 Task: Buy 1 Dent Removal Tools from Body Repair Tools section under best seller category for shipping address: Elijah Davis, 1897 Brookside Drive, Aliceville, Alabama 35442, Cell Number 2053738639. Pay from credit card ending with 5759, CVV 953
Action: Key pressed amazon.com<Key.enter>
Screenshot: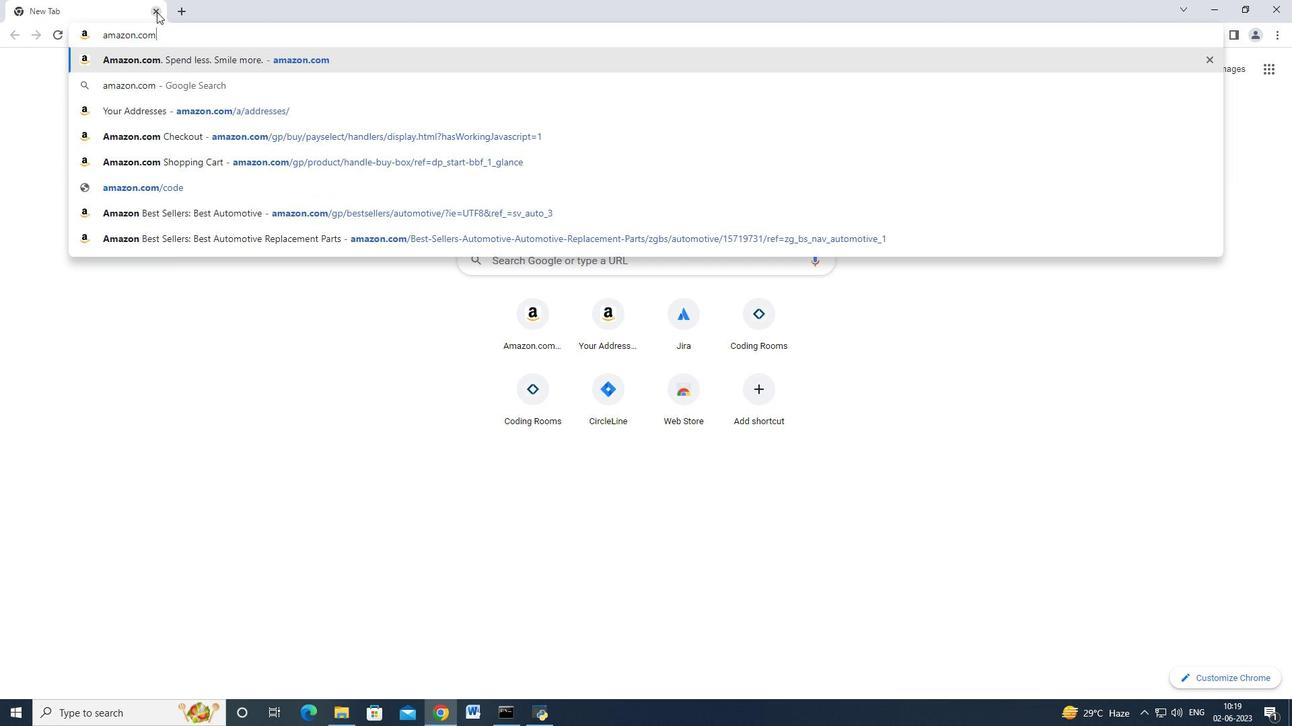 
Action: Mouse moved to (35, 106)
Screenshot: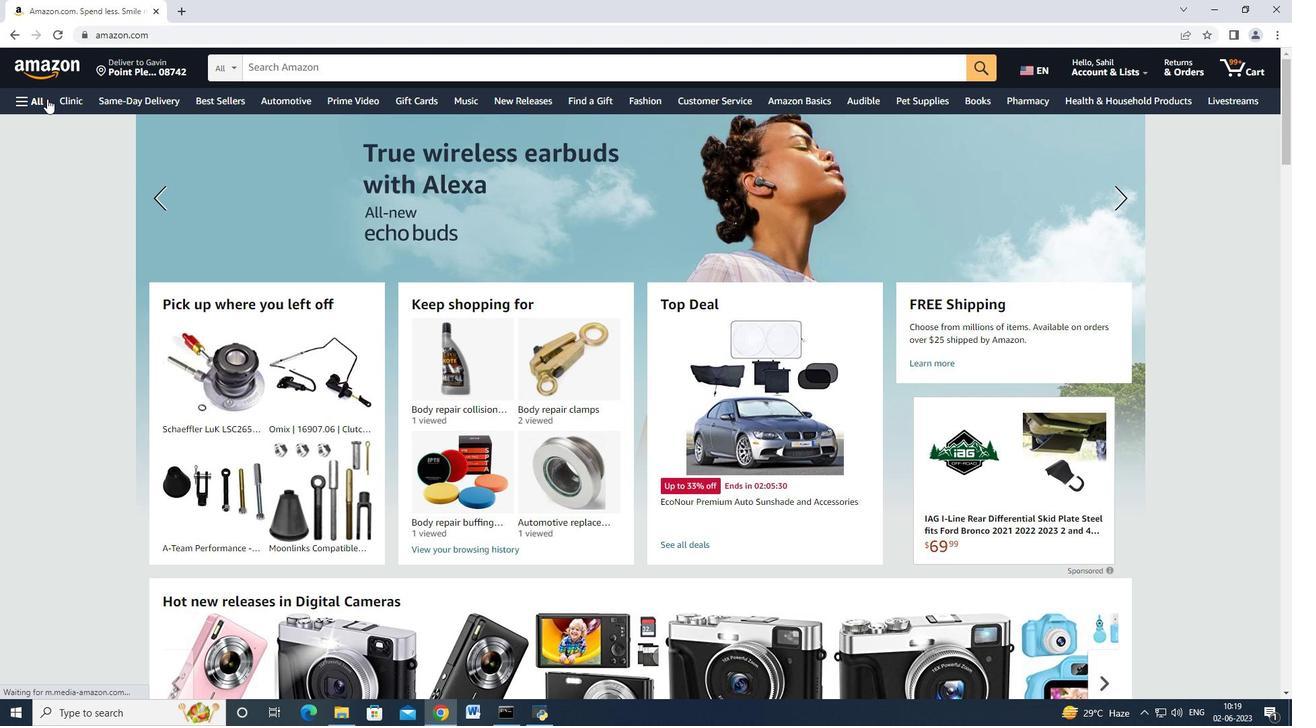 
Action: Mouse pressed left at (35, 106)
Screenshot: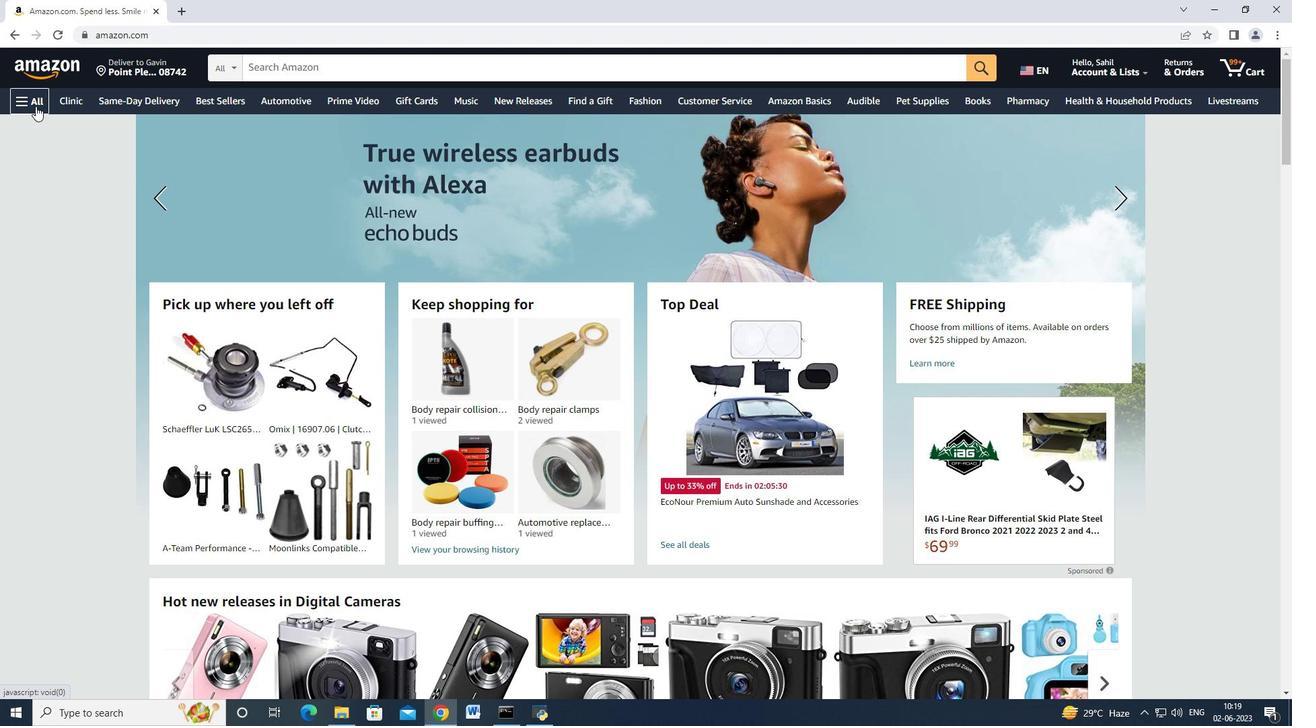 
Action: Mouse moved to (131, 222)
Screenshot: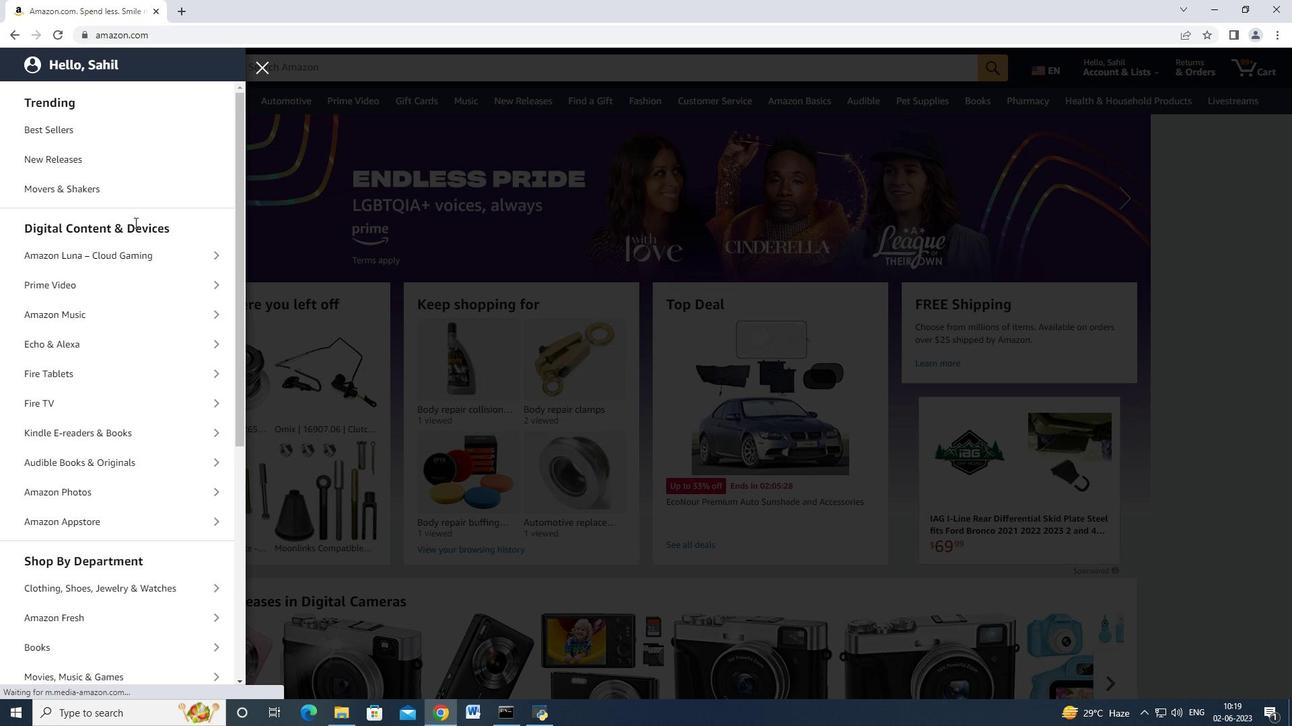 
Action: Mouse scrolled (131, 222) with delta (0, 0)
Screenshot: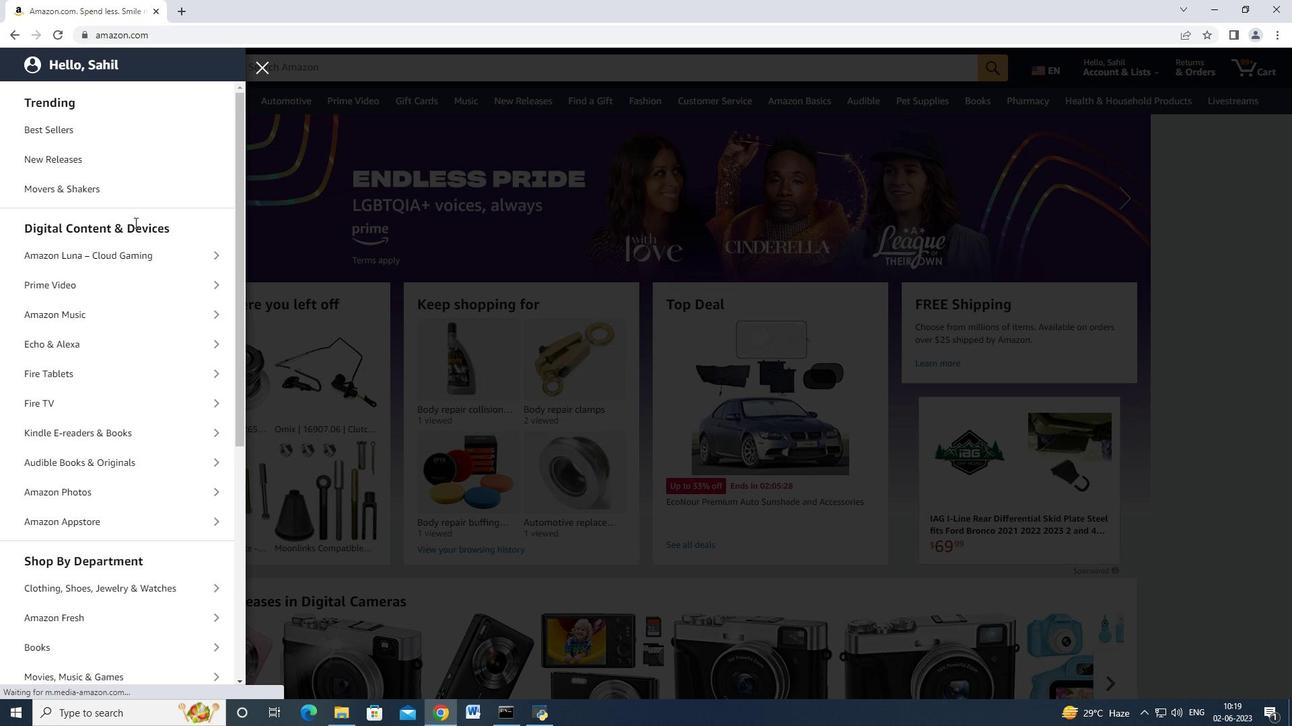 
Action: Mouse moved to (133, 275)
Screenshot: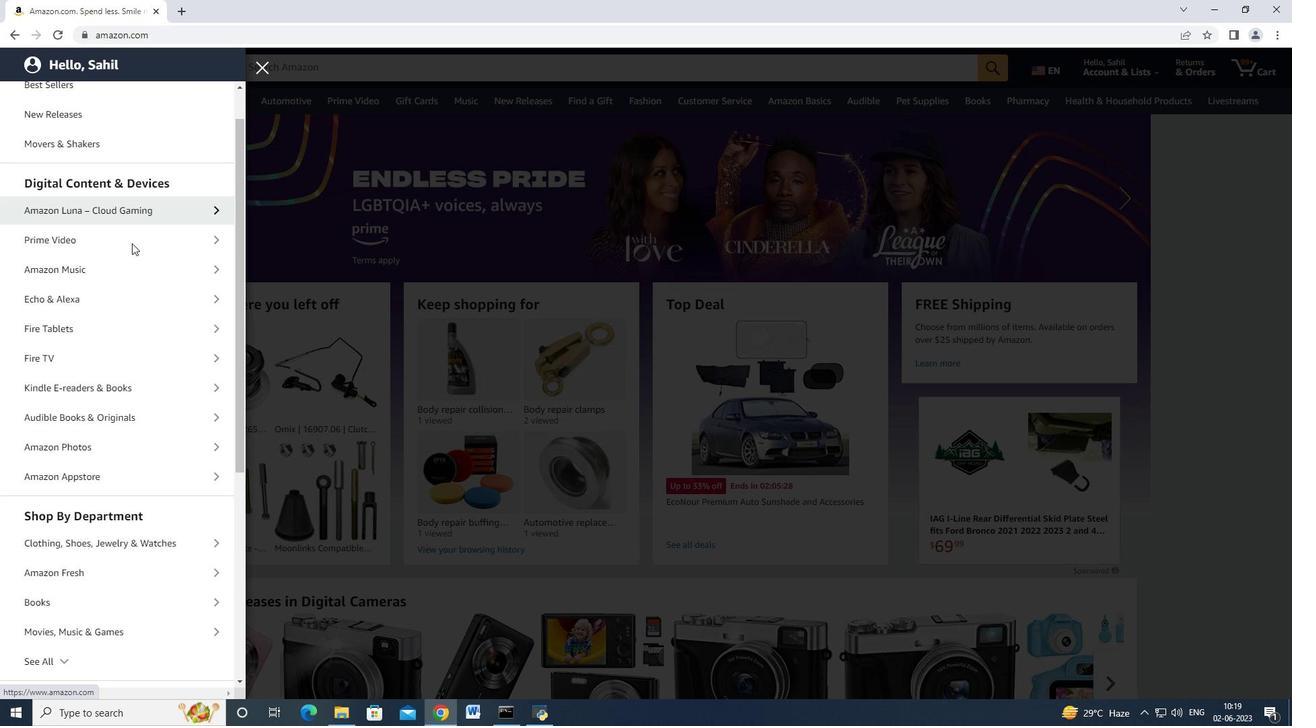
Action: Mouse scrolled (133, 275) with delta (0, 0)
Screenshot: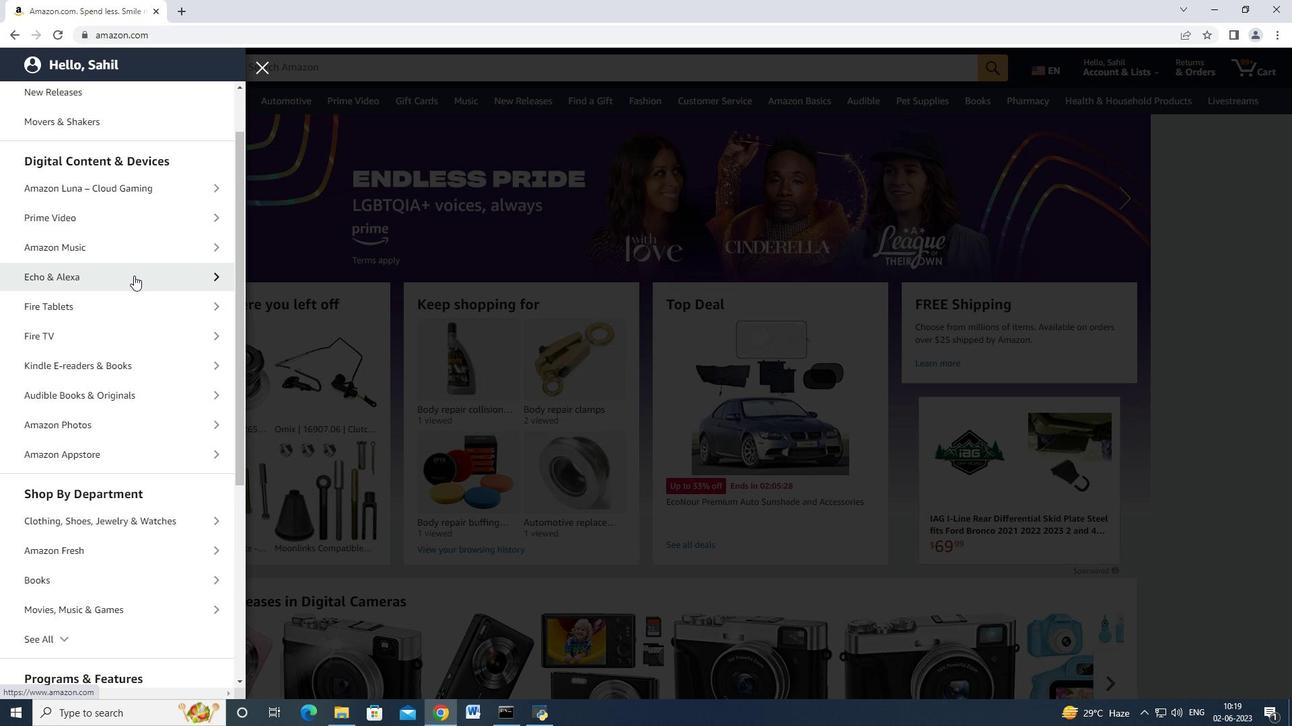
Action: Mouse scrolled (133, 275) with delta (0, 0)
Screenshot: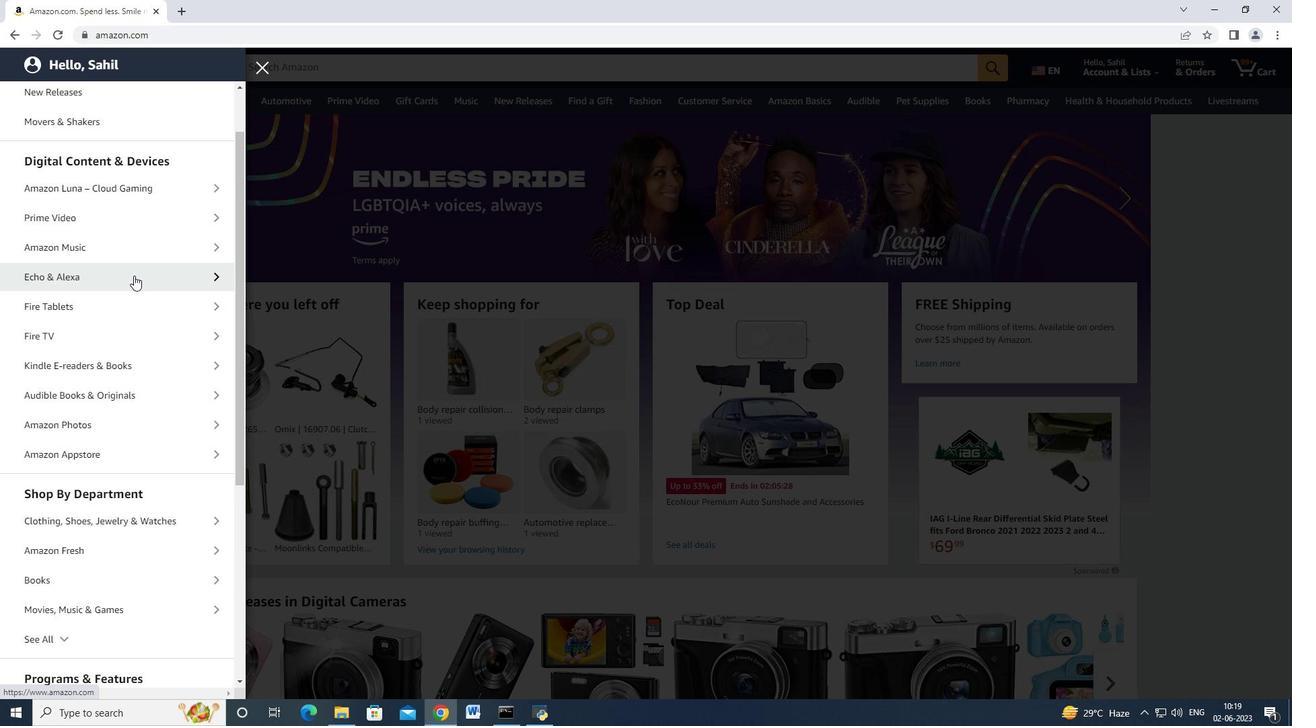 
Action: Mouse moved to (123, 285)
Screenshot: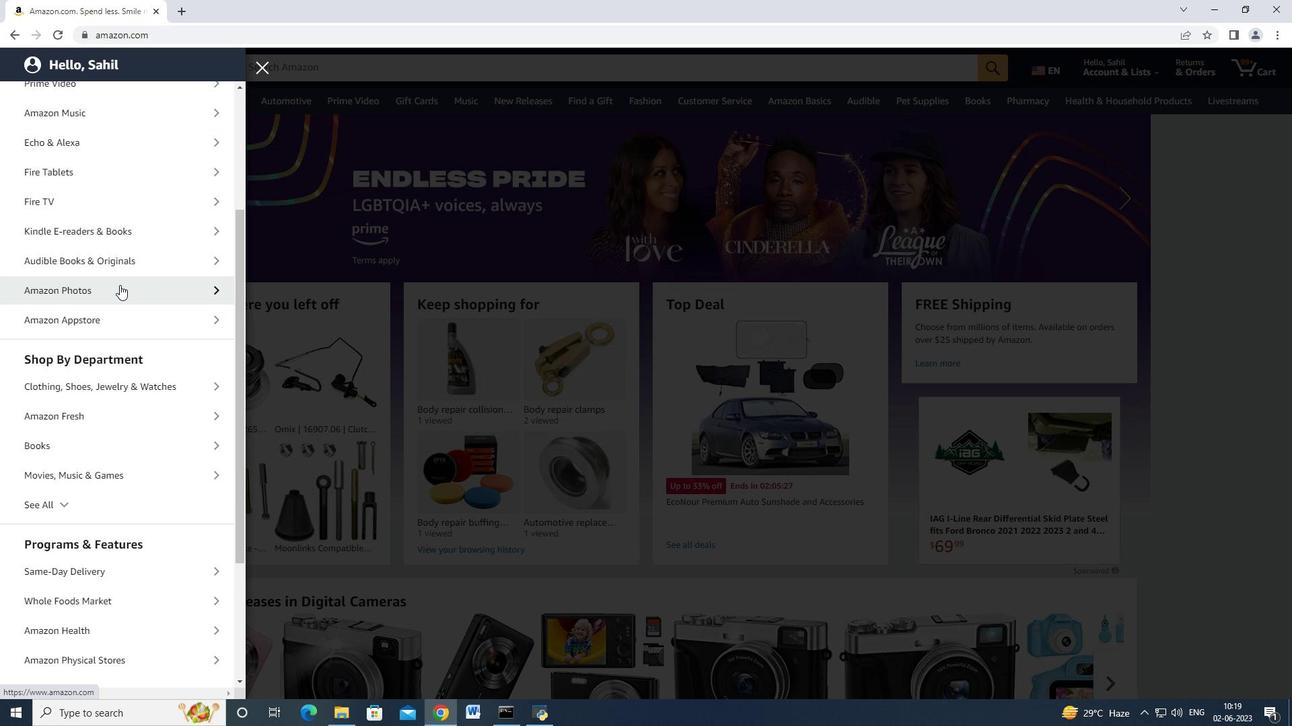 
Action: Mouse scrolled (123, 284) with delta (0, 0)
Screenshot: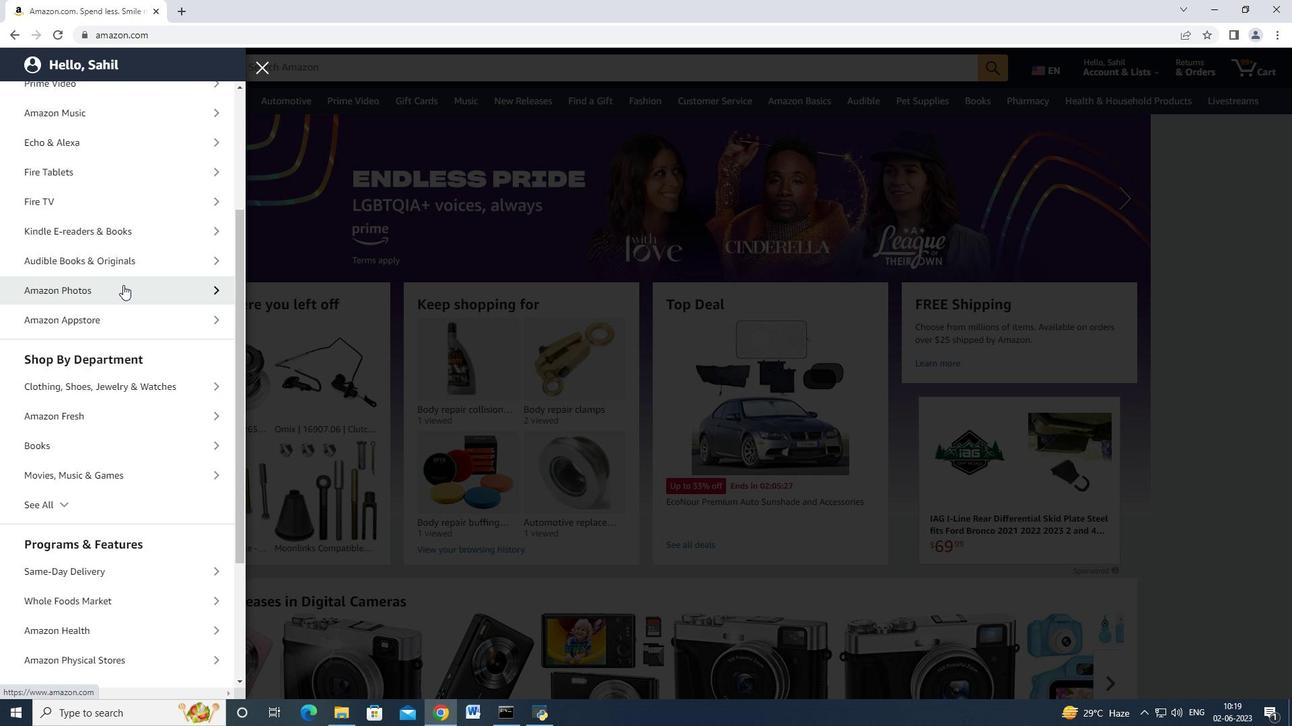 
Action: Mouse moved to (75, 431)
Screenshot: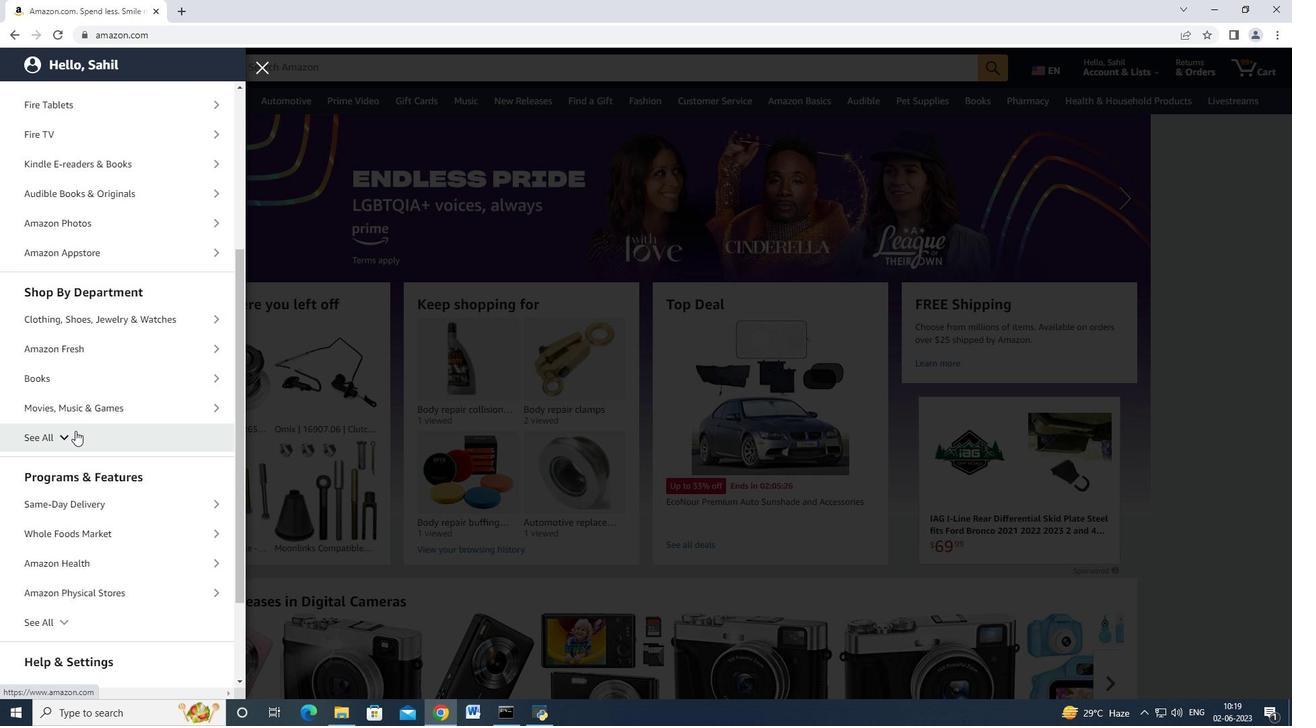 
Action: Mouse pressed left at (75, 431)
Screenshot: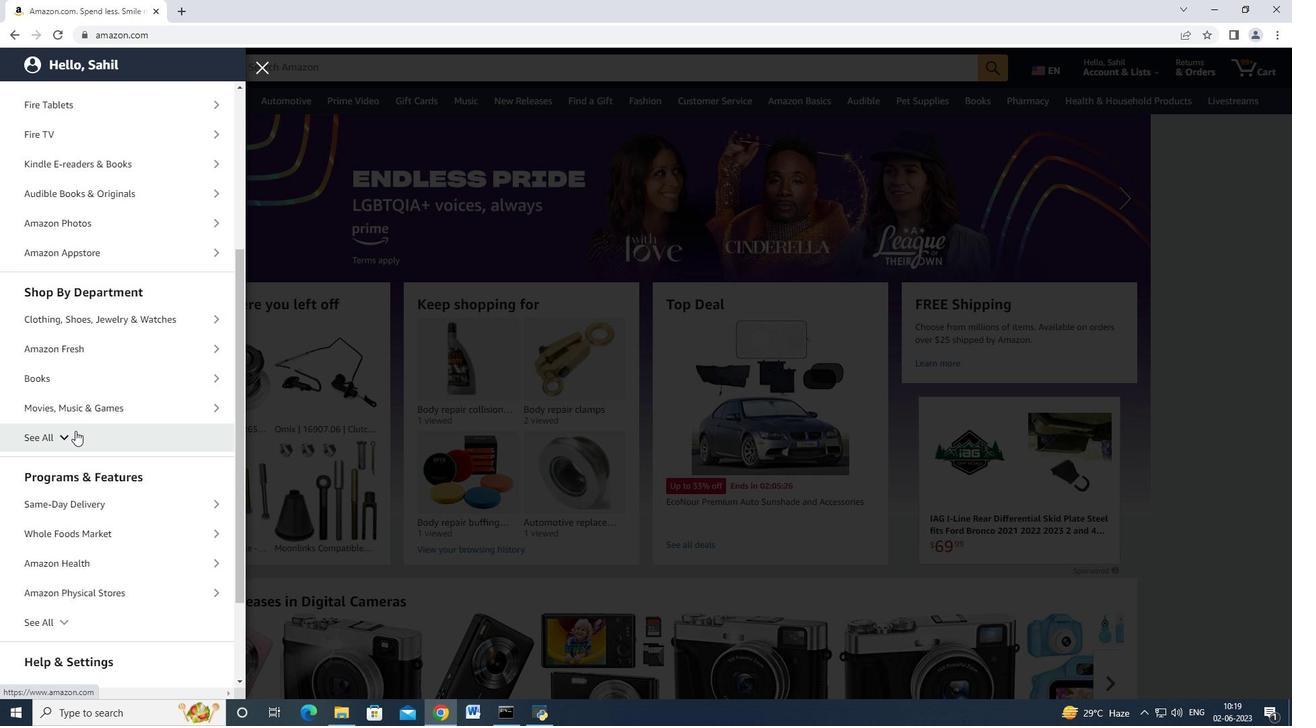 
Action: Mouse moved to (162, 424)
Screenshot: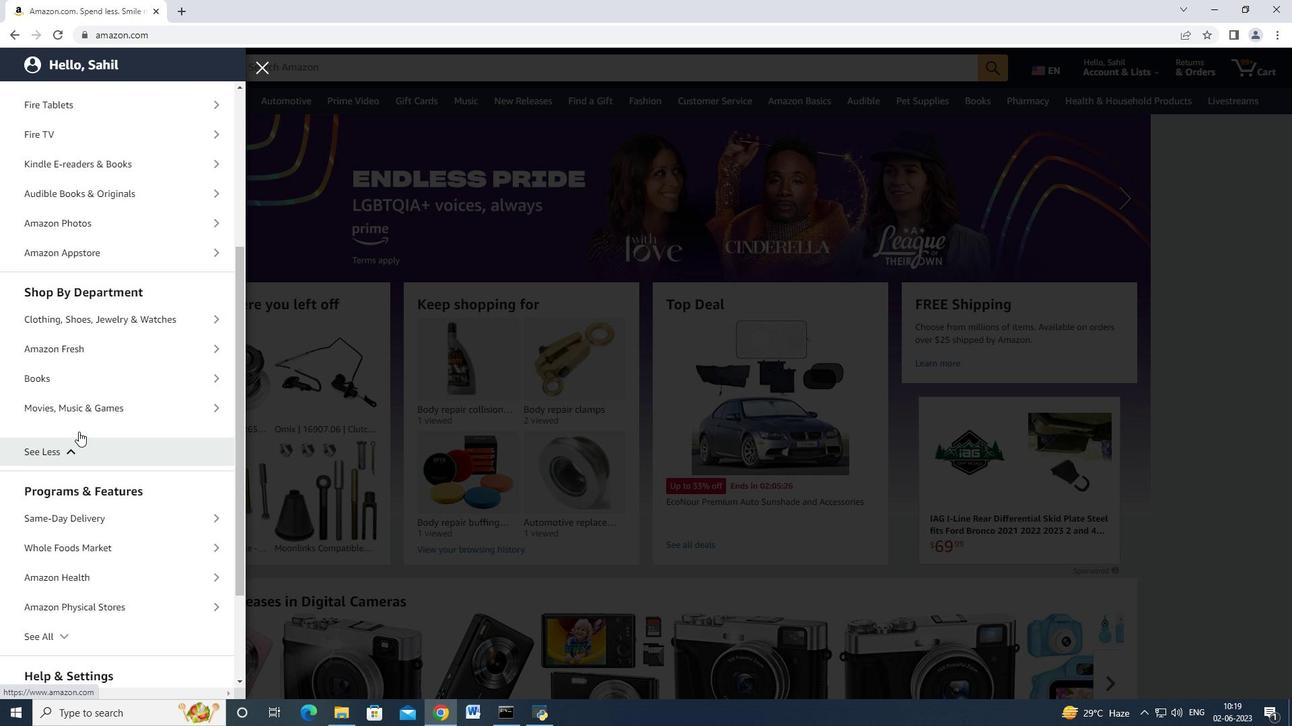 
Action: Mouse scrolled (162, 424) with delta (0, 0)
Screenshot: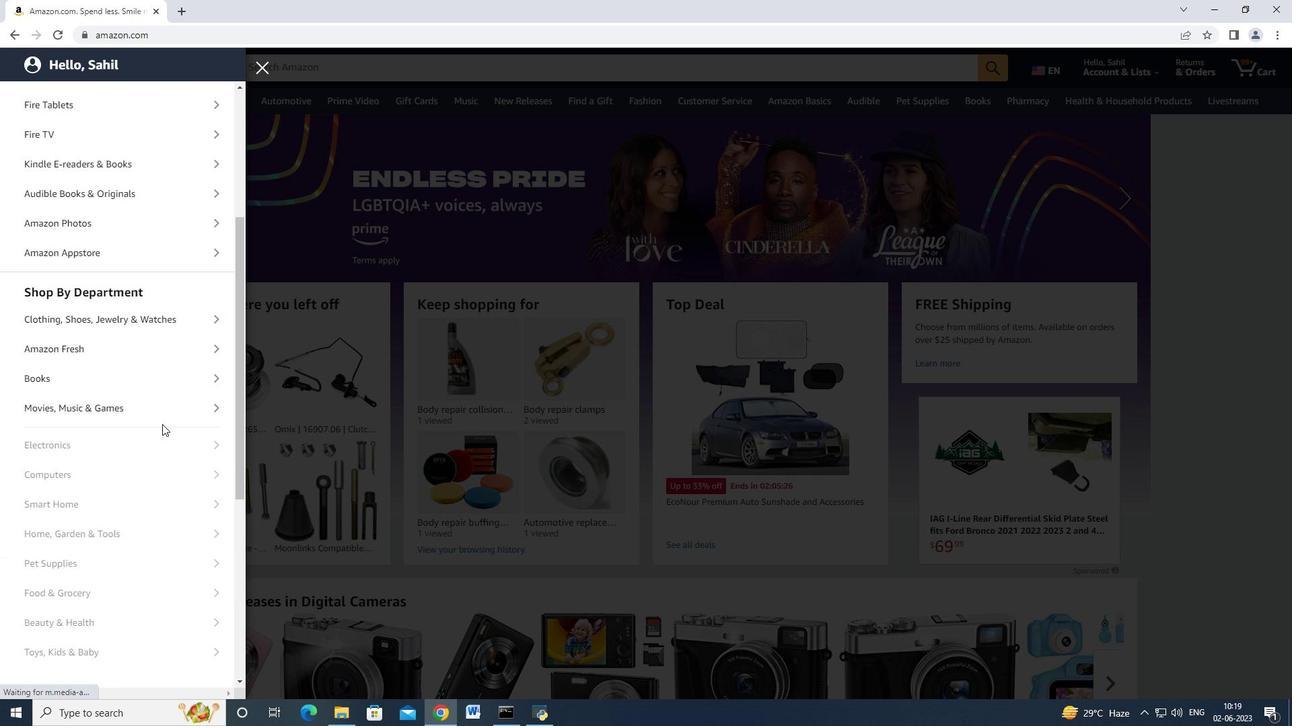 
Action: Mouse scrolled (162, 424) with delta (0, 0)
Screenshot: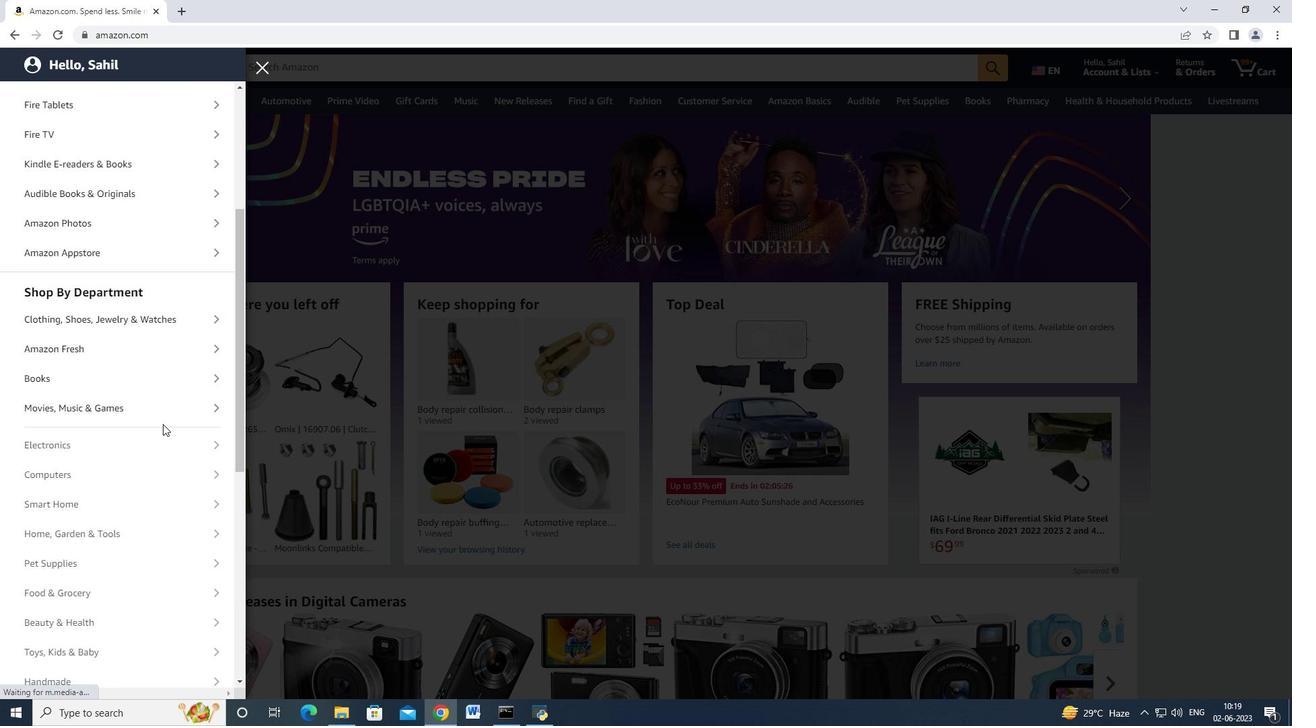 
Action: Mouse scrolled (162, 424) with delta (0, 0)
Screenshot: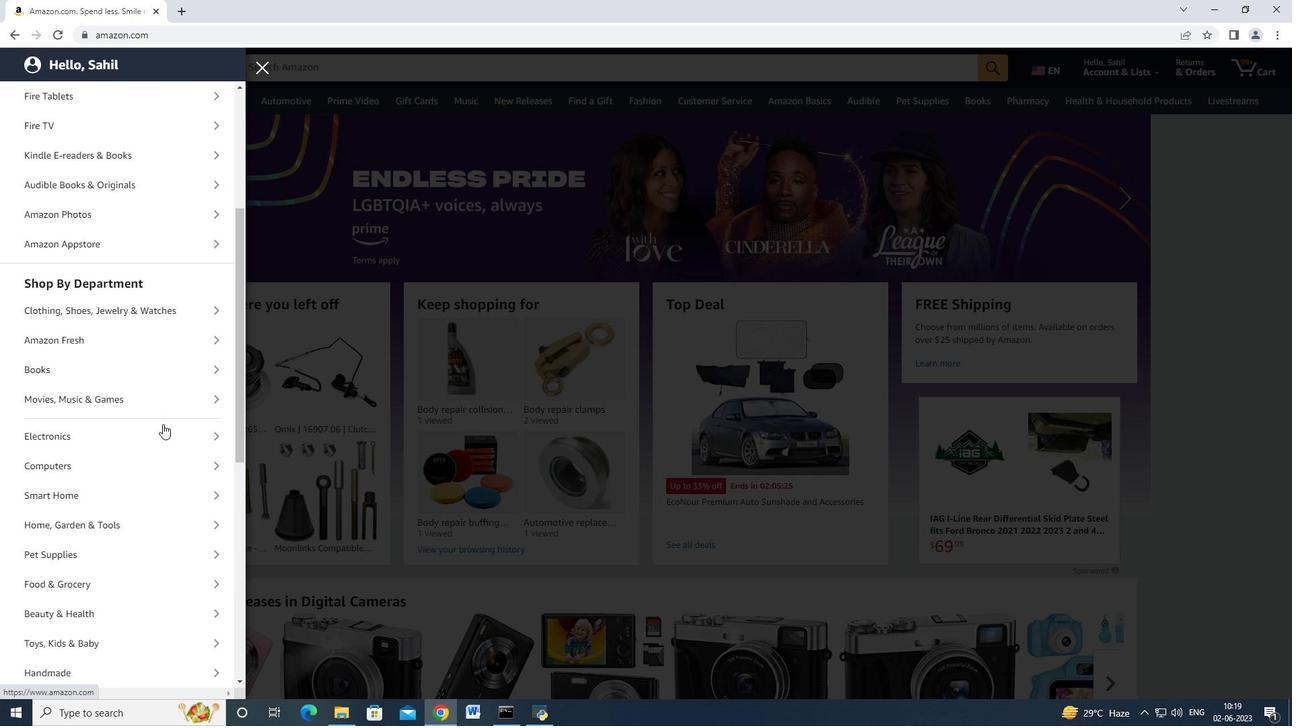 
Action: Mouse scrolled (162, 424) with delta (0, 0)
Screenshot: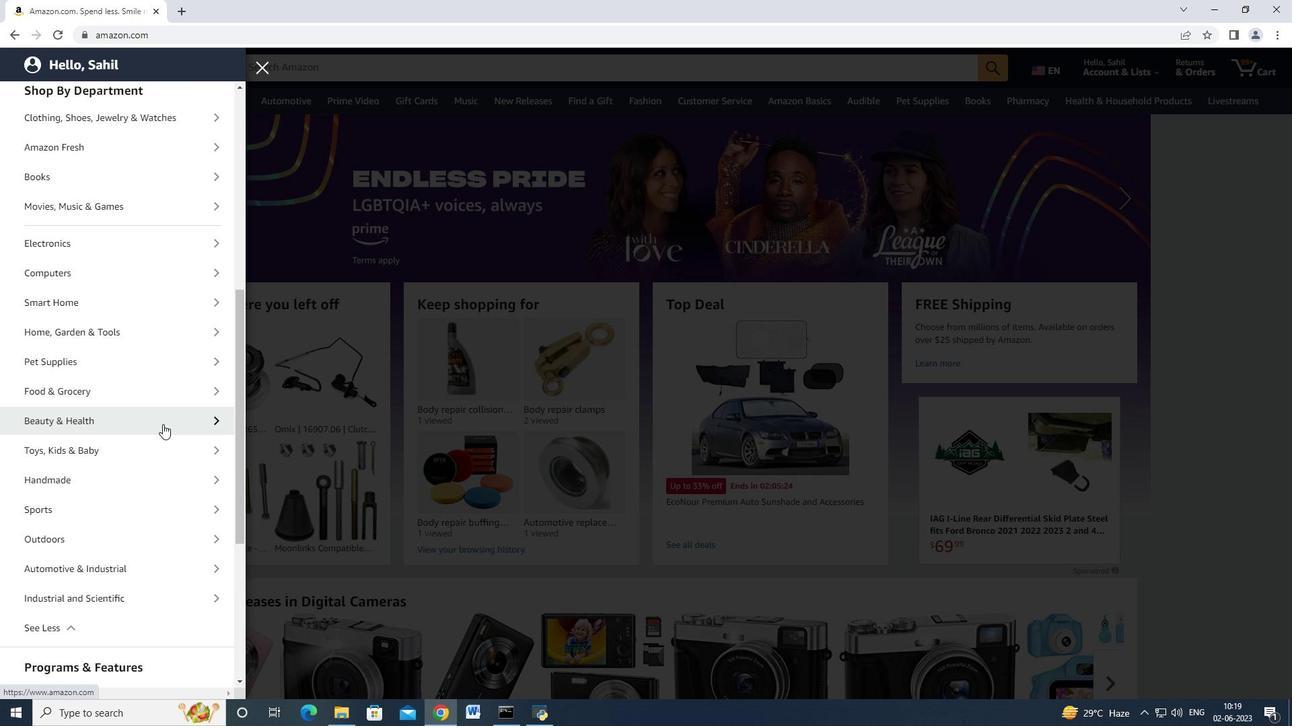 
Action: Mouse moved to (161, 415)
Screenshot: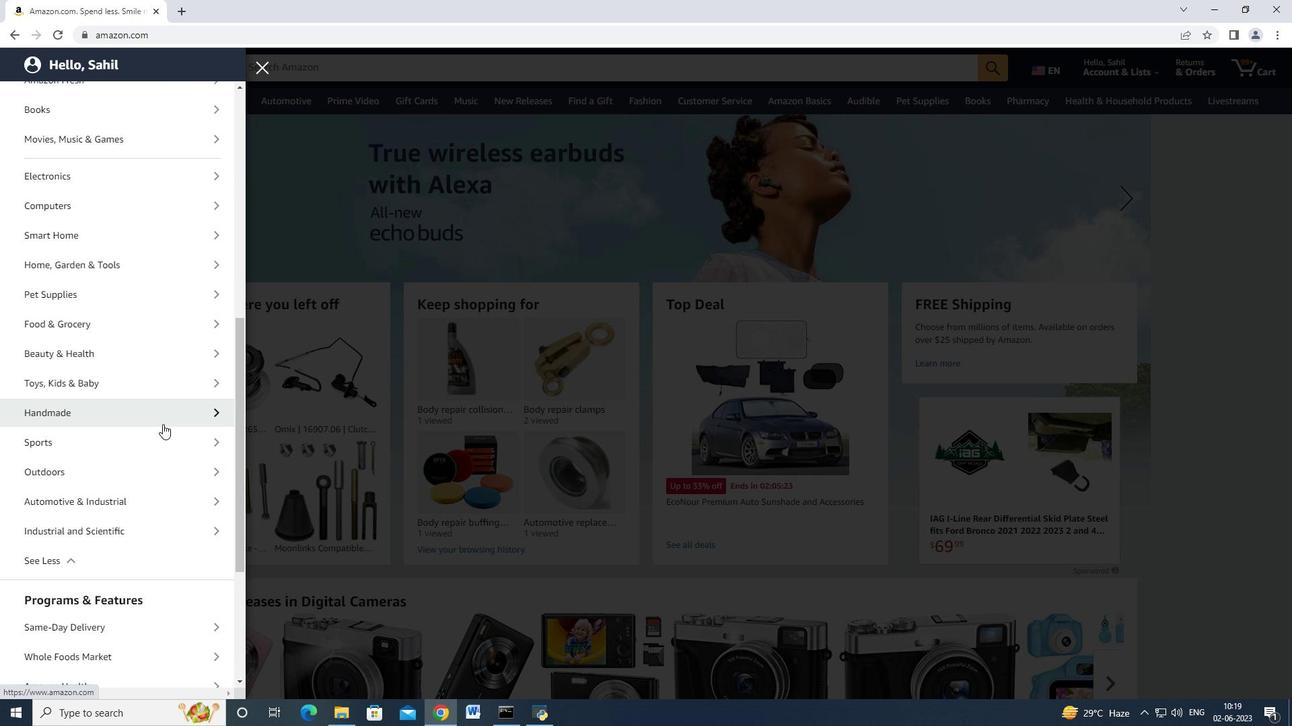 
Action: Mouse scrolled (161, 415) with delta (0, 0)
Screenshot: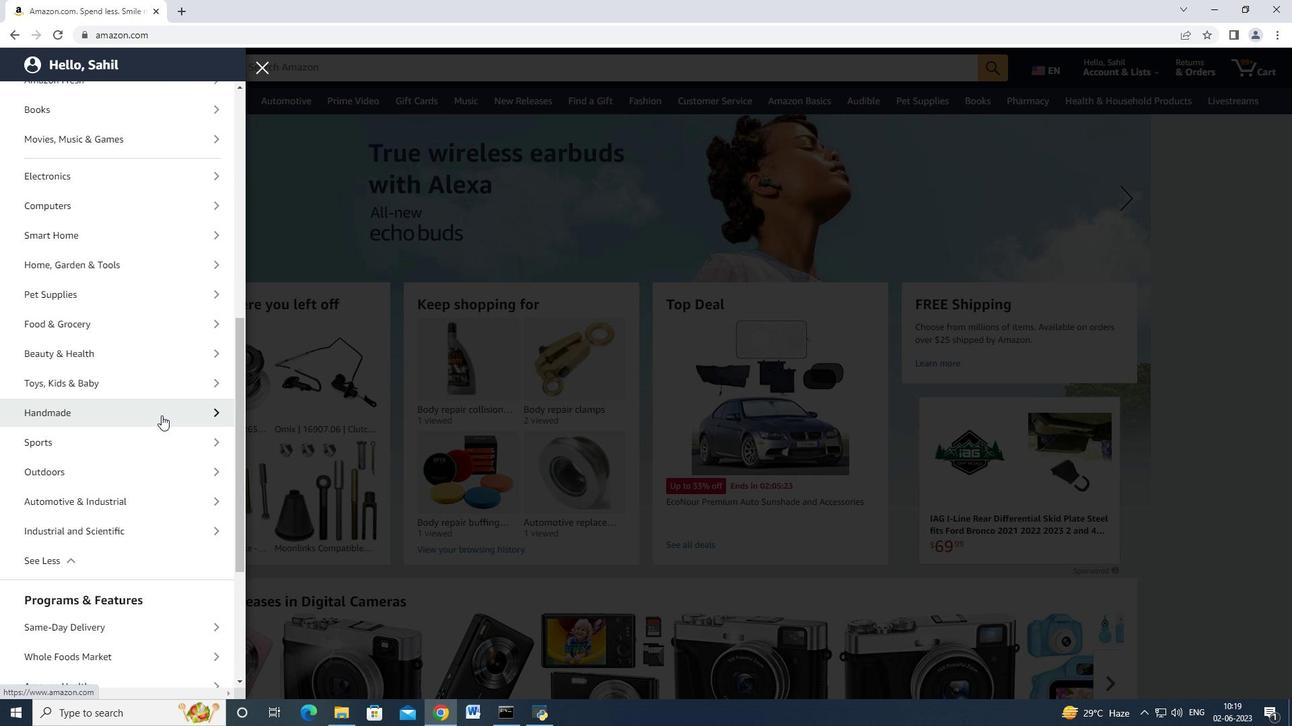 
Action: Mouse scrolled (161, 415) with delta (0, 0)
Screenshot: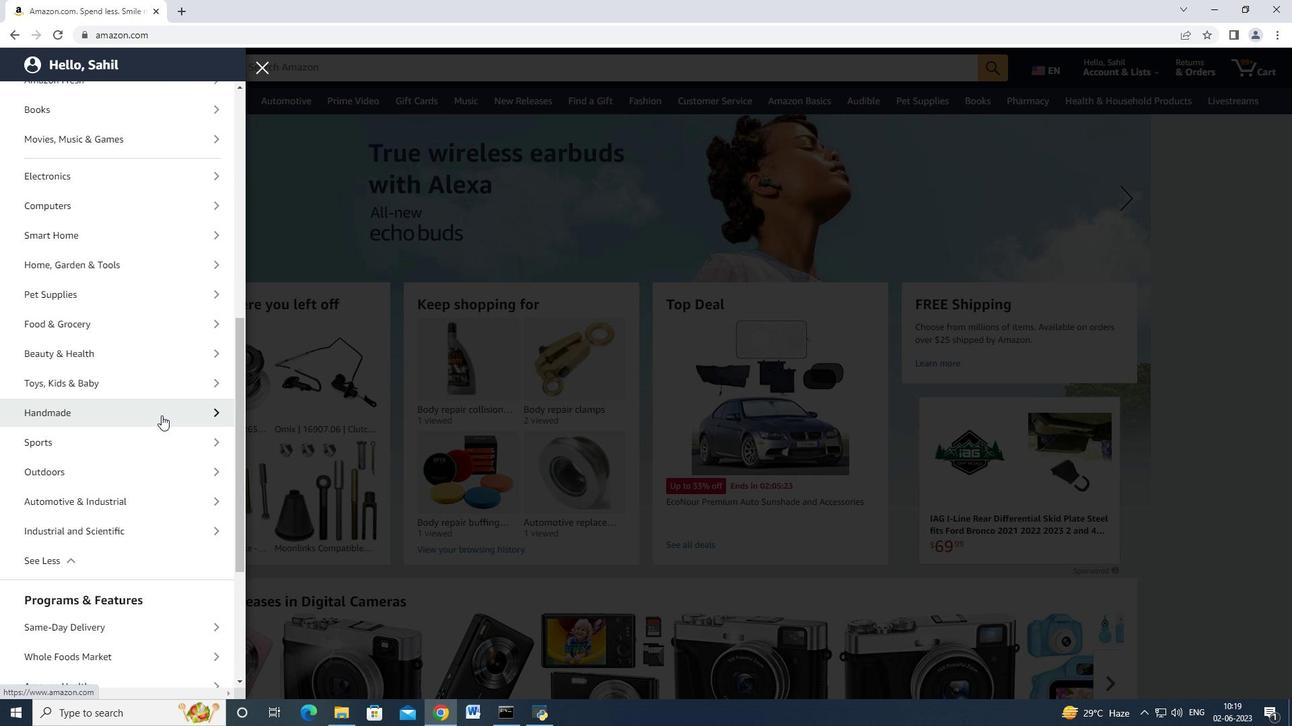
Action: Mouse moved to (158, 376)
Screenshot: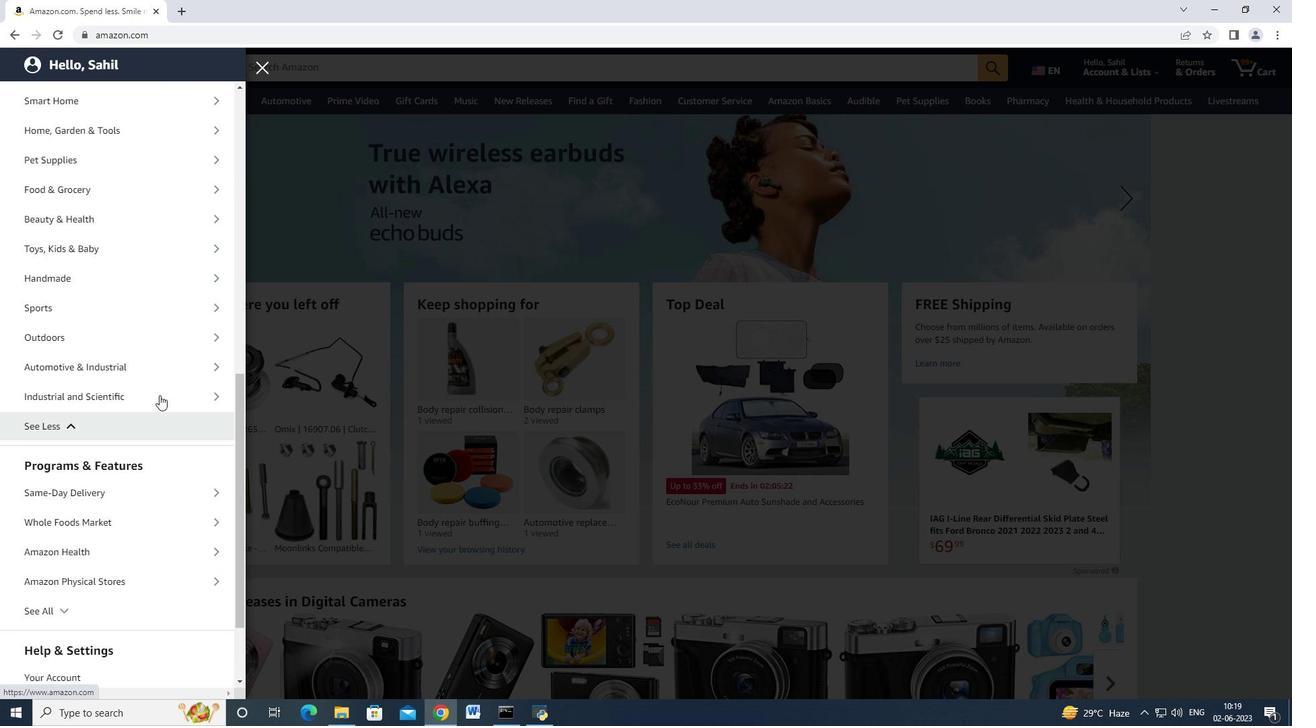 
Action: Mouse pressed left at (158, 376)
Screenshot: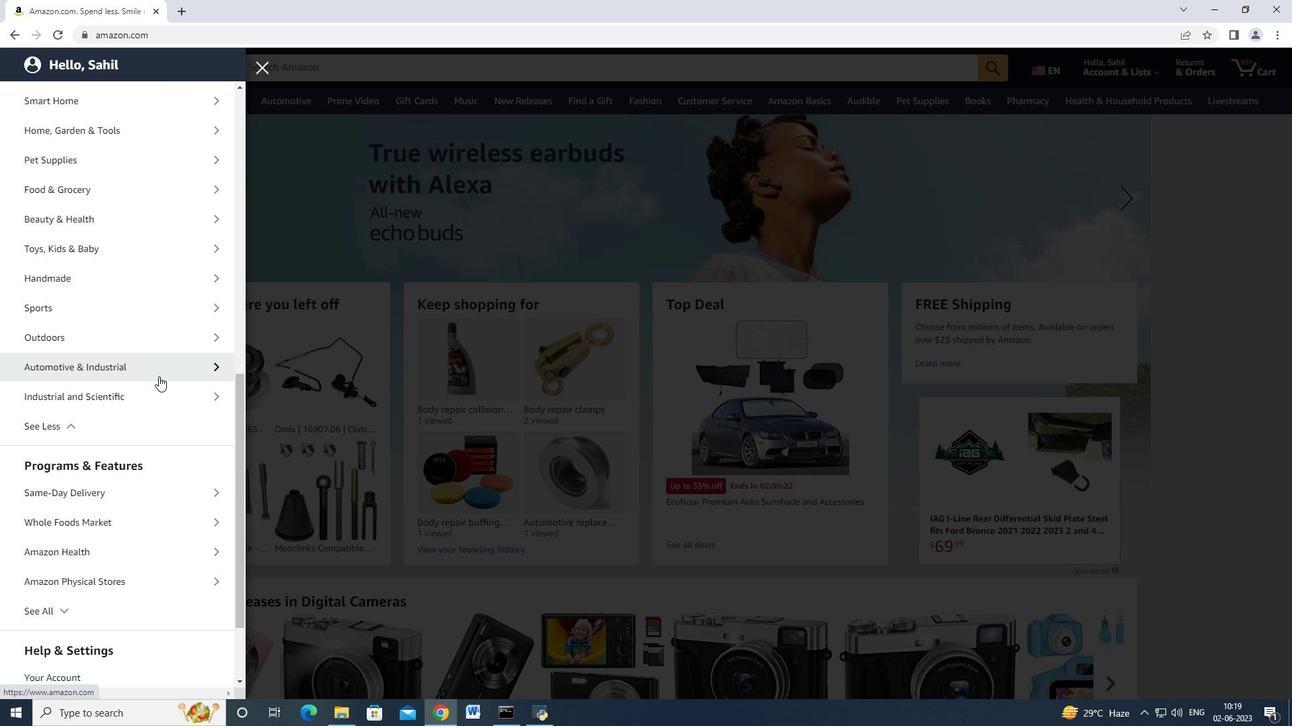 
Action: Mouse moved to (125, 160)
Screenshot: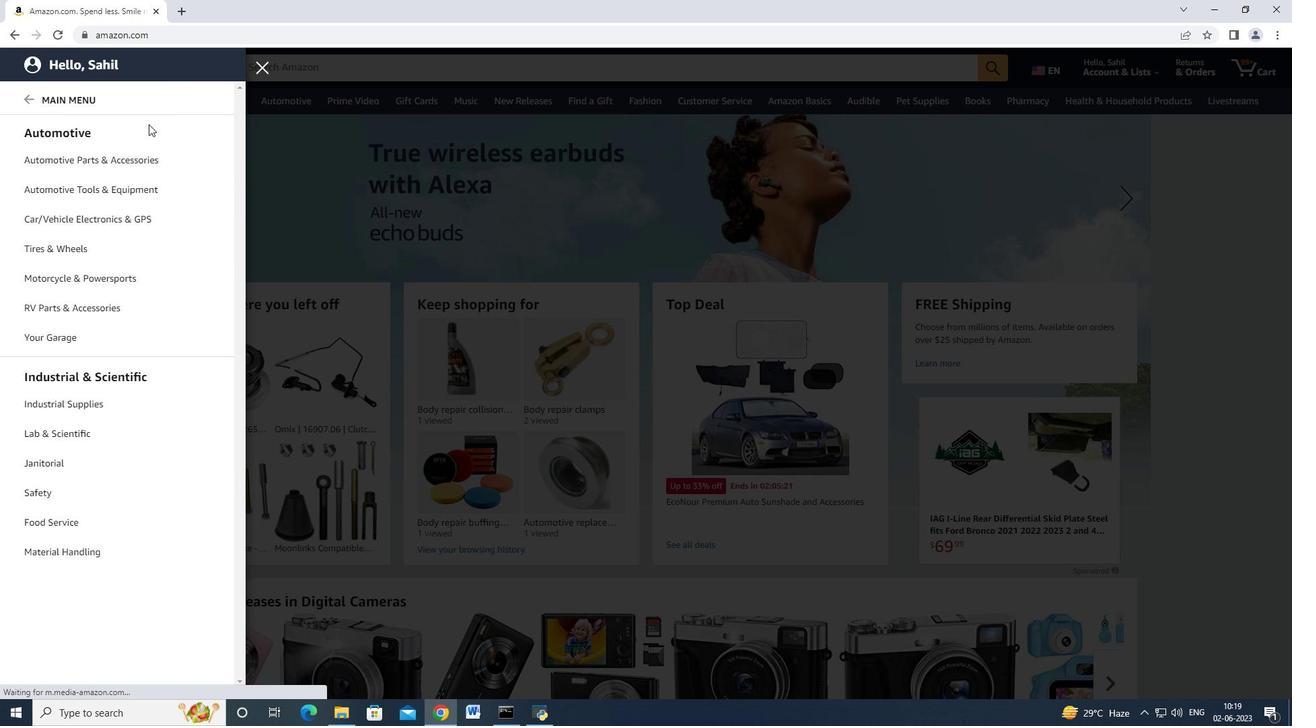 
Action: Mouse pressed left at (125, 160)
Screenshot: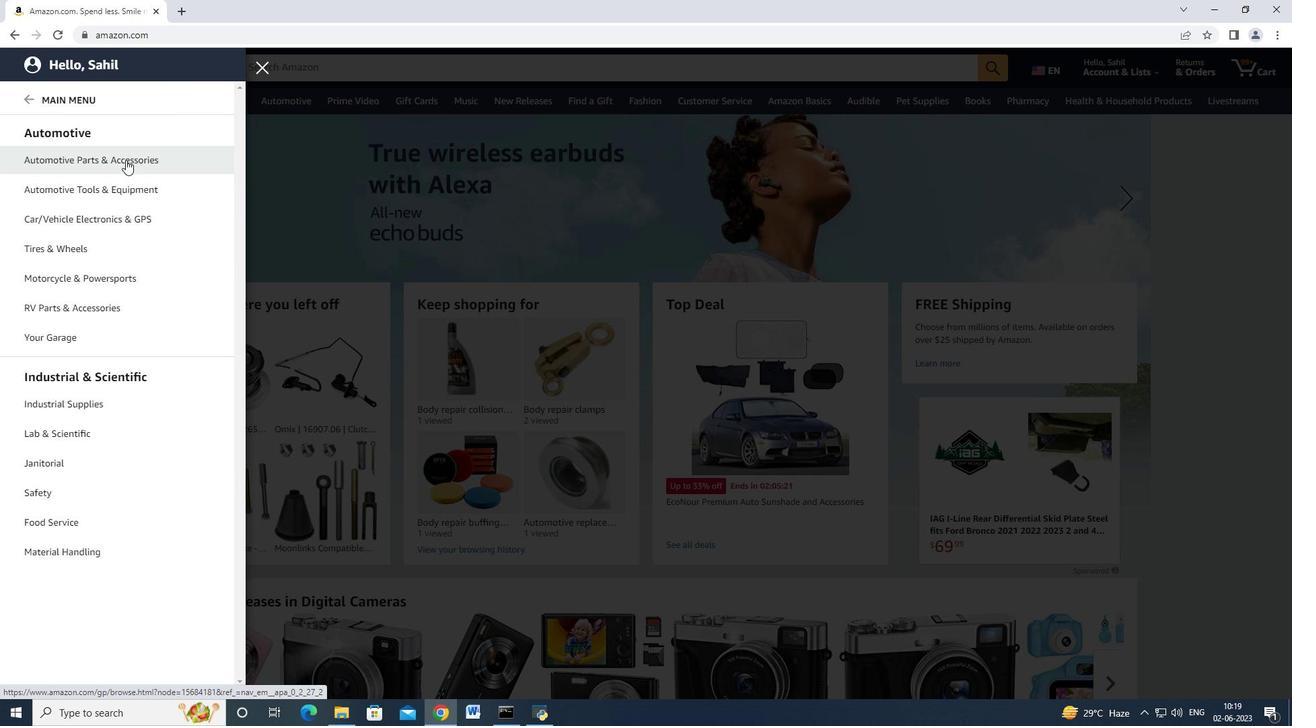 
Action: Mouse moved to (248, 124)
Screenshot: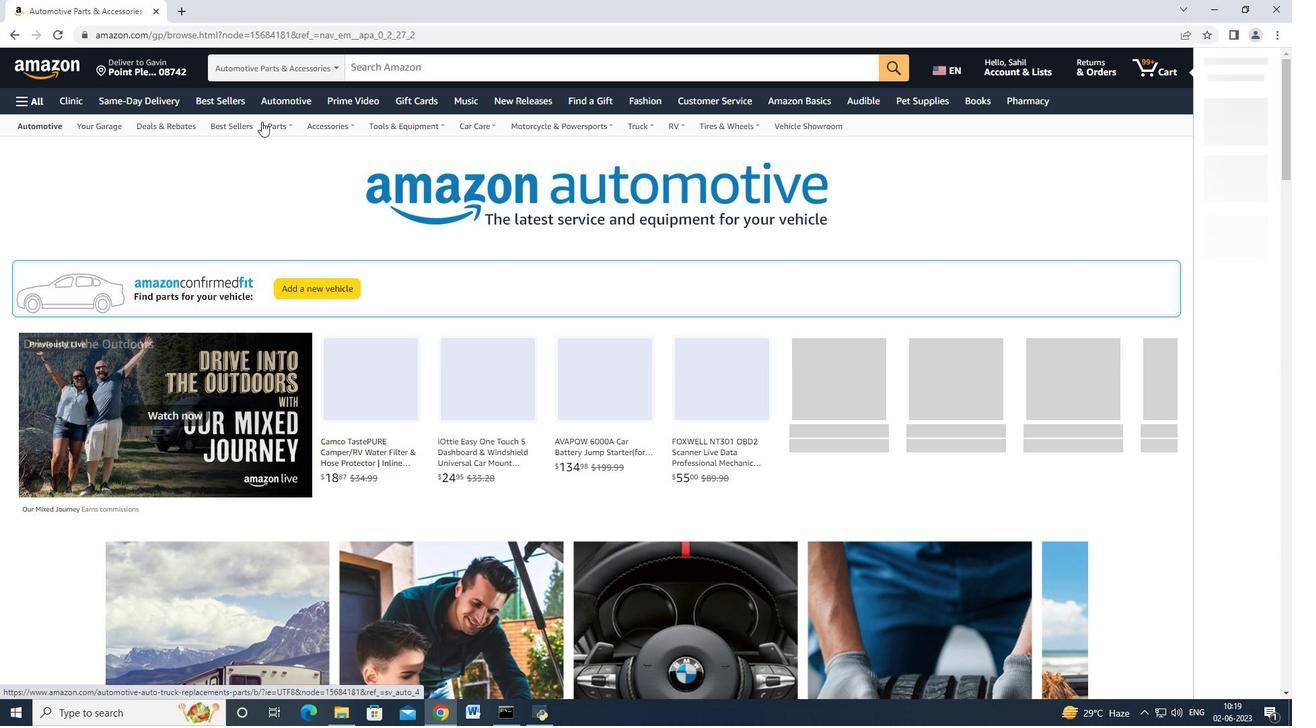 
Action: Mouse pressed left at (248, 124)
Screenshot: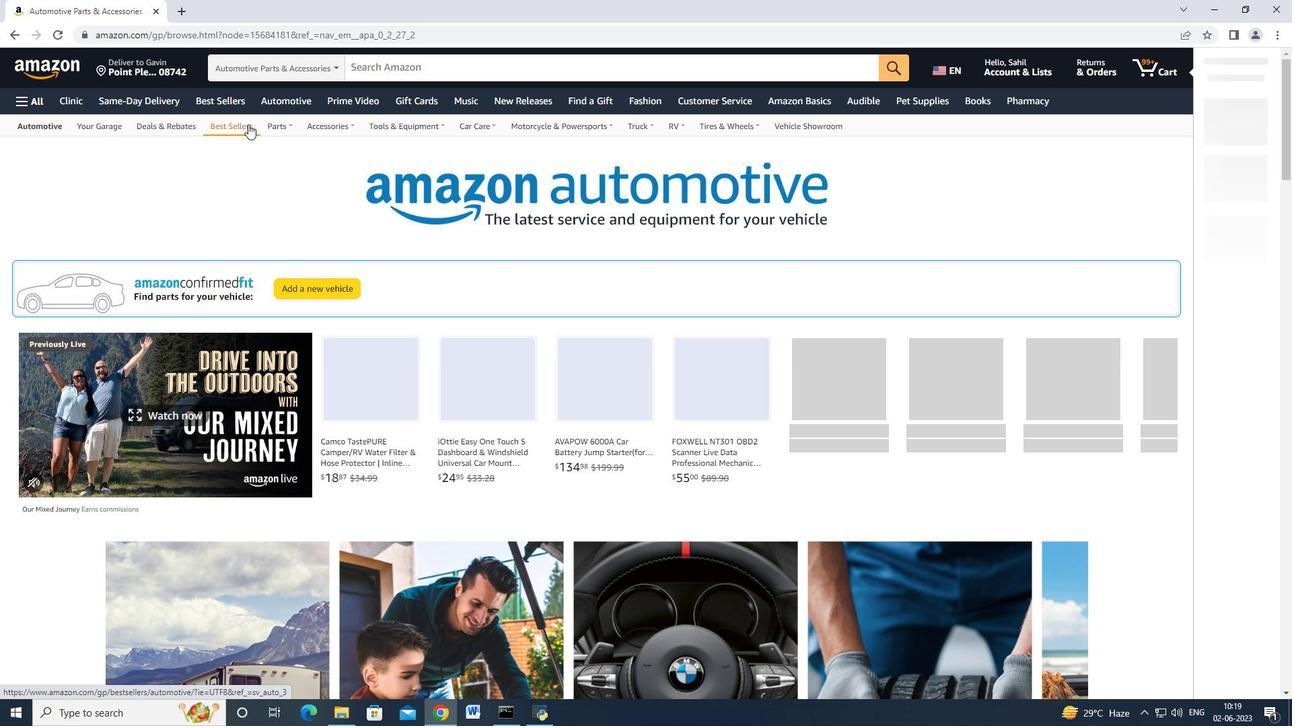
Action: Mouse moved to (168, 257)
Screenshot: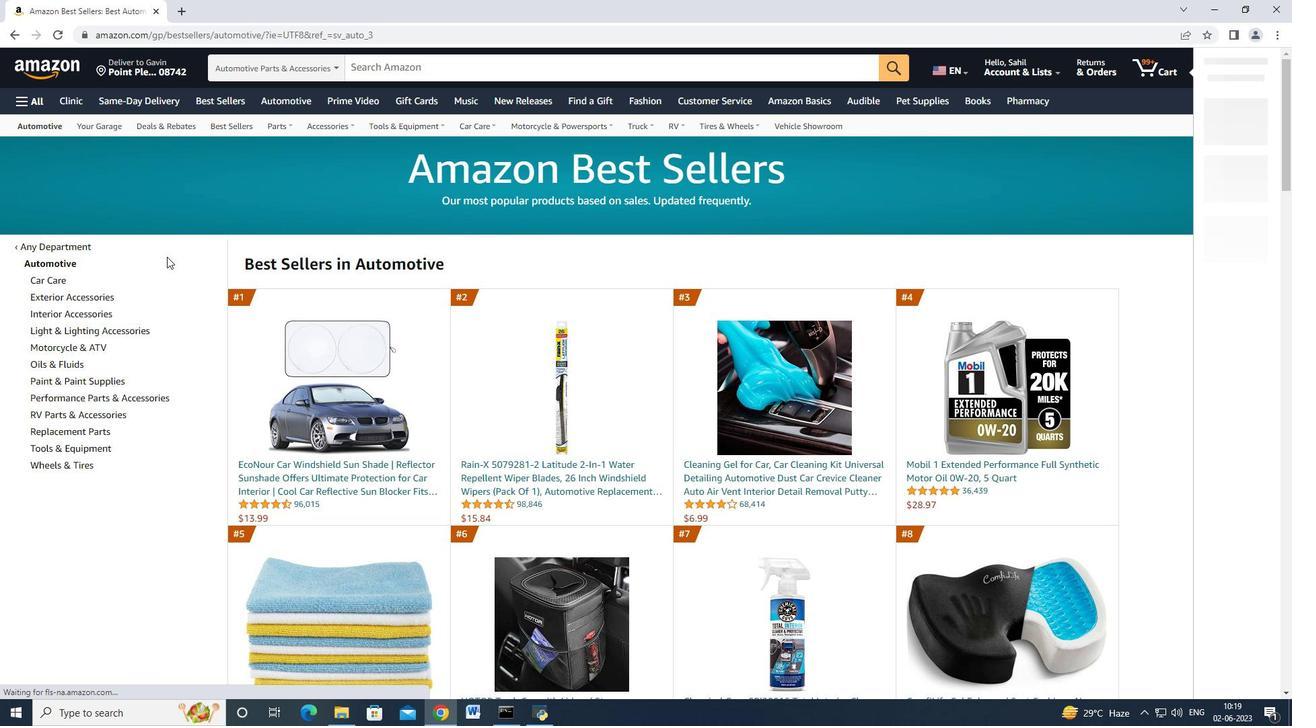 
Action: Mouse scrolled (168, 256) with delta (0, 0)
Screenshot: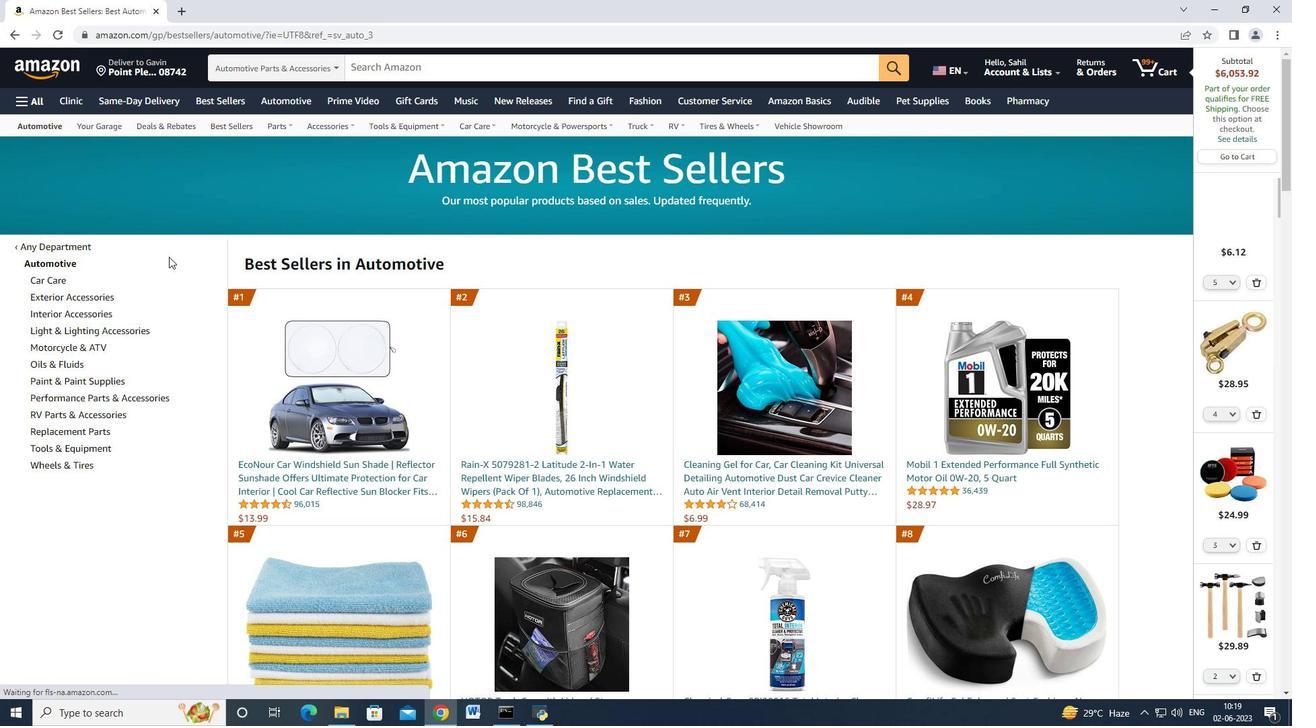 
Action: Mouse moved to (166, 275)
Screenshot: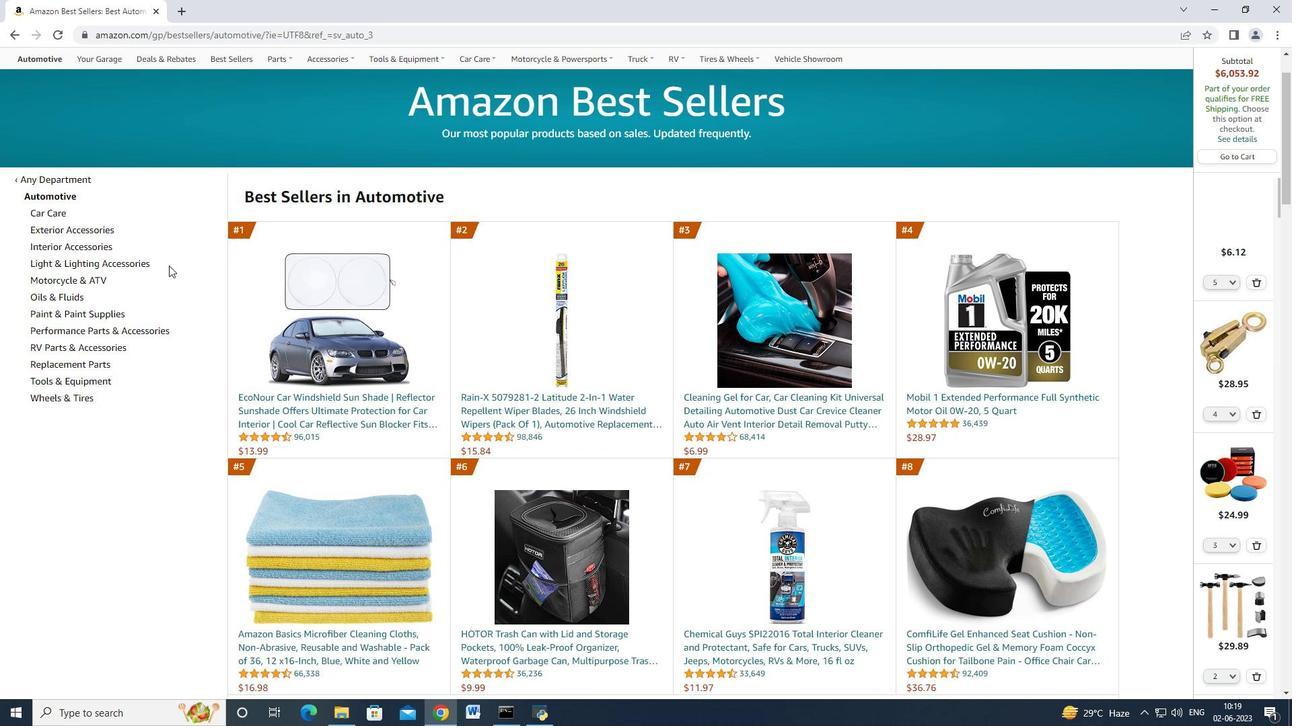 
Action: Mouse scrolled (166, 275) with delta (0, 0)
Screenshot: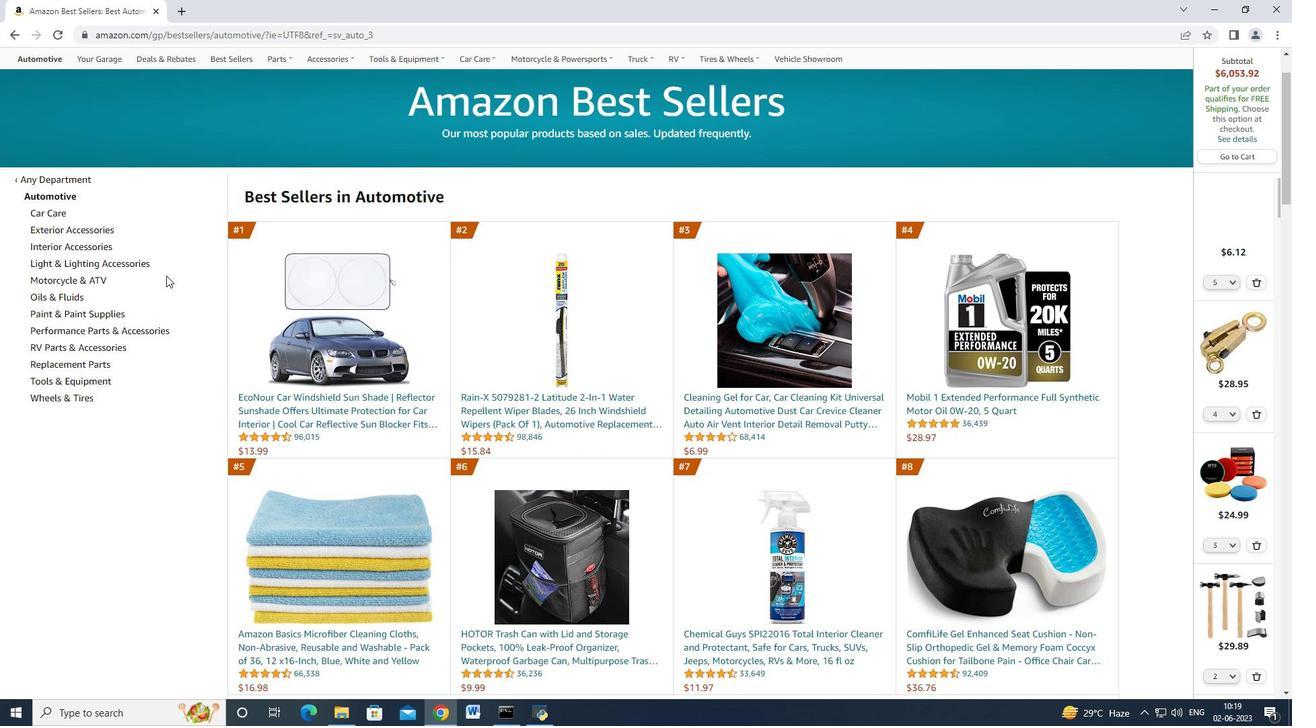 
Action: Mouse moved to (84, 318)
Screenshot: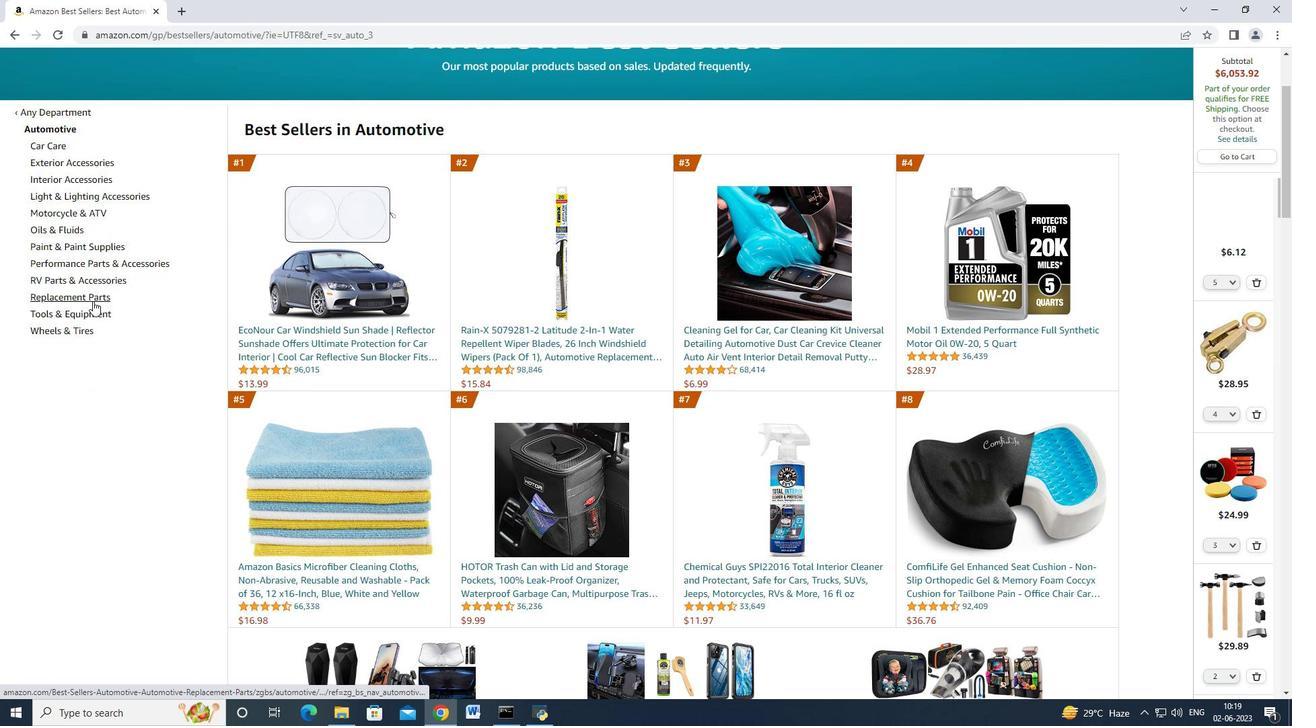 
Action: Mouse pressed left at (84, 318)
Screenshot: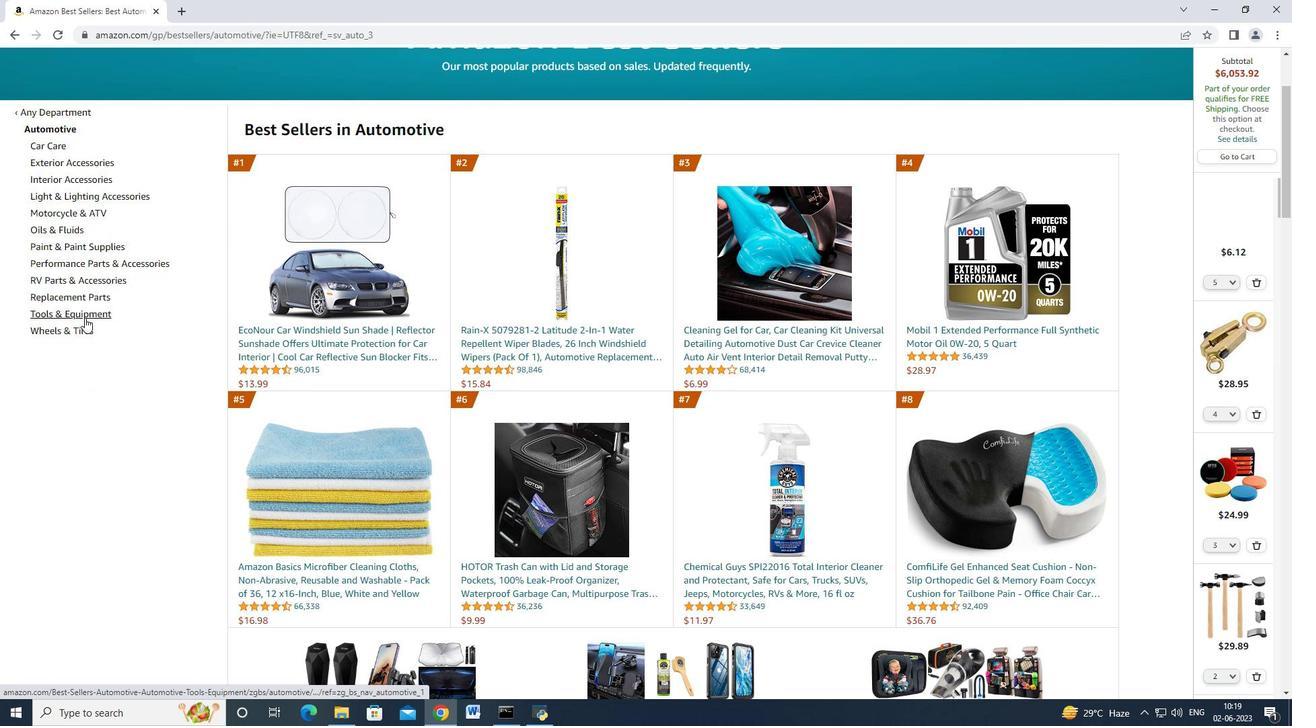 
Action: Mouse moved to (152, 352)
Screenshot: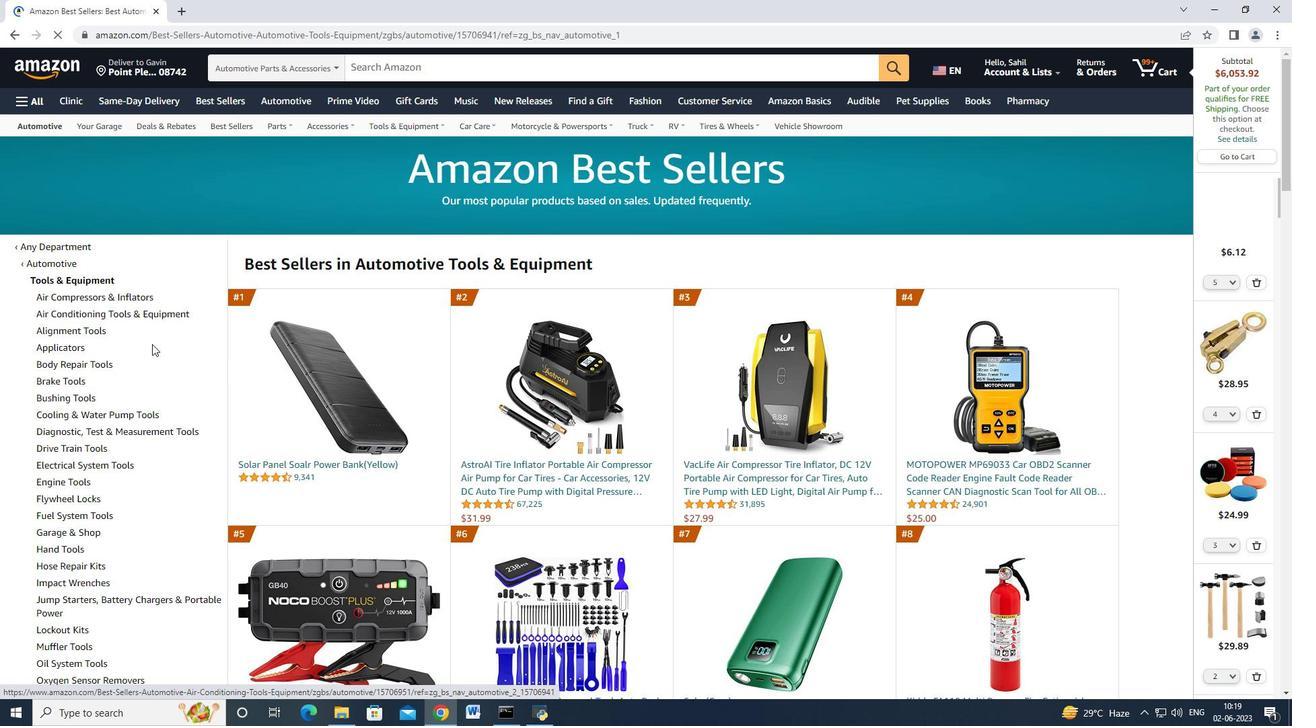 
Action: Mouse scrolled (152, 351) with delta (0, 0)
Screenshot: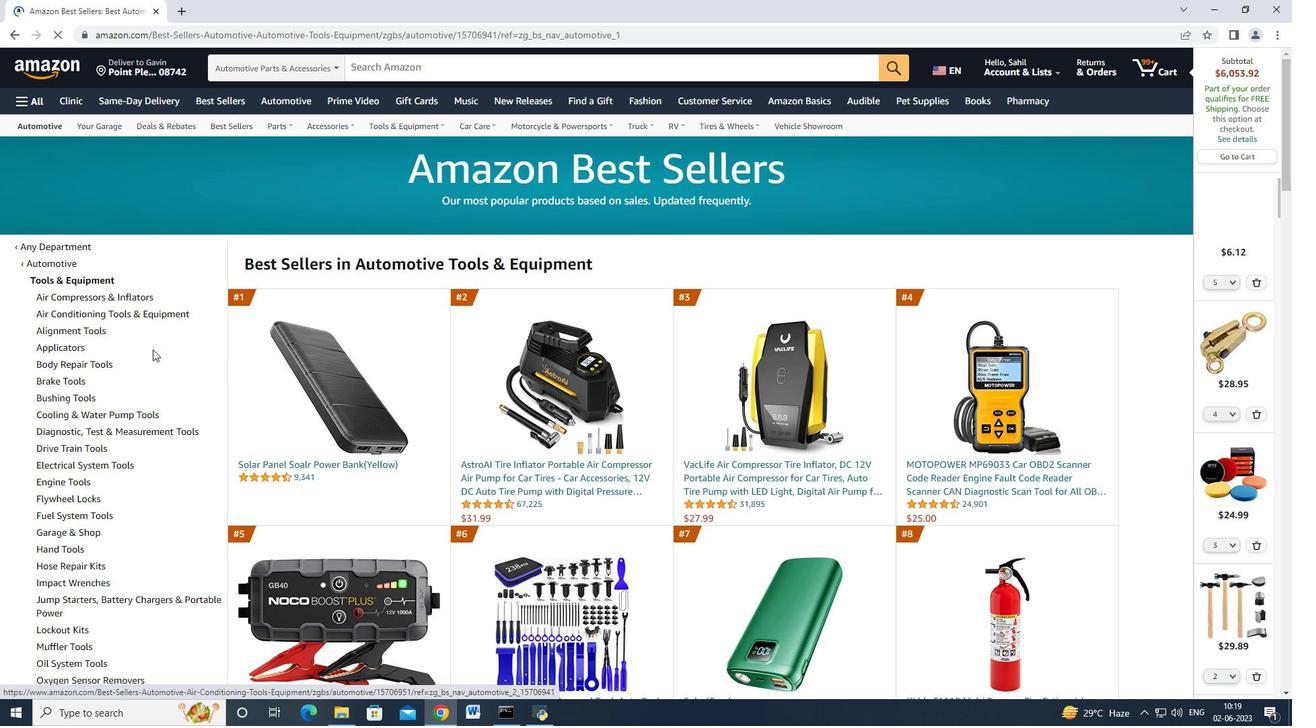 
Action: Mouse moved to (169, 306)
Screenshot: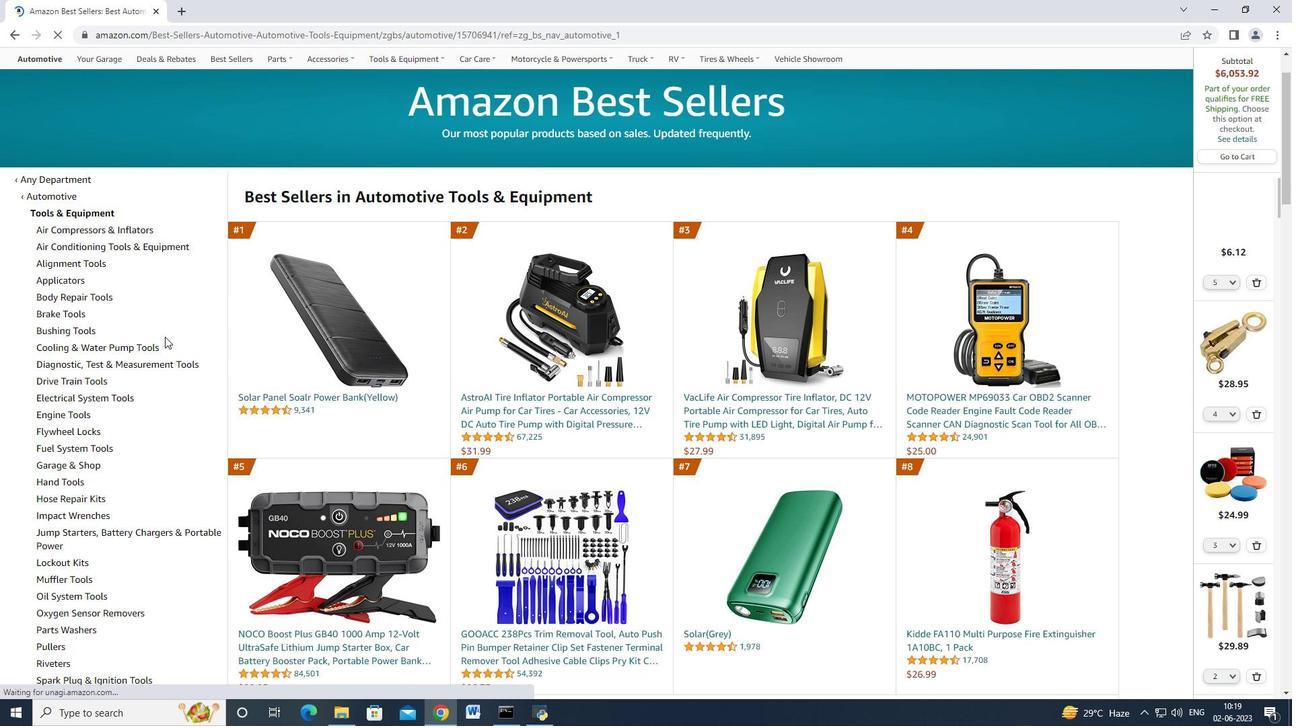 
Action: Mouse scrolled (169, 306) with delta (0, 0)
Screenshot: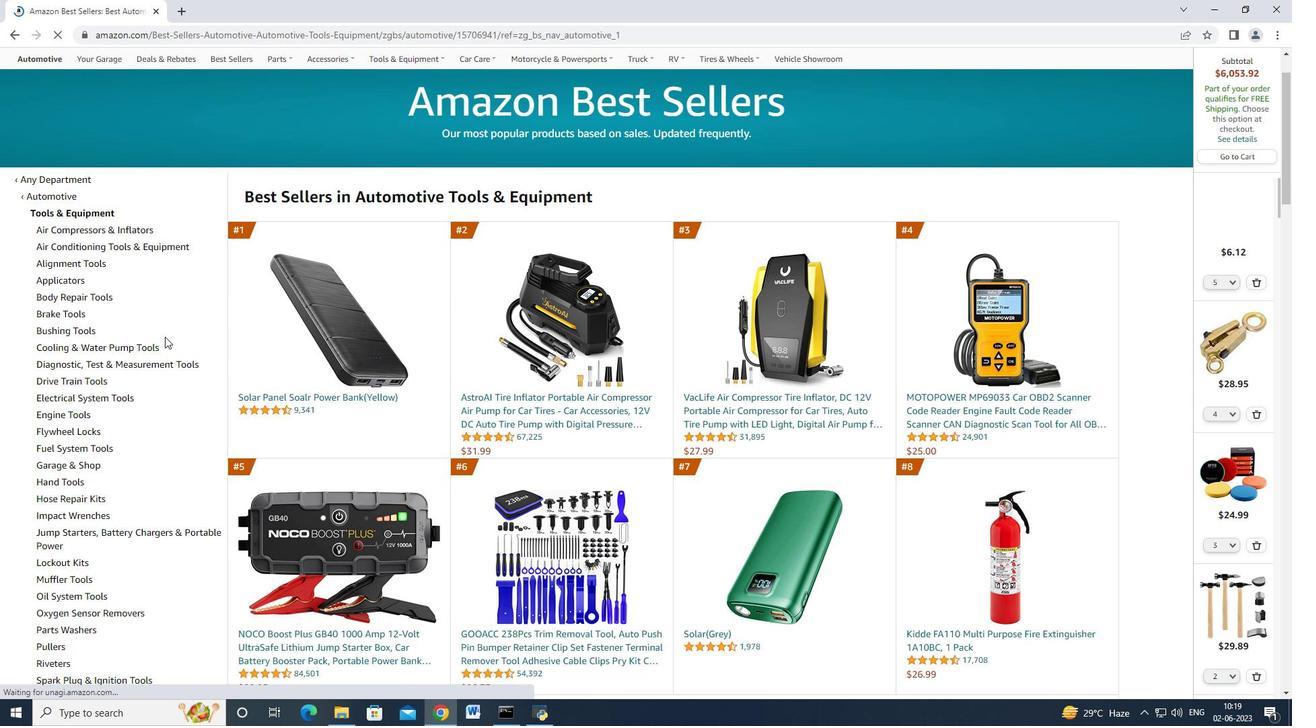 
Action: Mouse moved to (93, 234)
Screenshot: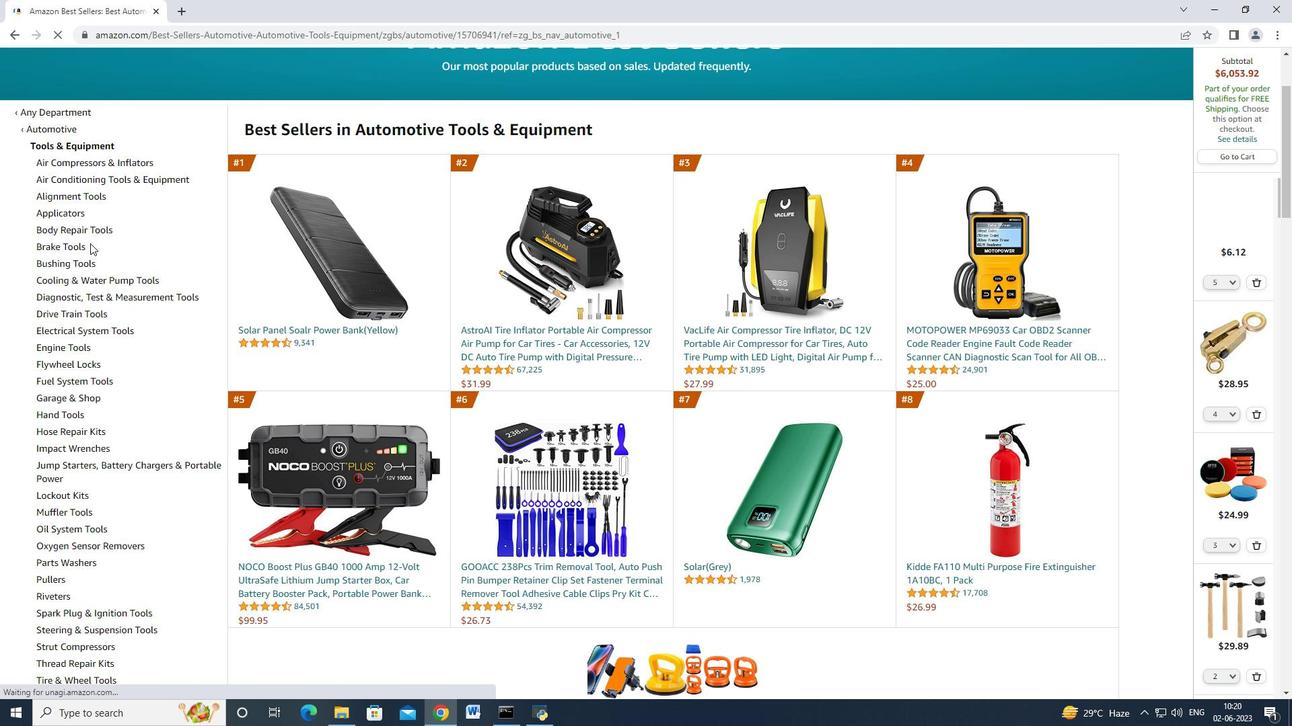 
Action: Mouse pressed left at (93, 234)
Screenshot: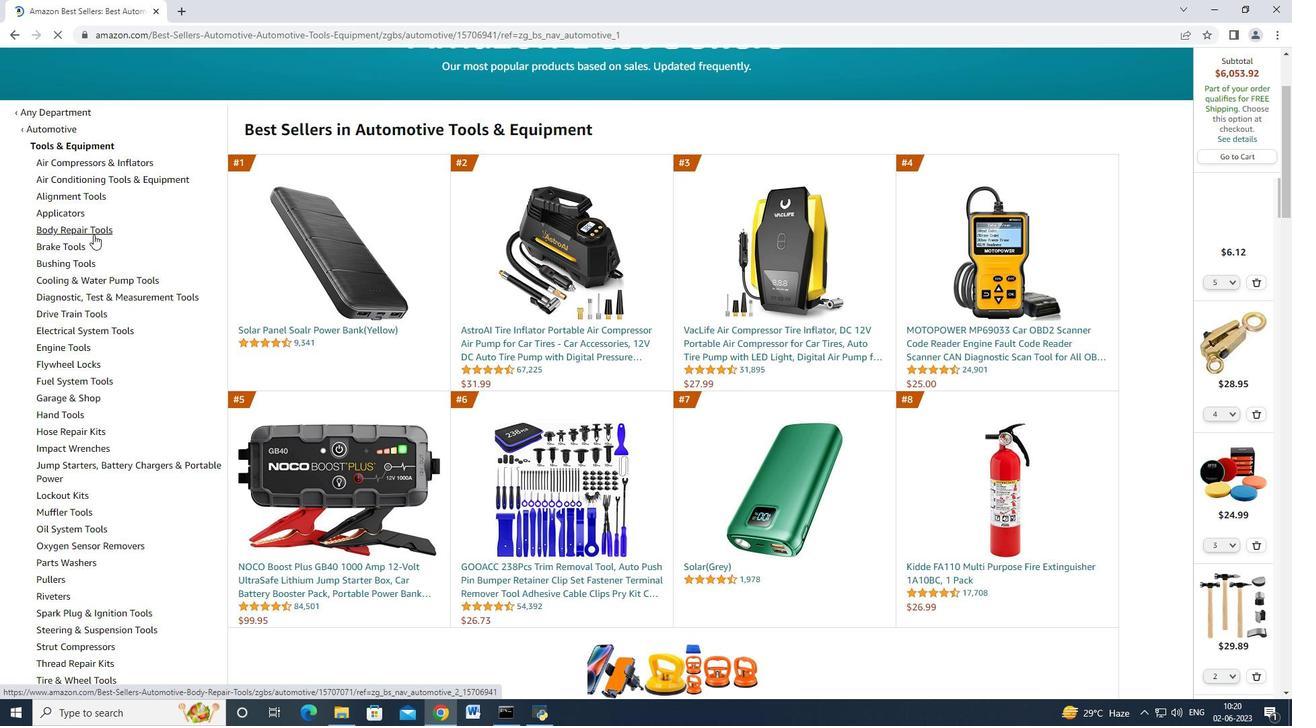 
Action: Mouse moved to (88, 381)
Screenshot: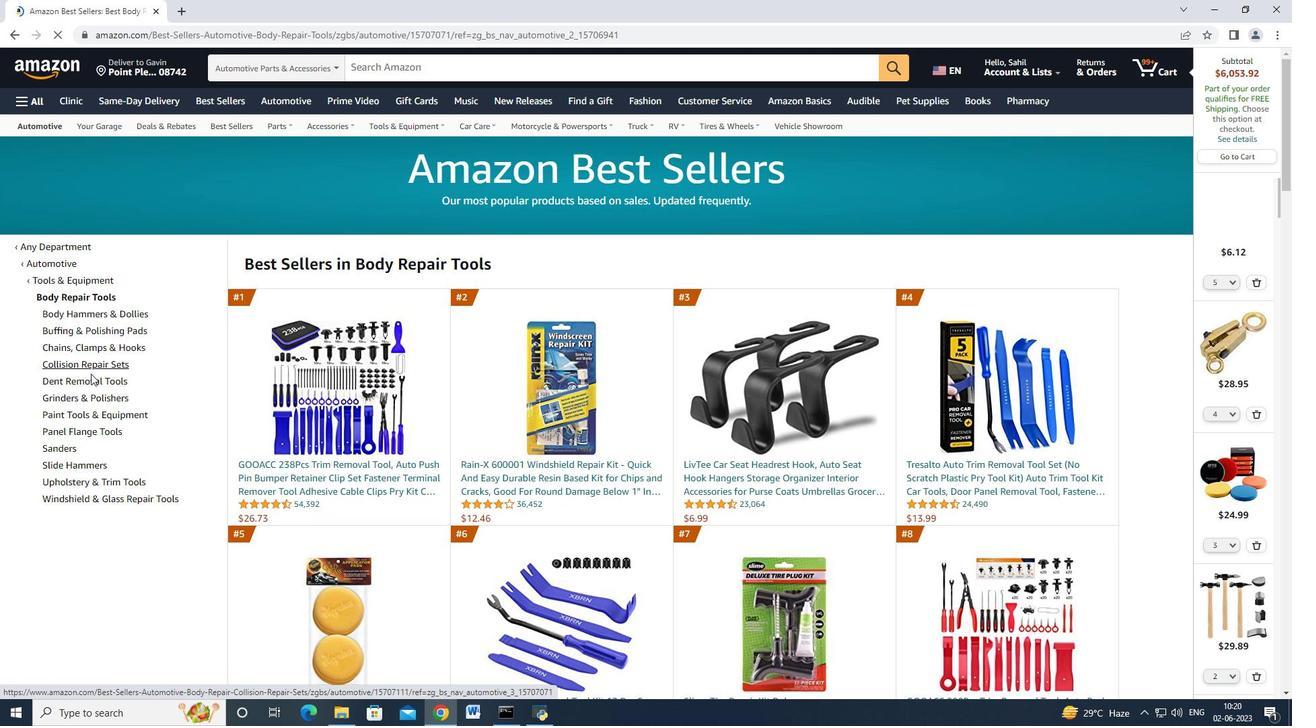 
Action: Mouse pressed left at (88, 381)
Screenshot: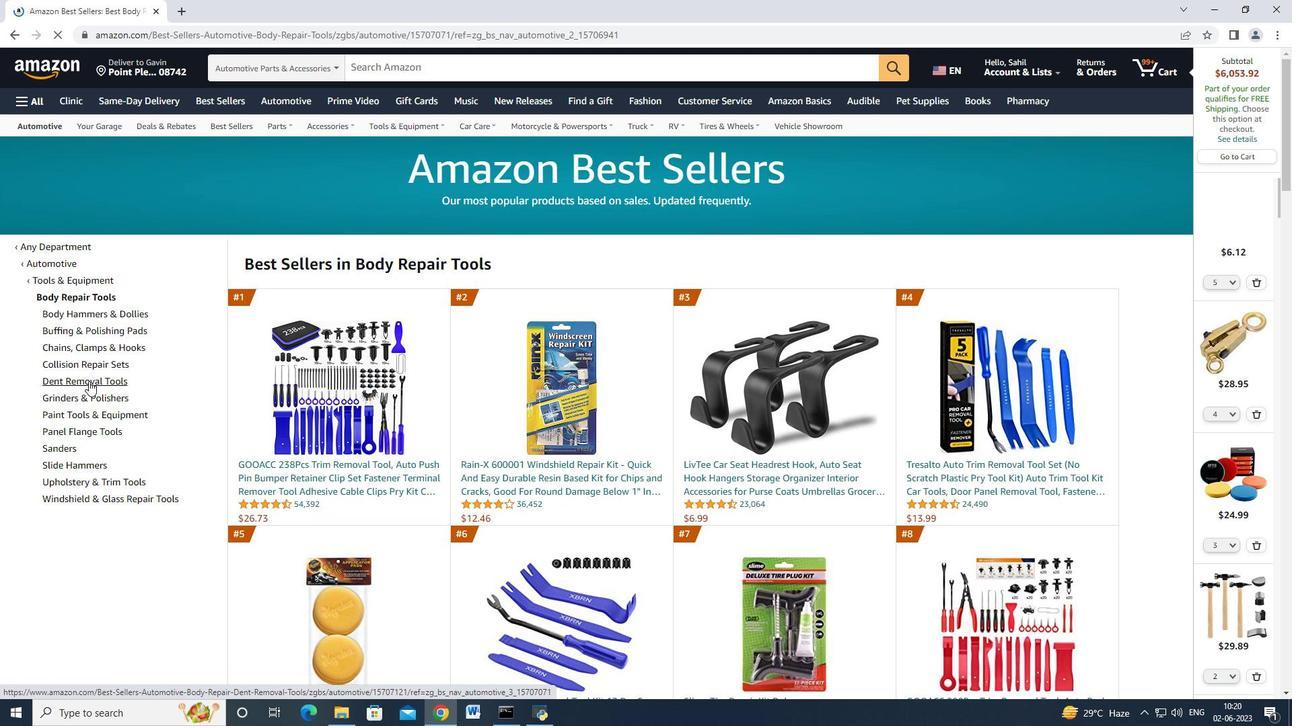 
Action: Mouse moved to (536, 487)
Screenshot: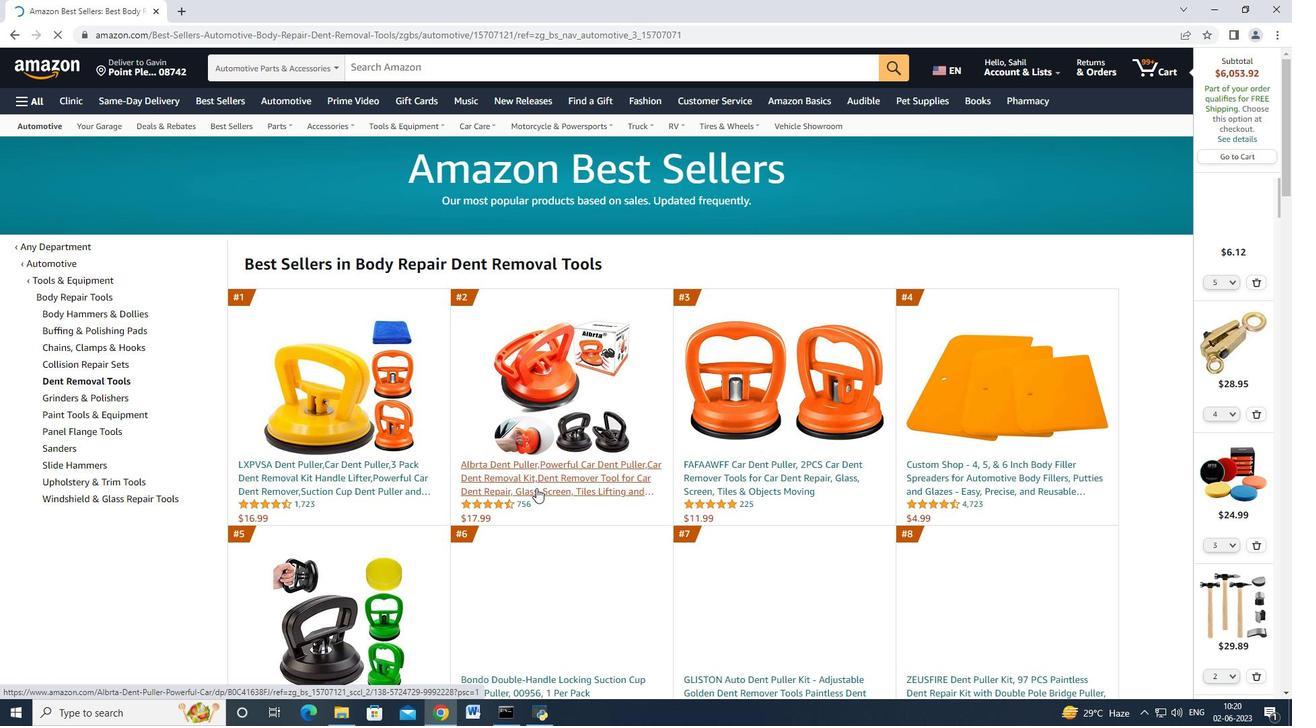 
Action: Mouse pressed left at (536, 487)
Screenshot: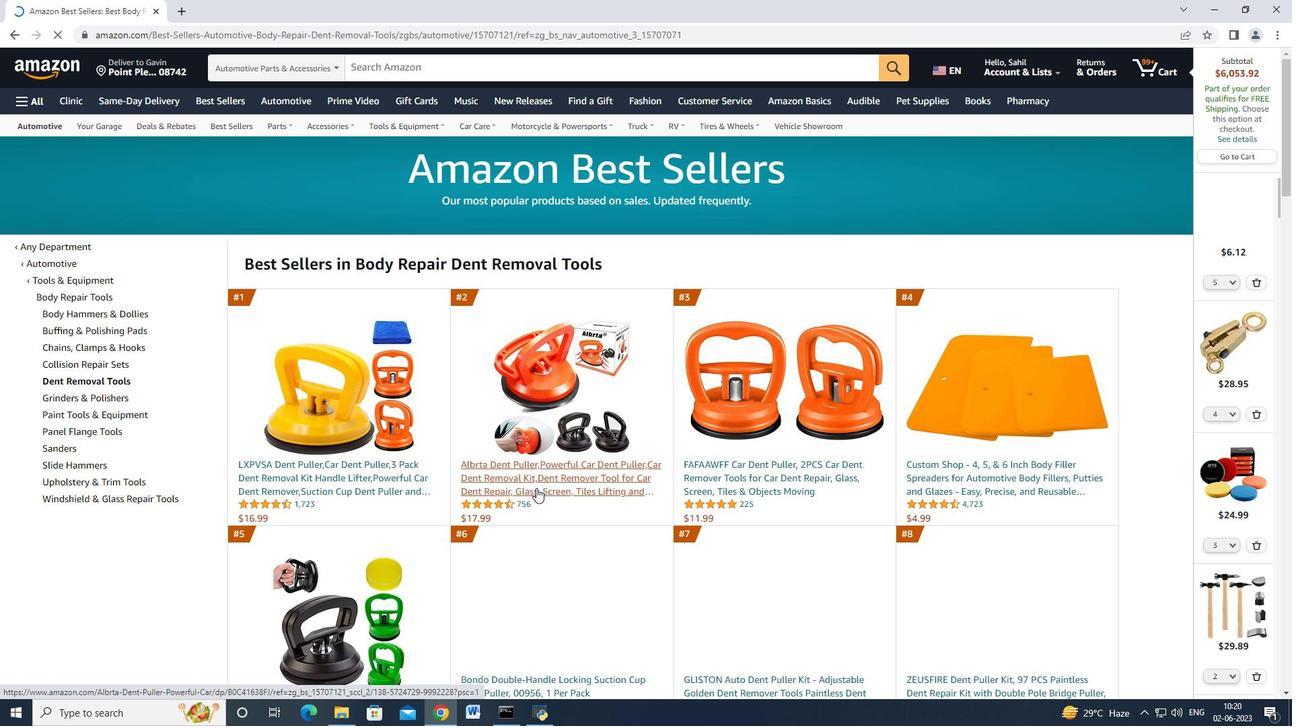 
Action: Mouse moved to (1025, 544)
Screenshot: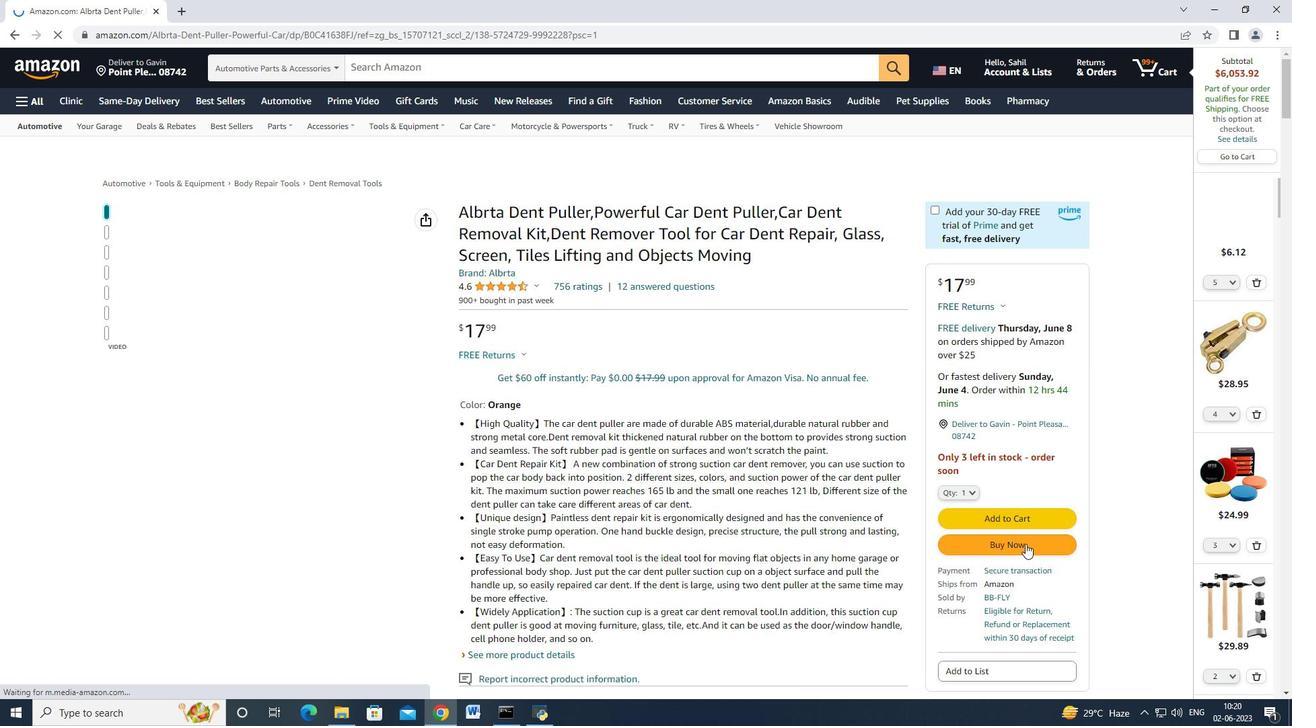 
Action: Mouse pressed left at (1025, 544)
Screenshot: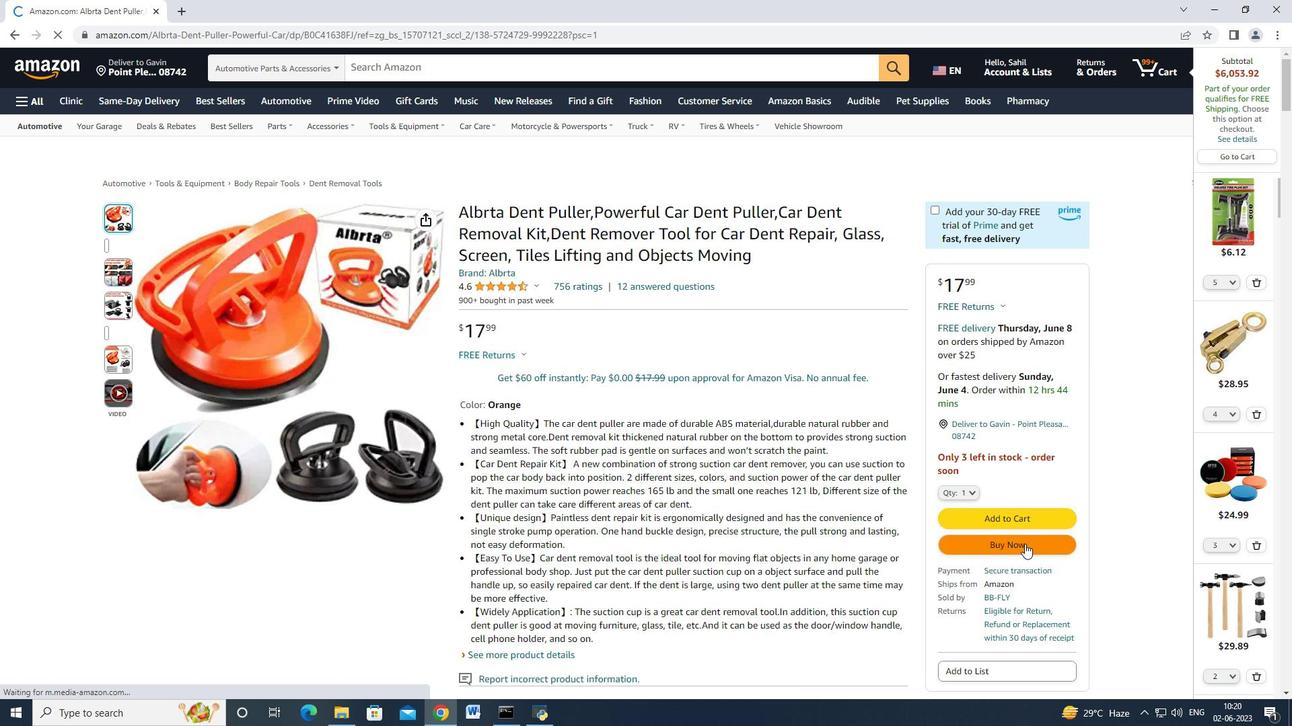 
Action: Mouse moved to (780, 106)
Screenshot: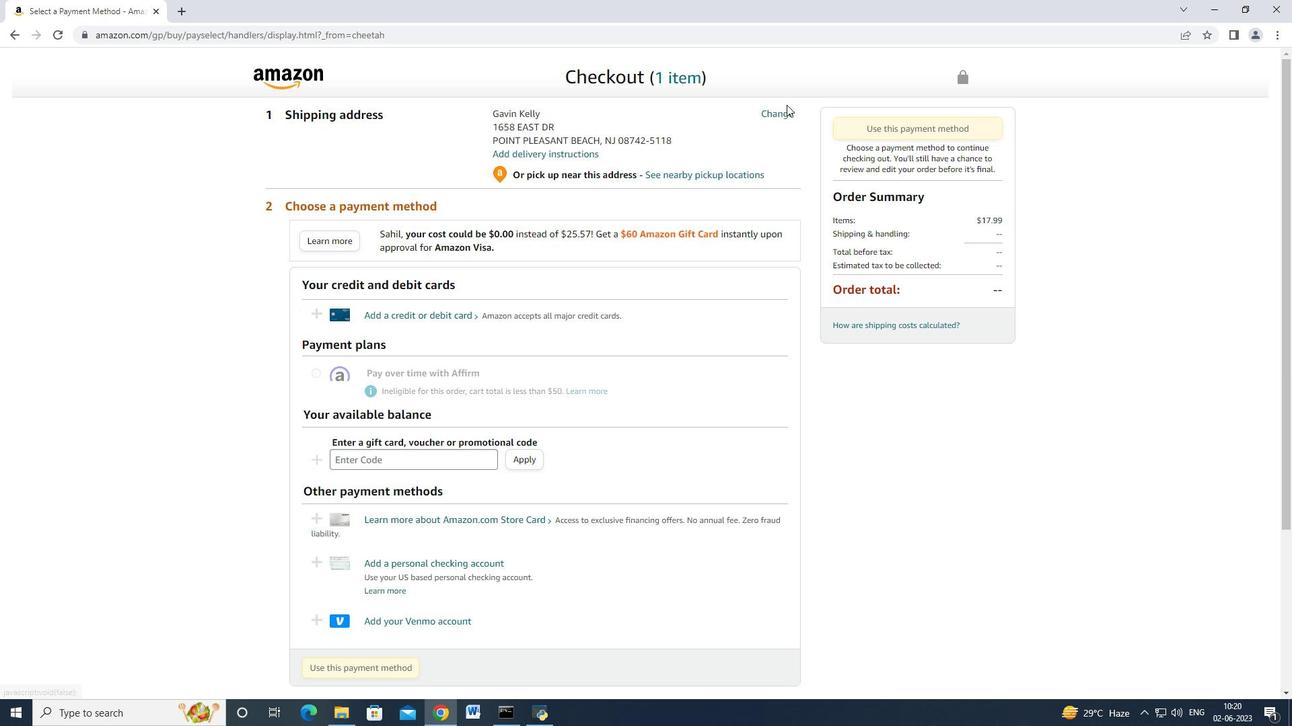 
Action: Mouse pressed left at (780, 106)
Screenshot: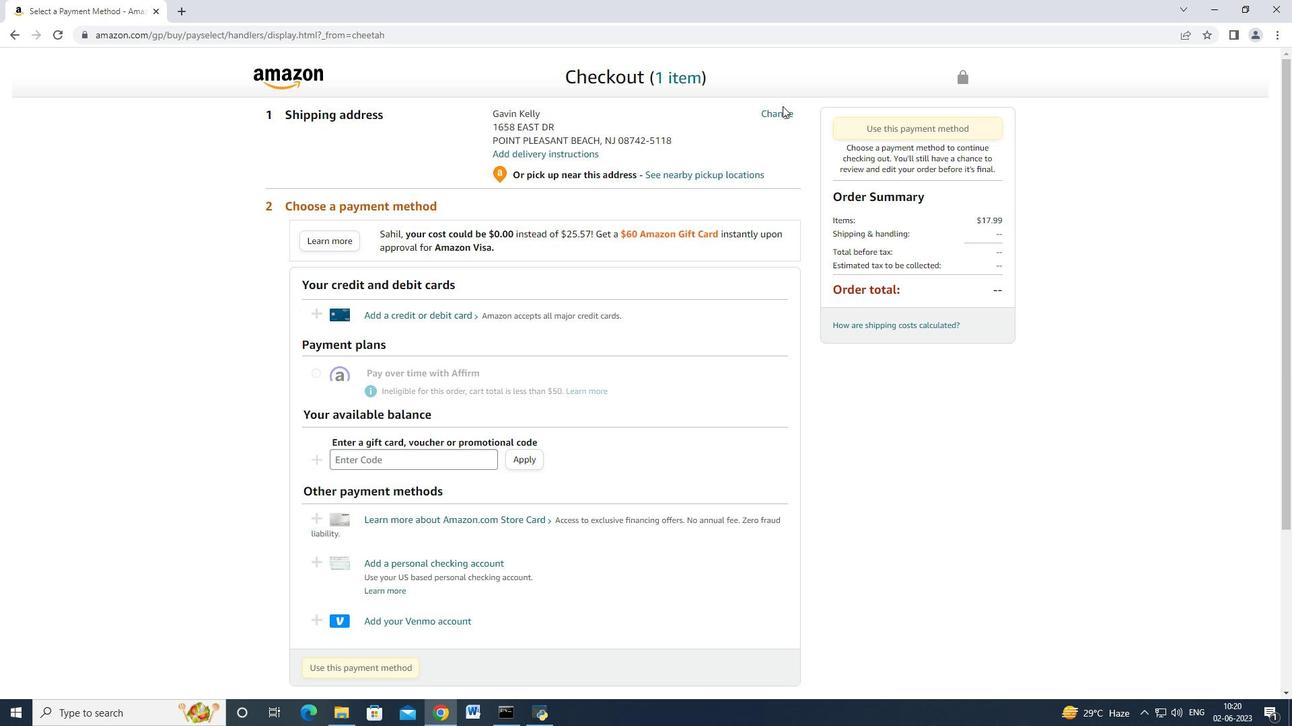 
Action: Mouse moved to (778, 109)
Screenshot: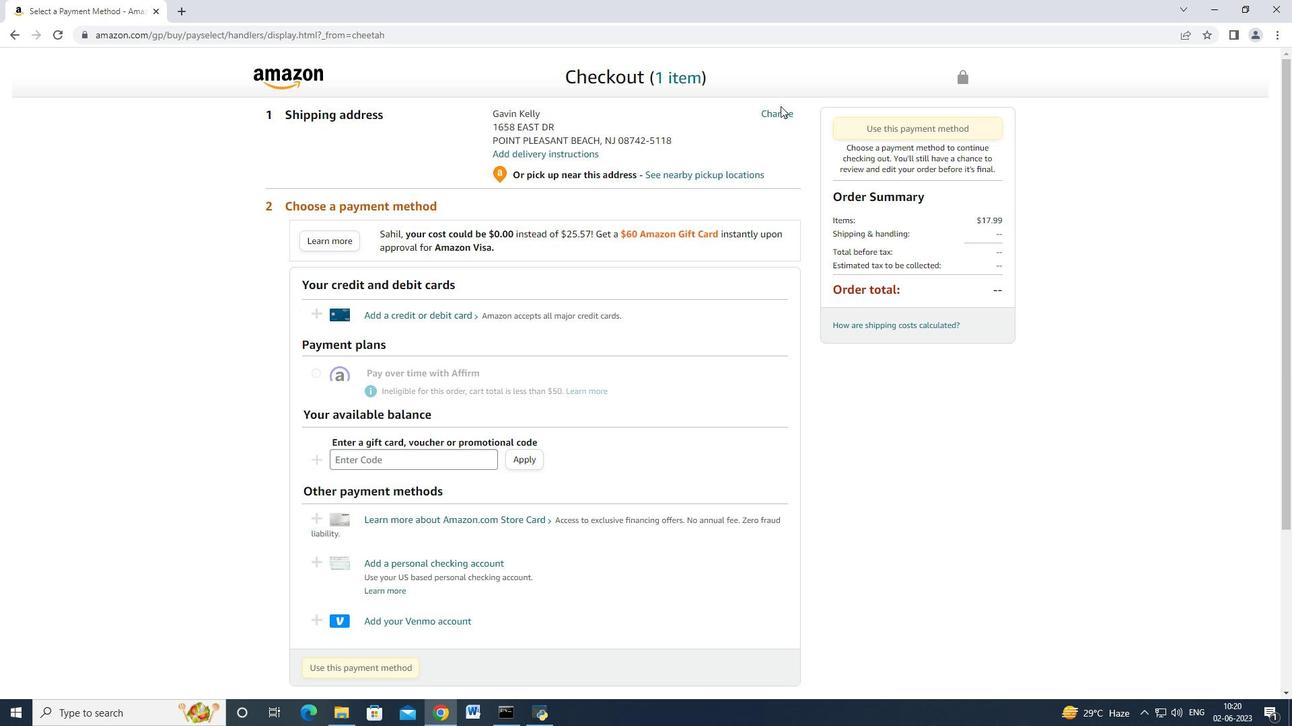 
Action: Mouse pressed left at (778, 109)
Screenshot: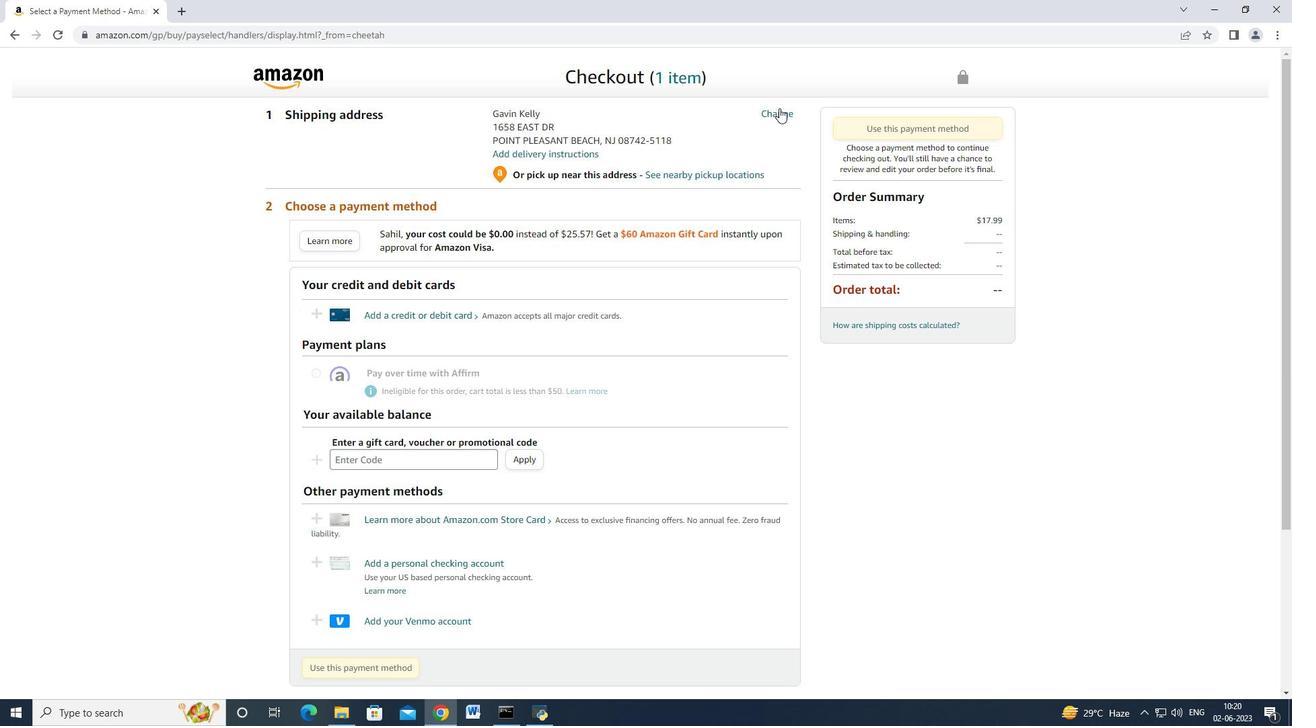 
Action: Mouse moved to (485, 238)
Screenshot: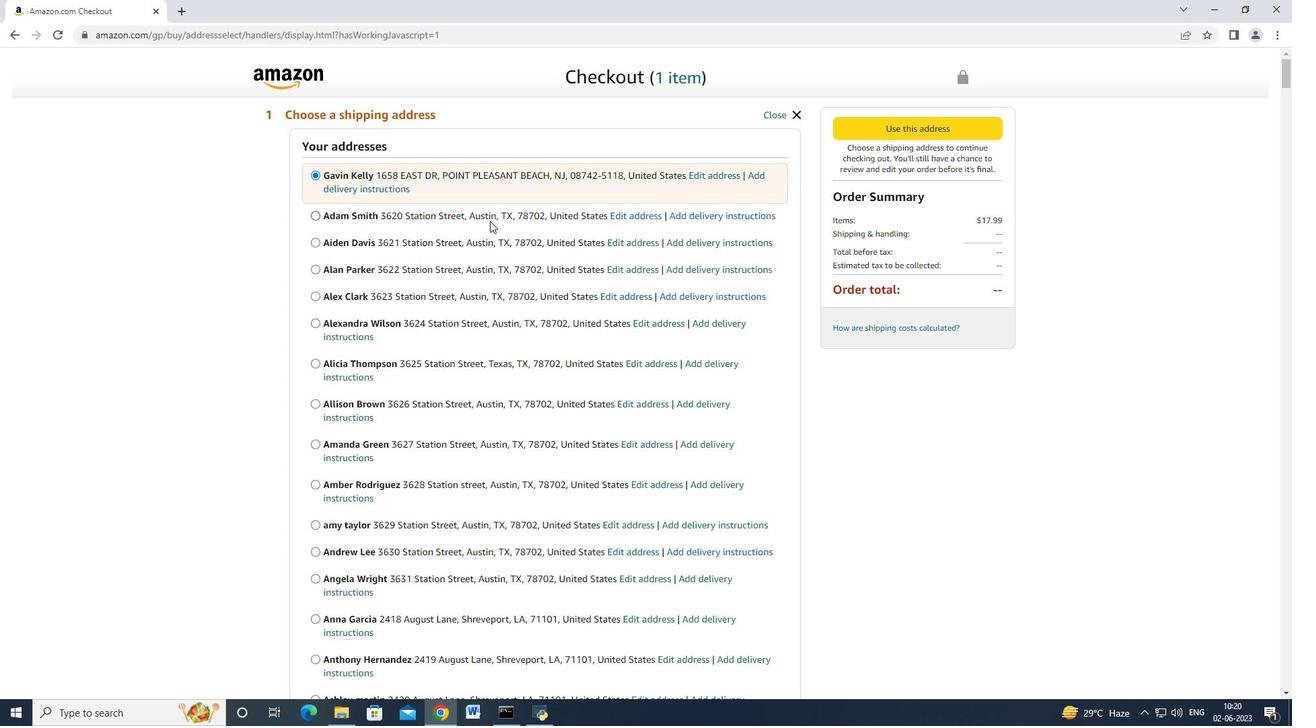 
Action: Mouse scrolled (485, 238) with delta (0, 0)
Screenshot: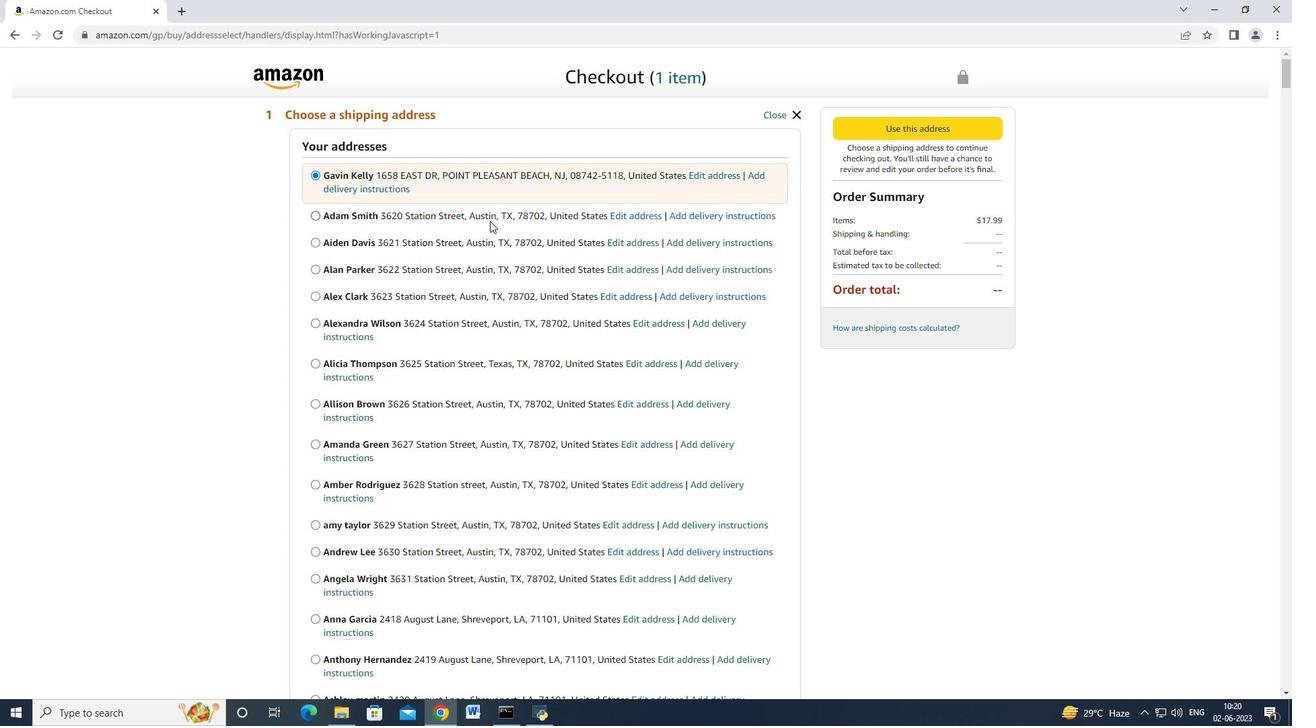 
Action: Mouse moved to (485, 240)
Screenshot: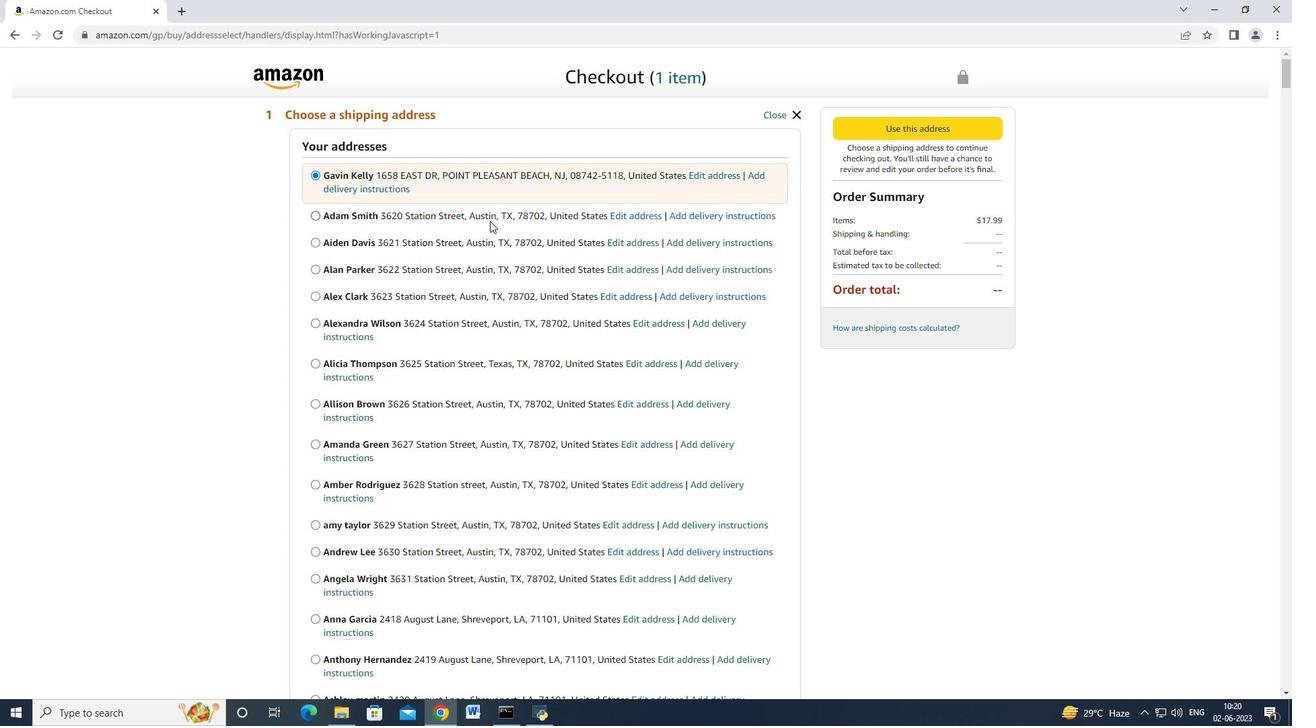 
Action: Mouse scrolled (485, 239) with delta (0, 0)
Screenshot: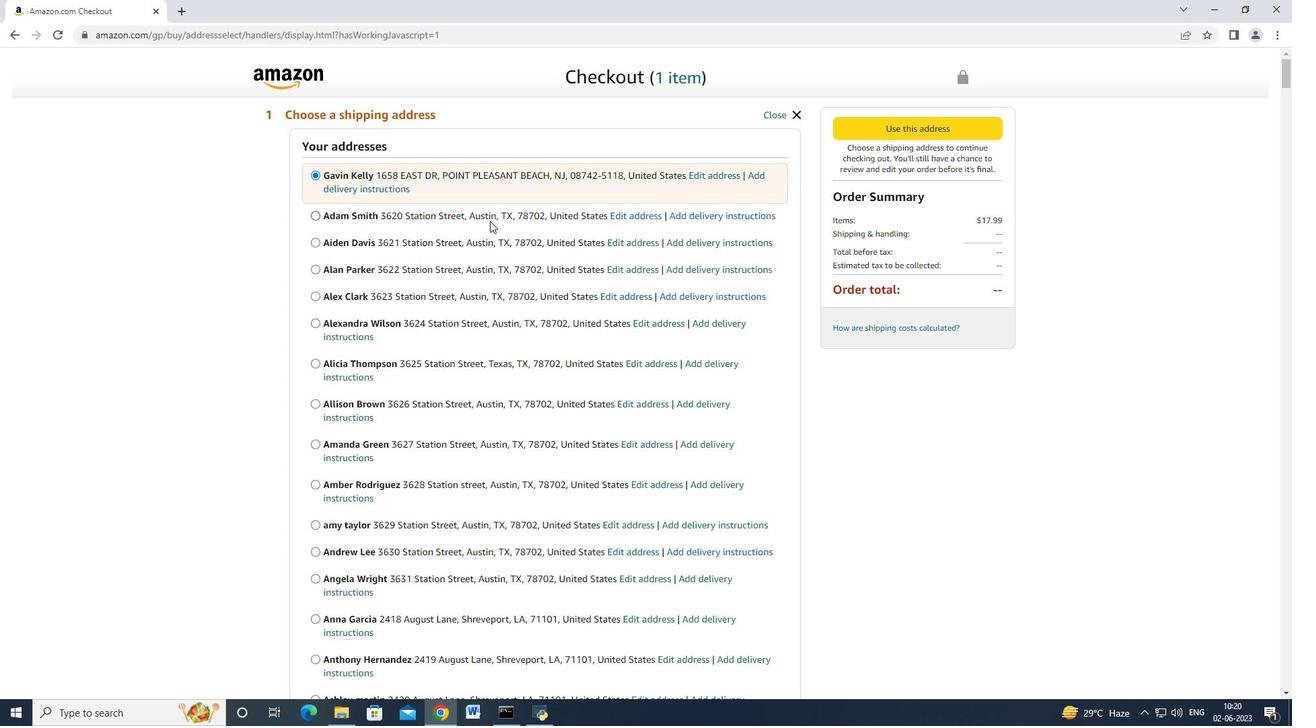 
Action: Mouse moved to (485, 242)
Screenshot: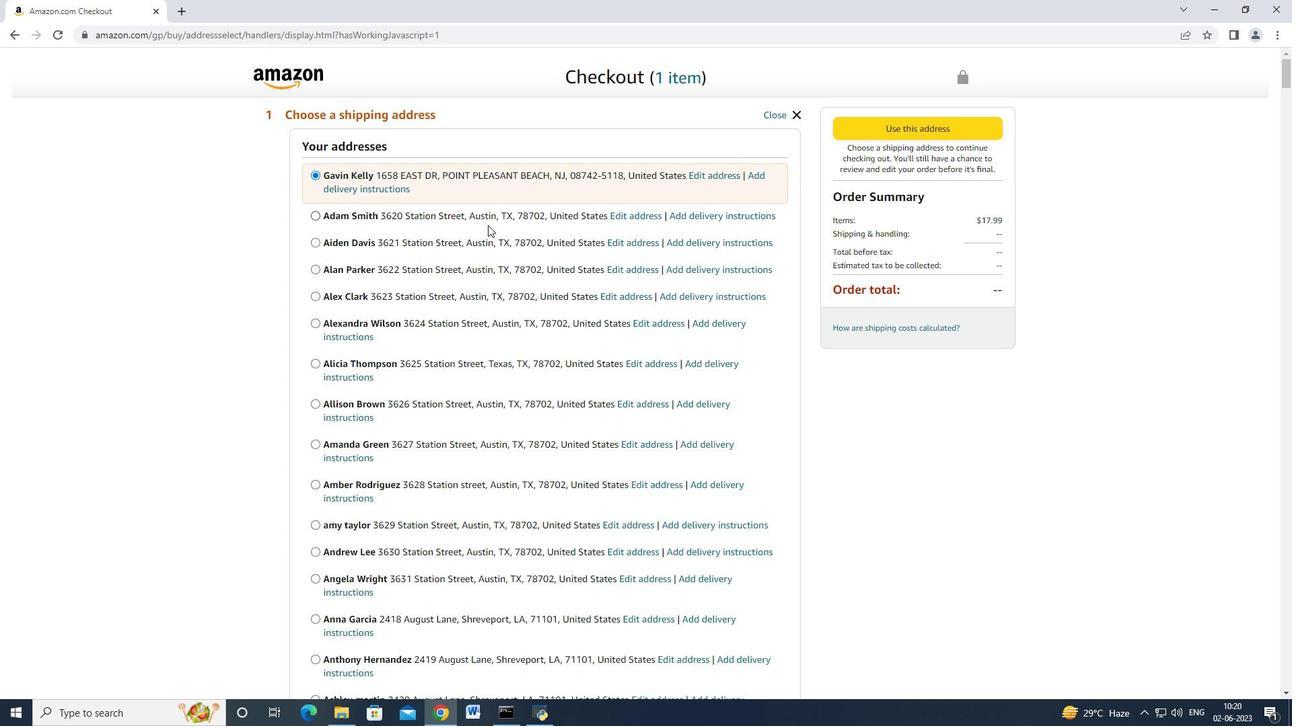 
Action: Mouse scrolled (485, 241) with delta (0, 0)
Screenshot: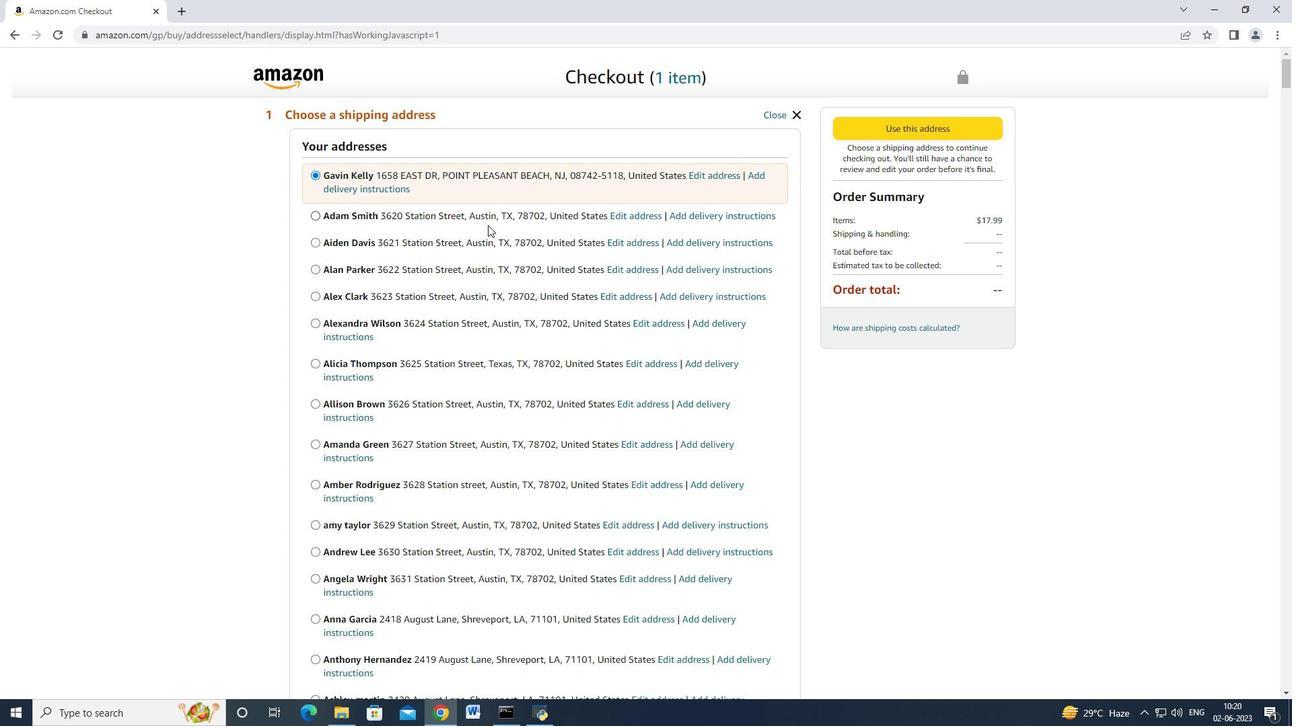 
Action: Mouse moved to (485, 242)
Screenshot: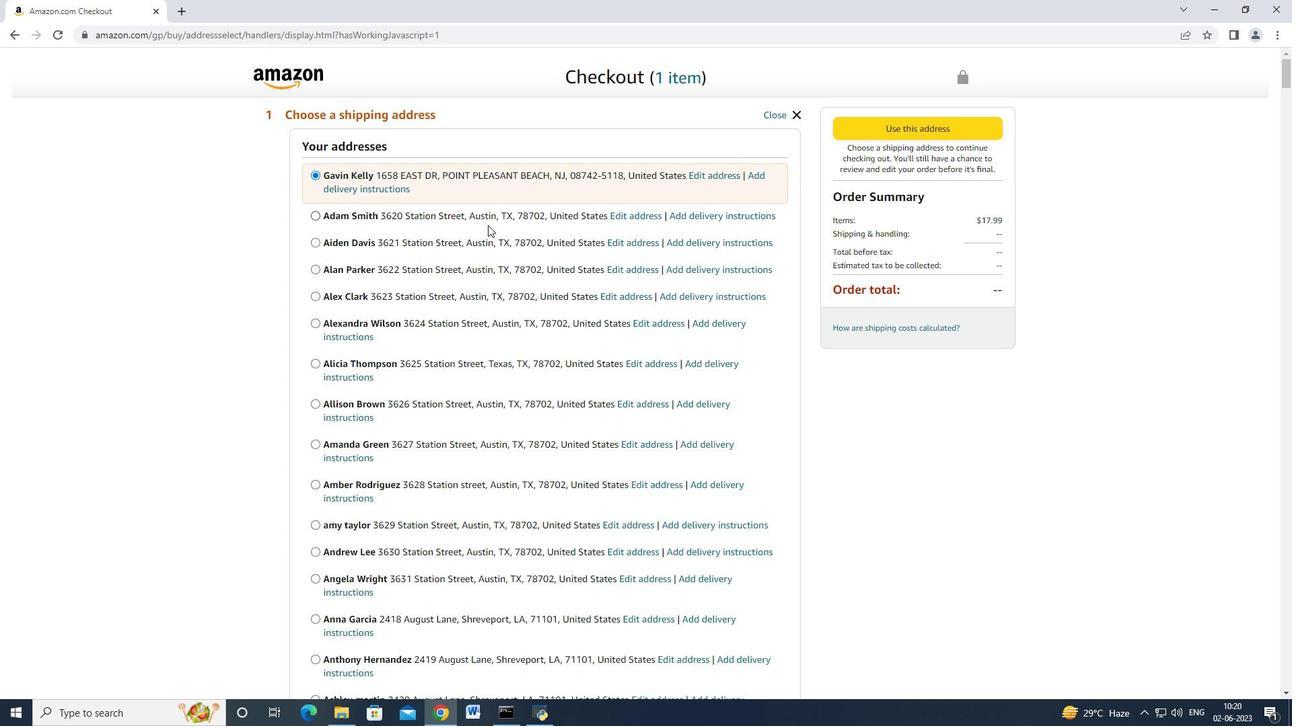 
Action: Mouse scrolled (485, 242) with delta (0, 0)
Screenshot: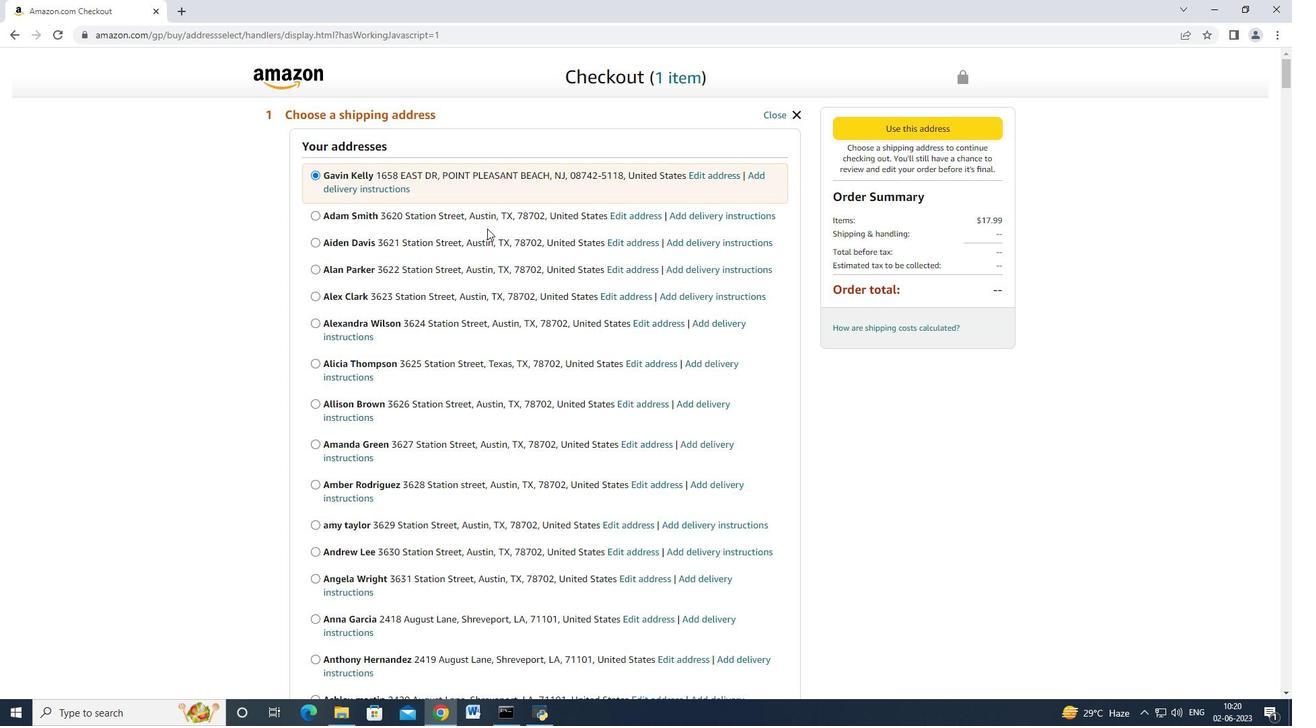 
Action: Mouse scrolled (485, 242) with delta (0, 0)
Screenshot: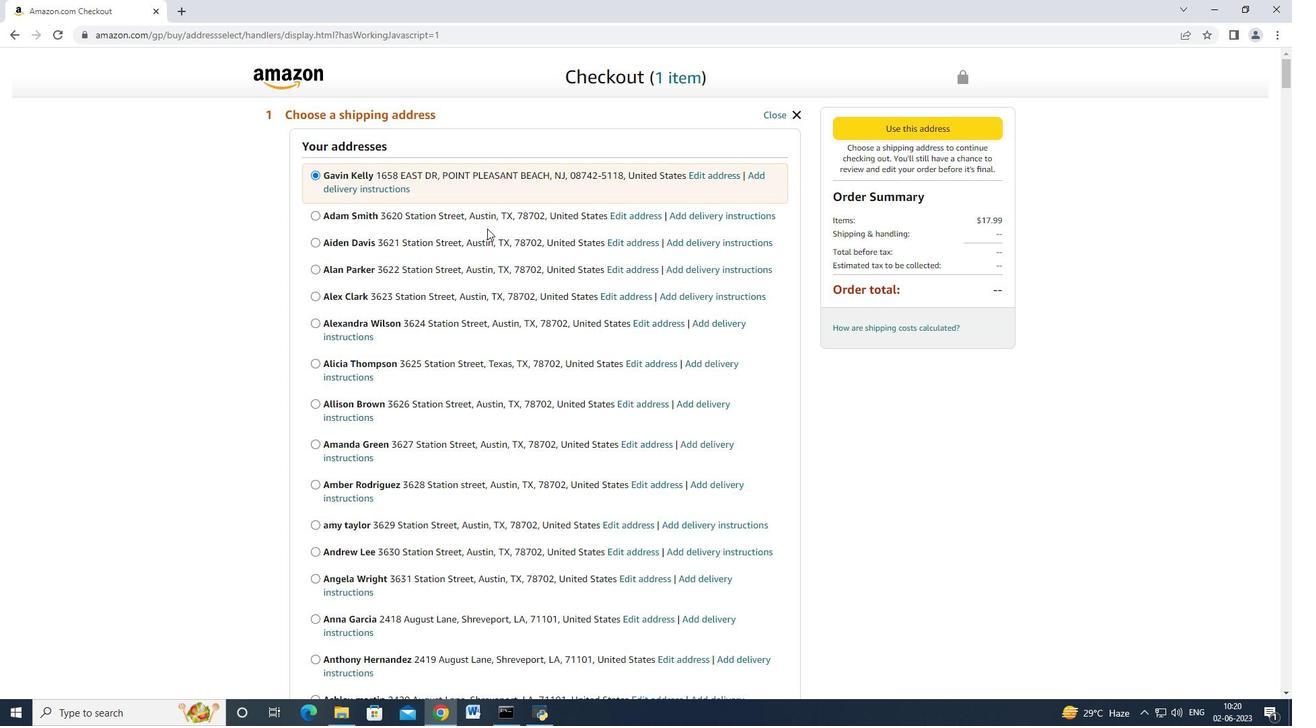 
Action: Mouse moved to (485, 244)
Screenshot: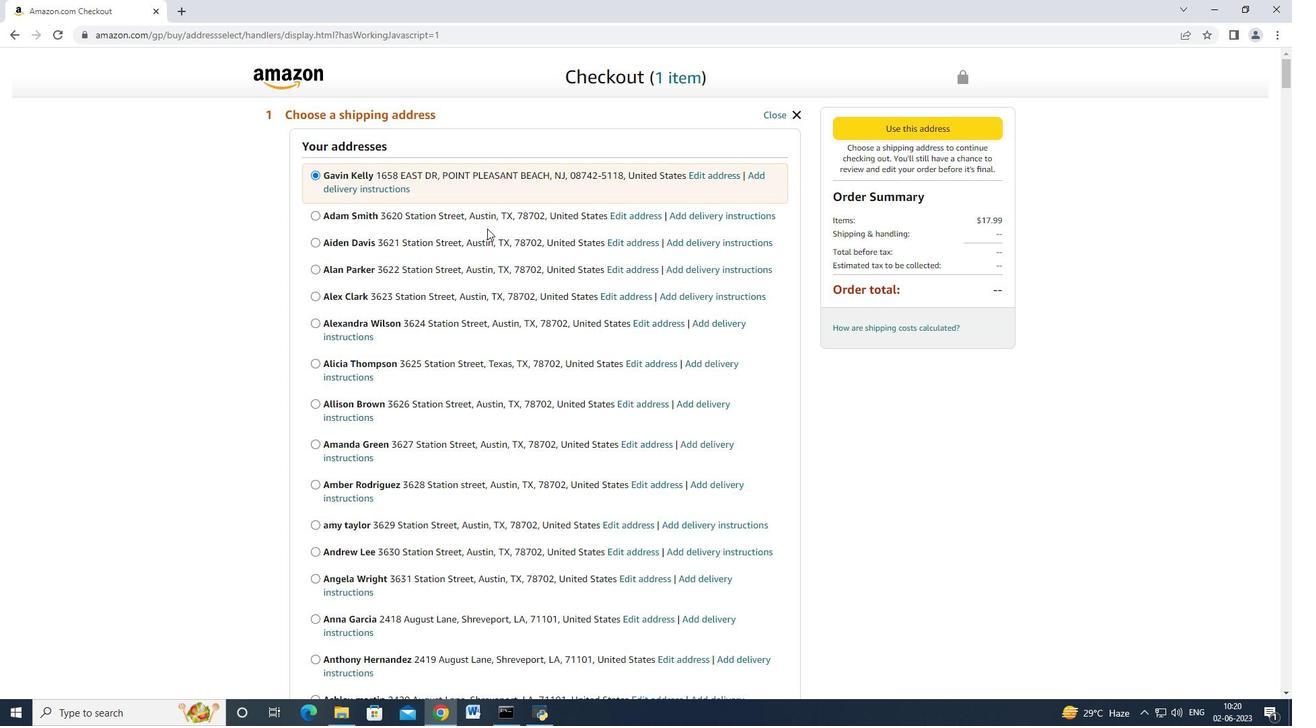 
Action: Mouse scrolled (485, 242) with delta (0, 0)
Screenshot: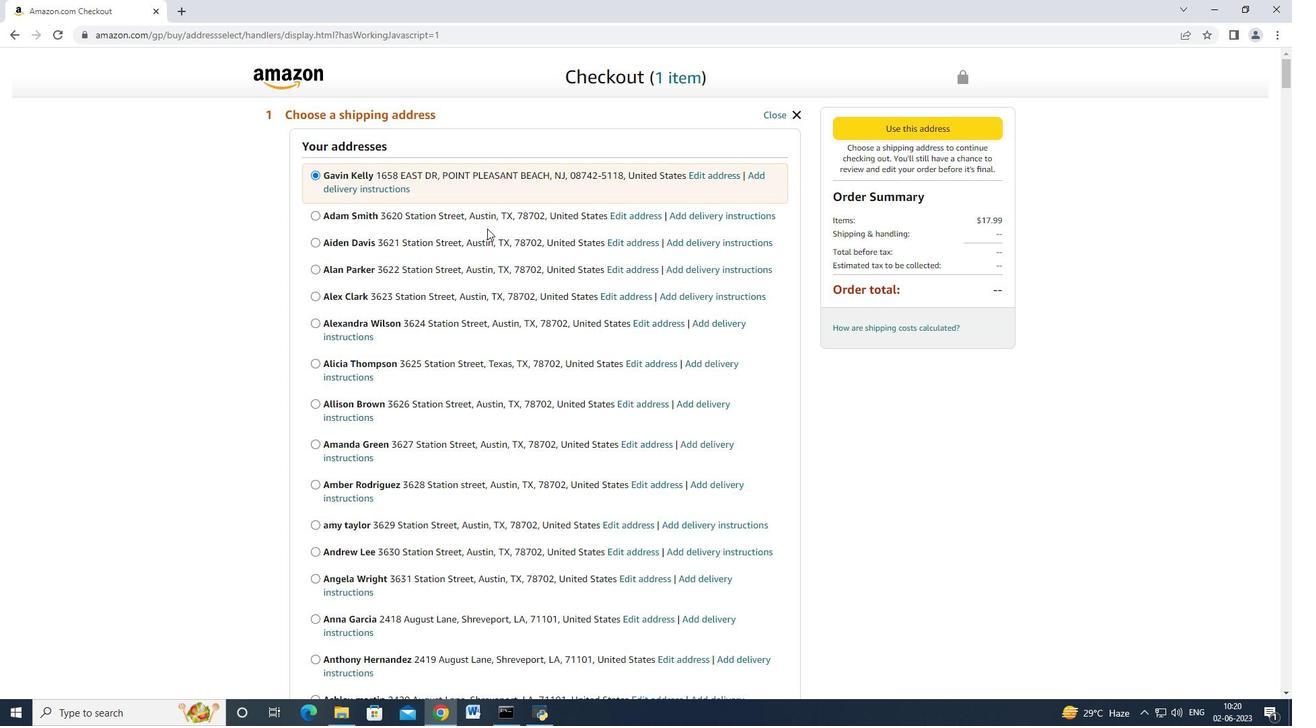 
Action: Mouse moved to (485, 245)
Screenshot: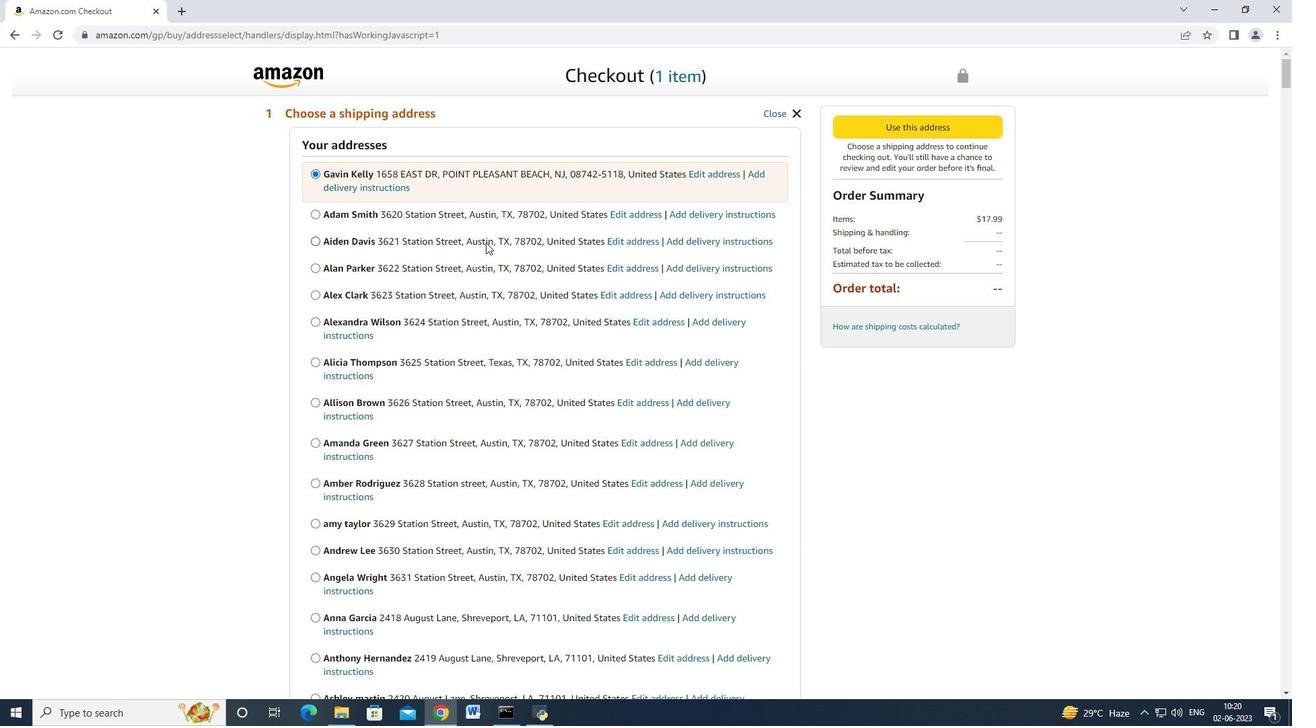 
Action: Mouse scrolled (485, 244) with delta (0, 0)
Screenshot: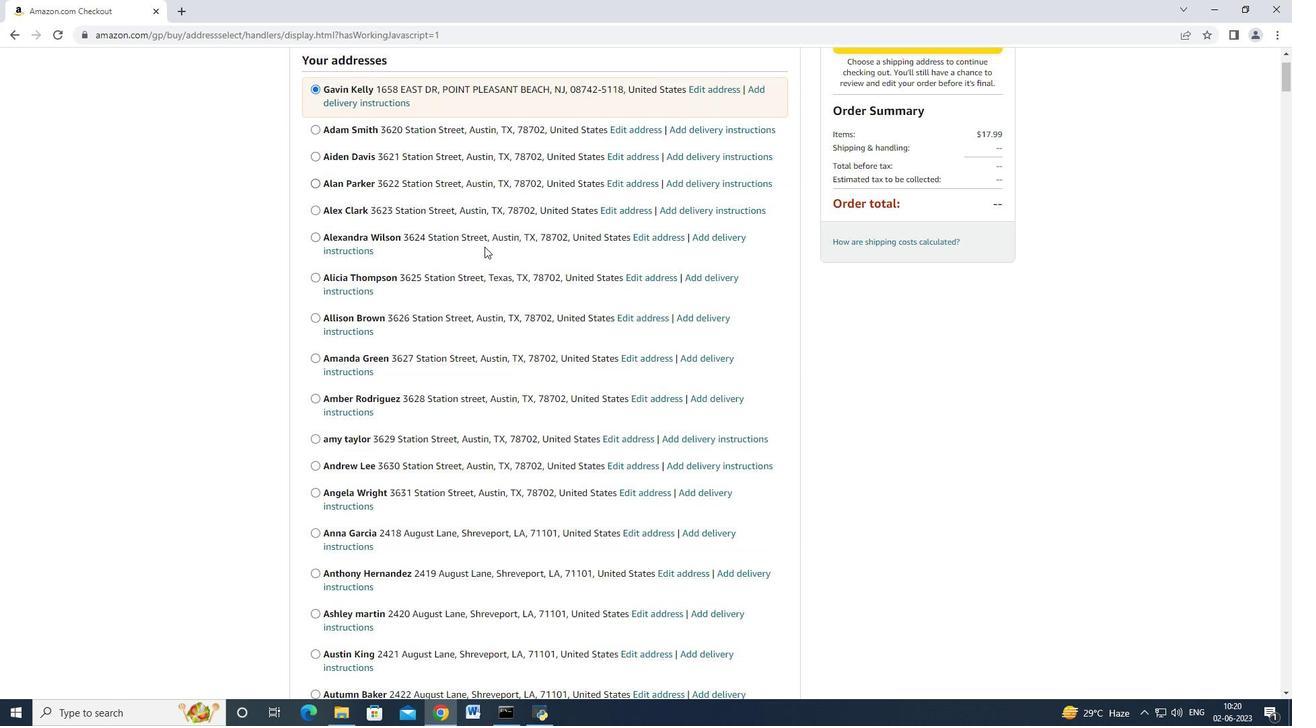 
Action: Mouse scrolled (485, 244) with delta (0, 0)
Screenshot: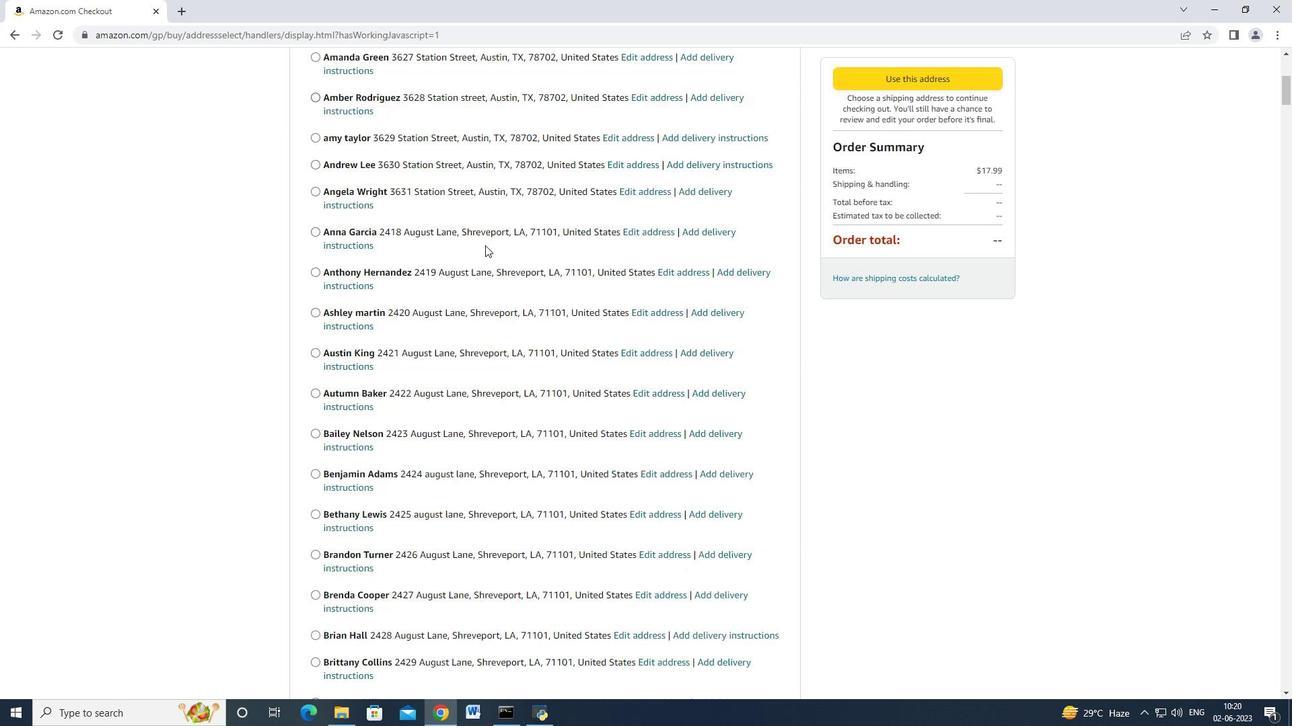 
Action: Mouse scrolled (485, 244) with delta (0, 0)
Screenshot: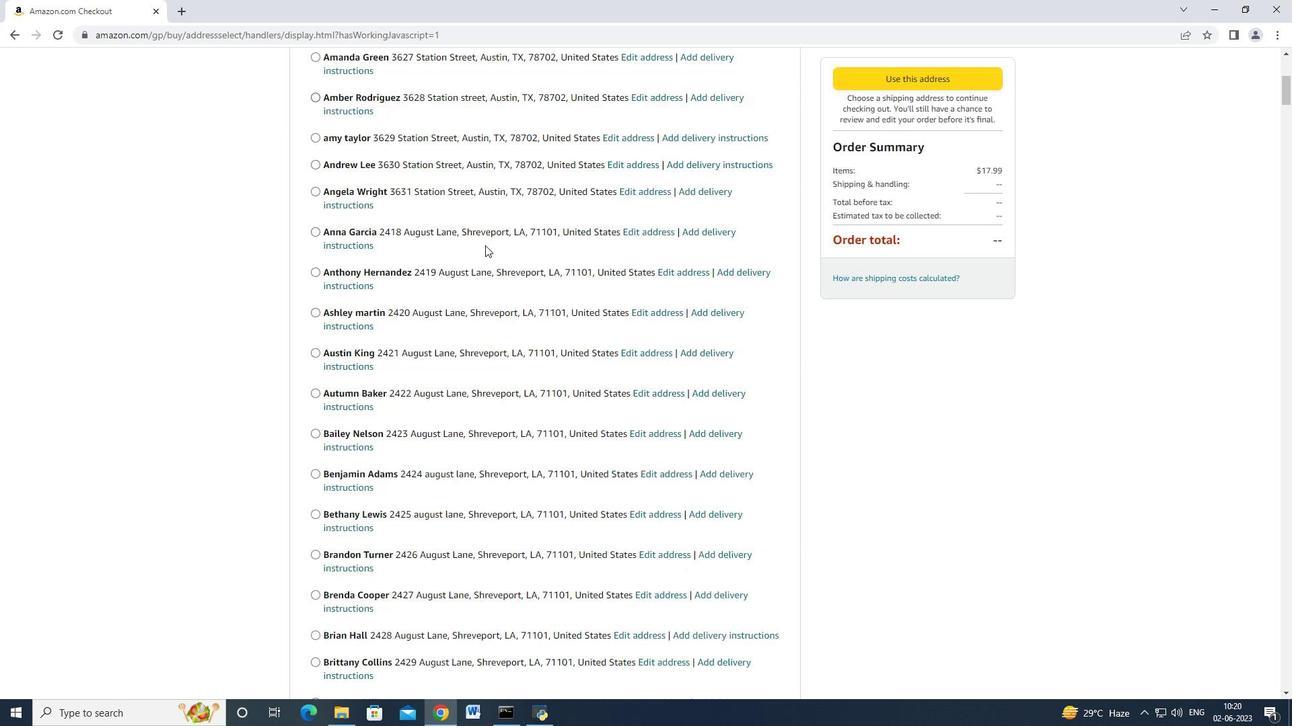 
Action: Mouse scrolled (485, 244) with delta (0, 0)
Screenshot: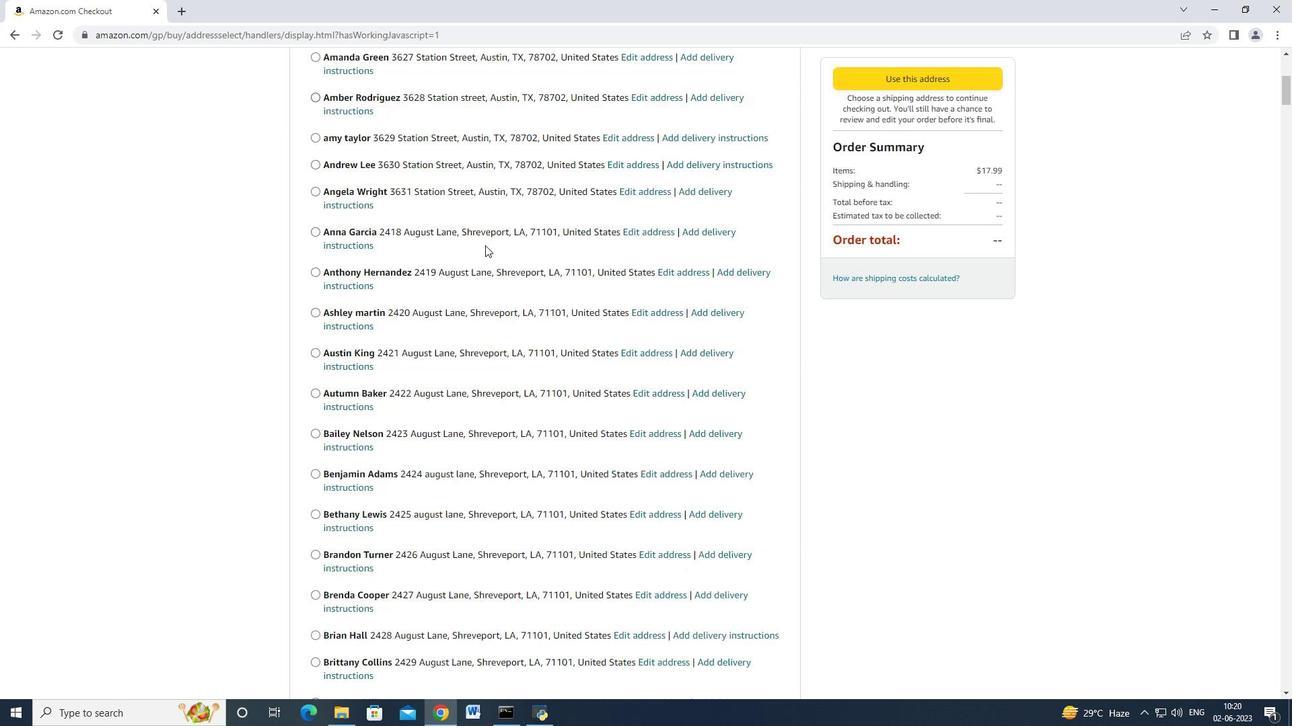 
Action: Mouse scrolled (485, 244) with delta (0, -1)
Screenshot: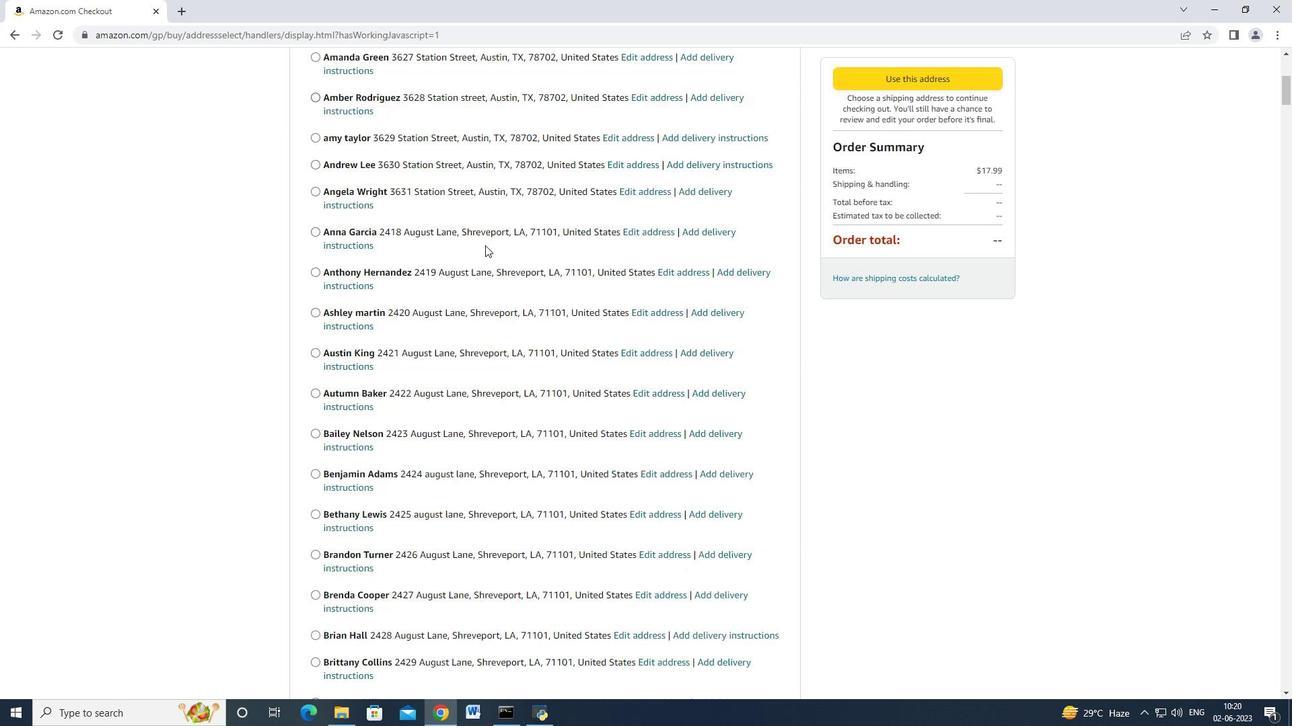 
Action: Mouse scrolled (485, 244) with delta (0, 0)
Screenshot: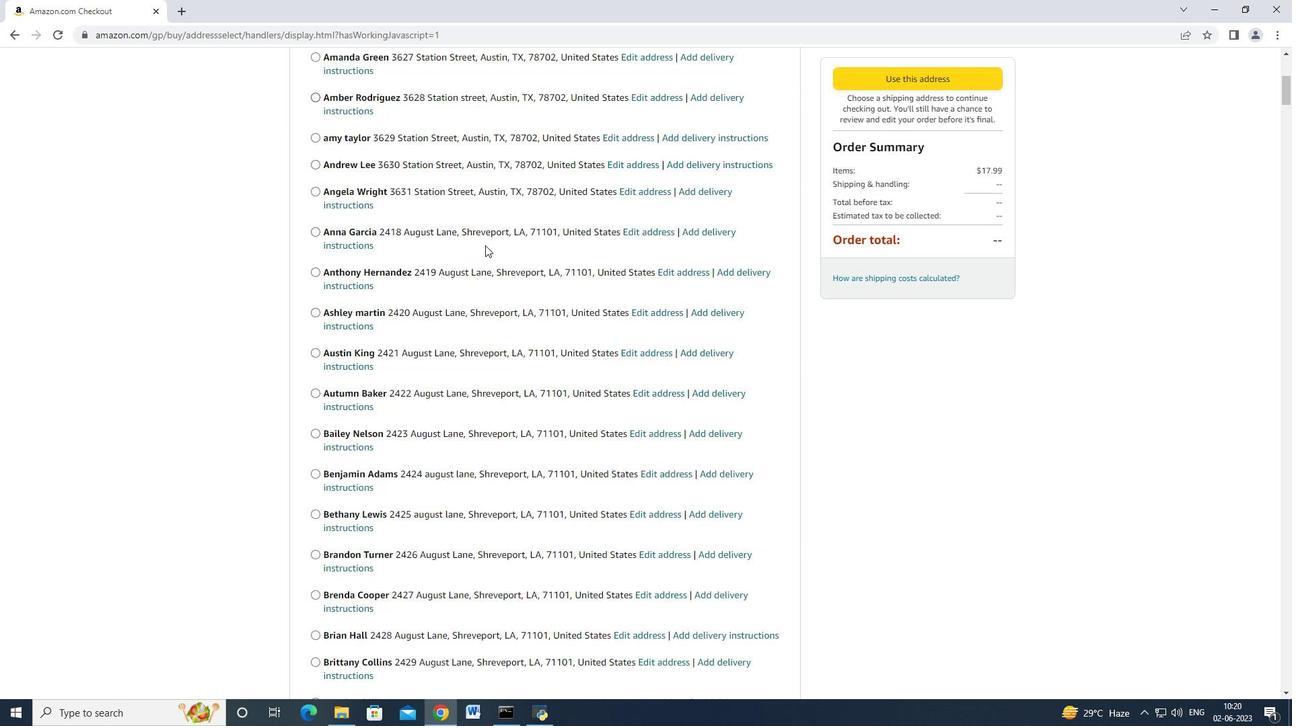 
Action: Mouse scrolled (485, 244) with delta (0, 0)
Screenshot: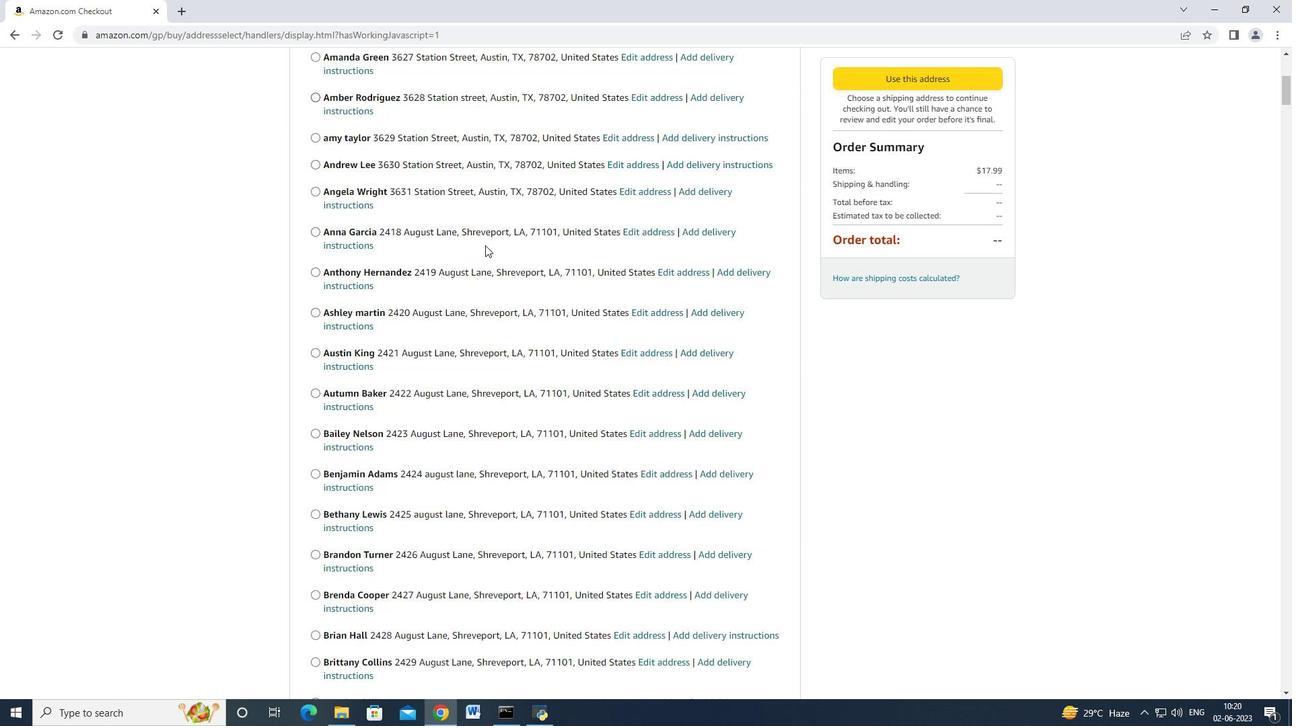 
Action: Mouse scrolled (485, 244) with delta (0, 0)
Screenshot: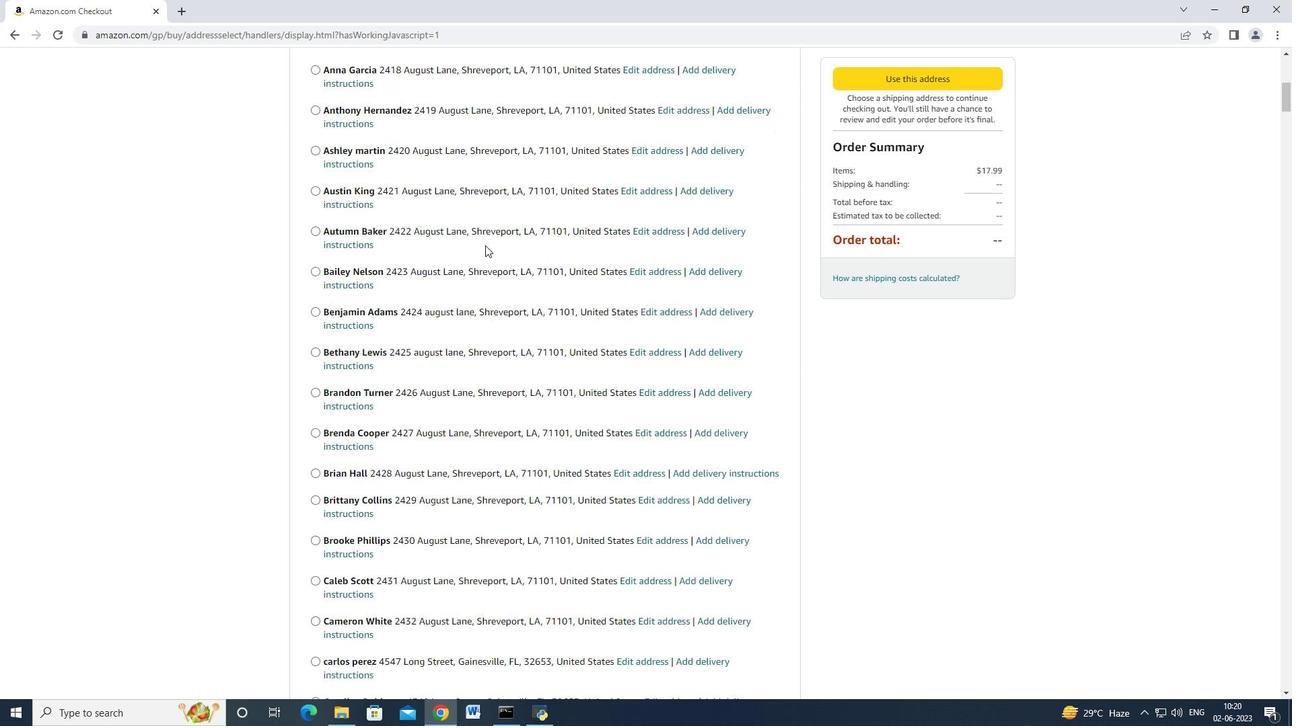 
Action: Mouse scrolled (485, 244) with delta (0, 0)
Screenshot: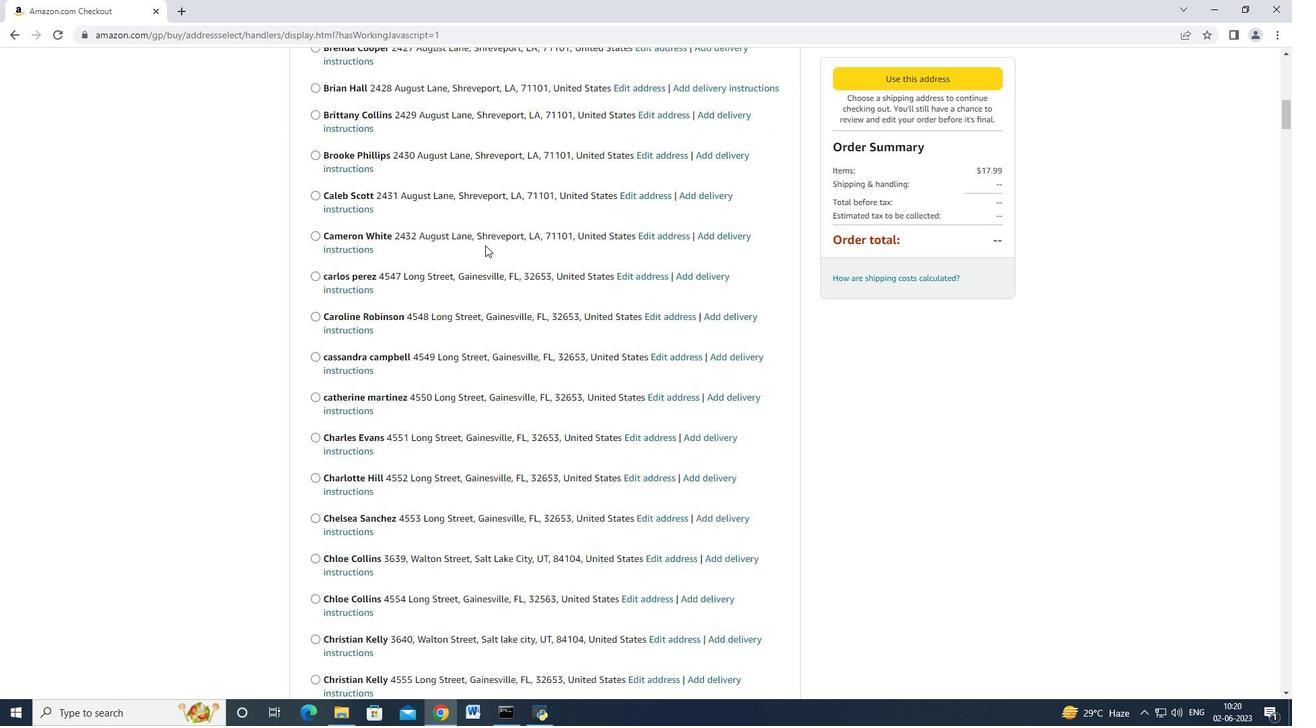
Action: Mouse scrolled (485, 244) with delta (0, 0)
Screenshot: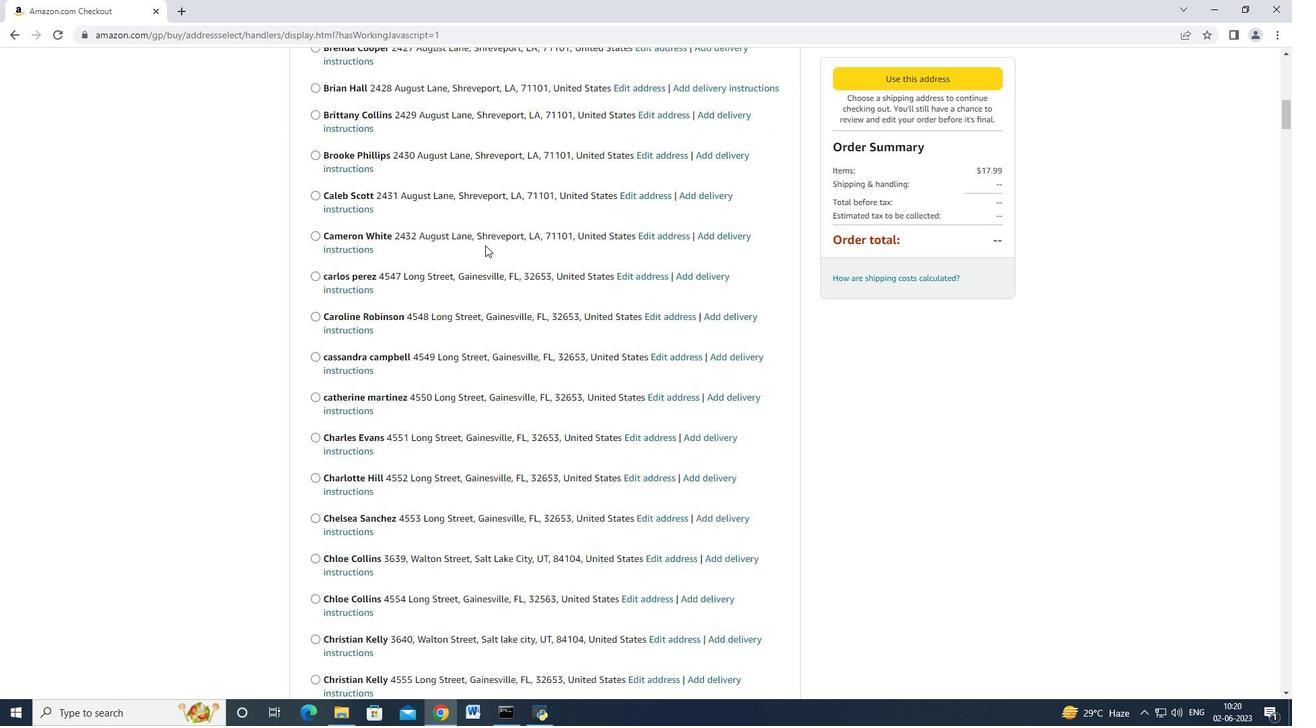 
Action: Mouse scrolled (485, 244) with delta (0, 0)
Screenshot: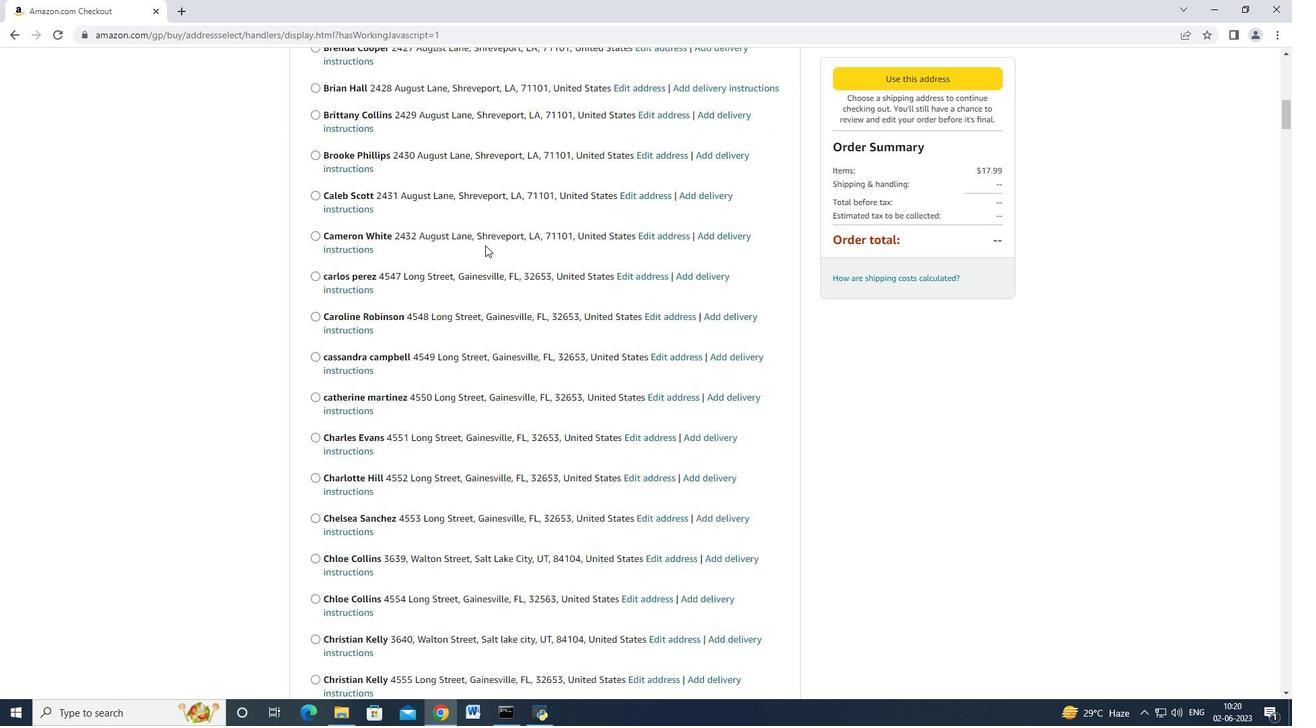 
Action: Mouse scrolled (485, 244) with delta (0, -1)
Screenshot: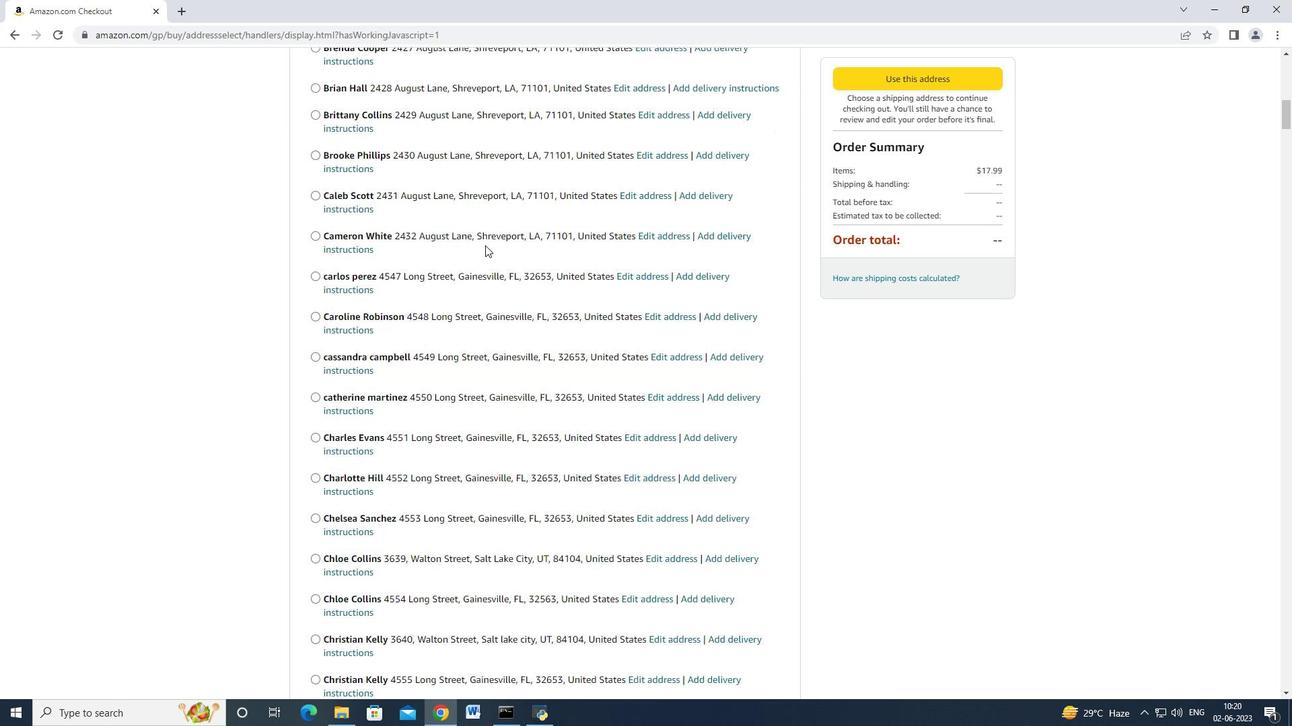 
Action: Mouse scrolled (485, 244) with delta (0, 0)
Screenshot: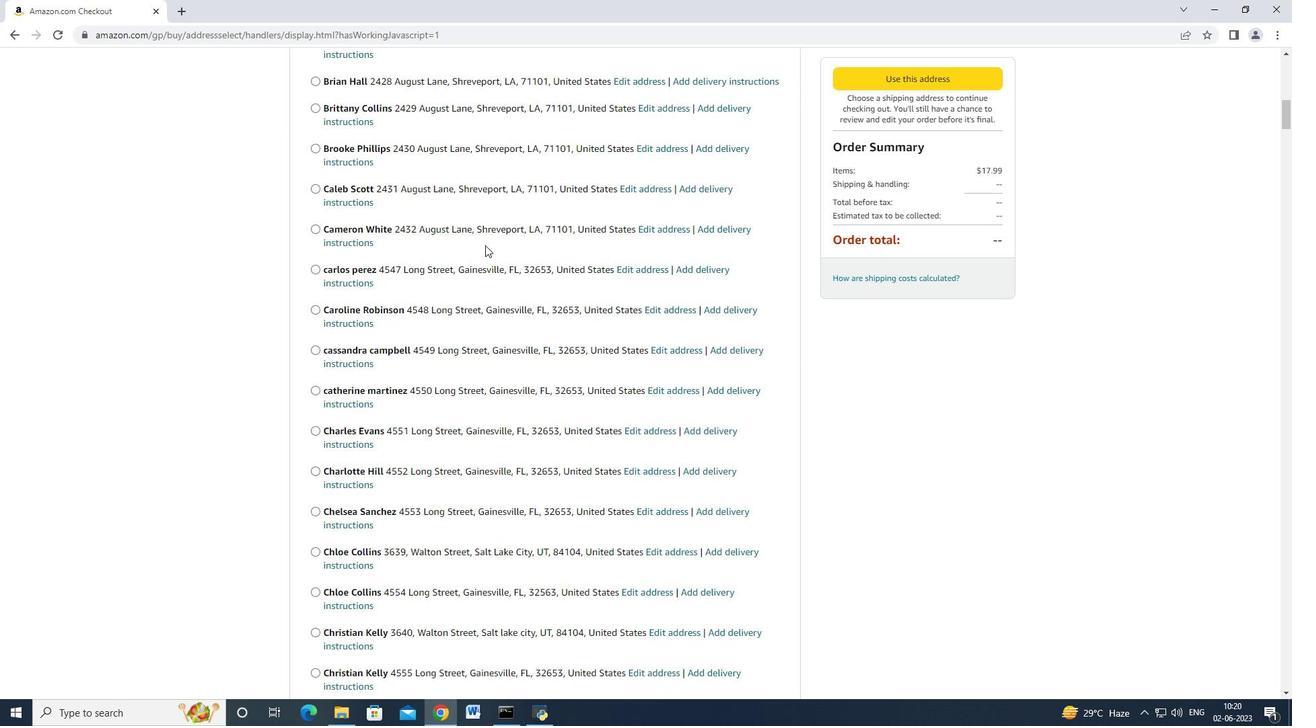 
Action: Mouse scrolled (485, 244) with delta (0, 0)
Screenshot: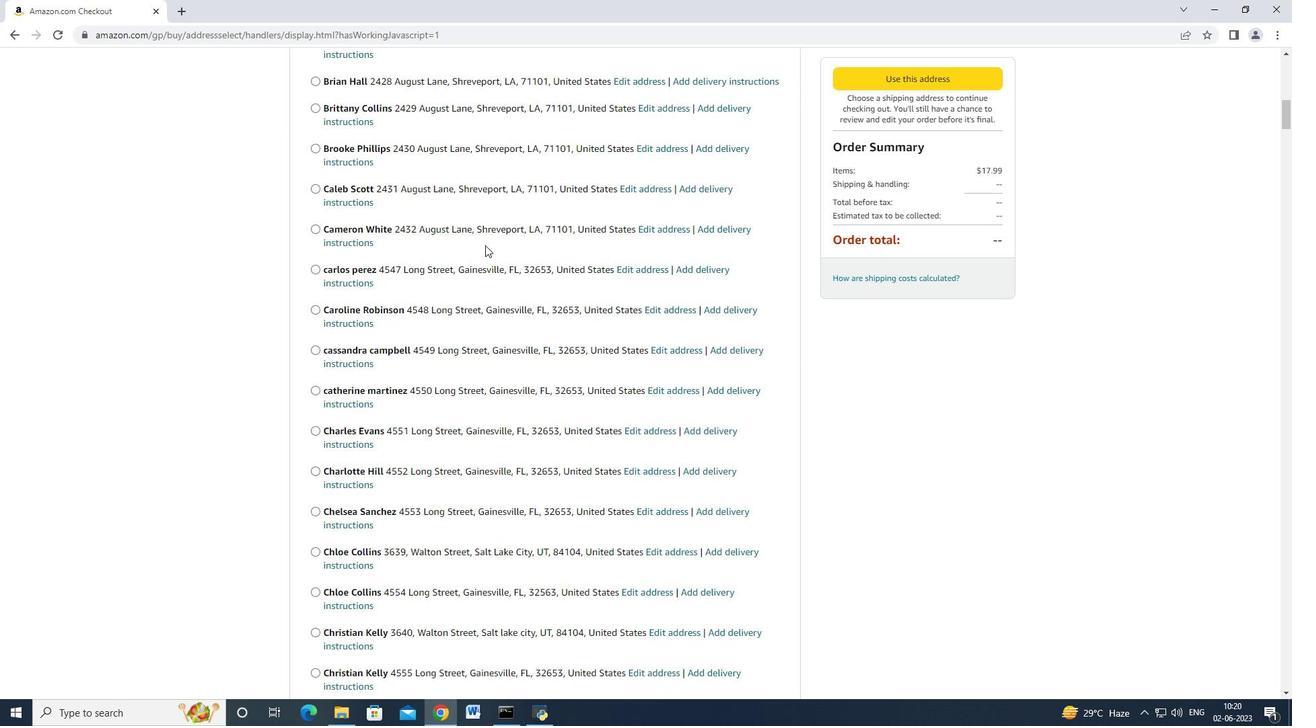 
Action: Mouse scrolled (485, 244) with delta (0, 0)
Screenshot: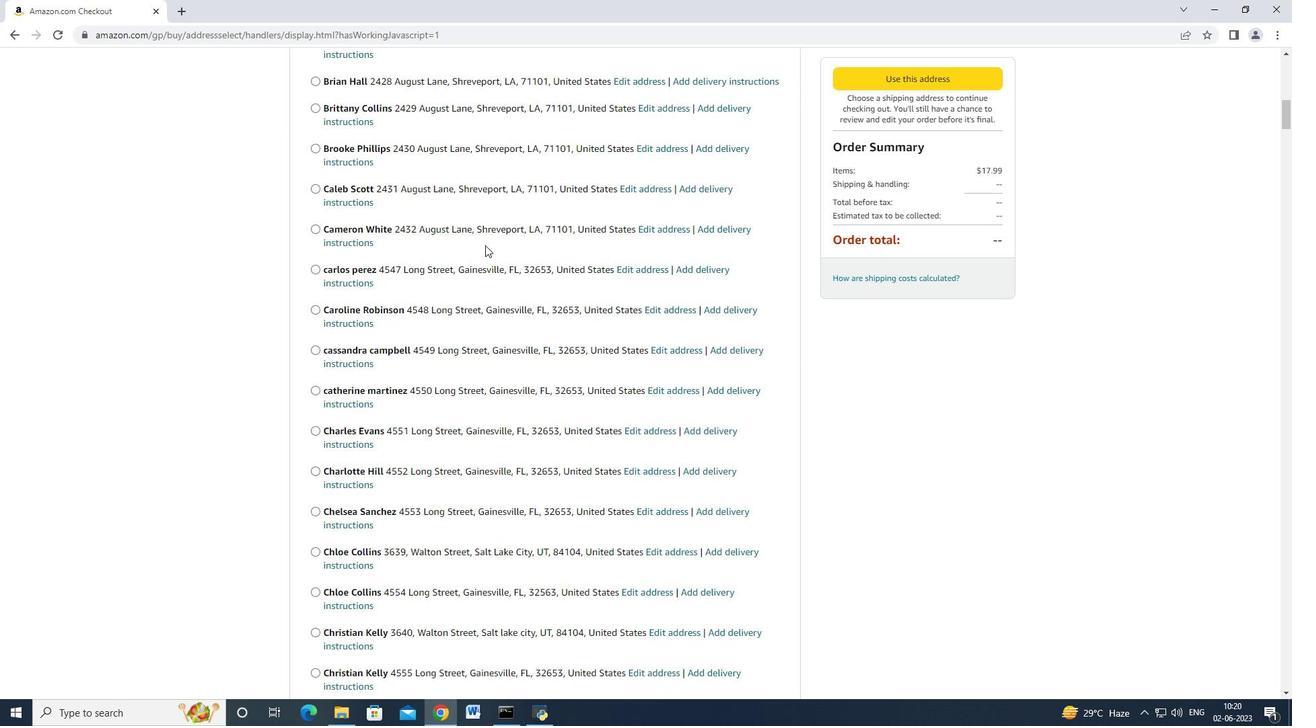 
Action: Mouse scrolled (485, 244) with delta (0, 0)
Screenshot: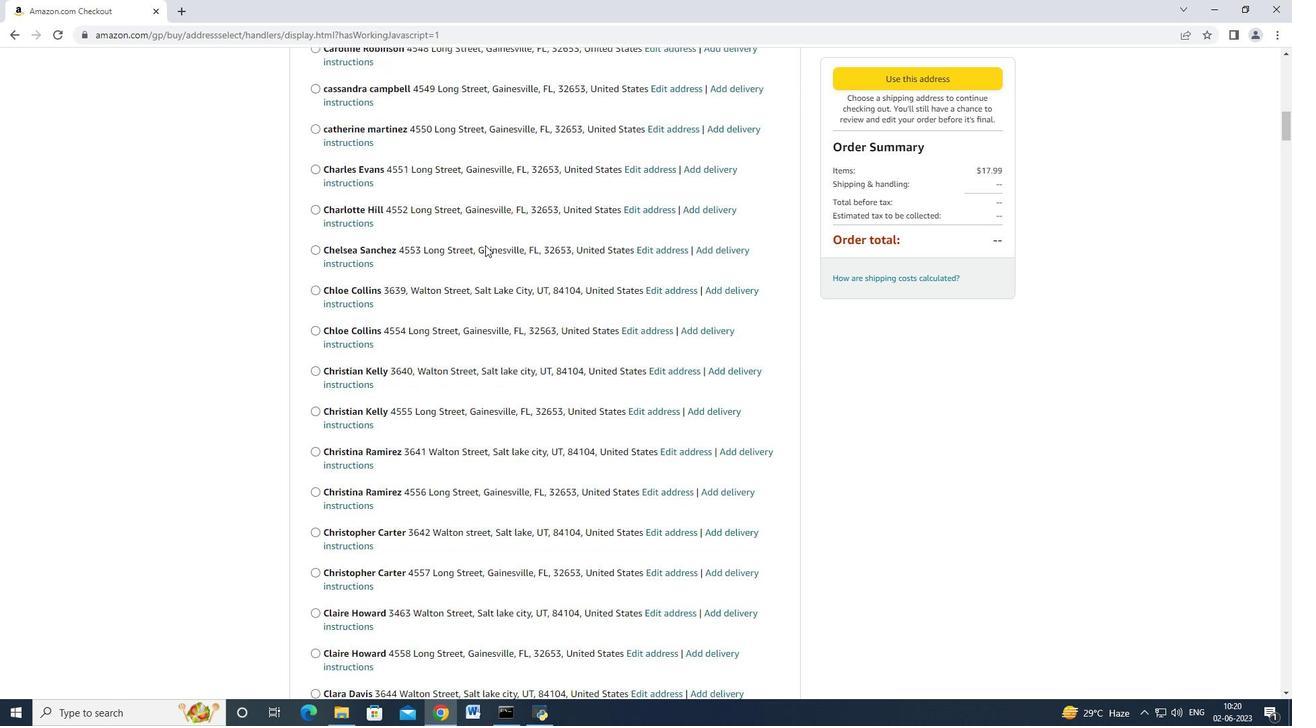 
Action: Mouse scrolled (485, 244) with delta (0, 0)
Screenshot: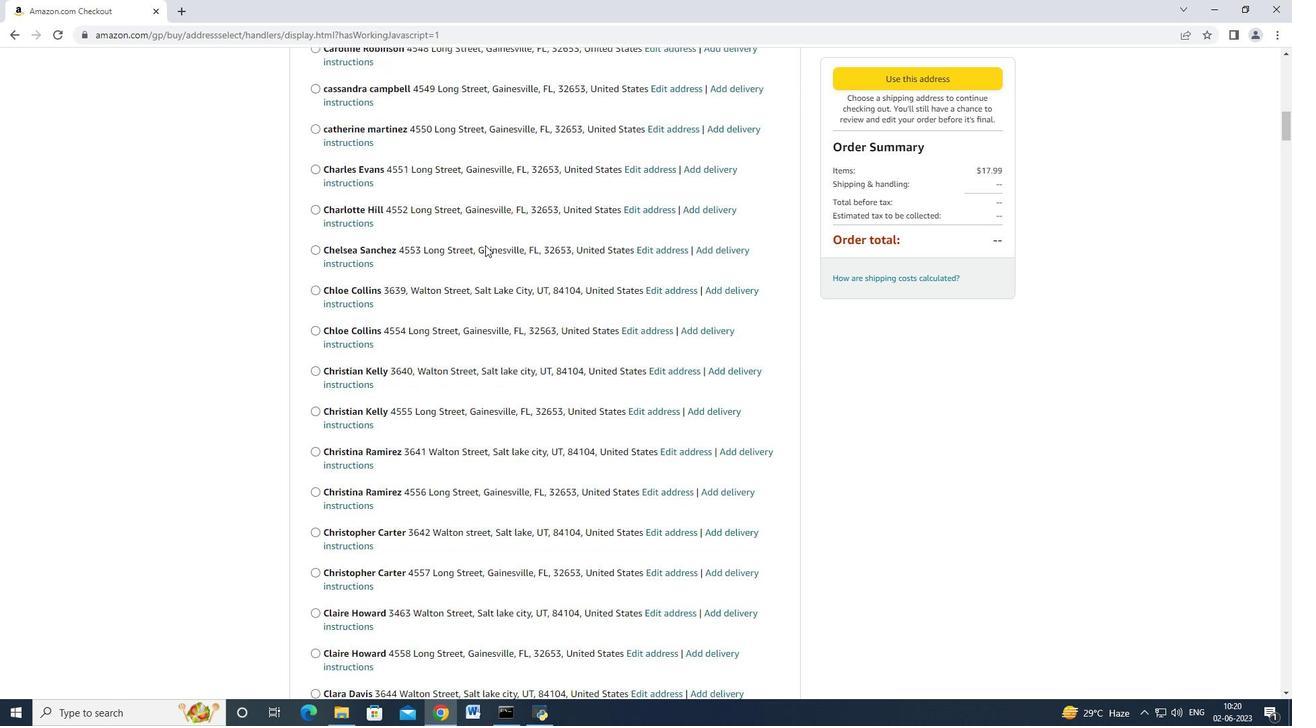 
Action: Mouse scrolled (485, 244) with delta (0, -1)
Screenshot: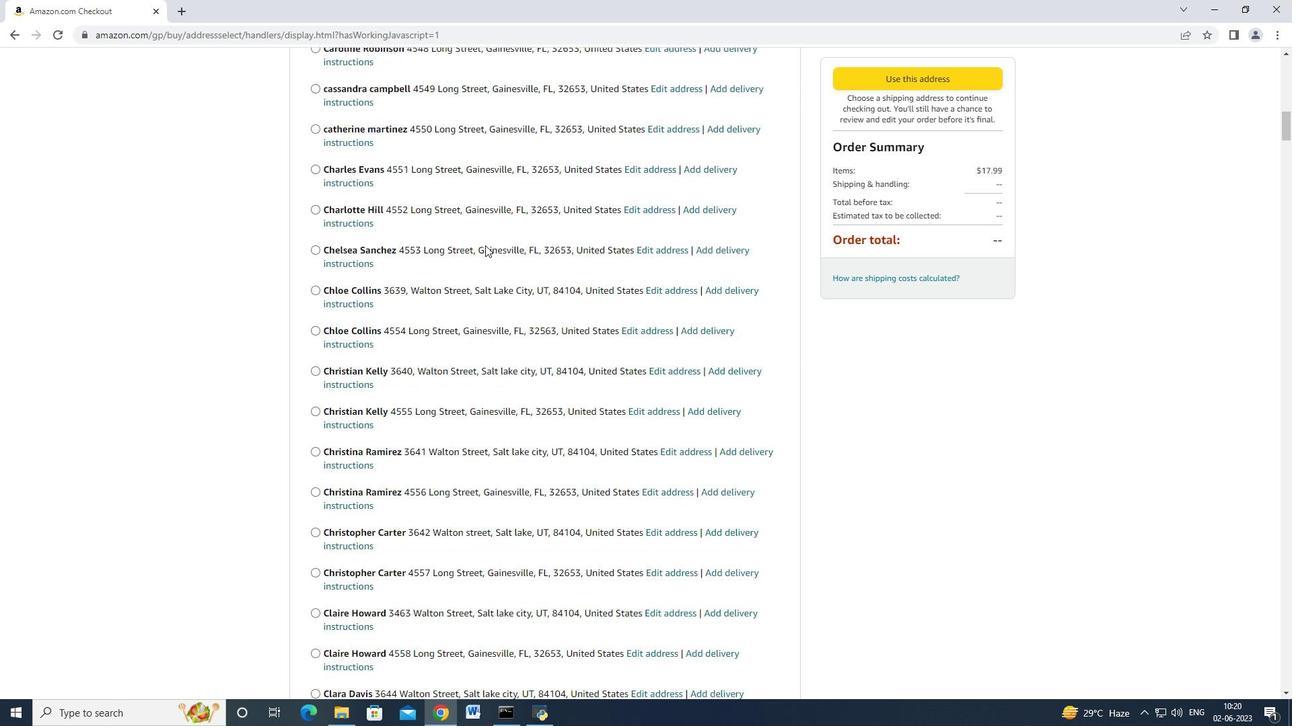 
Action: Mouse scrolled (485, 244) with delta (0, 0)
Screenshot: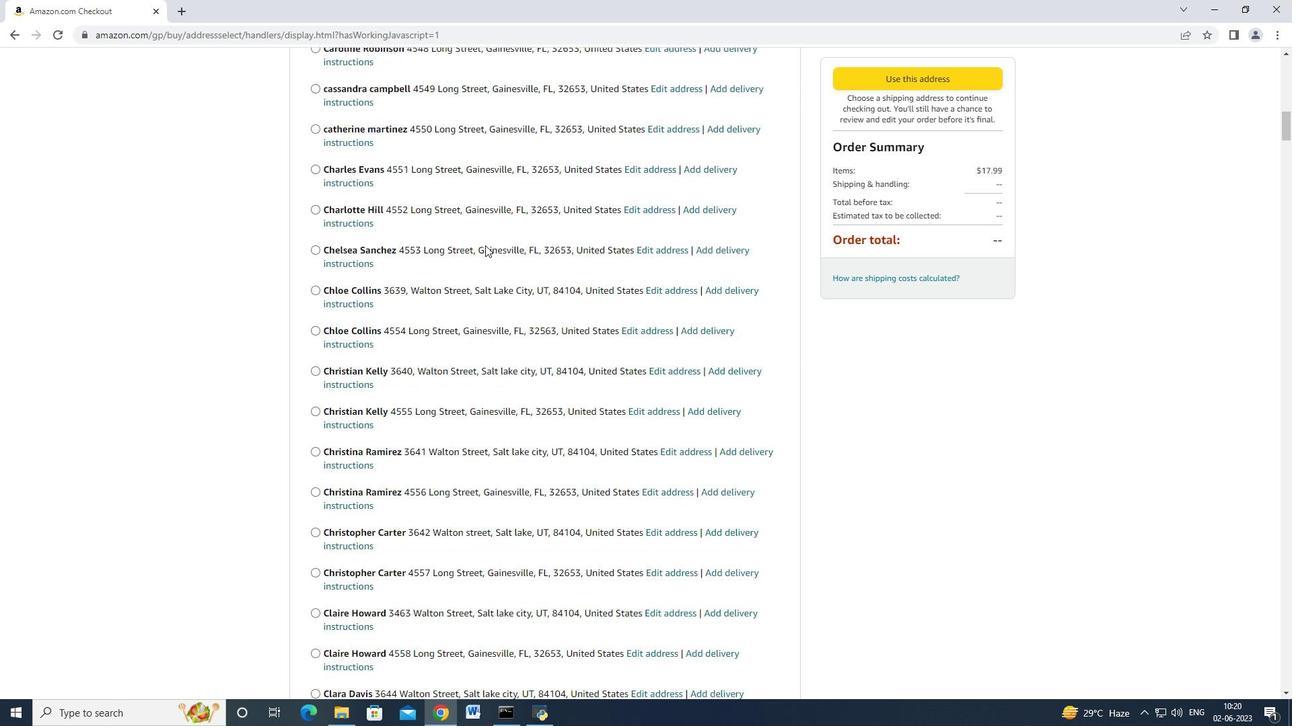 
Action: Mouse scrolled (485, 244) with delta (0, 0)
Screenshot: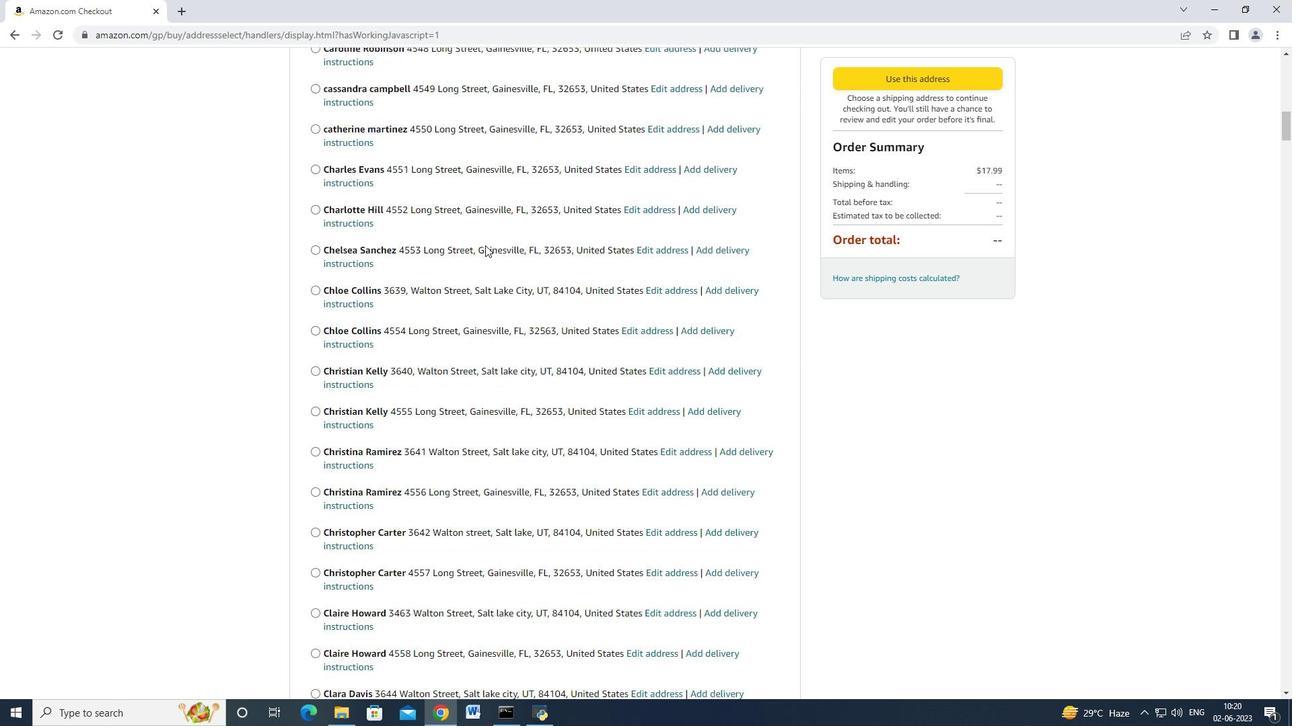
Action: Mouse scrolled (485, 244) with delta (0, 0)
Screenshot: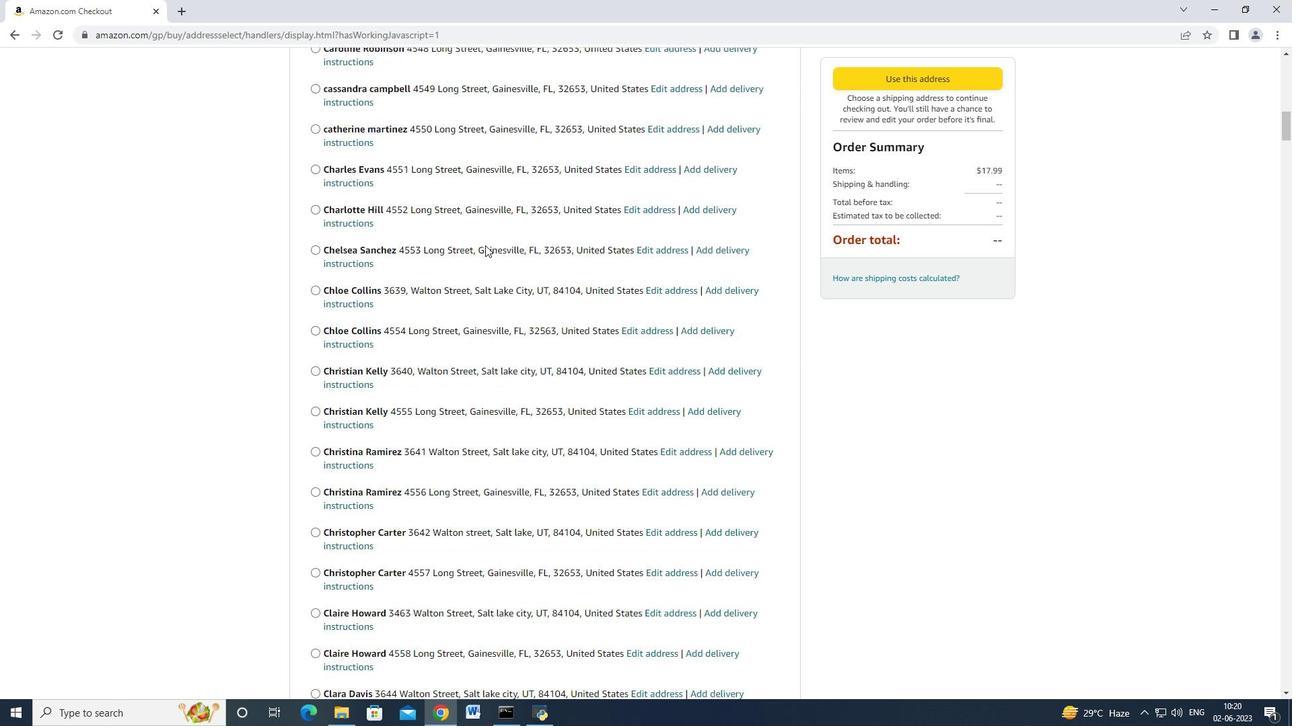 
Action: Mouse scrolled (485, 244) with delta (0, 0)
Screenshot: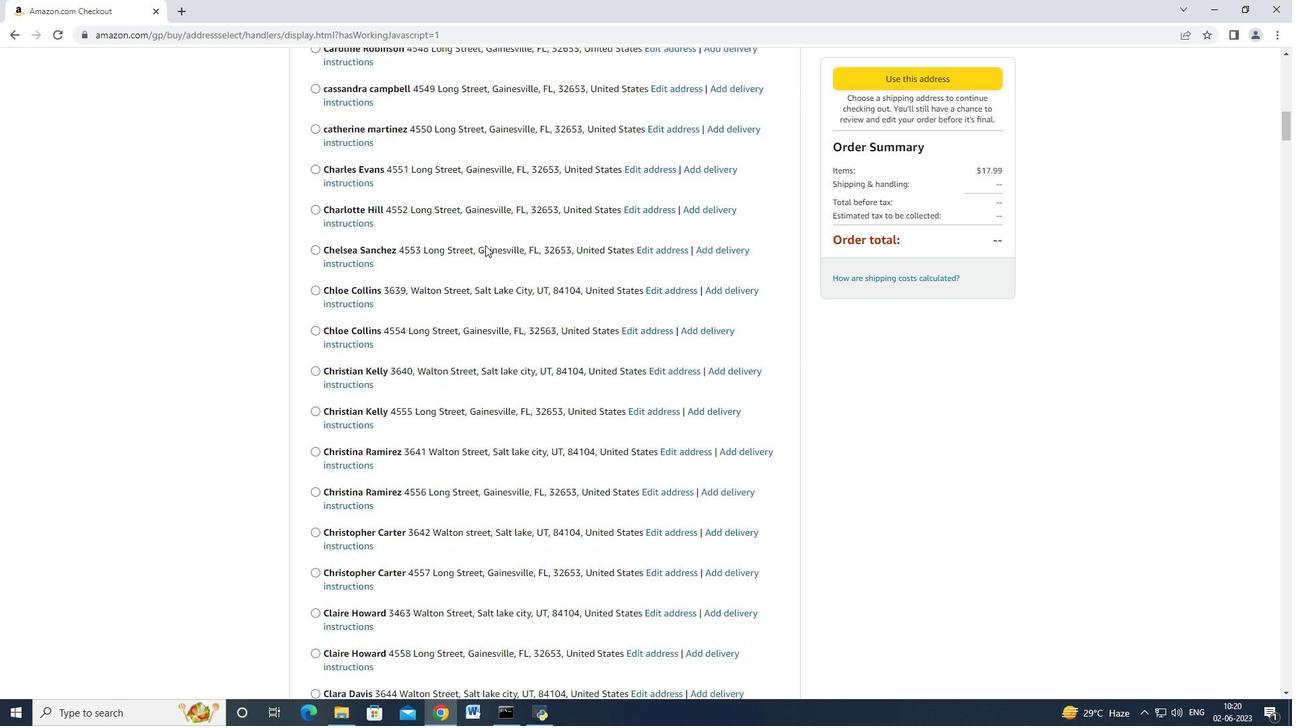 
Action: Mouse scrolled (485, 244) with delta (0, 0)
Screenshot: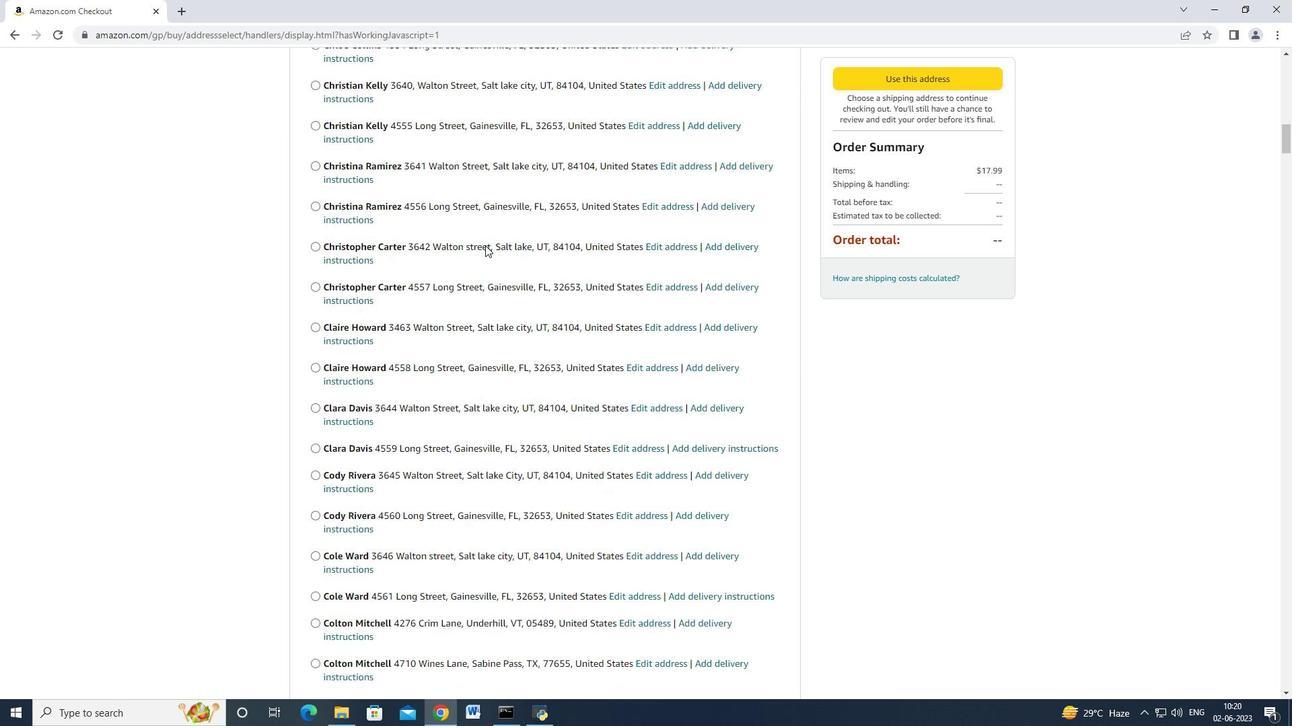 
Action: Mouse scrolled (485, 244) with delta (0, 0)
Screenshot: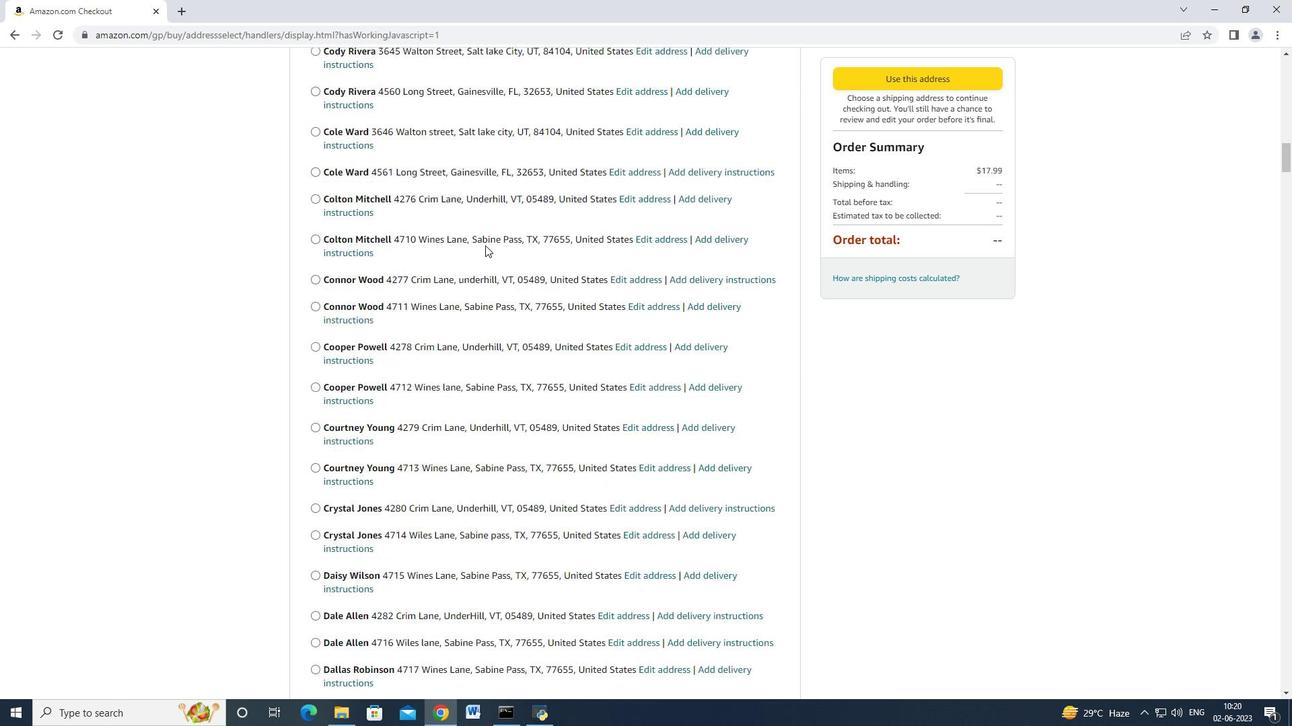 
Action: Mouse scrolled (485, 244) with delta (0, 0)
Screenshot: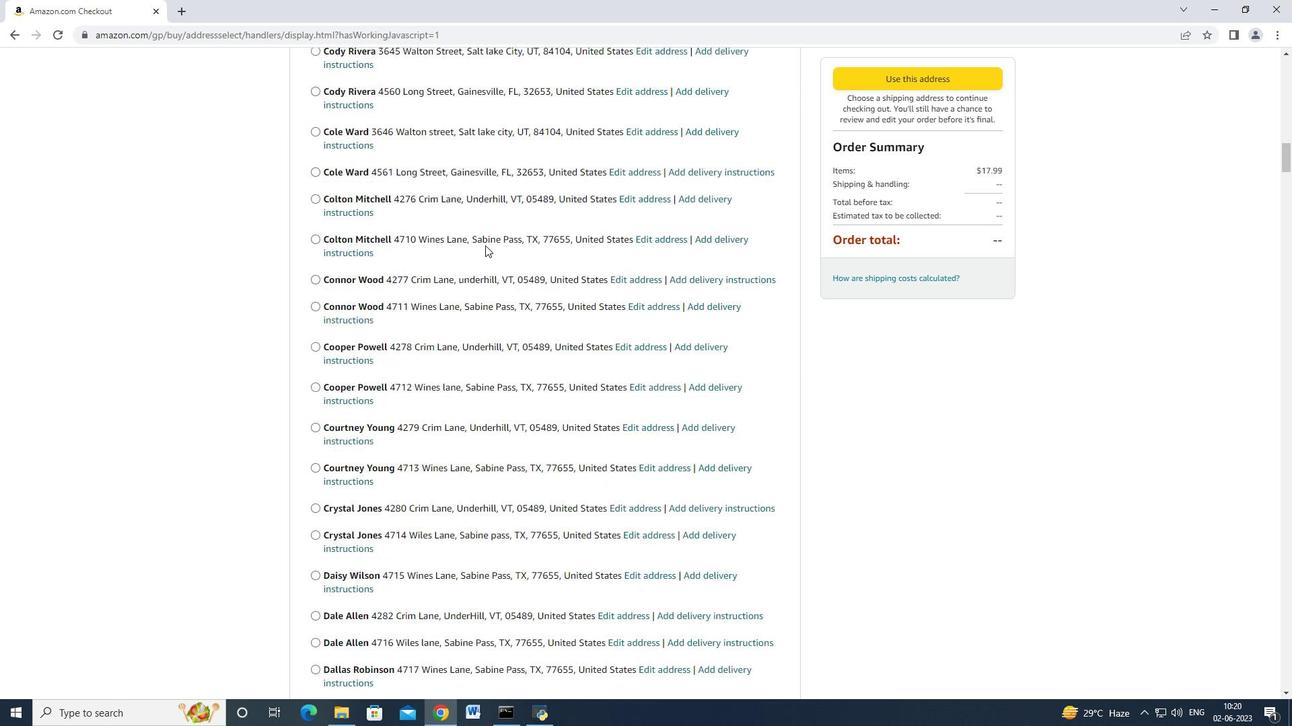 
Action: Mouse scrolled (485, 244) with delta (0, -1)
Screenshot: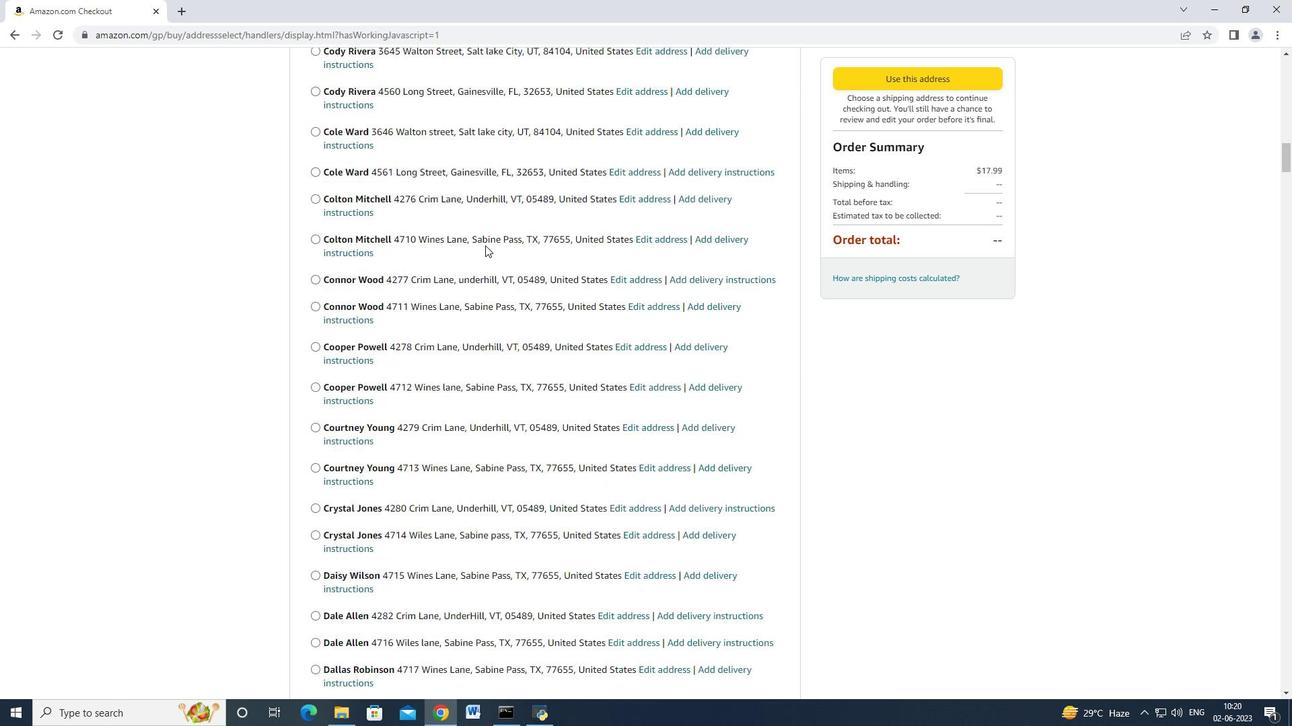 
Action: Mouse scrolled (485, 244) with delta (0, 0)
Screenshot: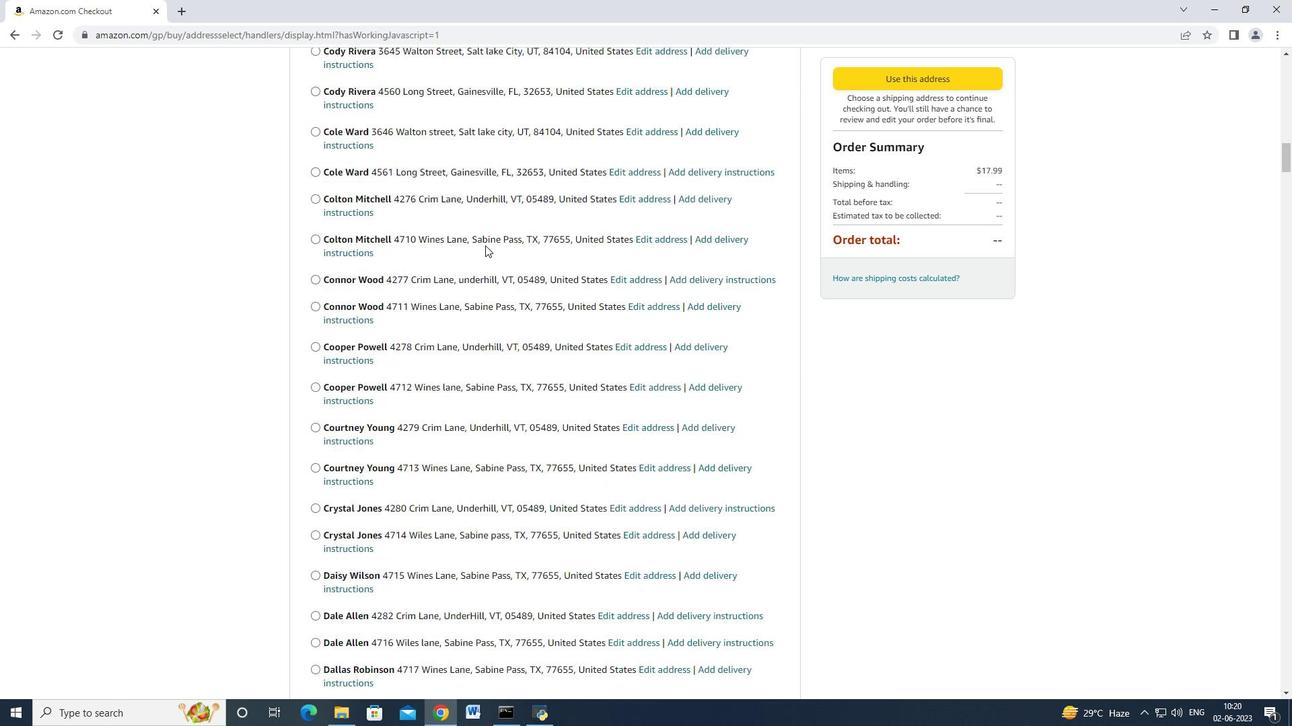 
Action: Mouse scrolled (485, 244) with delta (0, 0)
Screenshot: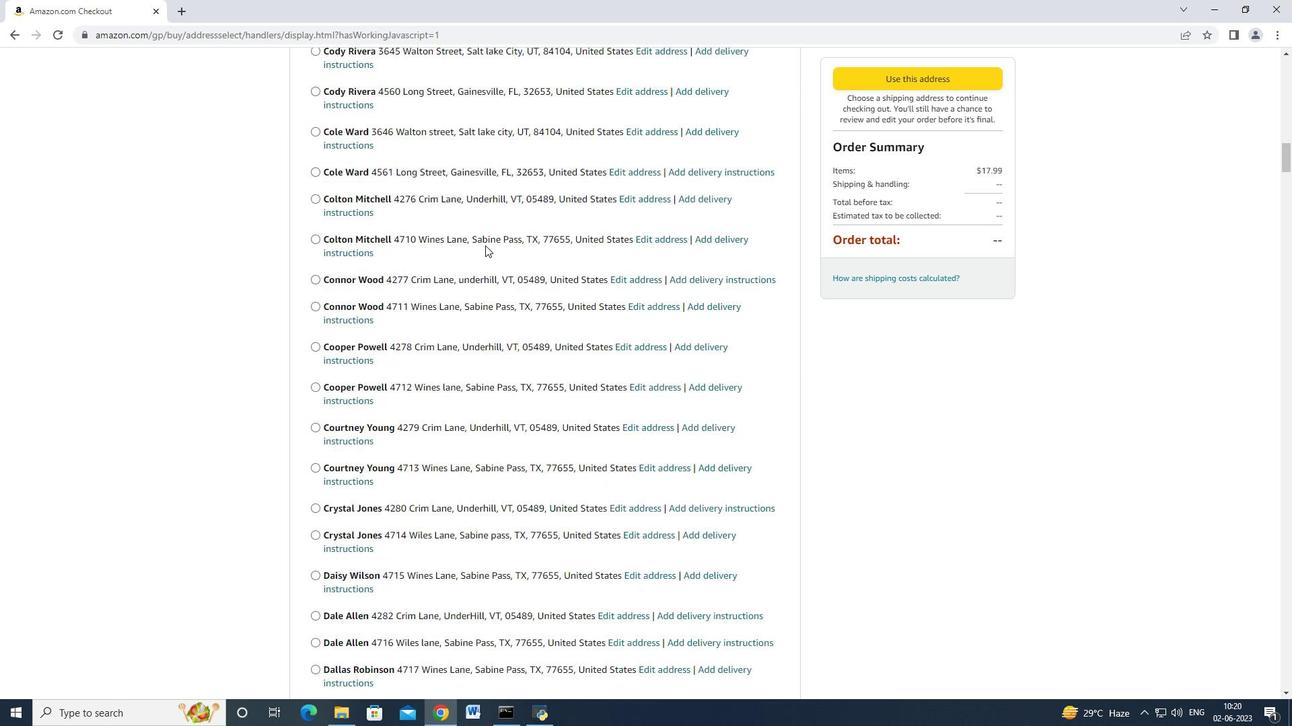 
Action: Mouse scrolled (485, 244) with delta (0, 0)
Screenshot: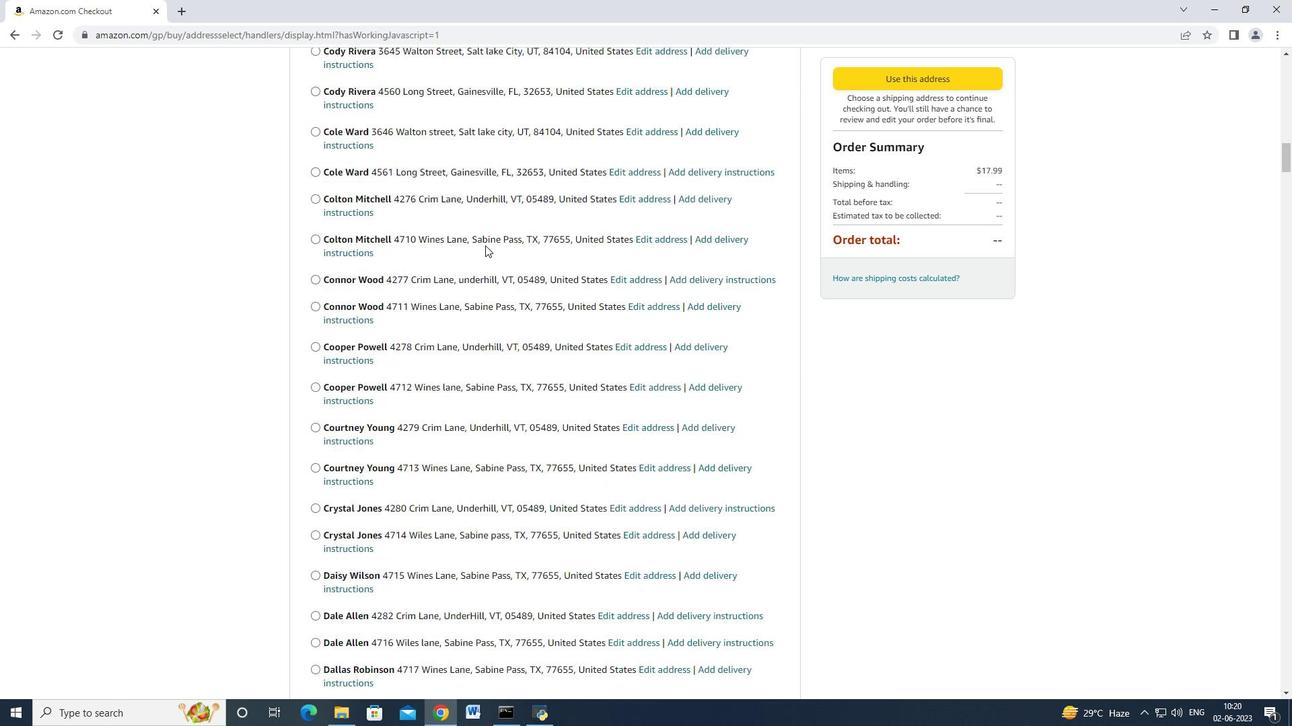 
Action: Mouse scrolled (485, 244) with delta (0, 0)
Screenshot: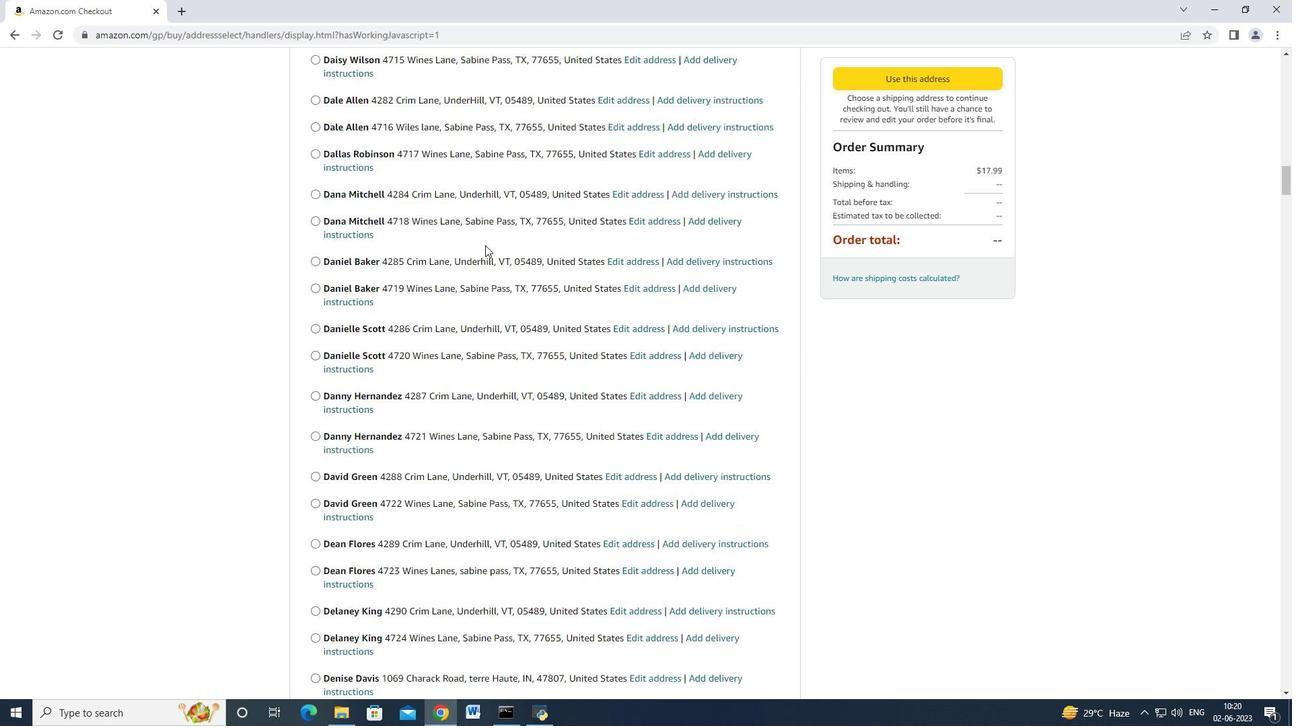 
Action: Mouse scrolled (485, 244) with delta (0, -1)
Screenshot: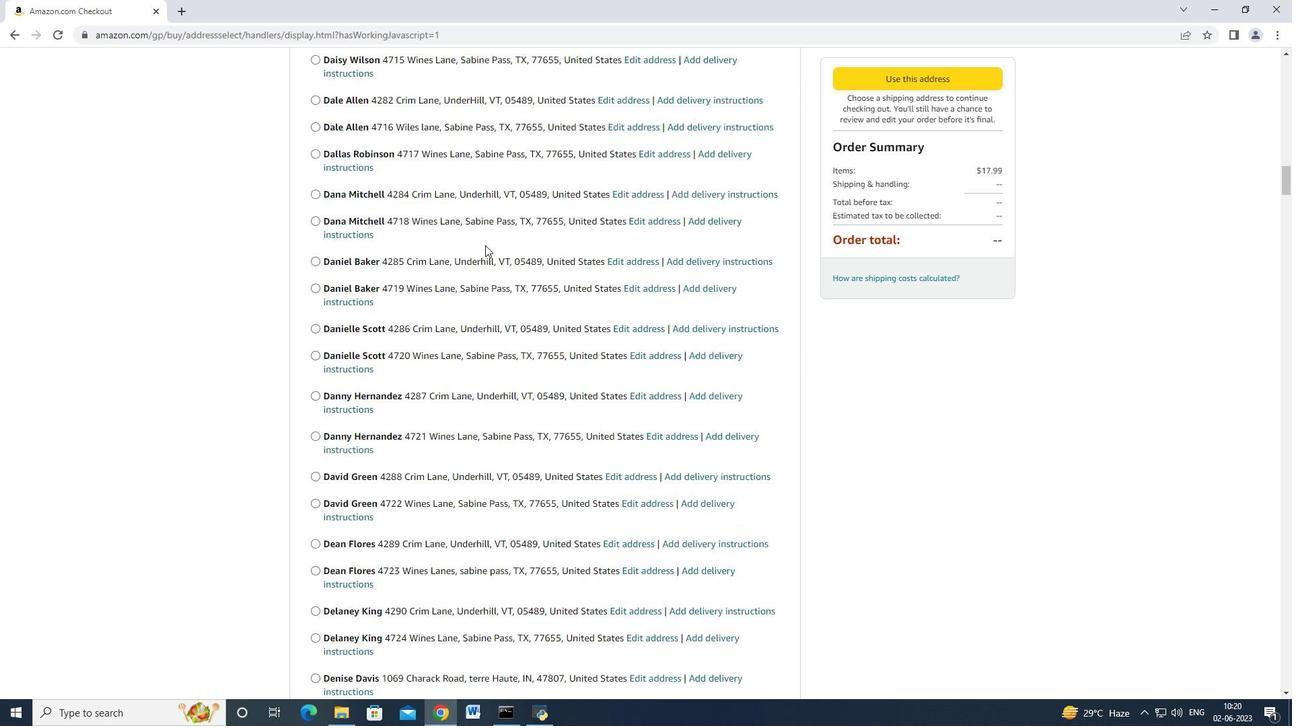 
Action: Mouse scrolled (485, 244) with delta (0, 0)
Screenshot: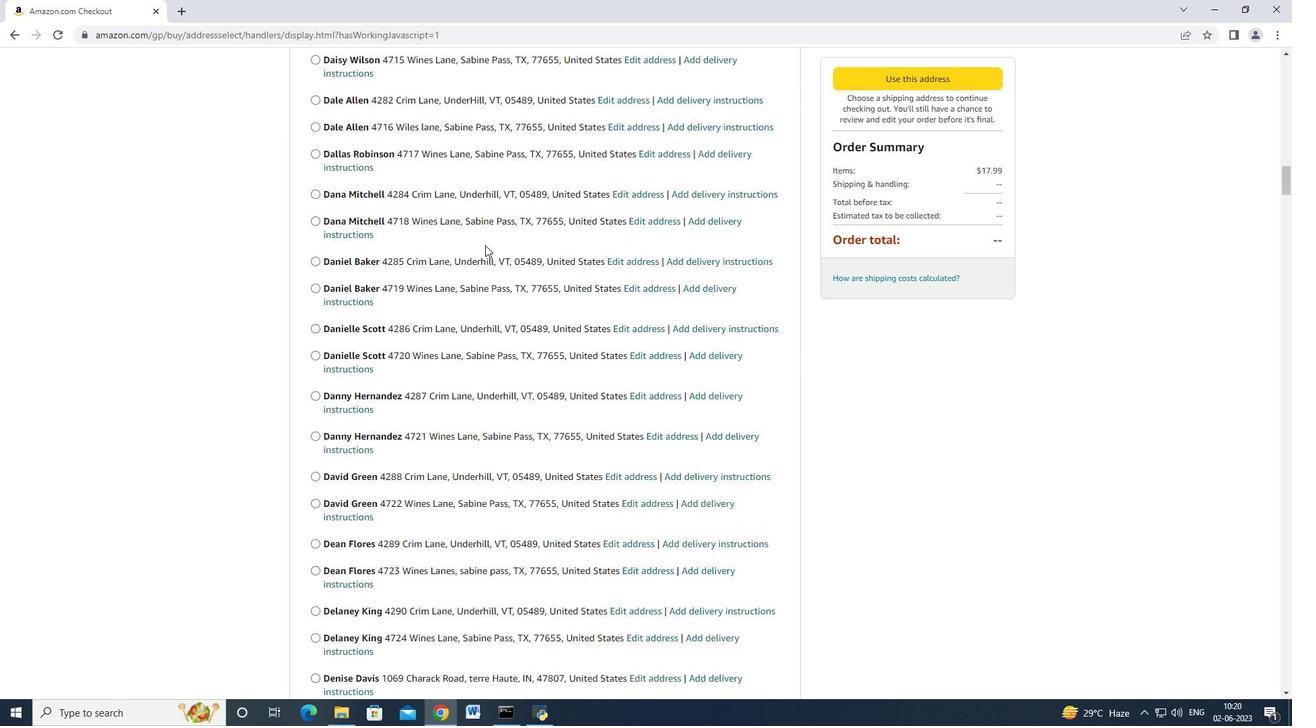 
Action: Mouse scrolled (485, 244) with delta (0, 0)
Screenshot: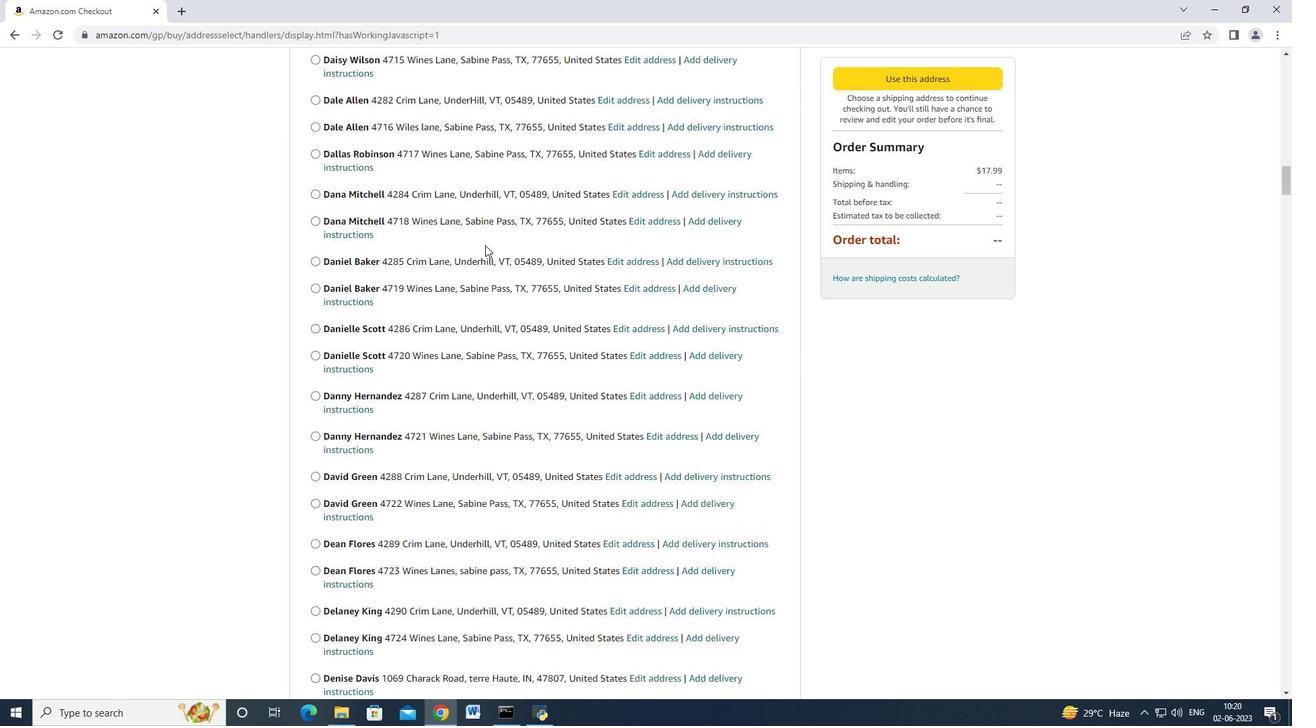
Action: Mouse scrolled (485, 244) with delta (0, 0)
Screenshot: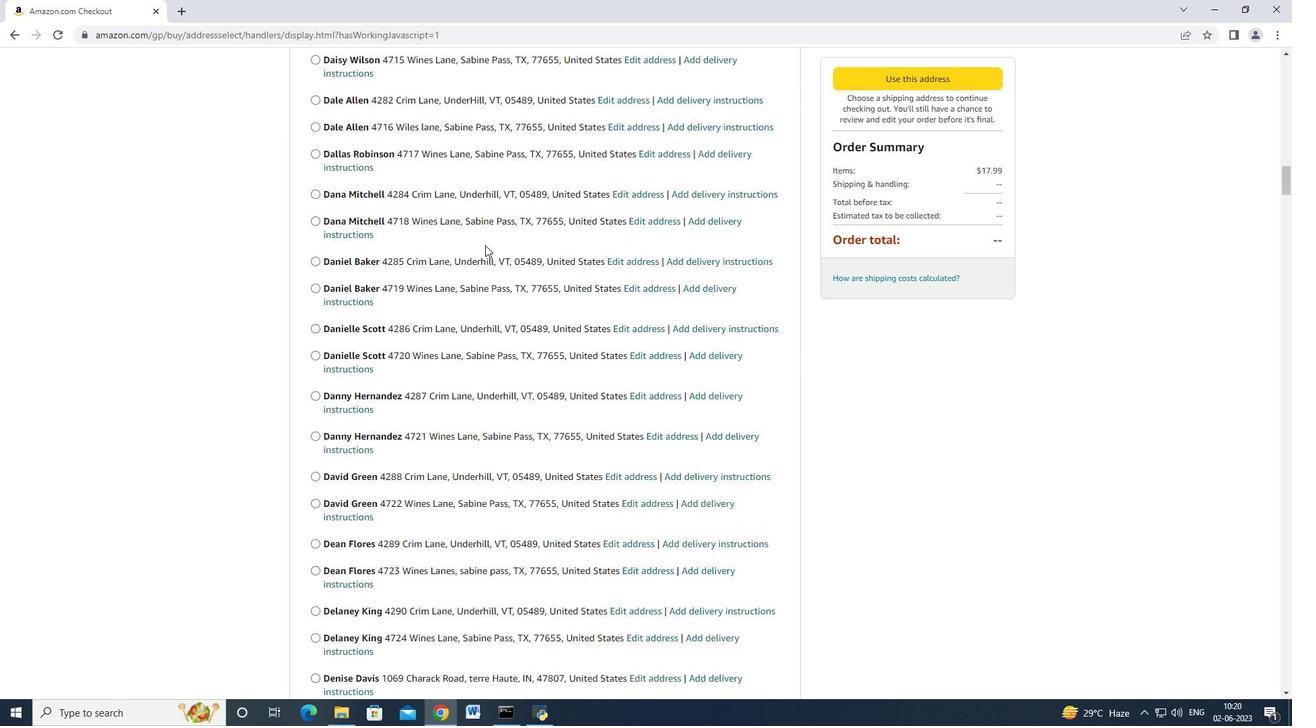 
Action: Mouse scrolled (485, 244) with delta (0, 0)
Screenshot: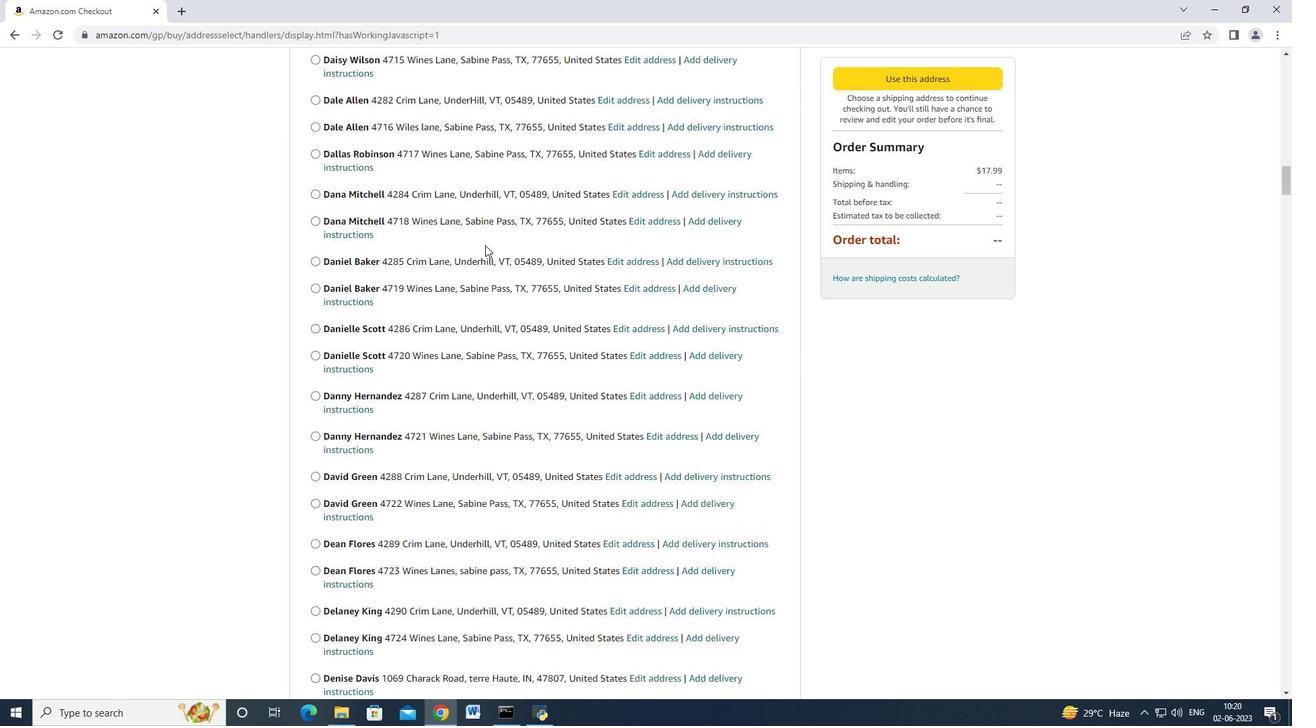 
Action: Mouse scrolled (485, 244) with delta (0, 0)
Screenshot: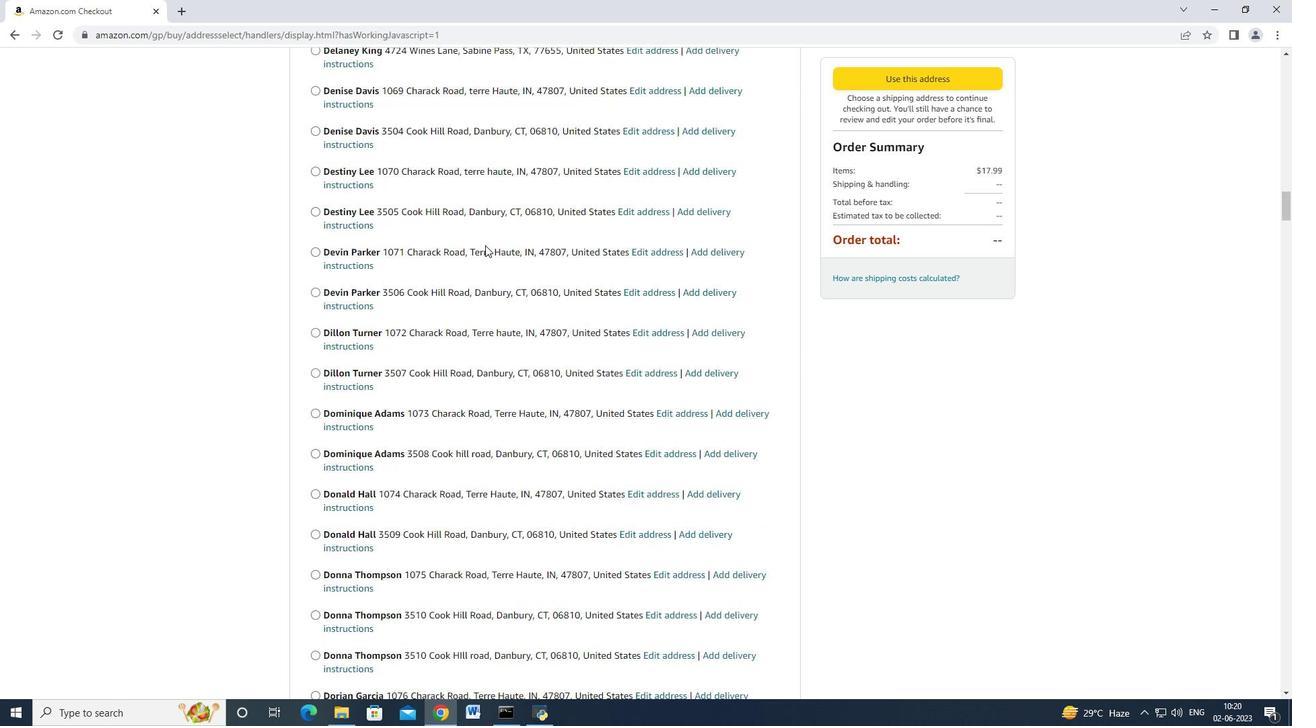 
Action: Mouse scrolled (485, 244) with delta (0, 0)
Screenshot: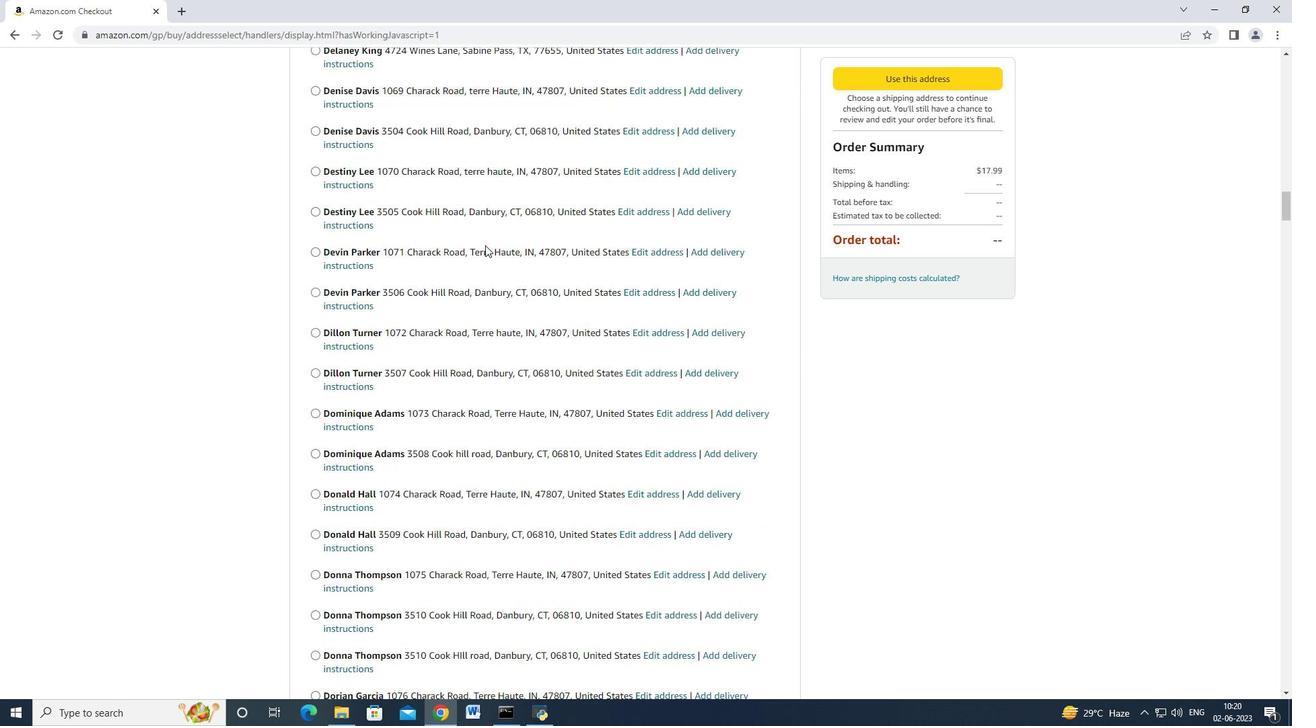 
Action: Mouse scrolled (485, 244) with delta (0, 0)
Screenshot: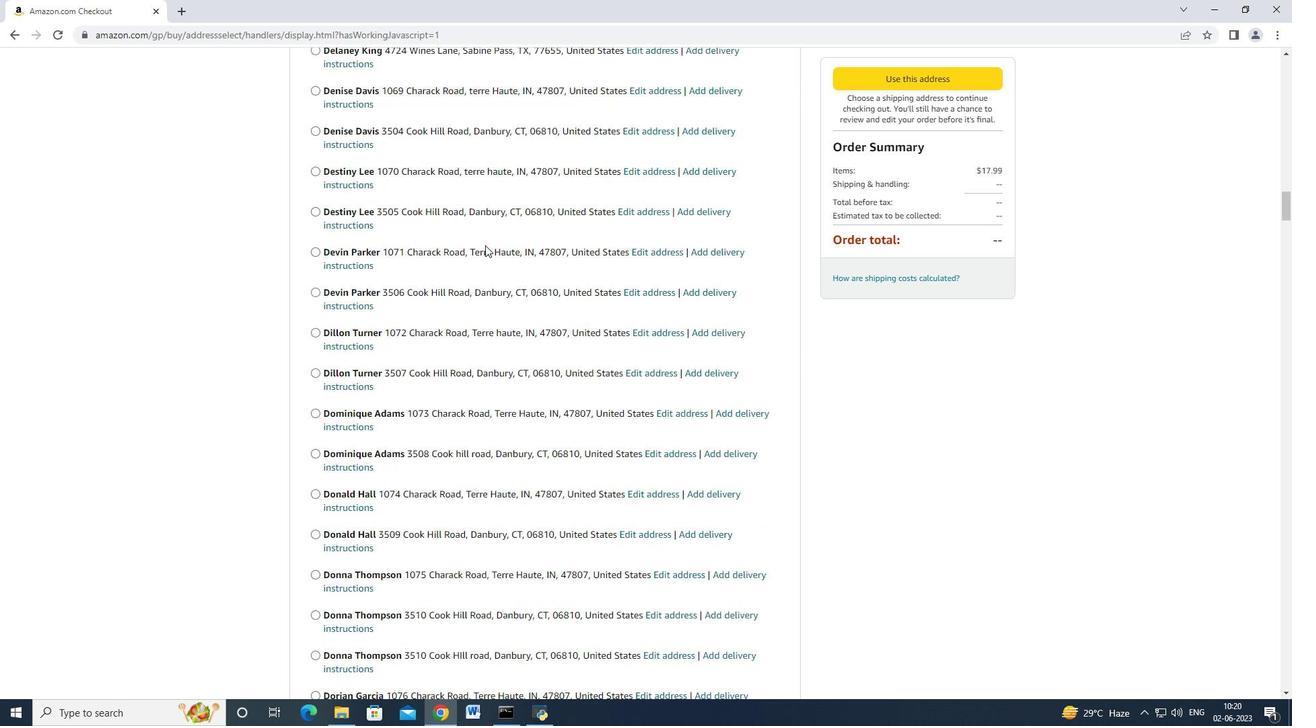 
Action: Mouse scrolled (485, 244) with delta (0, -1)
Screenshot: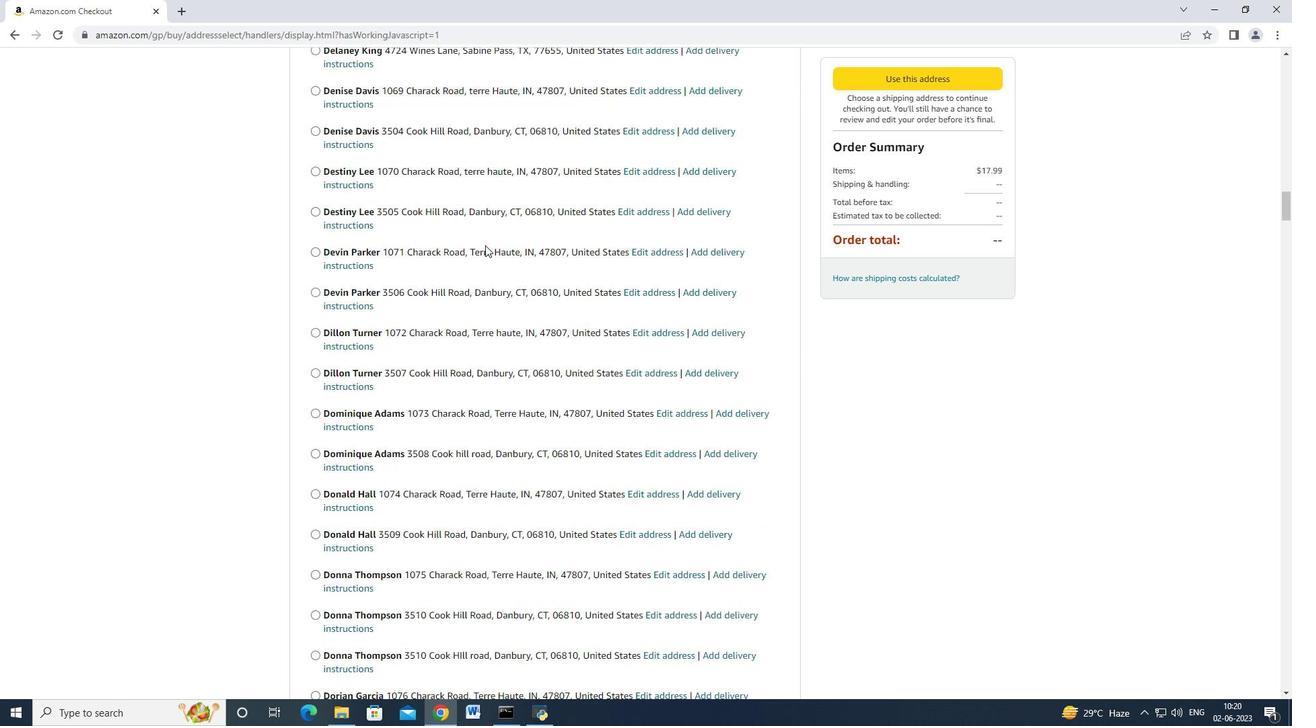 
Action: Mouse scrolled (485, 244) with delta (0, 0)
Screenshot: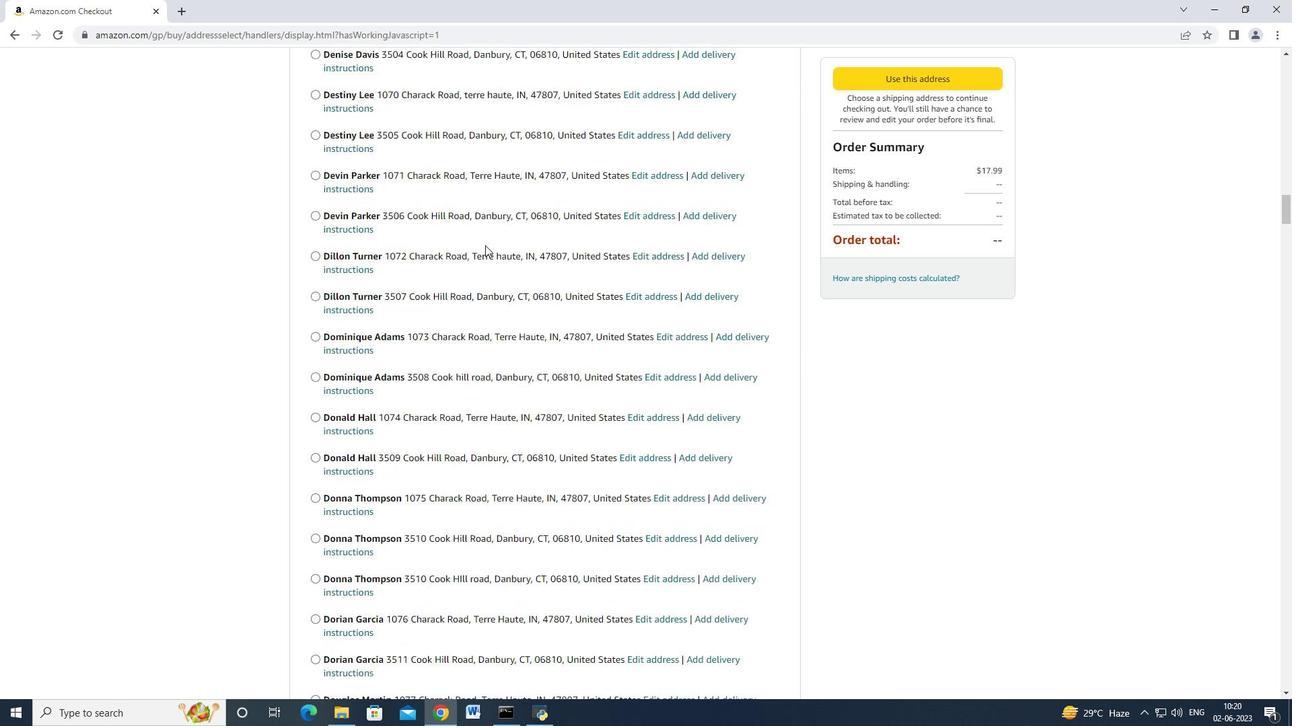 
Action: Mouse scrolled (485, 244) with delta (0, -1)
Screenshot: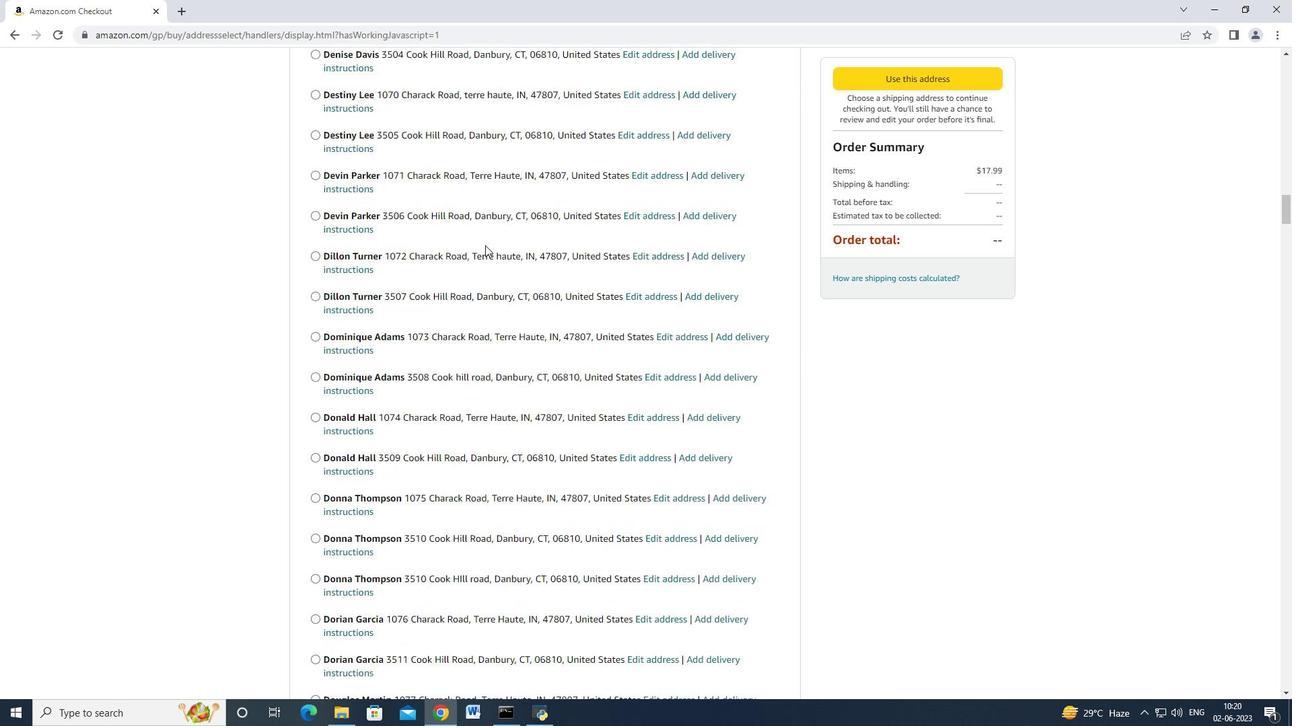 
Action: Mouse scrolled (485, 244) with delta (0, 0)
Screenshot: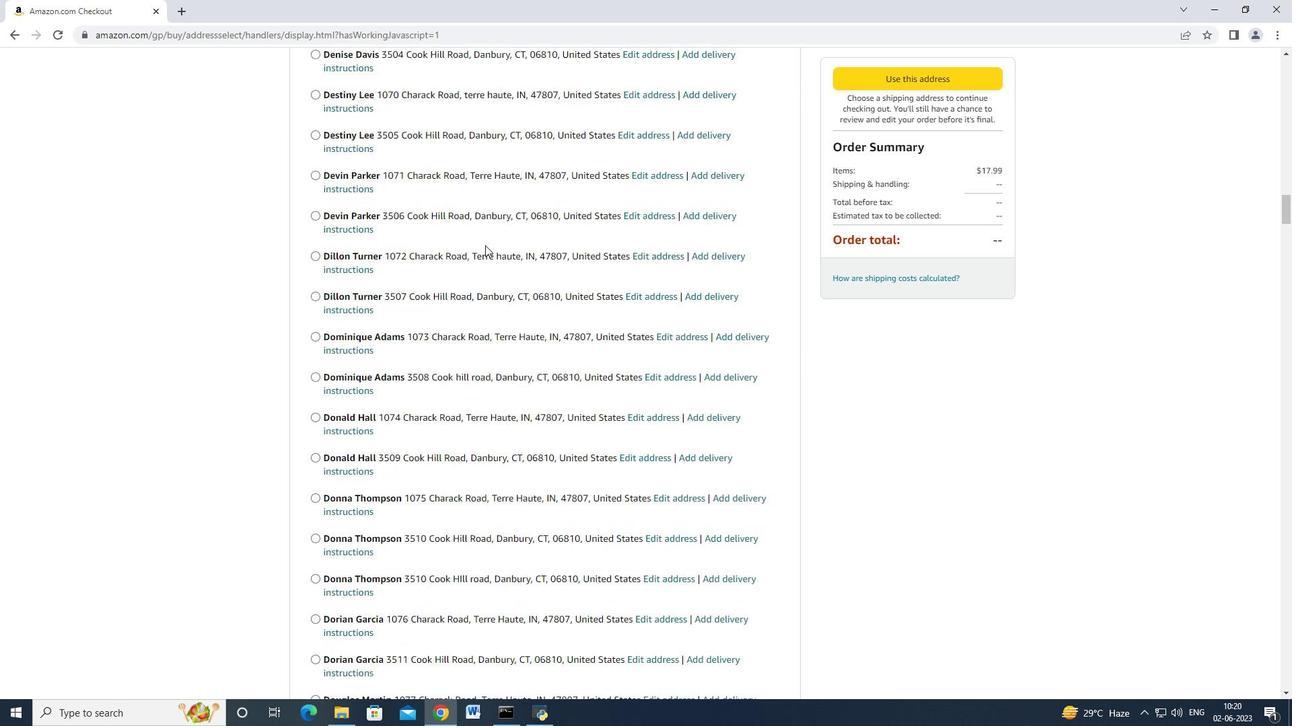 
Action: Mouse scrolled (485, 244) with delta (0, 0)
Screenshot: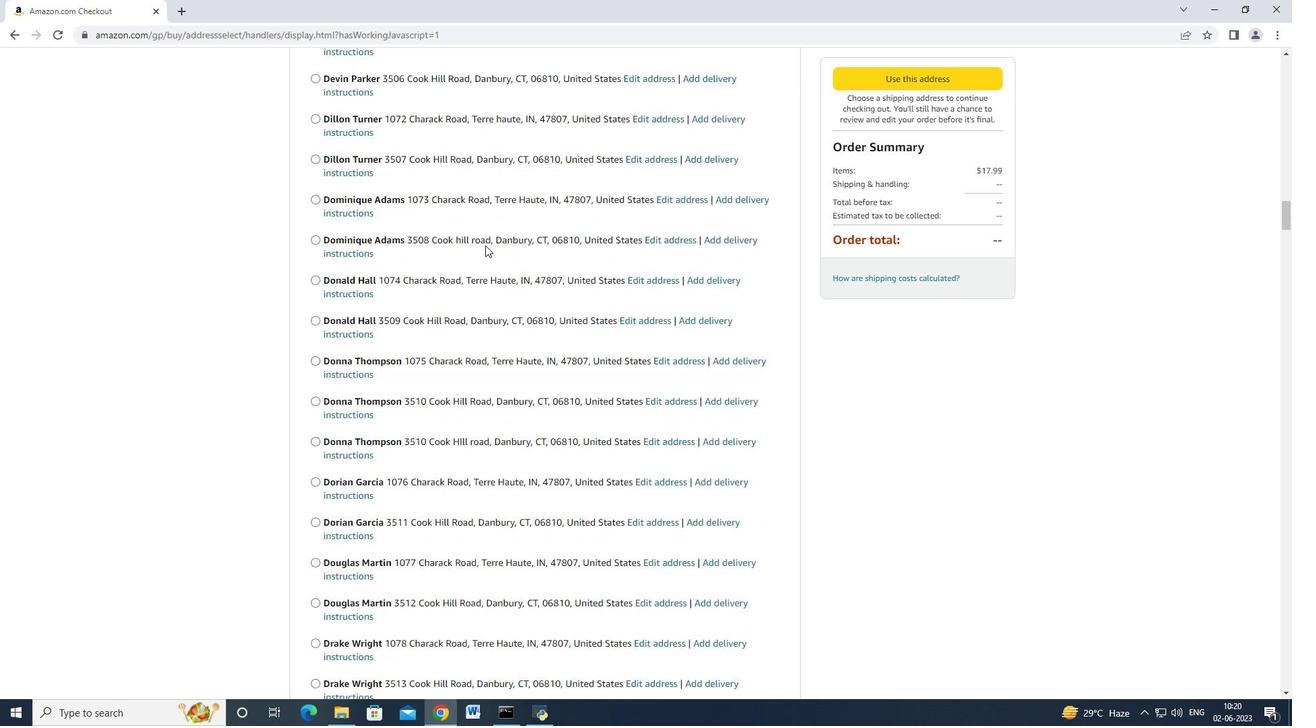 
Action: Mouse scrolled (485, 244) with delta (0, 0)
Screenshot: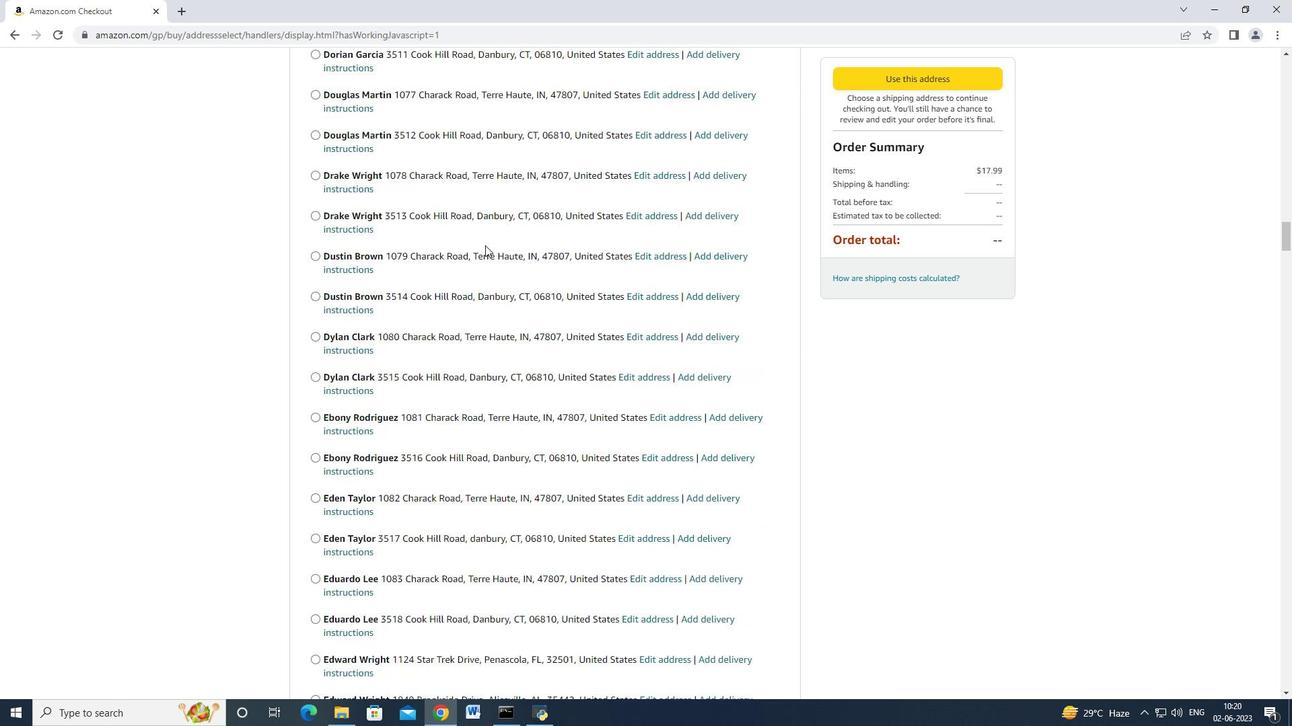 
Action: Mouse scrolled (485, 244) with delta (0, -1)
Screenshot: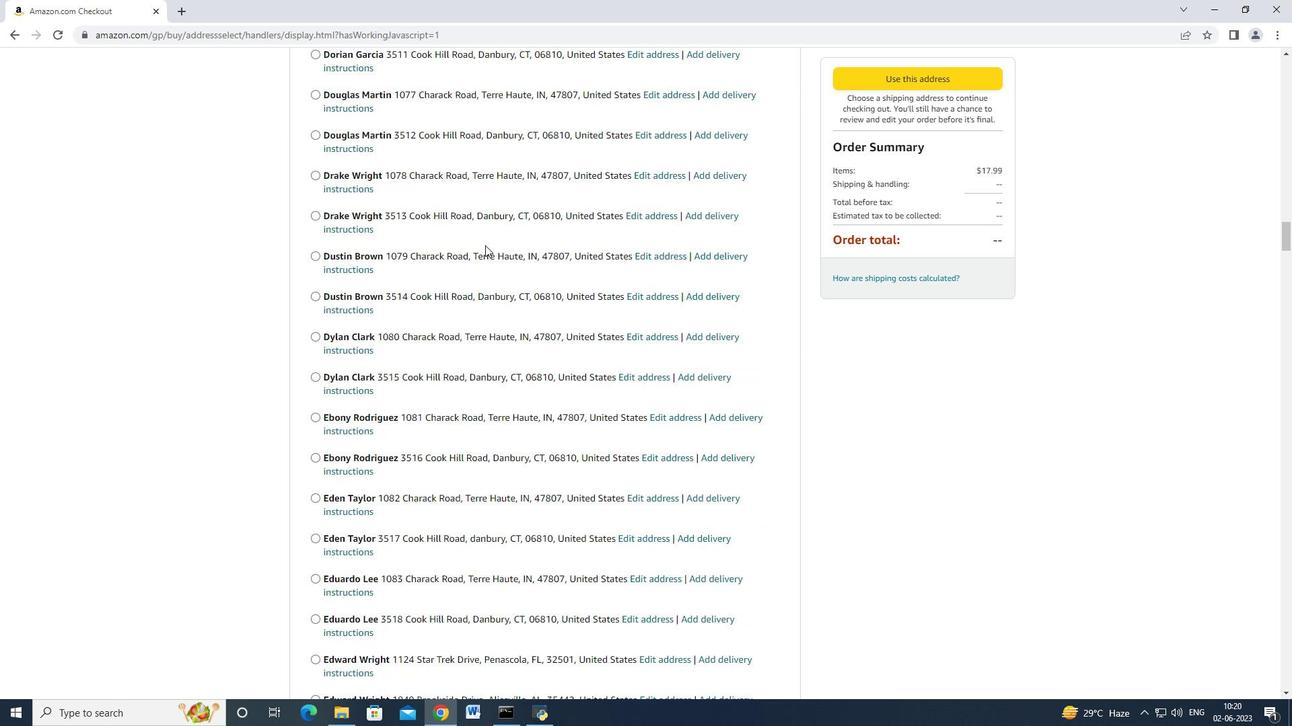 
Action: Mouse scrolled (485, 244) with delta (0, 0)
Screenshot: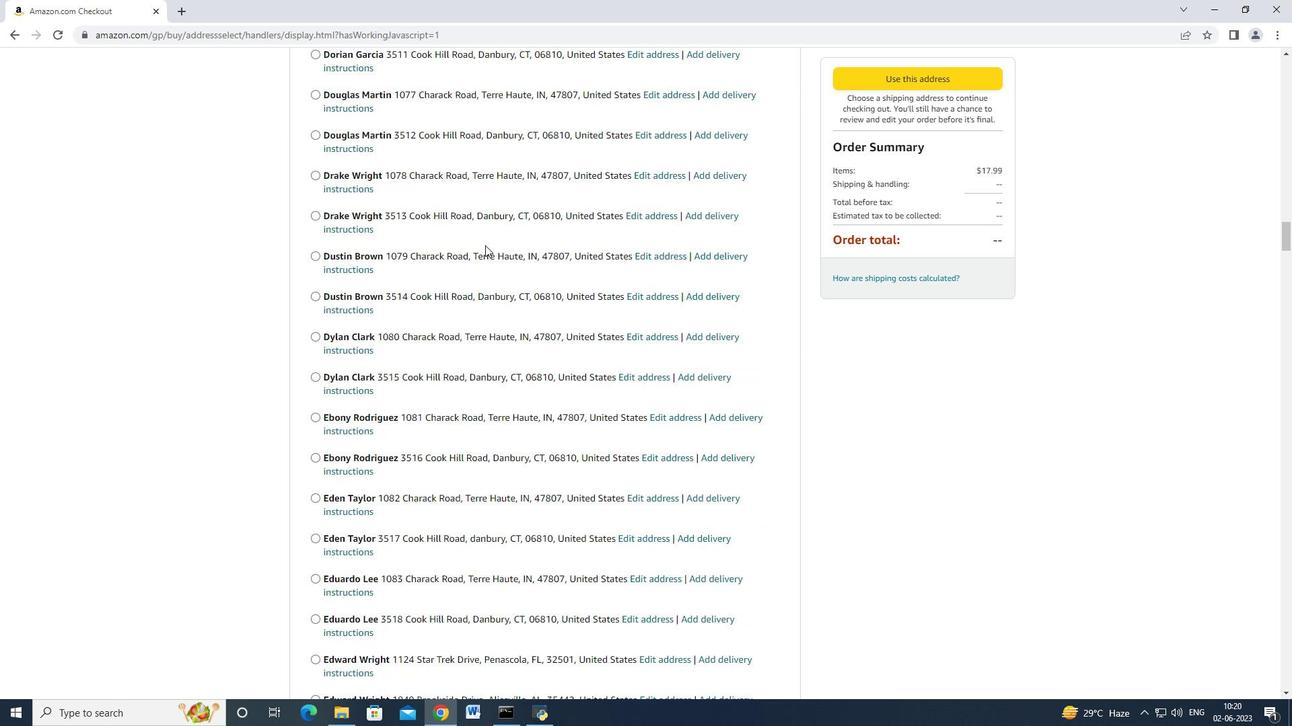
Action: Mouse scrolled (485, 244) with delta (0, -1)
Screenshot: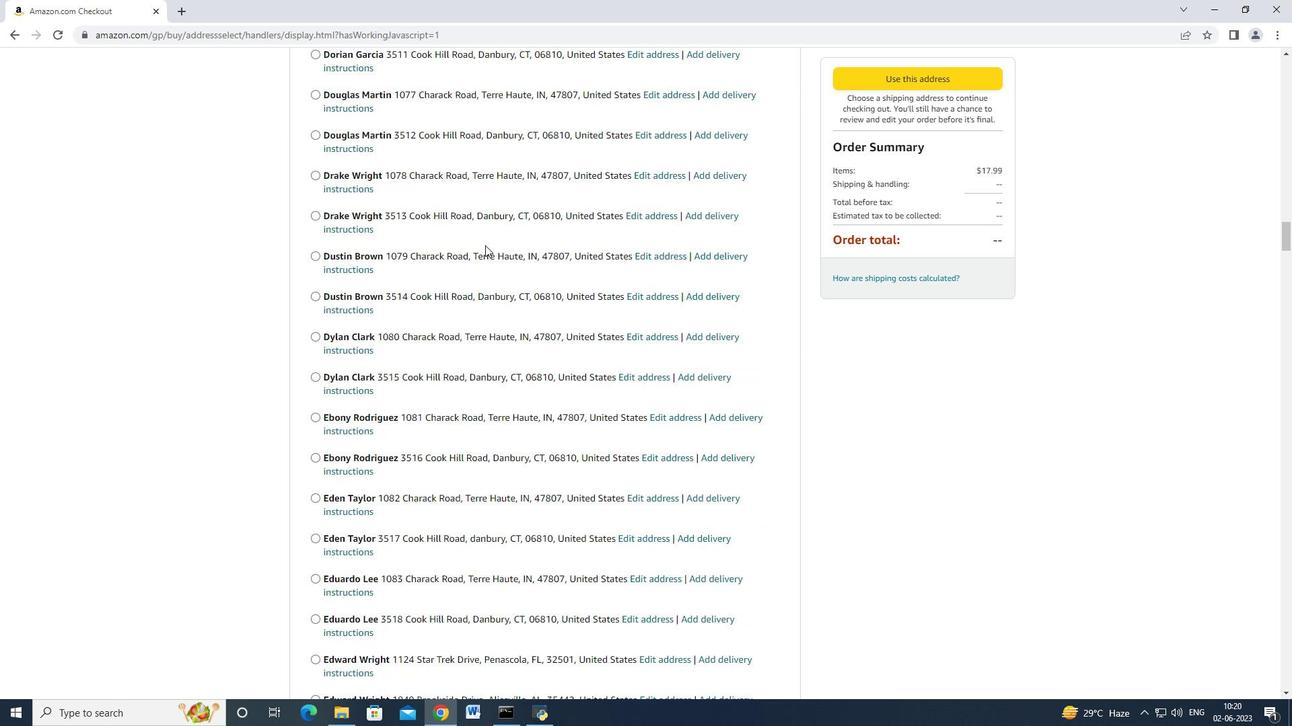 
Action: Mouse scrolled (485, 244) with delta (0, 0)
Screenshot: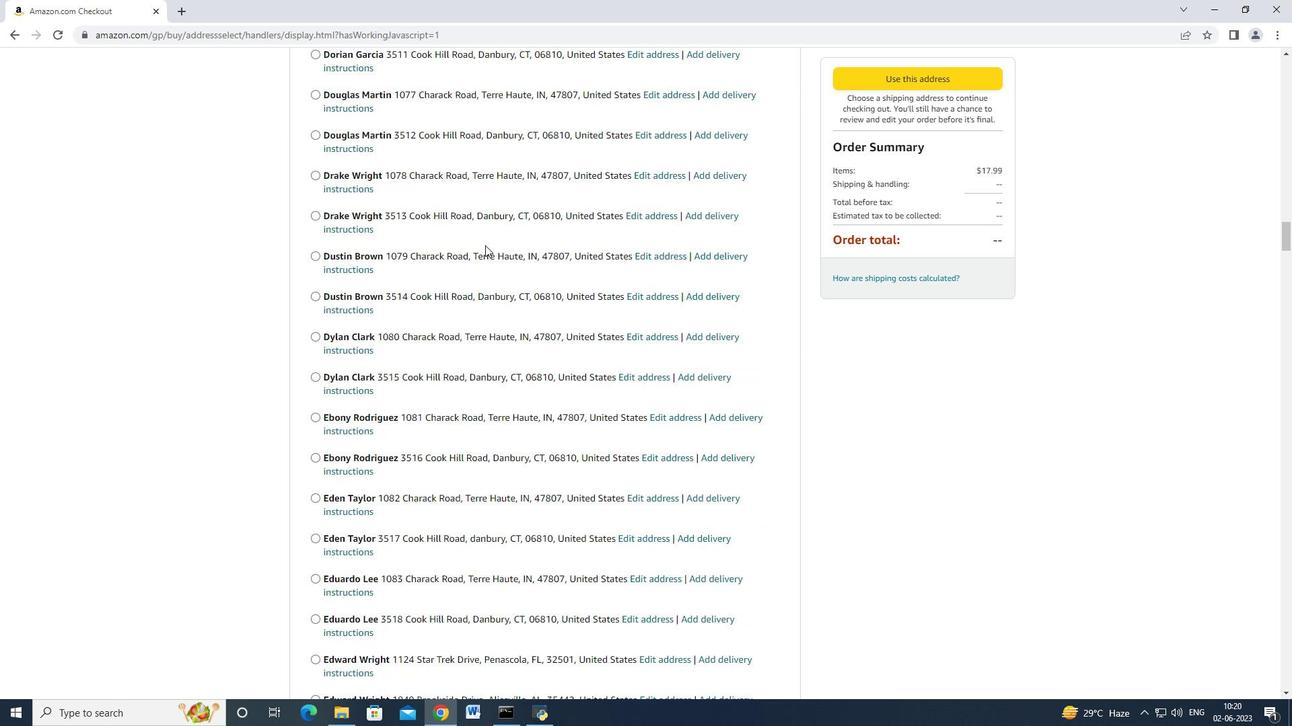 
Action: Mouse scrolled (485, 244) with delta (0, 0)
Screenshot: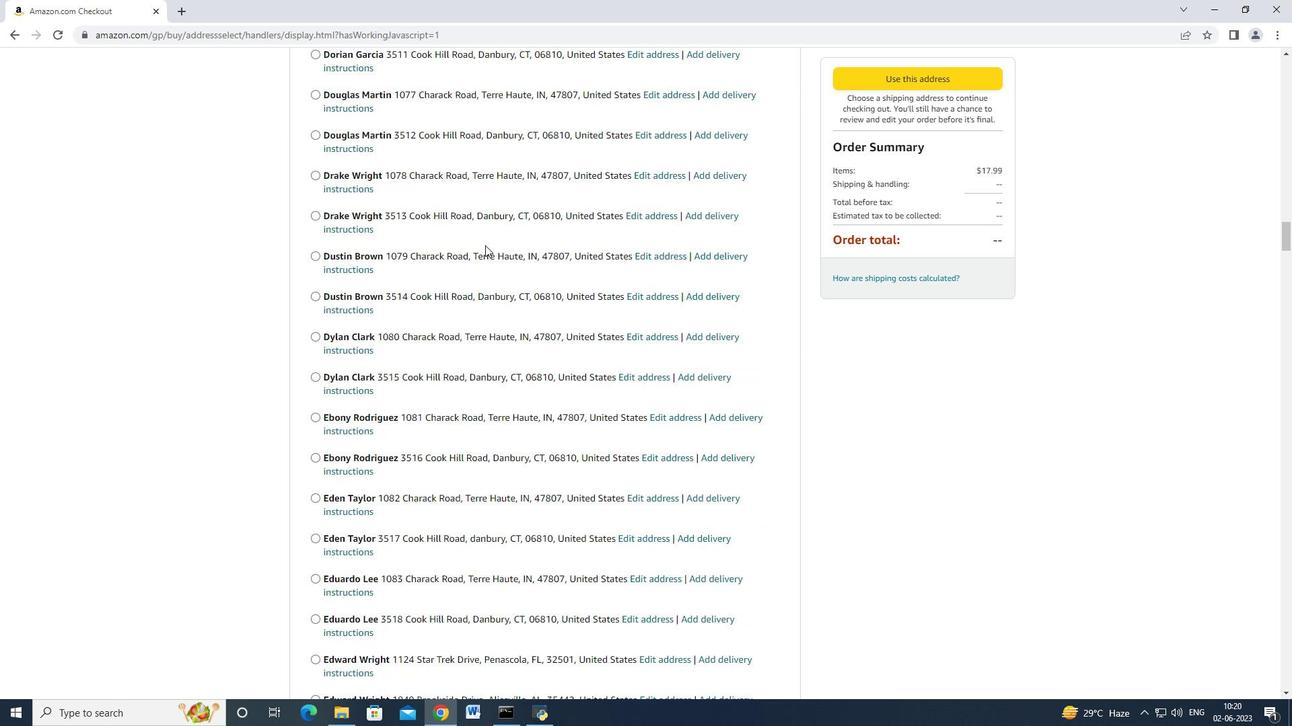 
Action: Mouse scrolled (485, 244) with delta (0, 0)
Screenshot: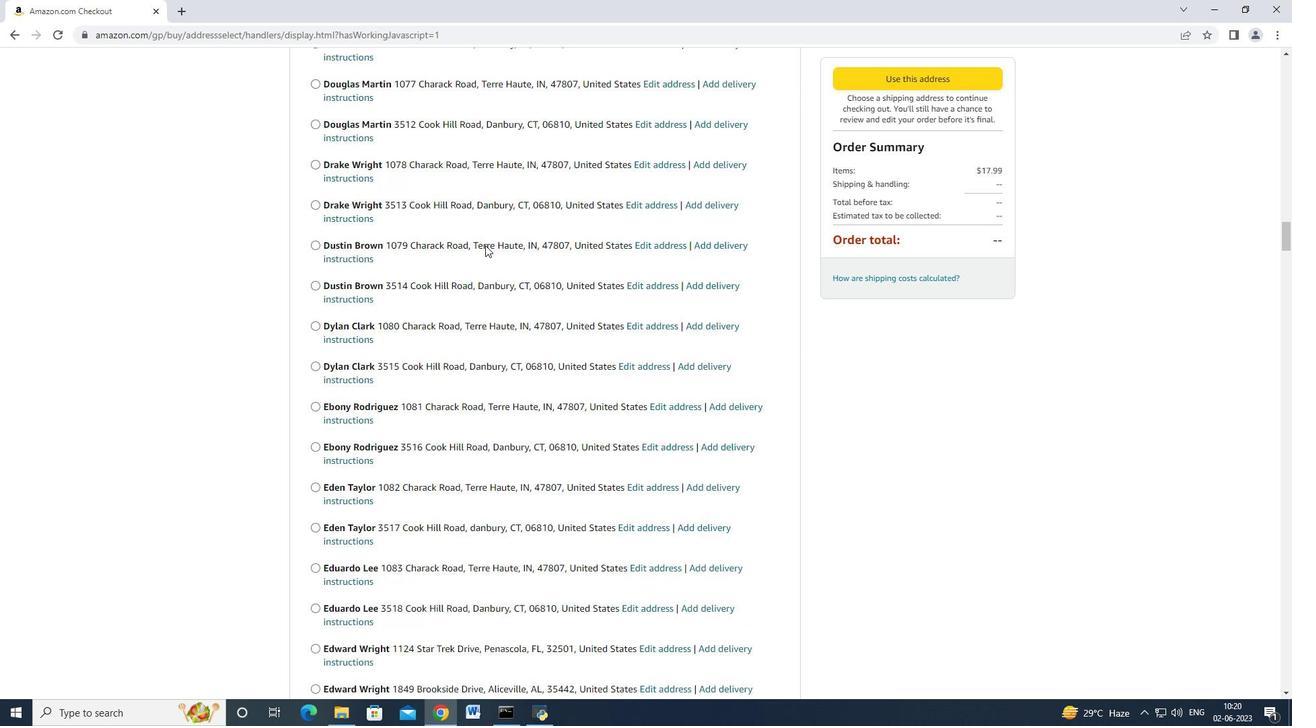 
Action: Mouse scrolled (485, 244) with delta (0, 0)
Screenshot: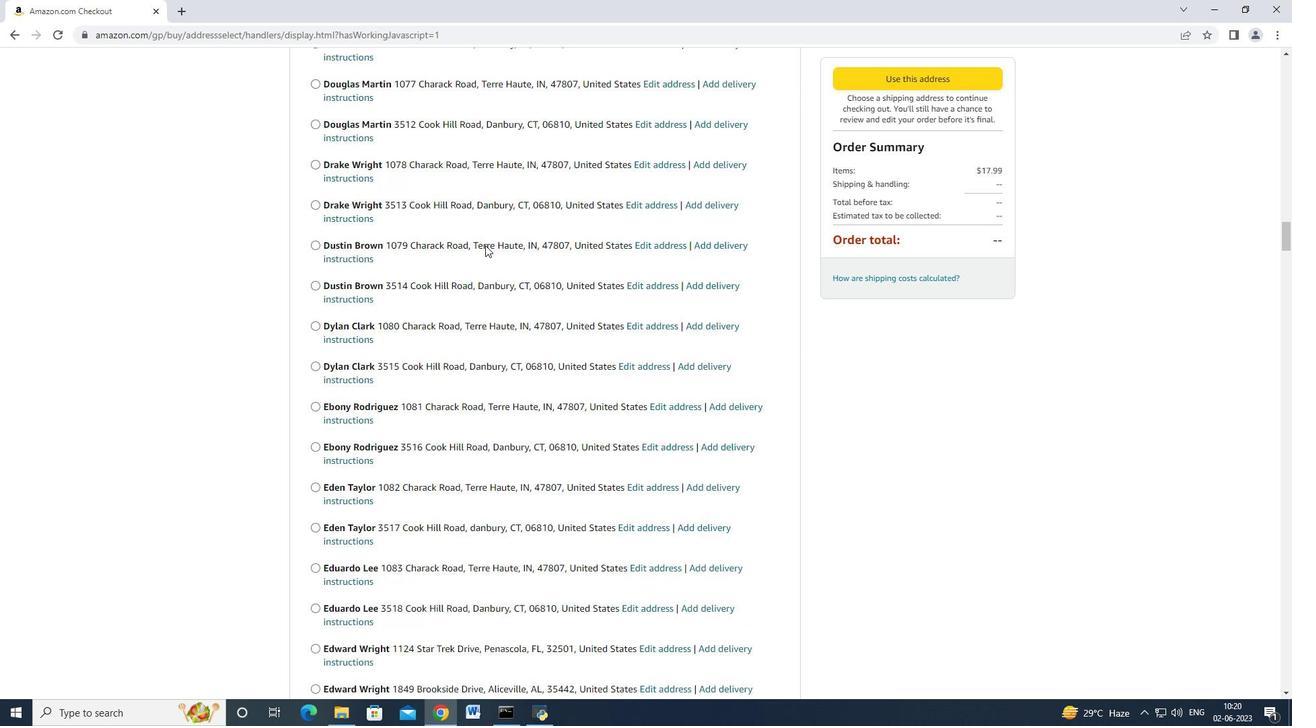 
Action: Mouse scrolled (485, 244) with delta (0, 0)
Screenshot: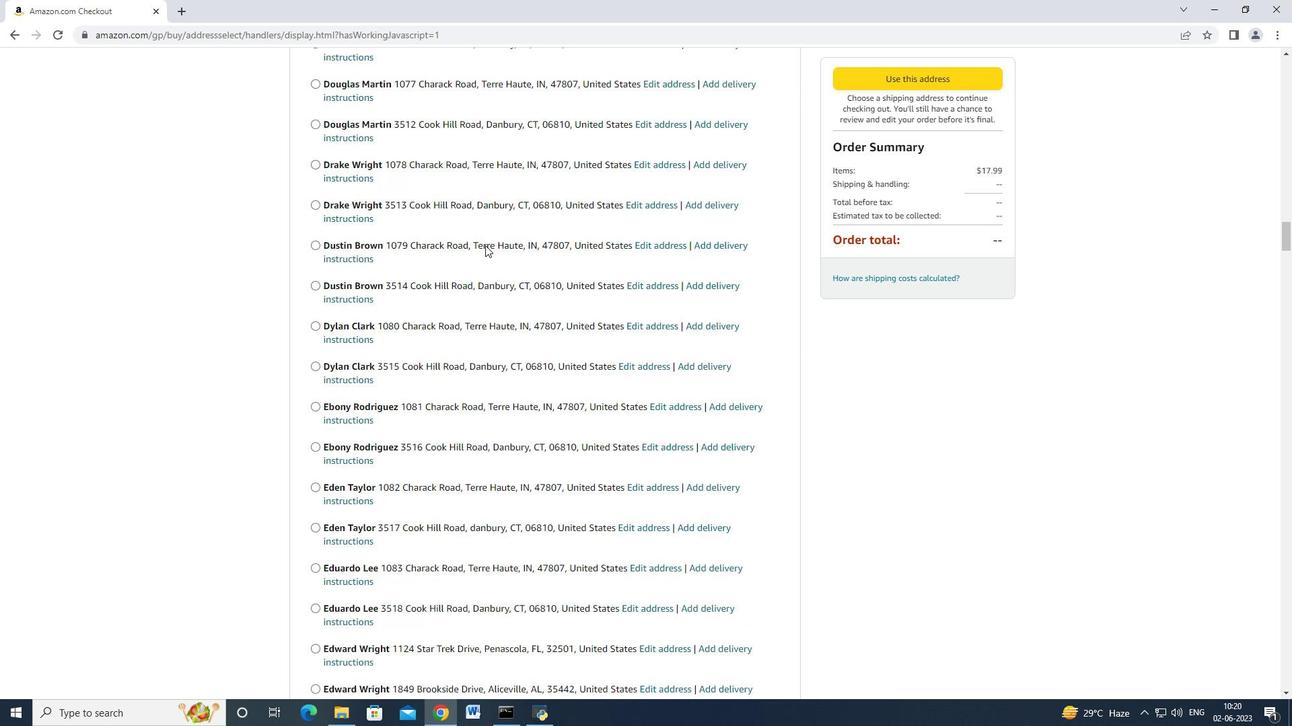 
Action: Mouse scrolled (485, 244) with delta (0, -1)
Screenshot: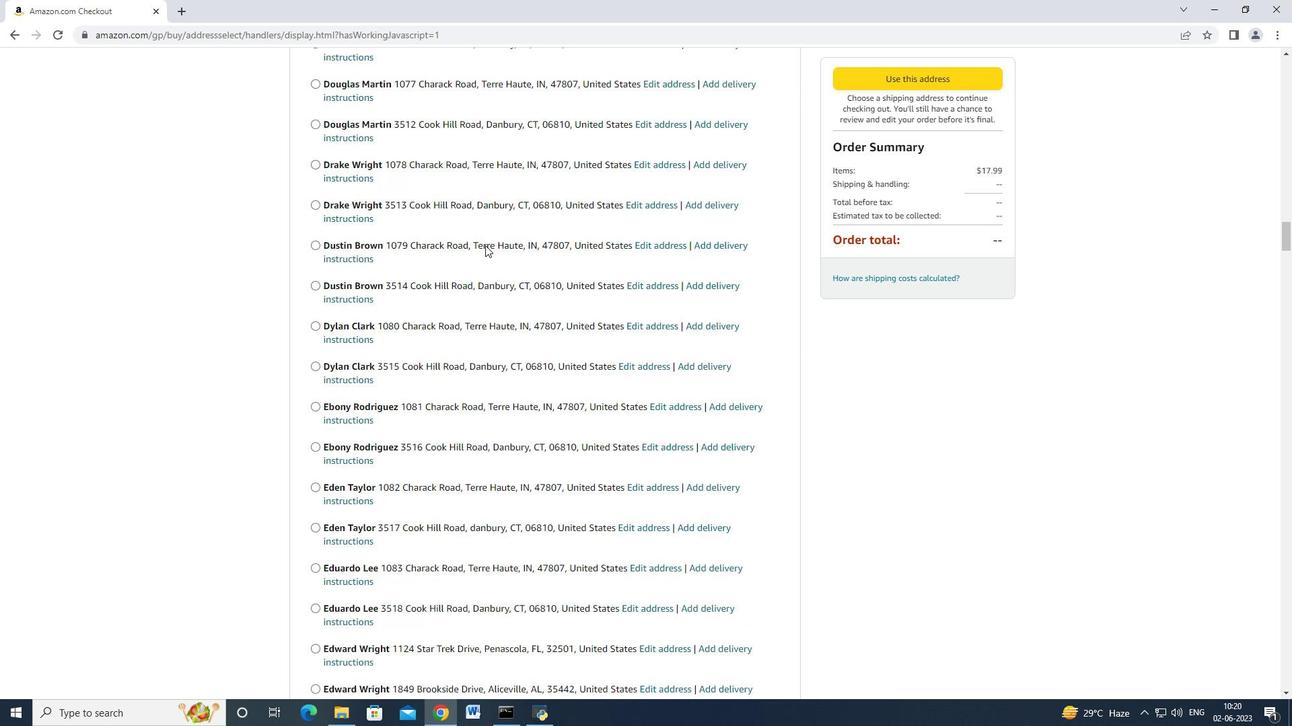 
Action: Mouse scrolled (485, 244) with delta (0, 0)
Screenshot: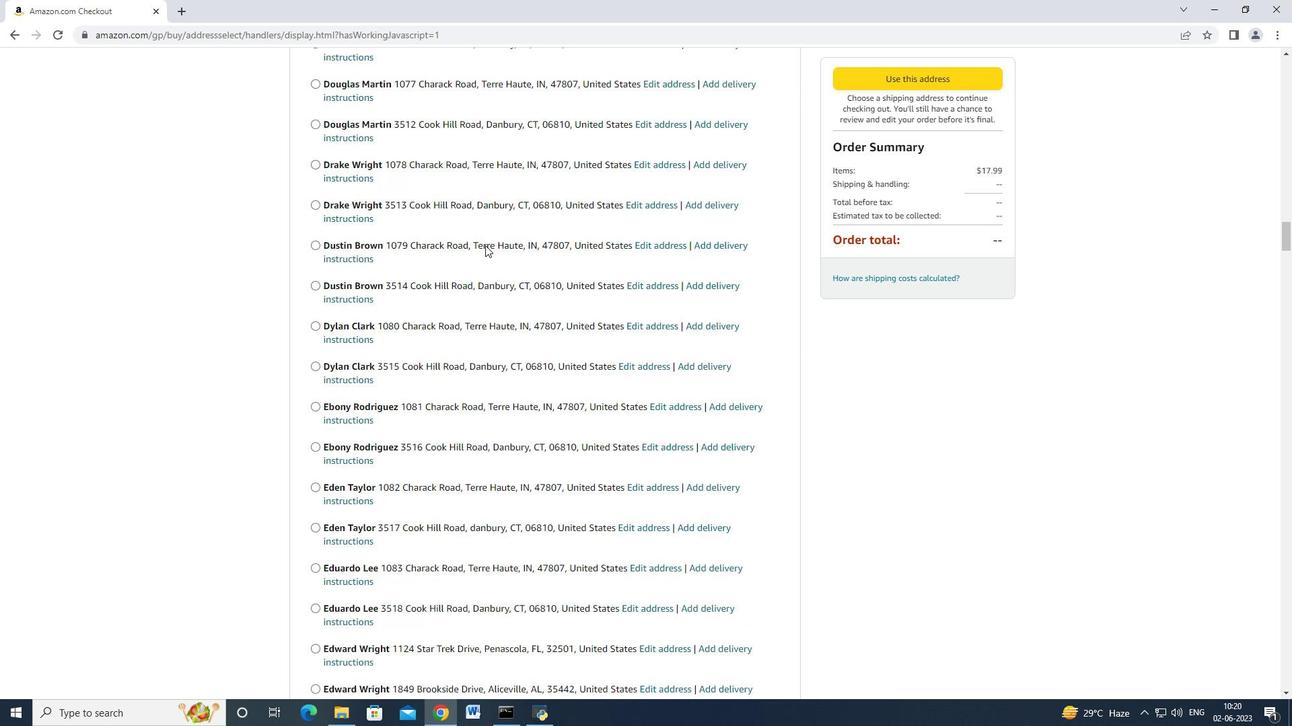 
Action: Mouse scrolled (485, 244) with delta (0, -1)
Screenshot: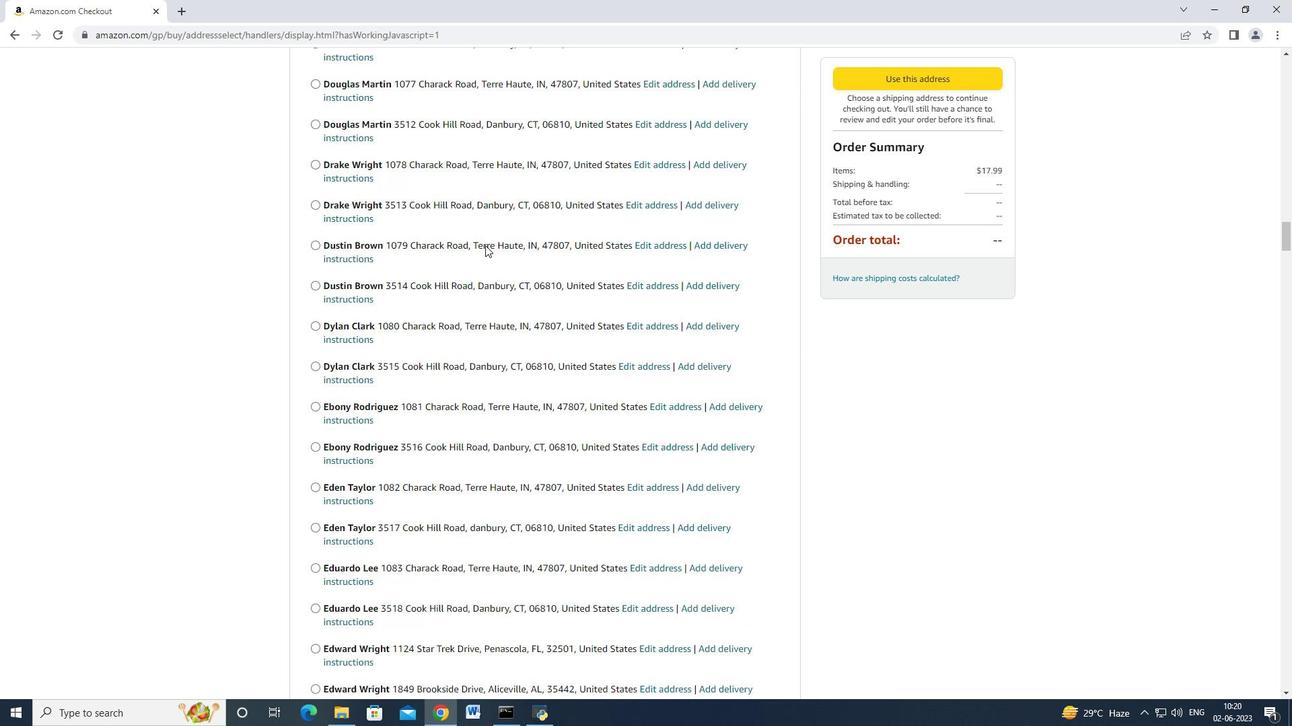 
Action: Mouse scrolled (485, 244) with delta (0, 0)
Screenshot: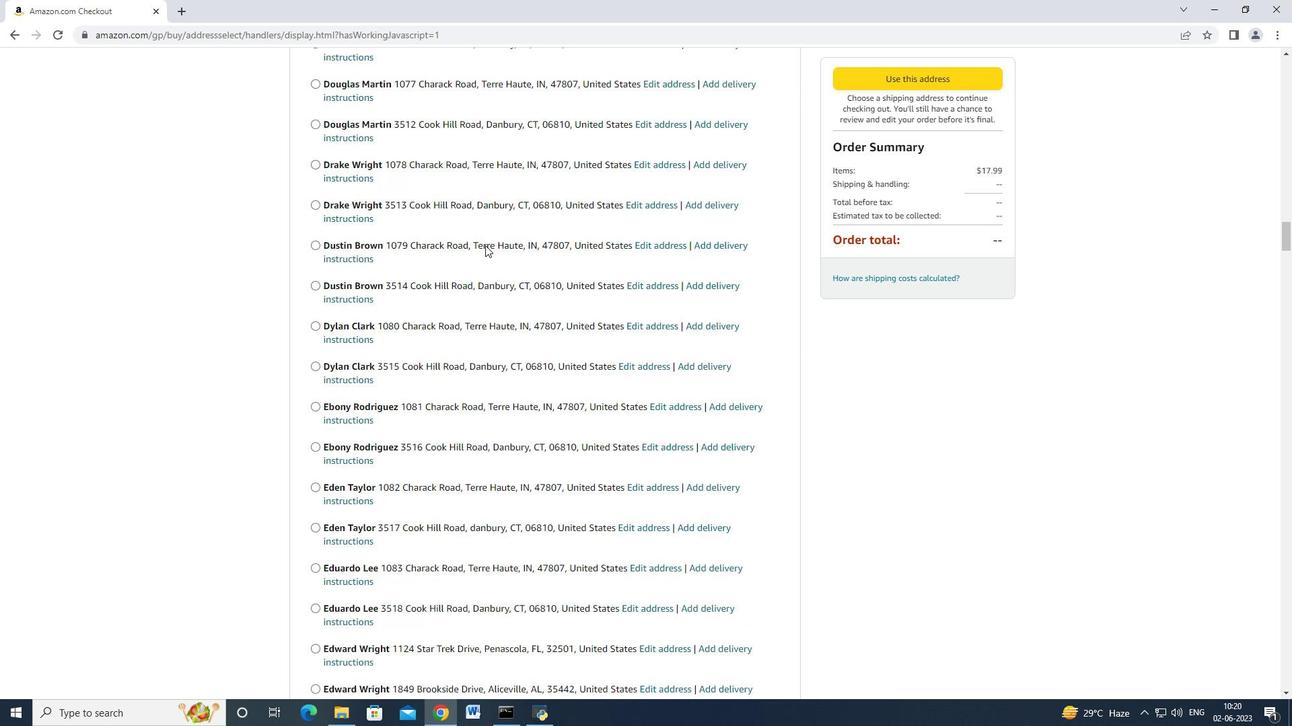 
Action: Mouse moved to (485, 244)
Screenshot: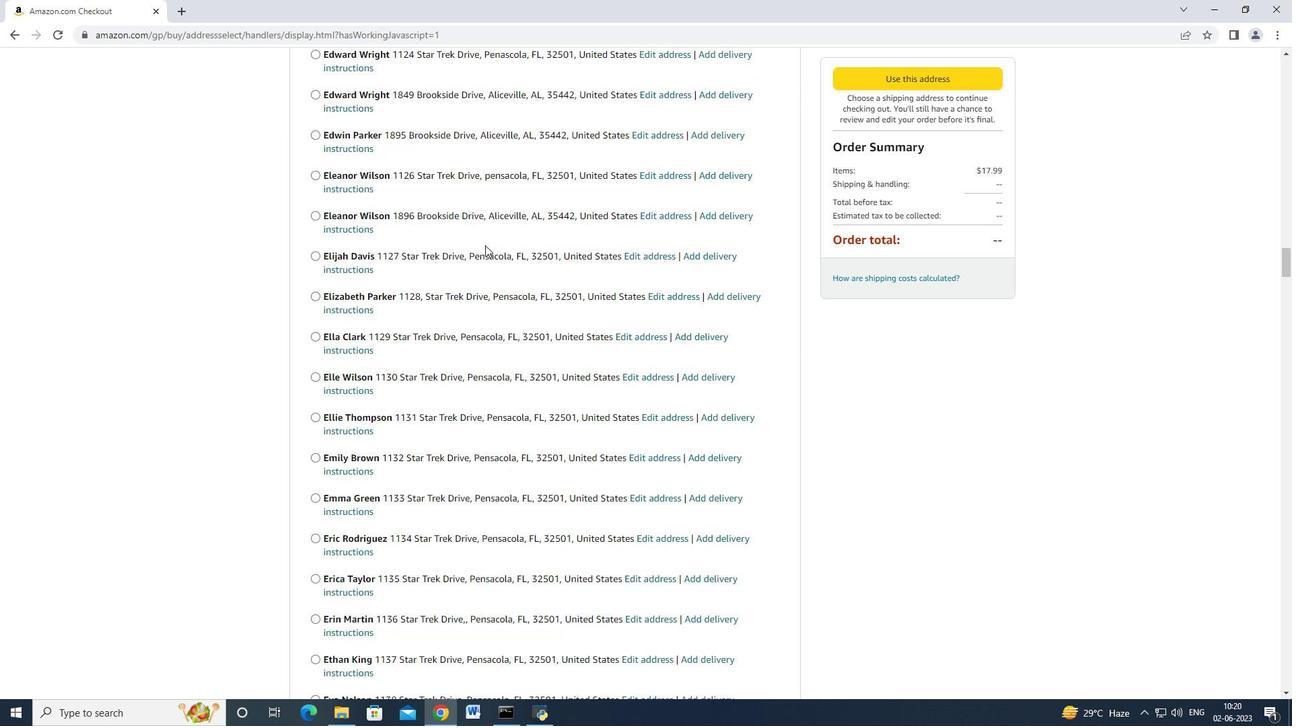 
Action: Mouse scrolled (485, 243) with delta (0, 0)
Screenshot: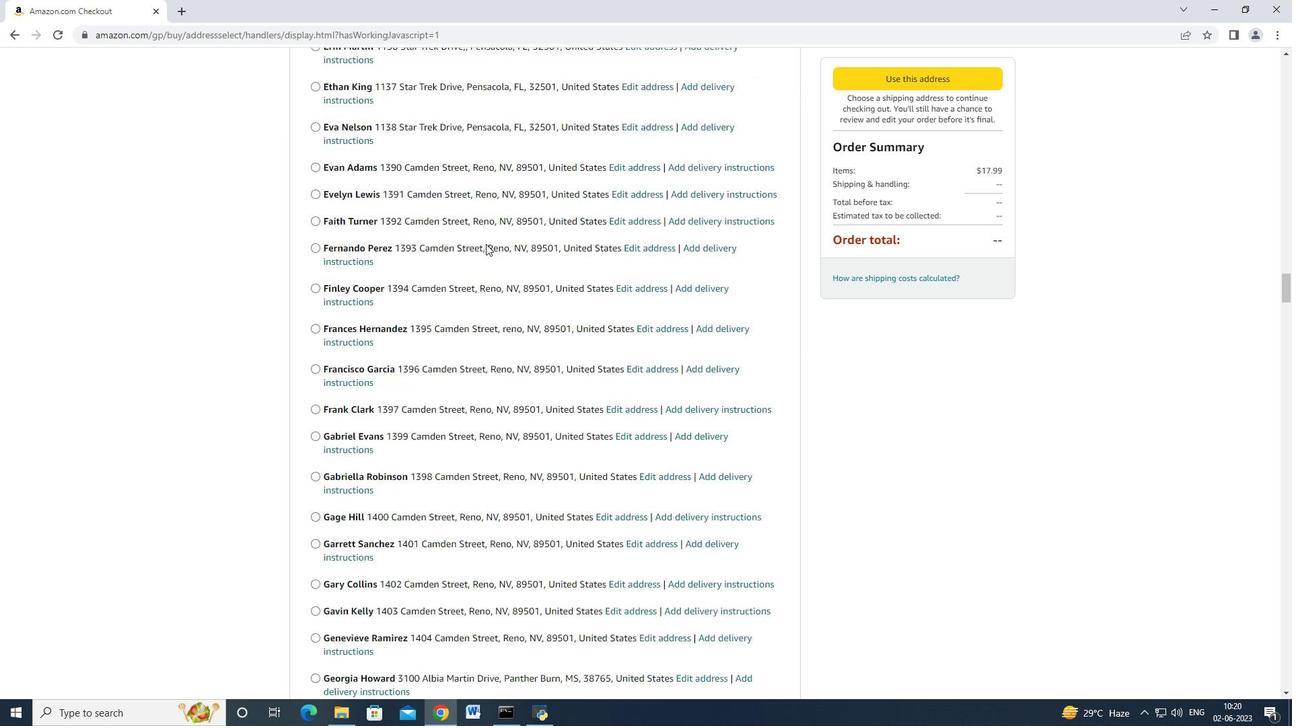 
Action: Mouse scrolled (485, 243) with delta (0, 0)
Screenshot: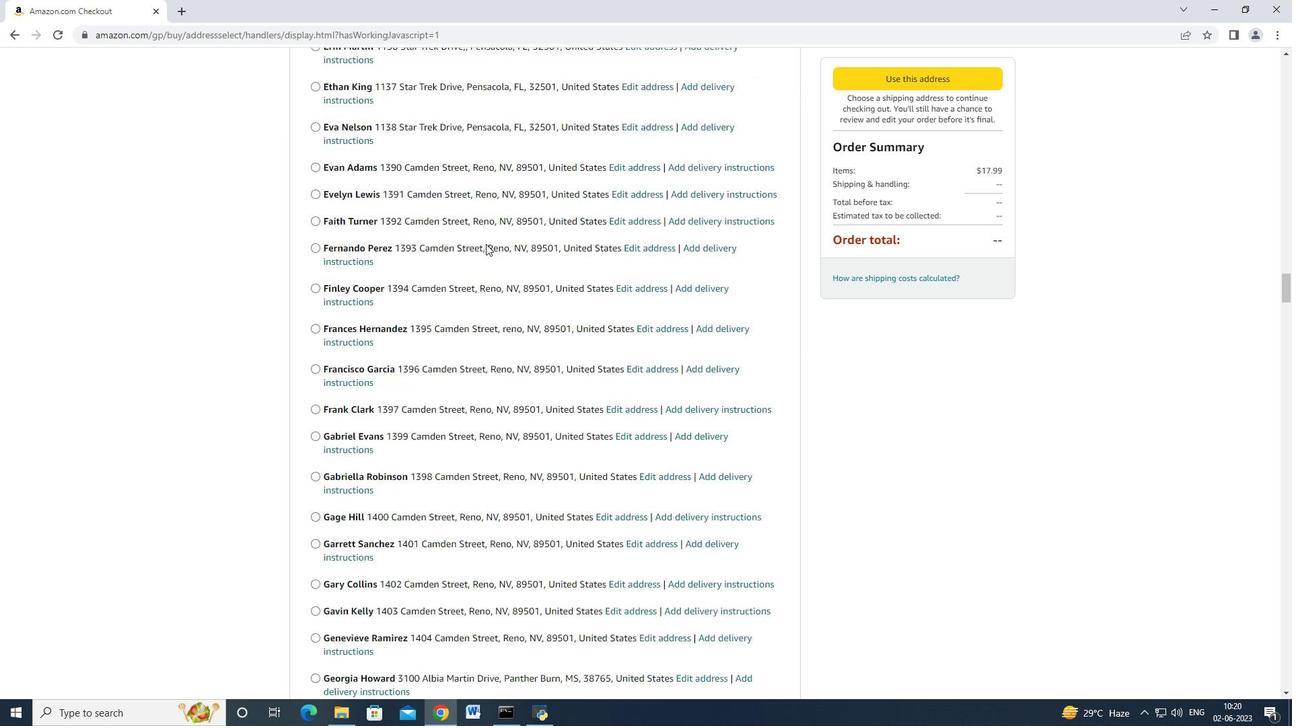
Action: Mouse scrolled (485, 243) with delta (0, 0)
Screenshot: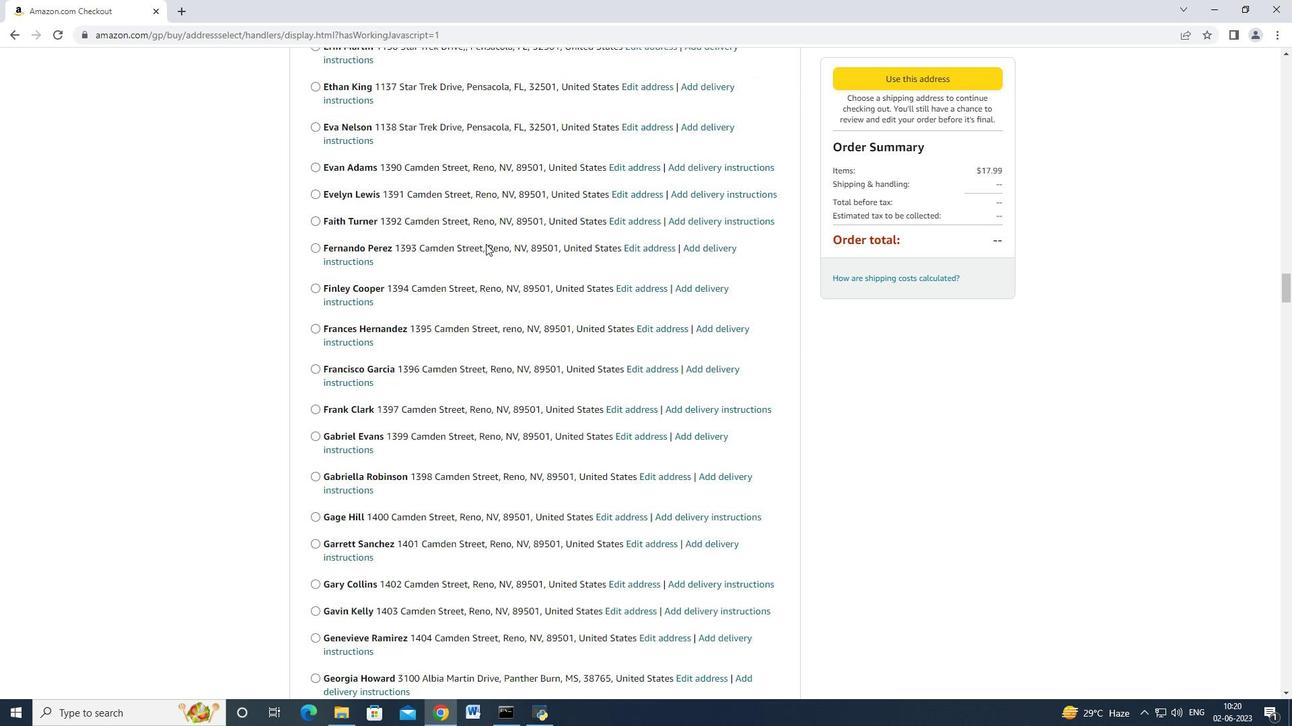 
Action: Mouse scrolled (485, 243) with delta (0, 0)
Screenshot: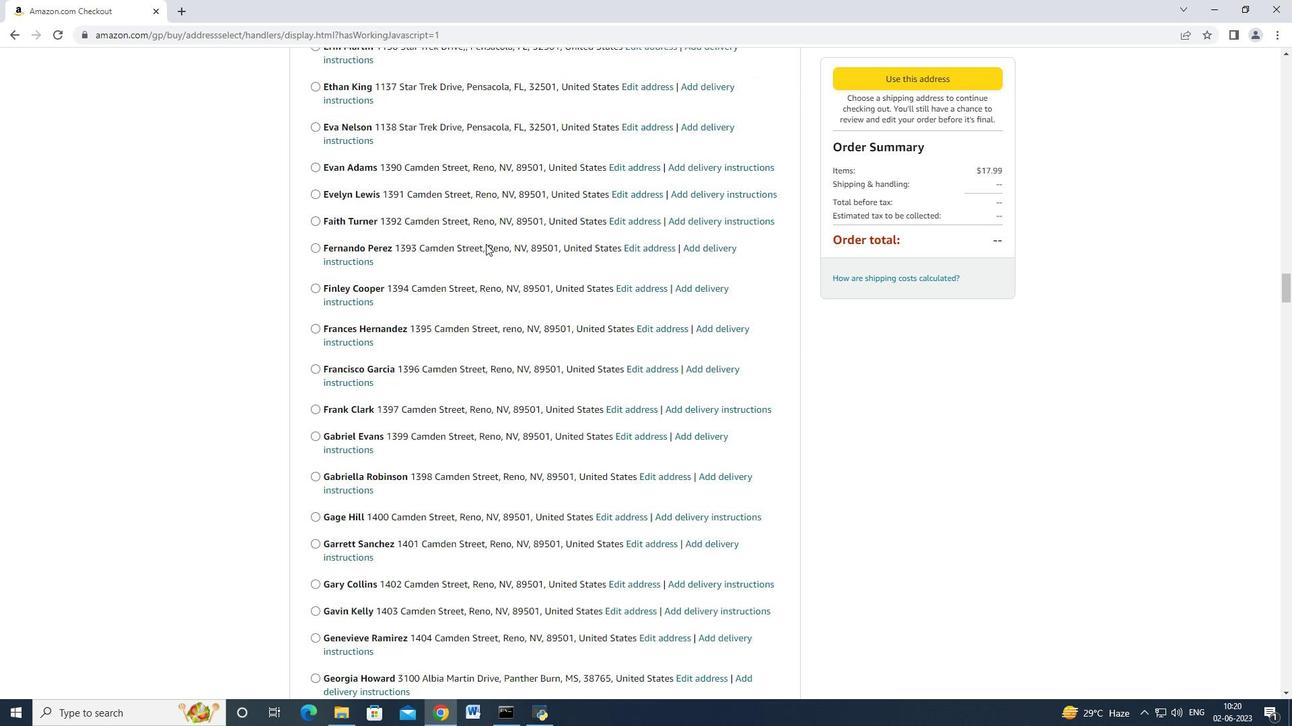 
Action: Mouse scrolled (485, 243) with delta (0, 0)
Screenshot: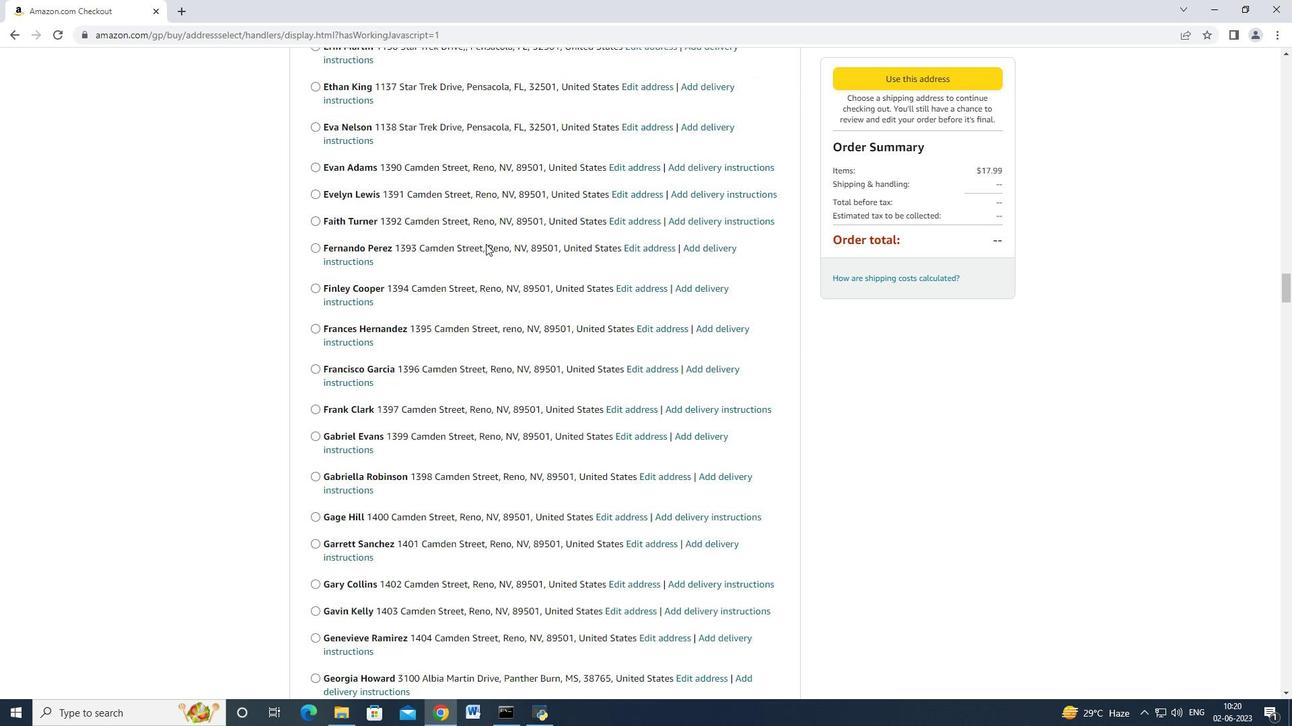 
Action: Mouse scrolled (485, 242) with delta (0, -1)
Screenshot: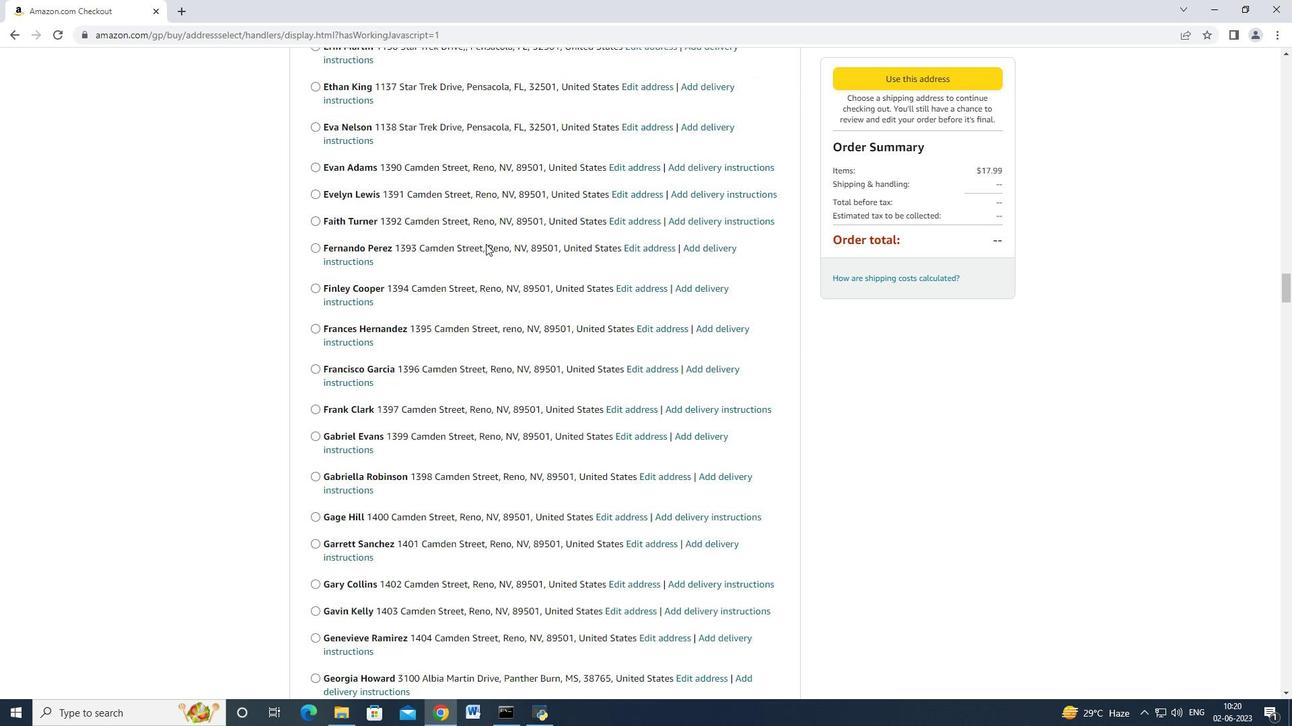 
Action: Mouse scrolled (485, 243) with delta (0, 0)
Screenshot: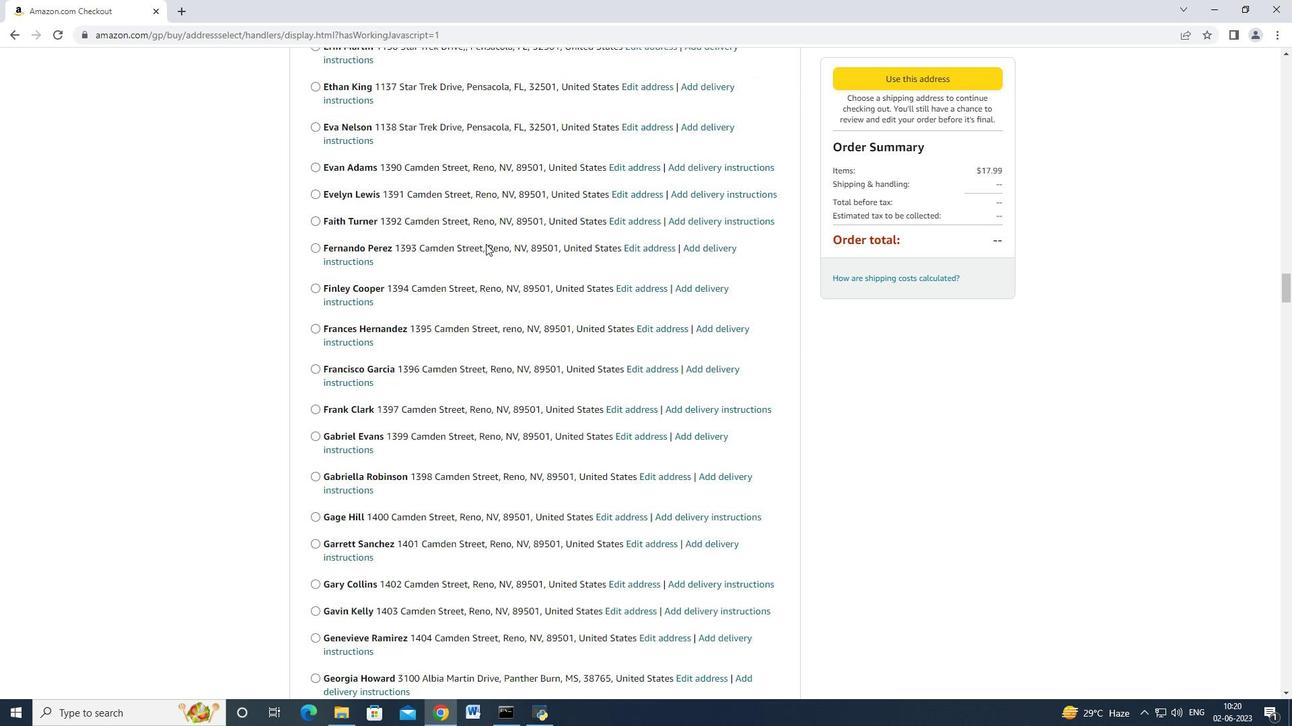 
Action: Mouse scrolled (485, 243) with delta (0, 0)
Screenshot: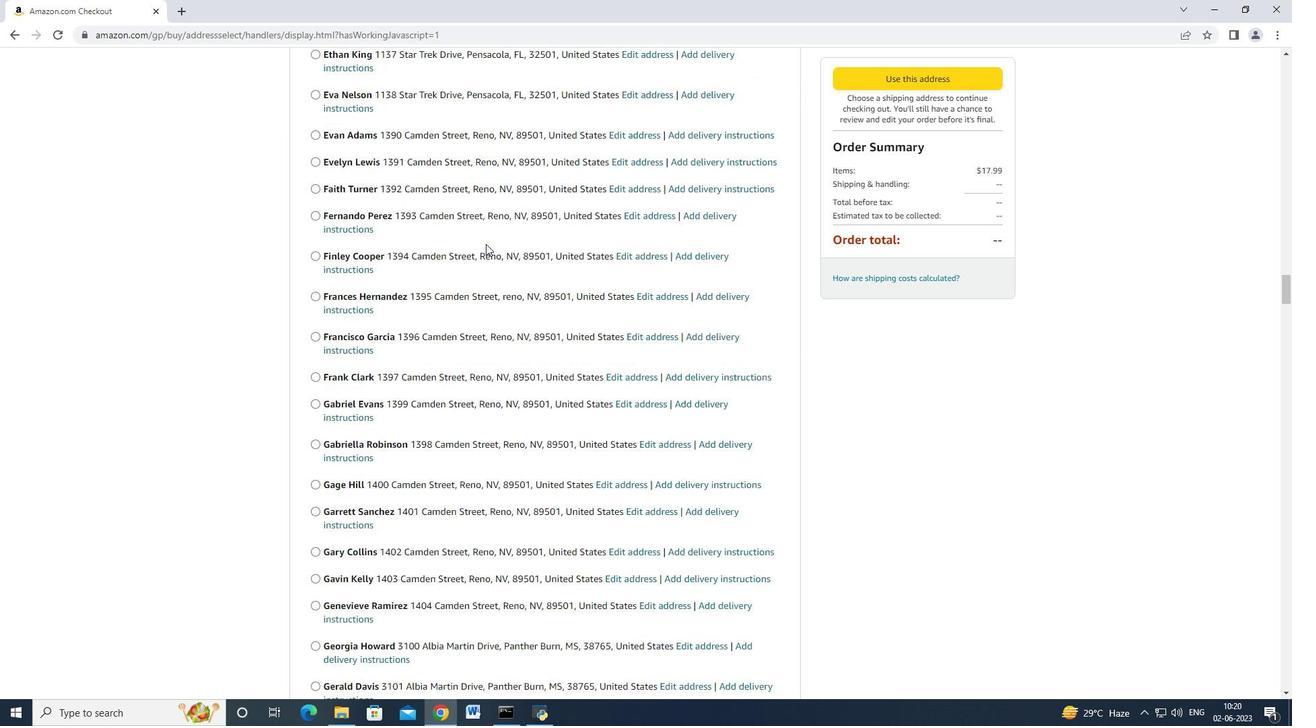
Action: Mouse scrolled (485, 243) with delta (0, 0)
Screenshot: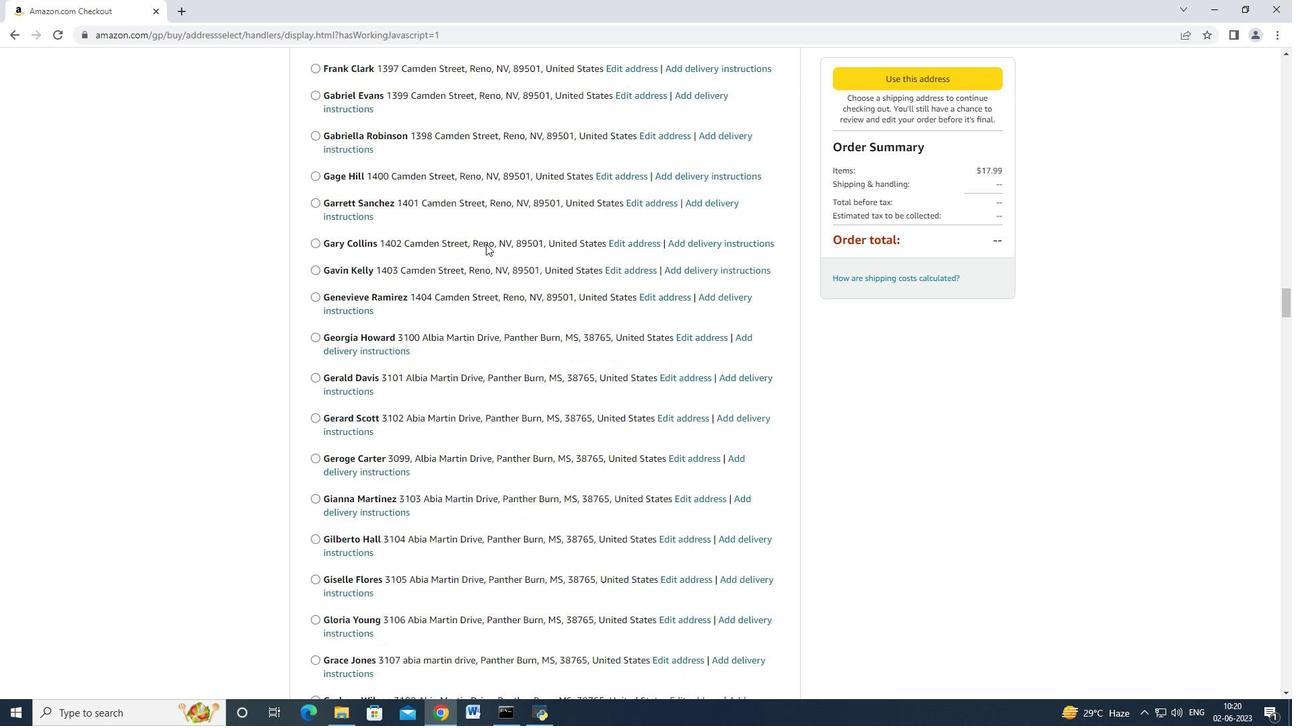 
Action: Mouse scrolled (485, 243) with delta (0, 0)
Screenshot: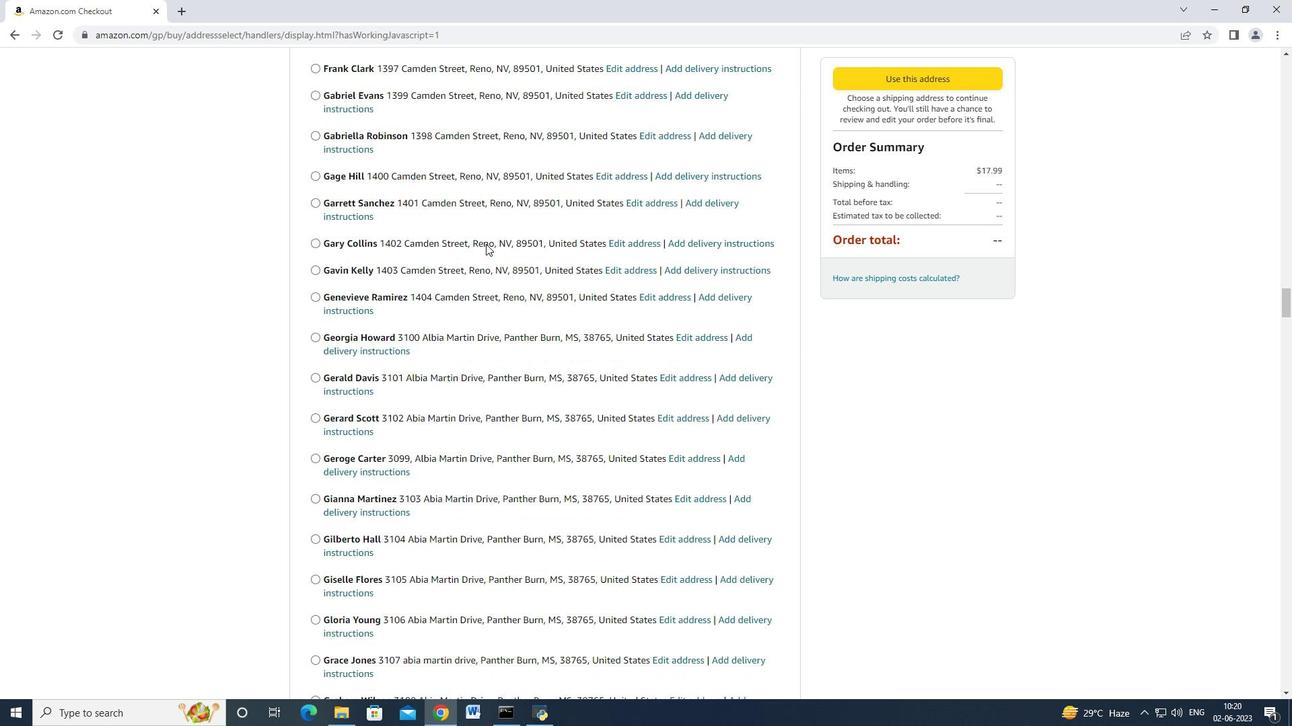
Action: Mouse scrolled (485, 243) with delta (0, 0)
Screenshot: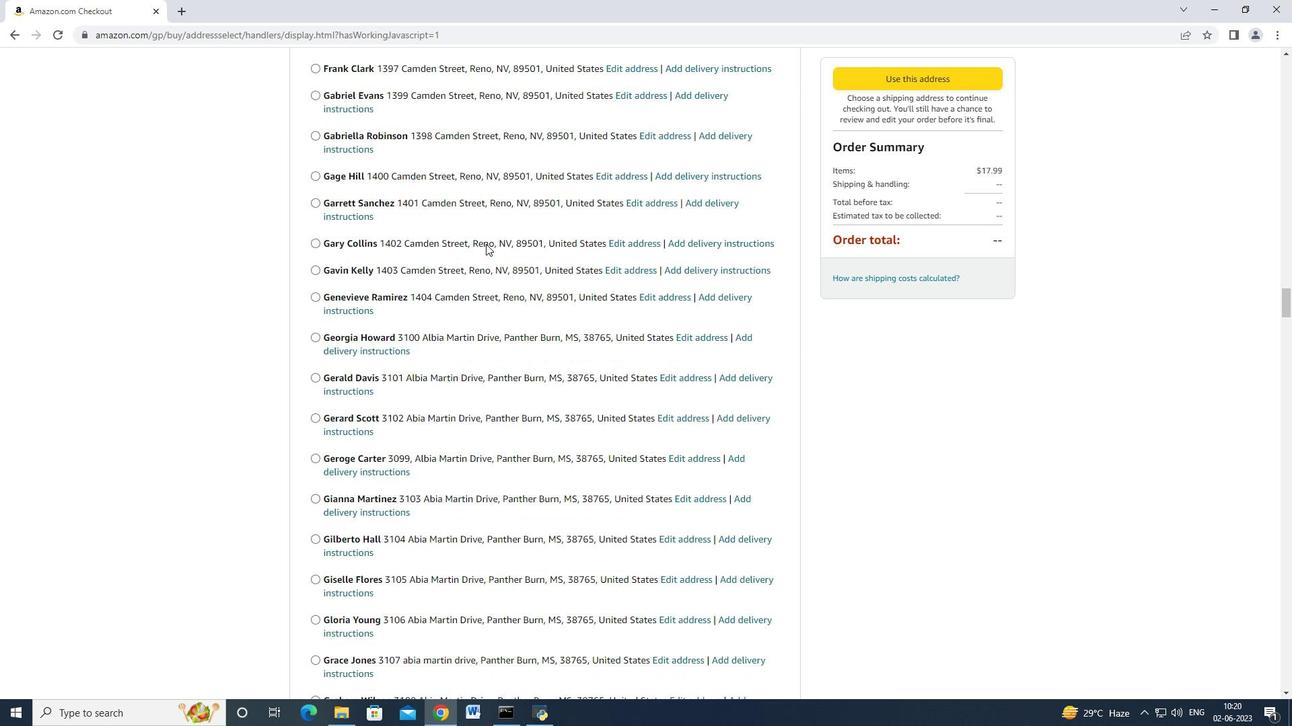 
Action: Mouse scrolled (485, 243) with delta (0, 0)
Screenshot: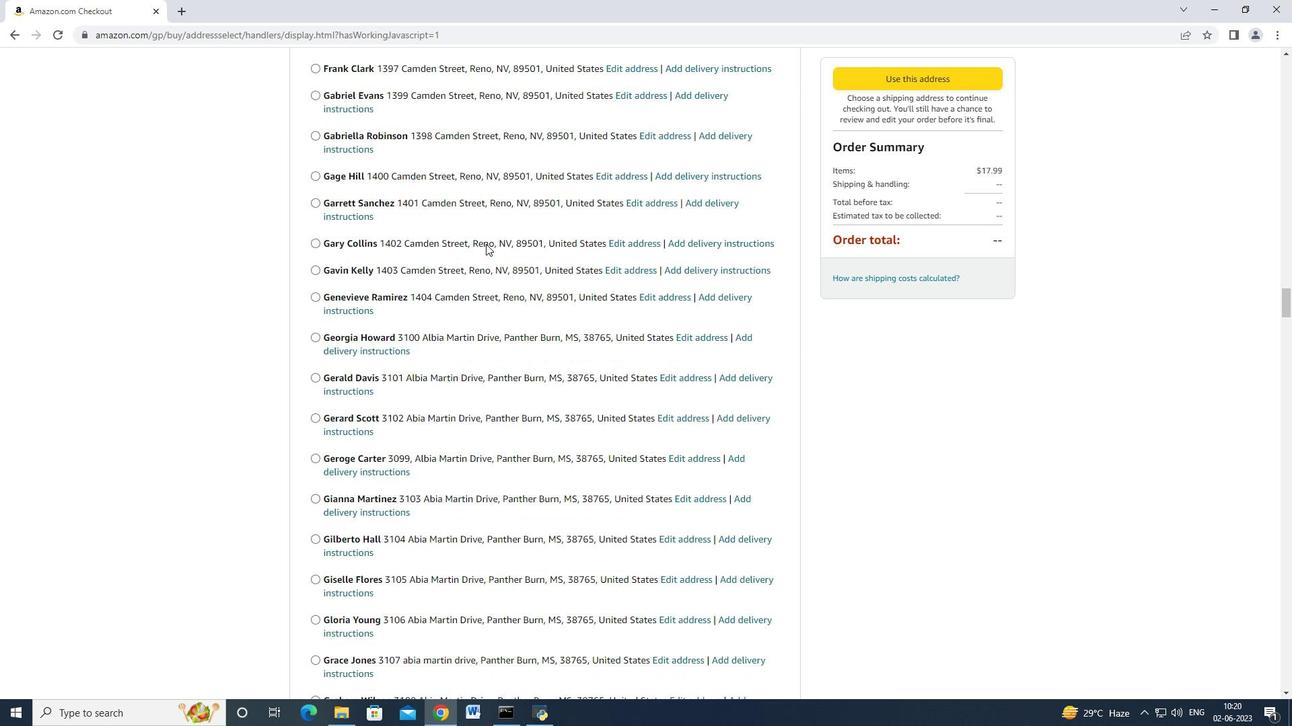 
Action: Mouse scrolled (485, 242) with delta (0, -1)
Screenshot: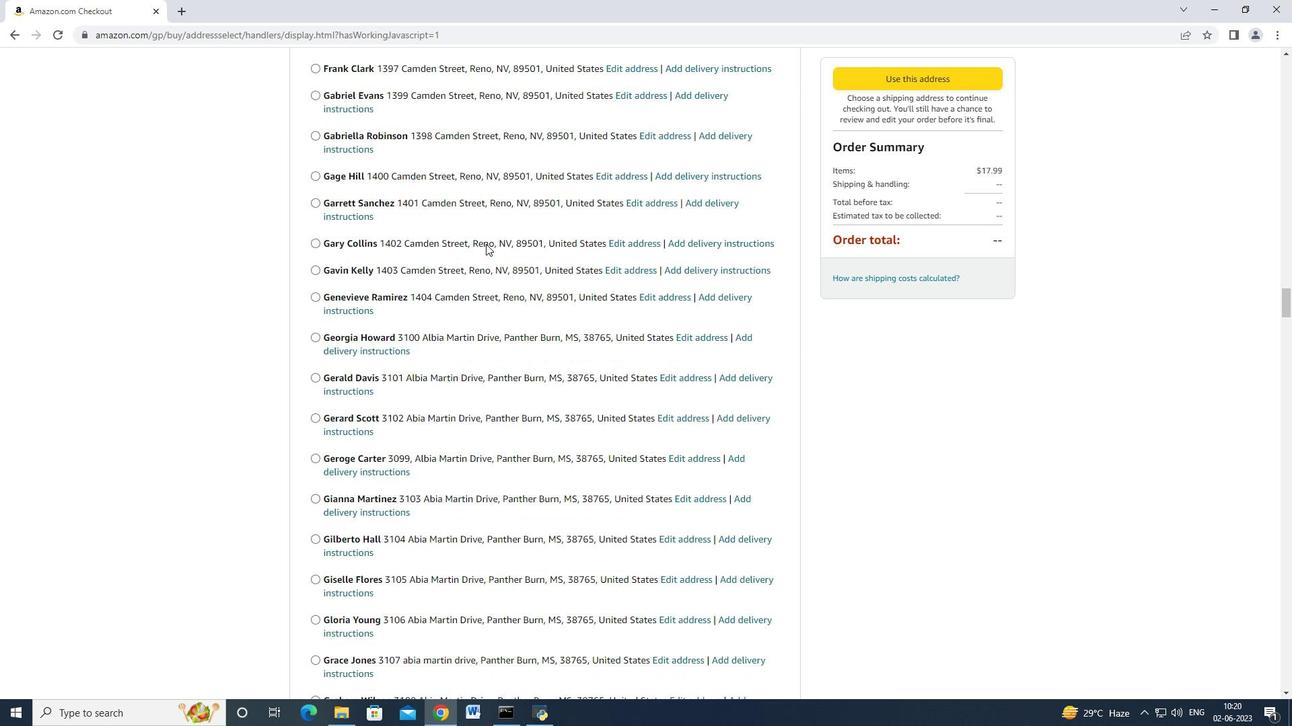 
Action: Mouse scrolled (485, 243) with delta (0, 0)
Screenshot: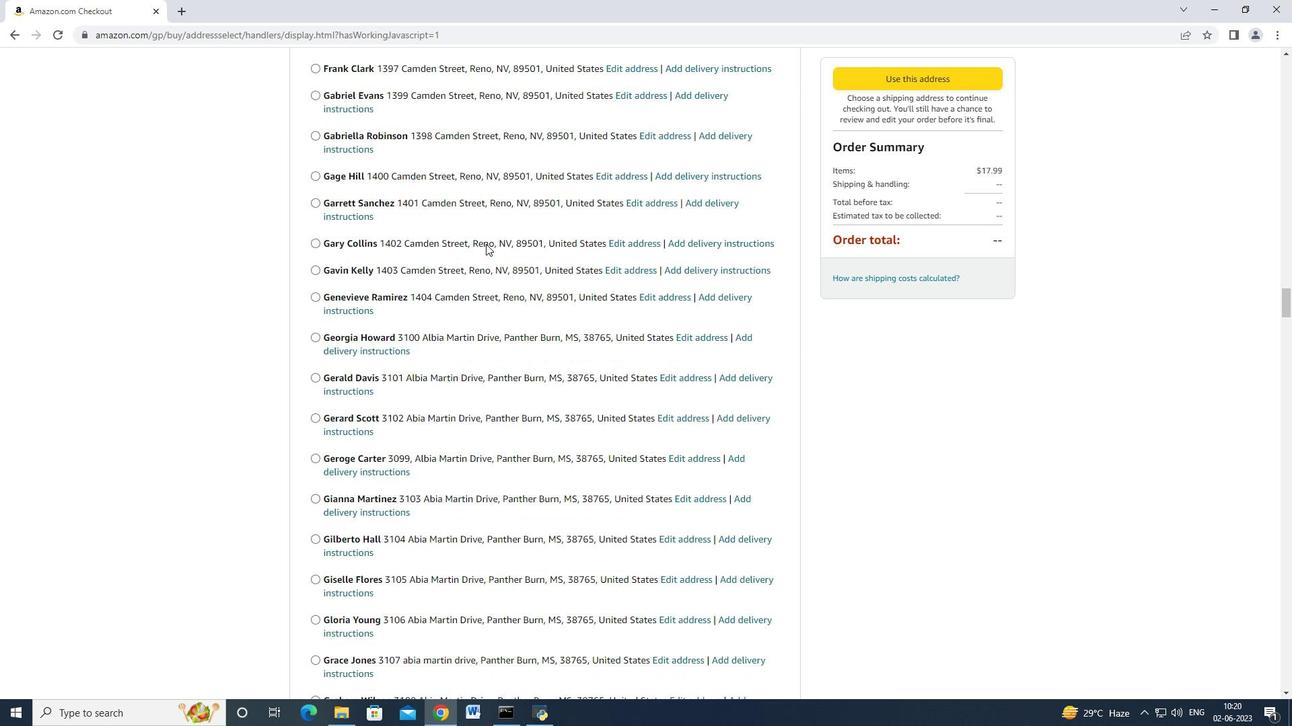 
Action: Mouse scrolled (485, 243) with delta (0, 0)
Screenshot: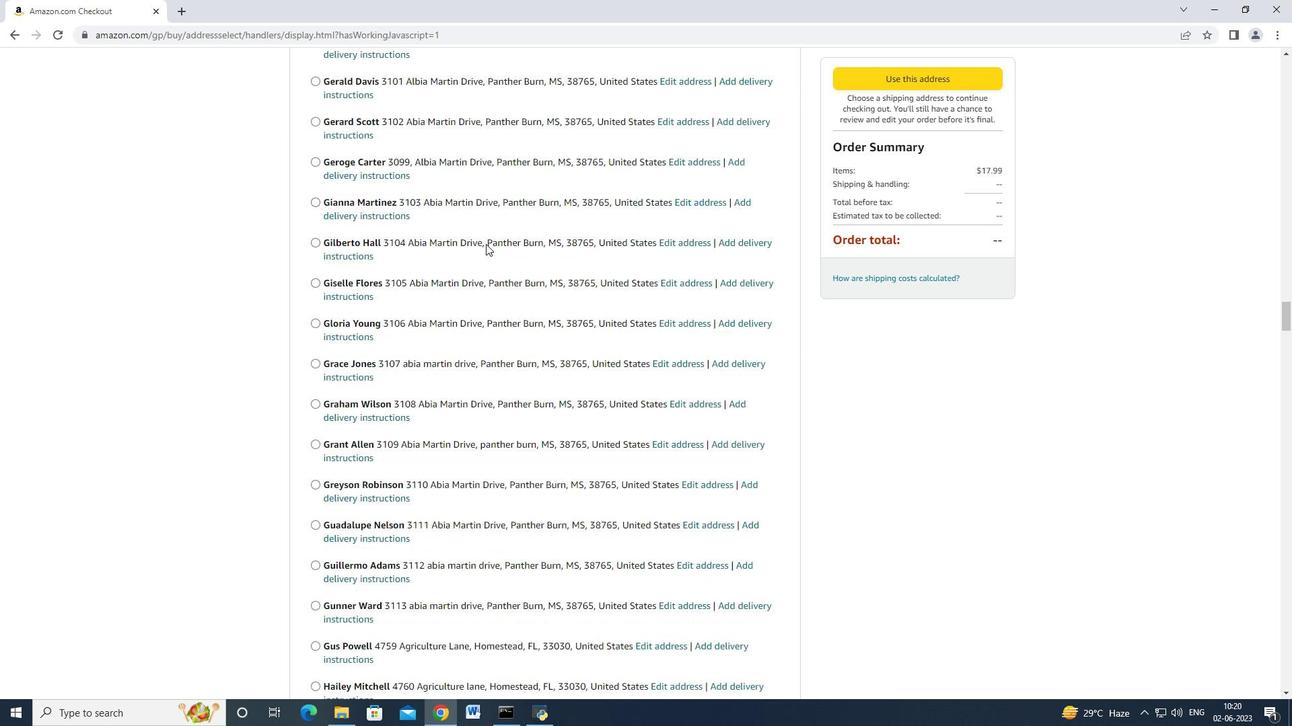 
Action: Mouse scrolled (485, 243) with delta (0, 0)
Screenshot: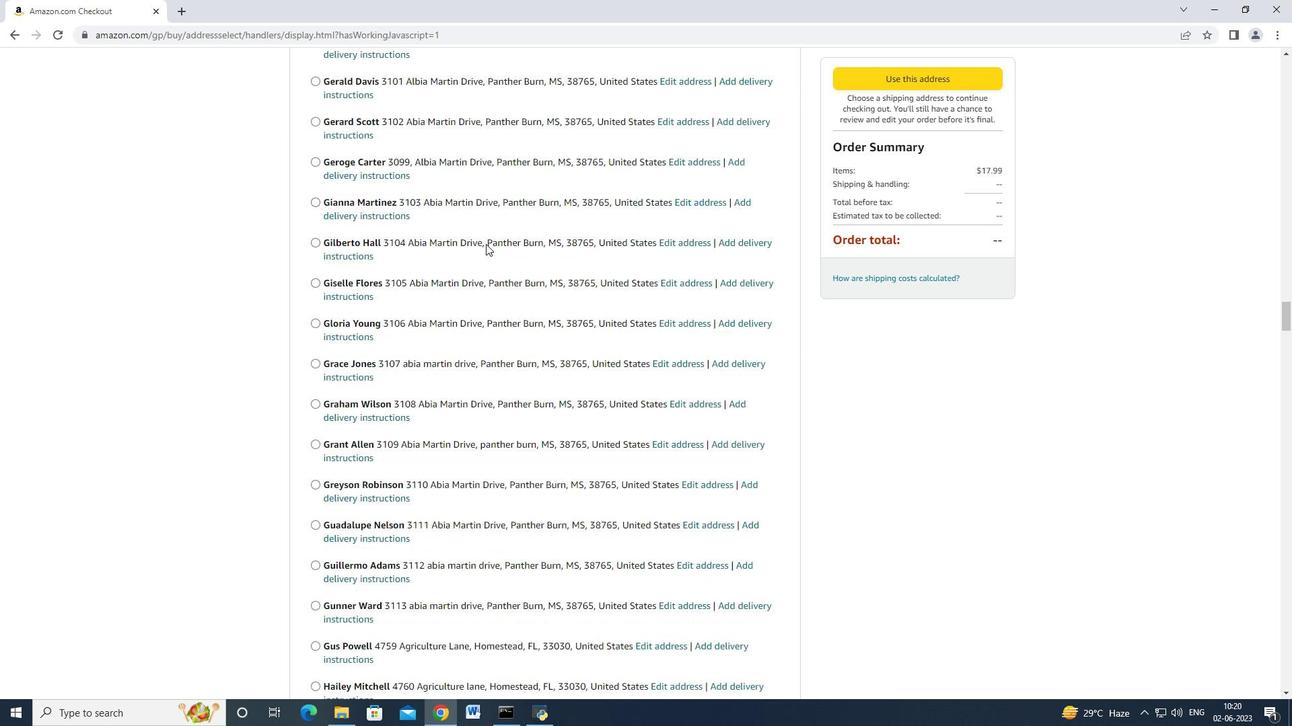 
Action: Mouse moved to (486, 243)
Screenshot: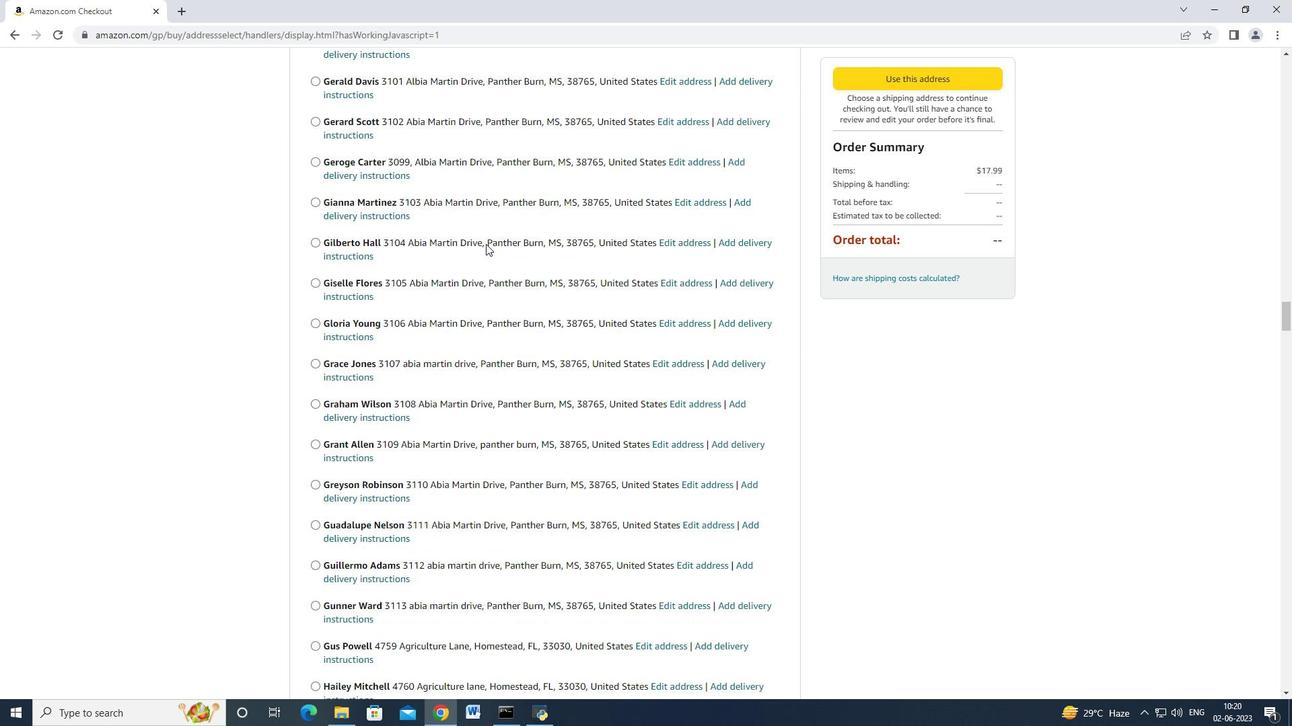 
Action: Mouse scrolled (486, 242) with delta (0, 0)
Screenshot: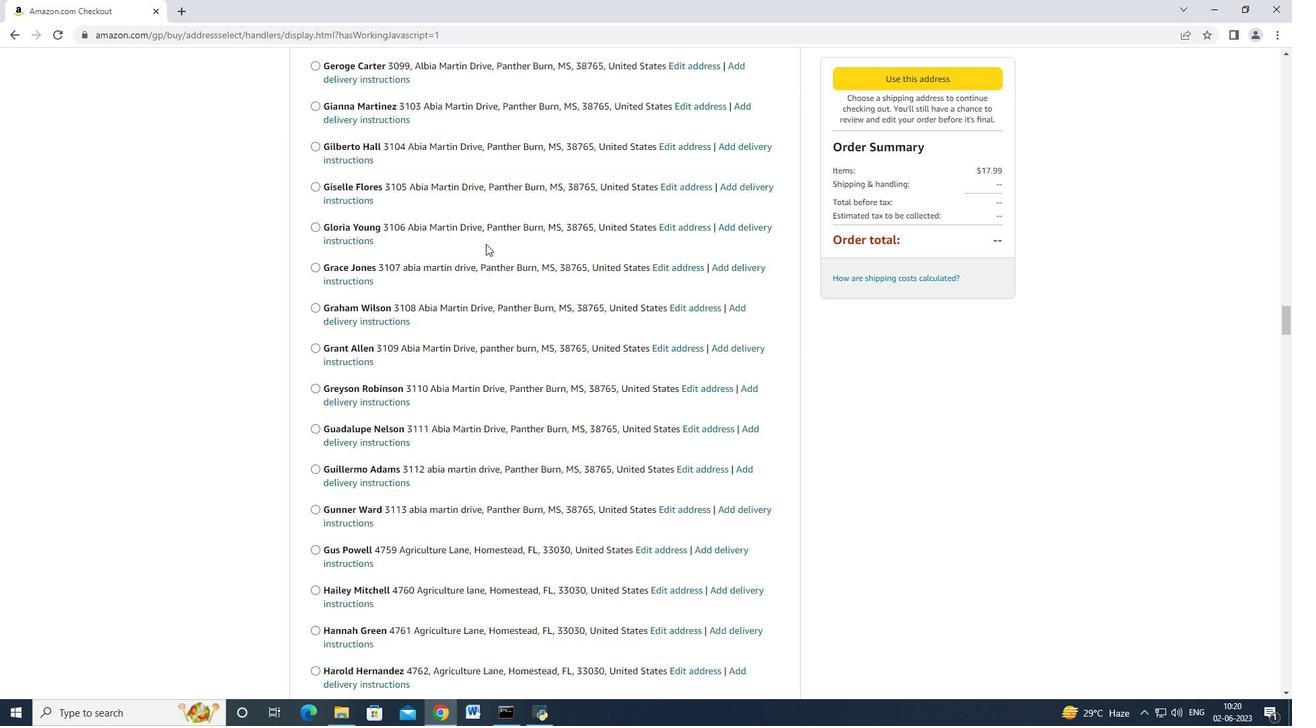 
Action: Mouse scrolled (486, 242) with delta (0, 0)
Screenshot: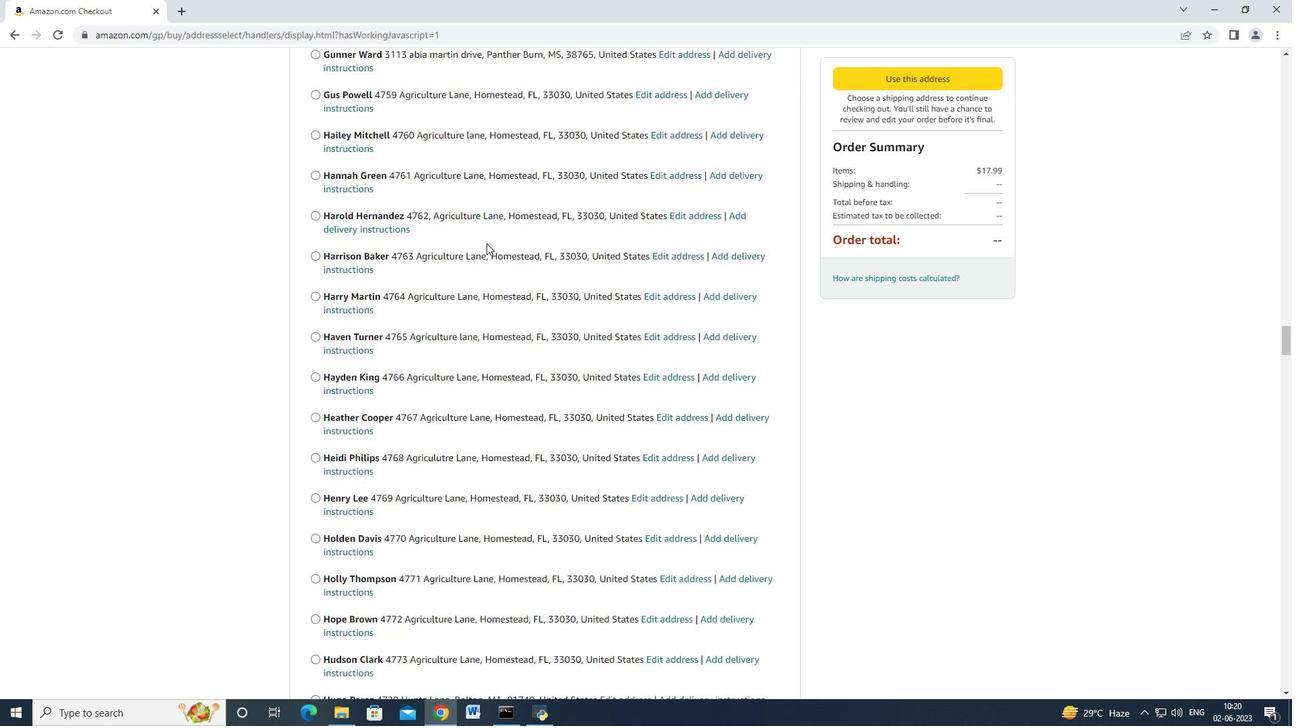 
Action: Mouse scrolled (486, 242) with delta (0, 0)
Screenshot: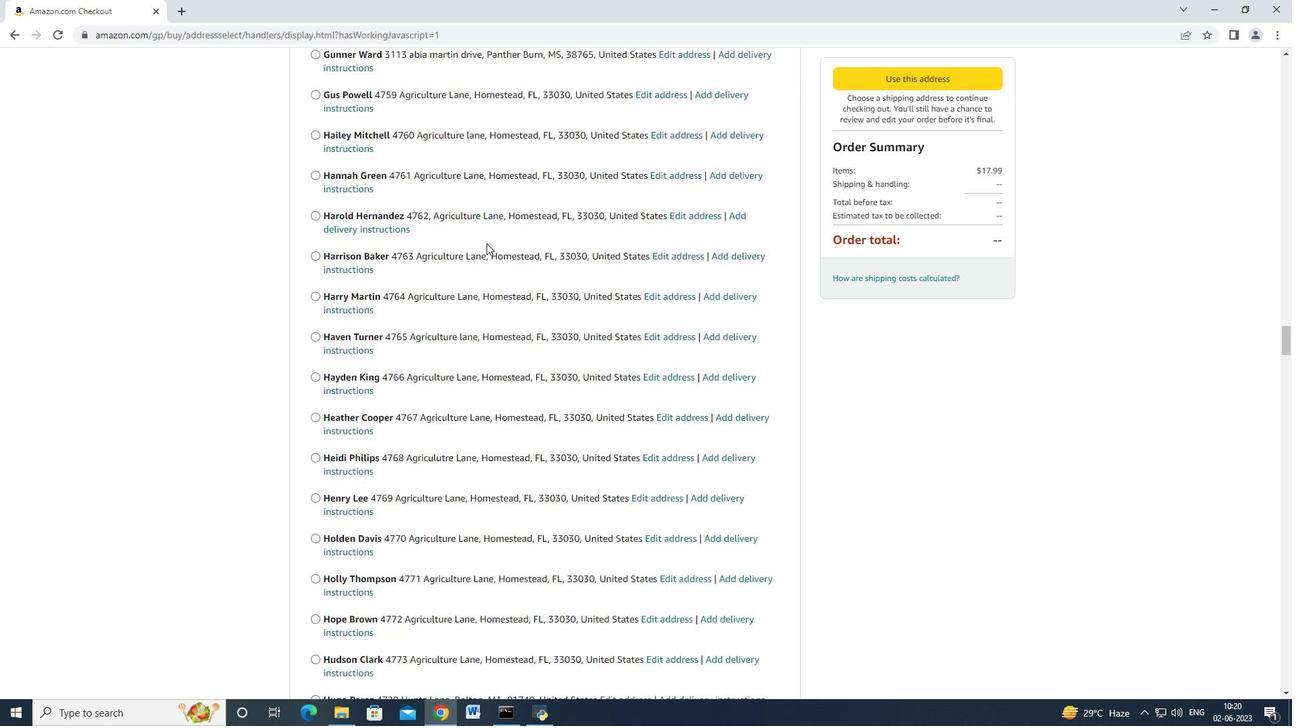 
Action: Mouse scrolled (486, 242) with delta (0, -1)
Screenshot: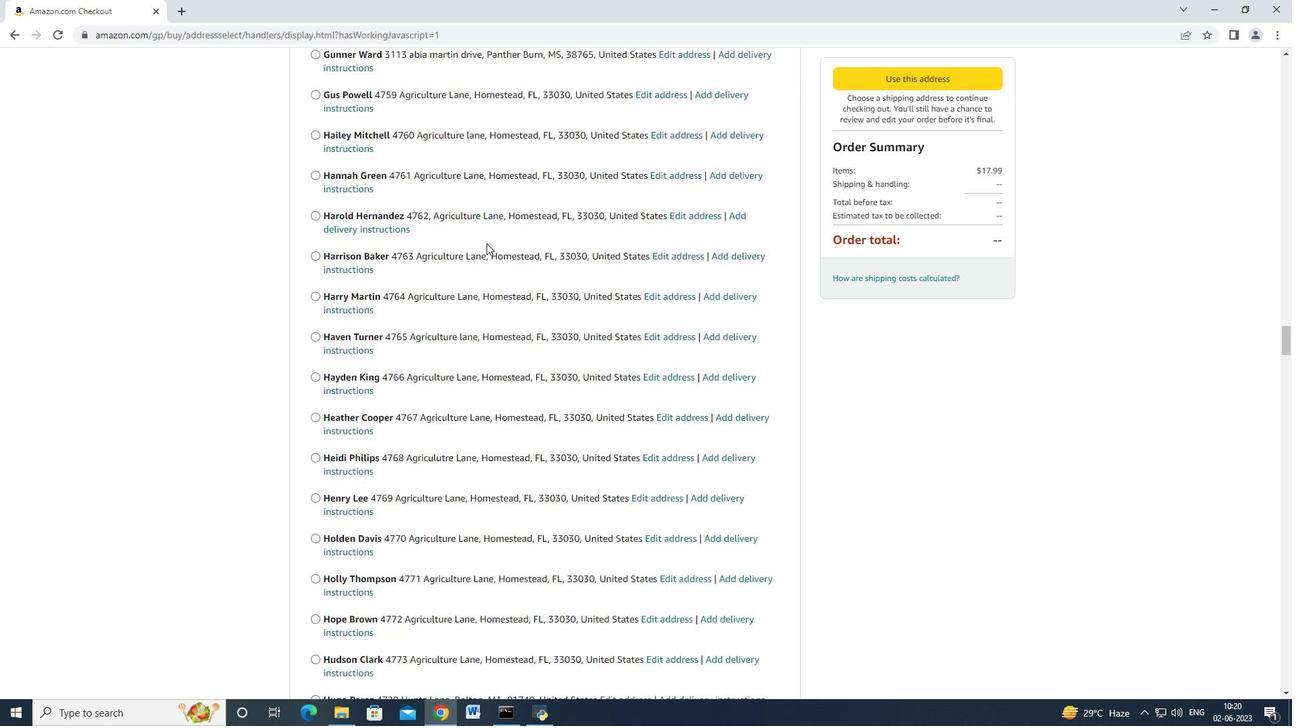 
Action: Mouse scrolled (486, 242) with delta (0, -1)
Screenshot: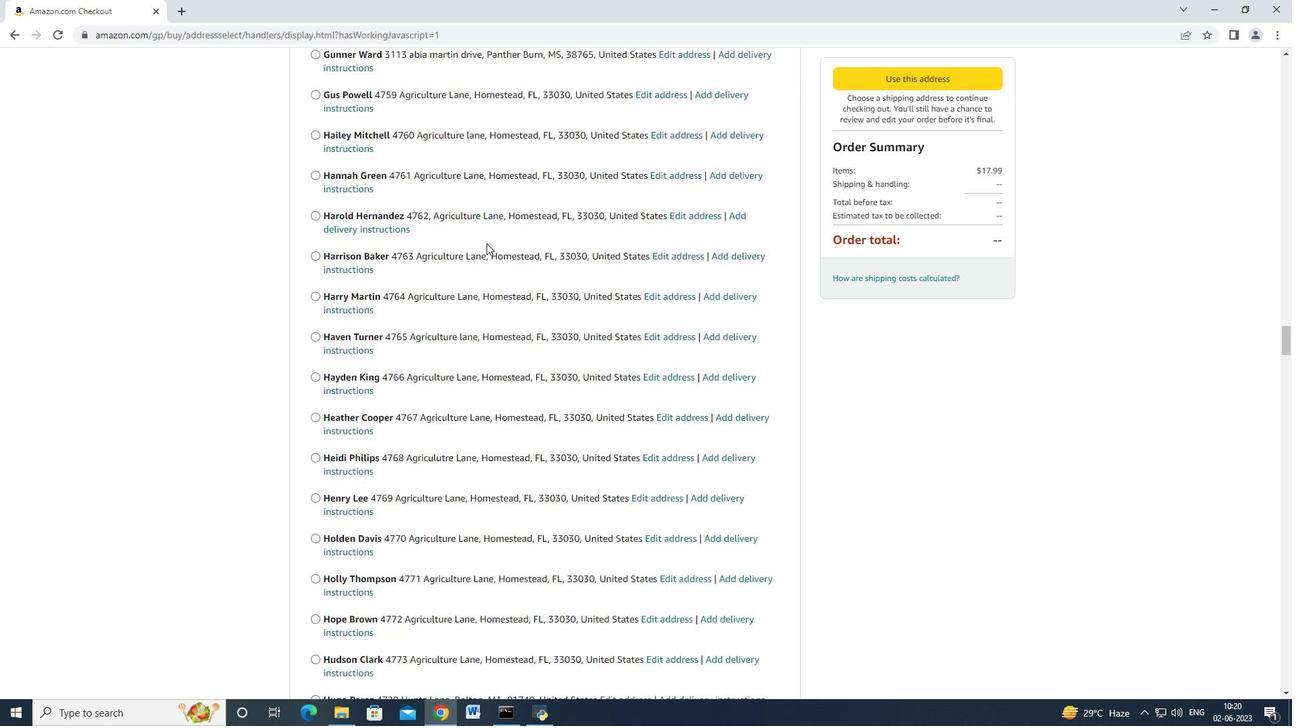 
Action: Mouse scrolled (486, 242) with delta (0, 0)
Screenshot: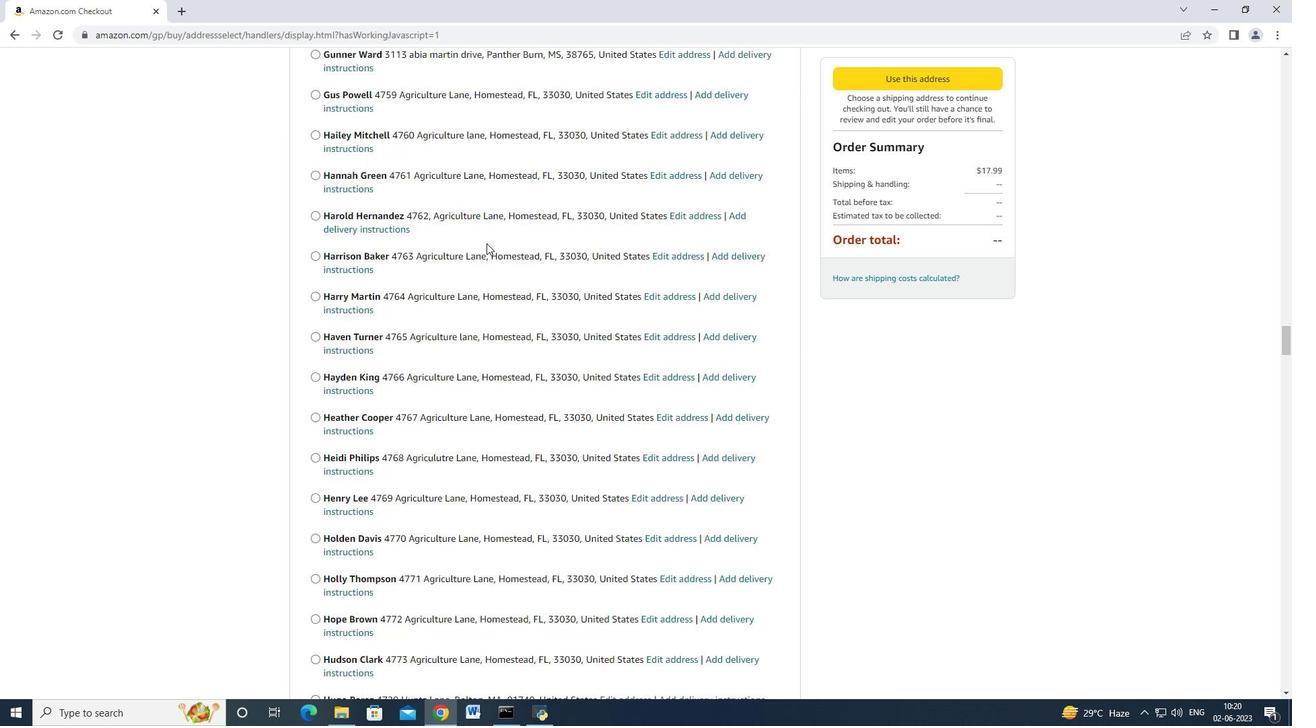 
Action: Mouse moved to (486, 243)
Screenshot: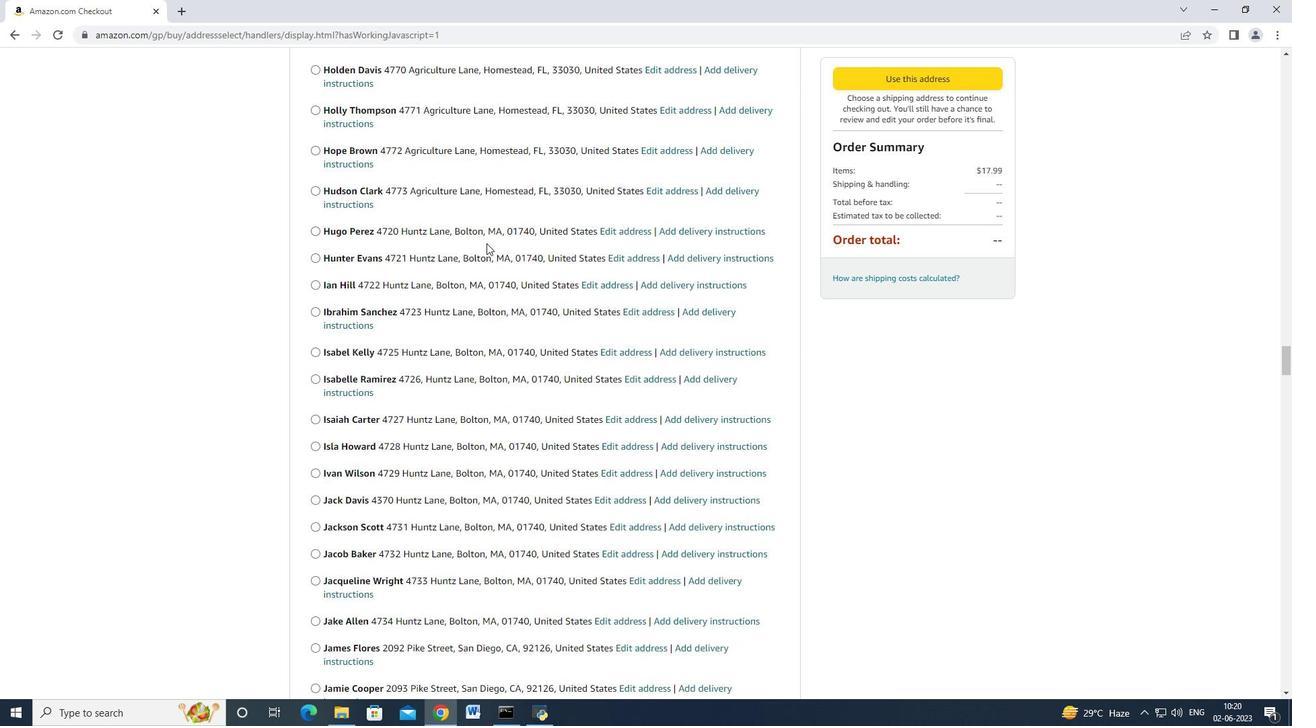 
Action: Mouse scrolled (486, 242) with delta (0, 0)
Screenshot: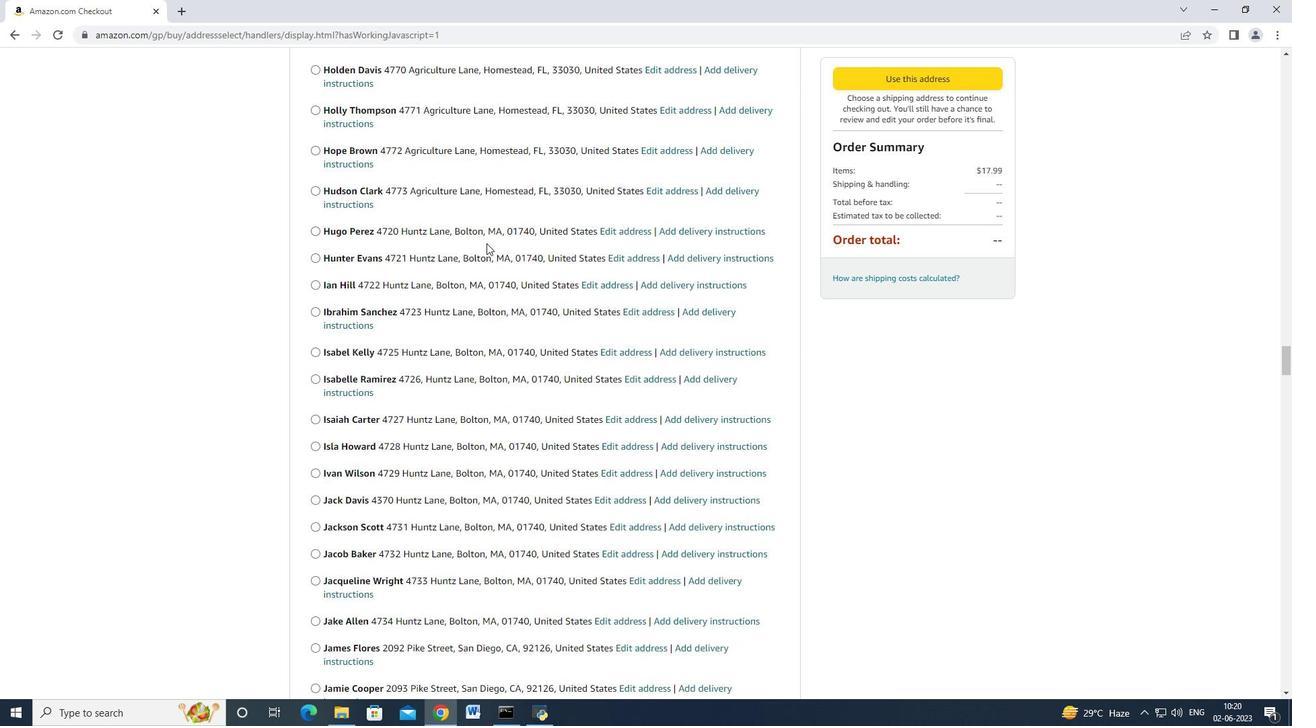 
Action: Mouse moved to (486, 243)
Screenshot: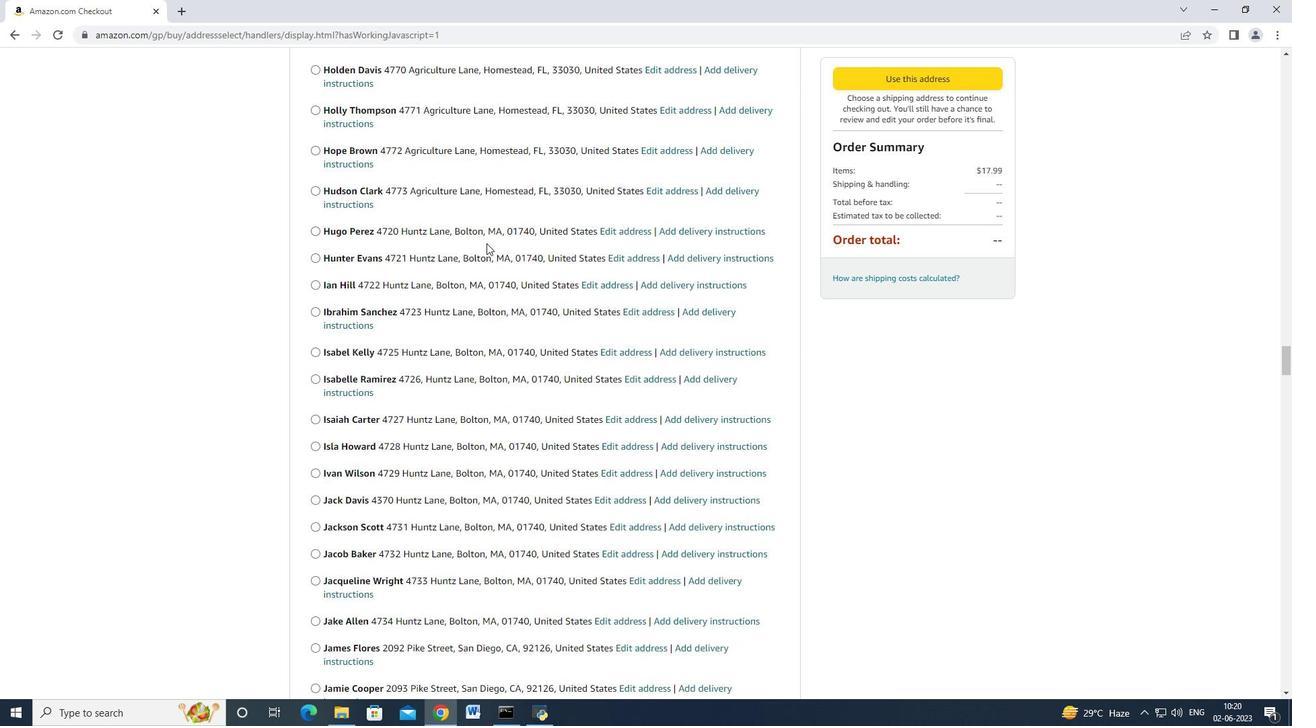 
Action: Mouse scrolled (486, 242) with delta (0, 0)
Screenshot: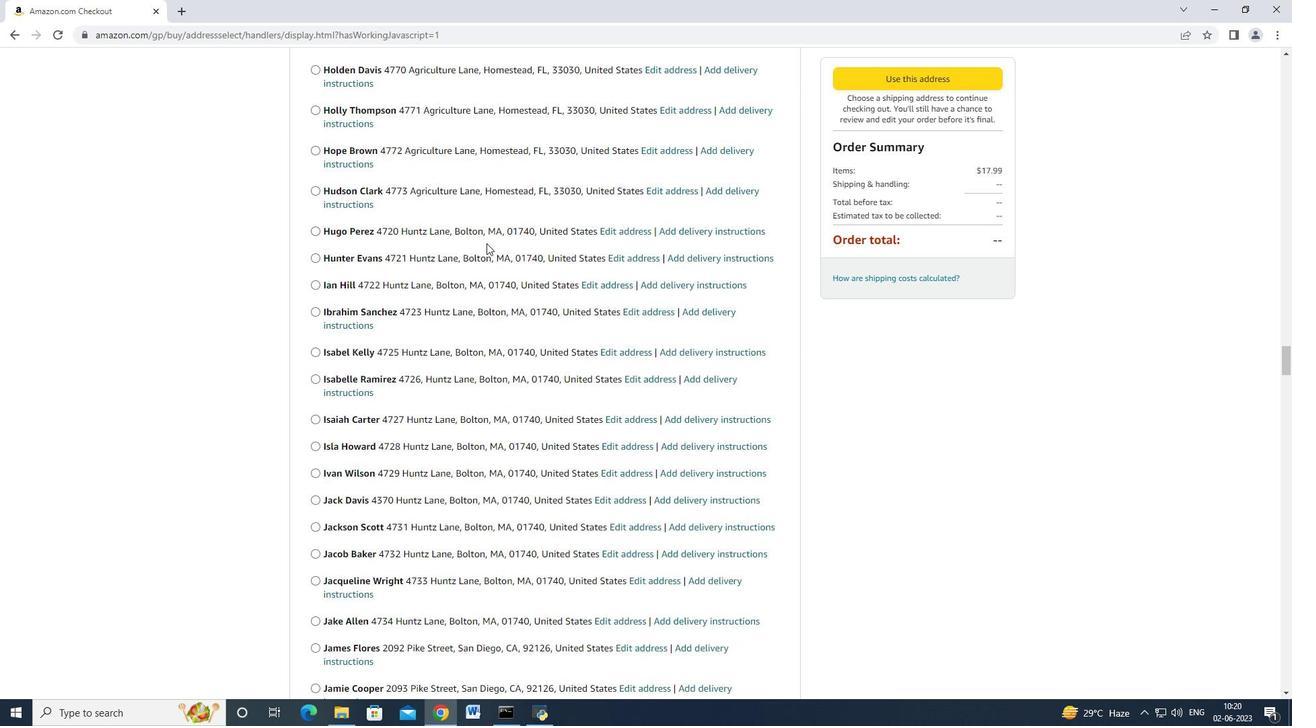 
Action: Mouse scrolled (486, 242) with delta (0, 0)
Screenshot: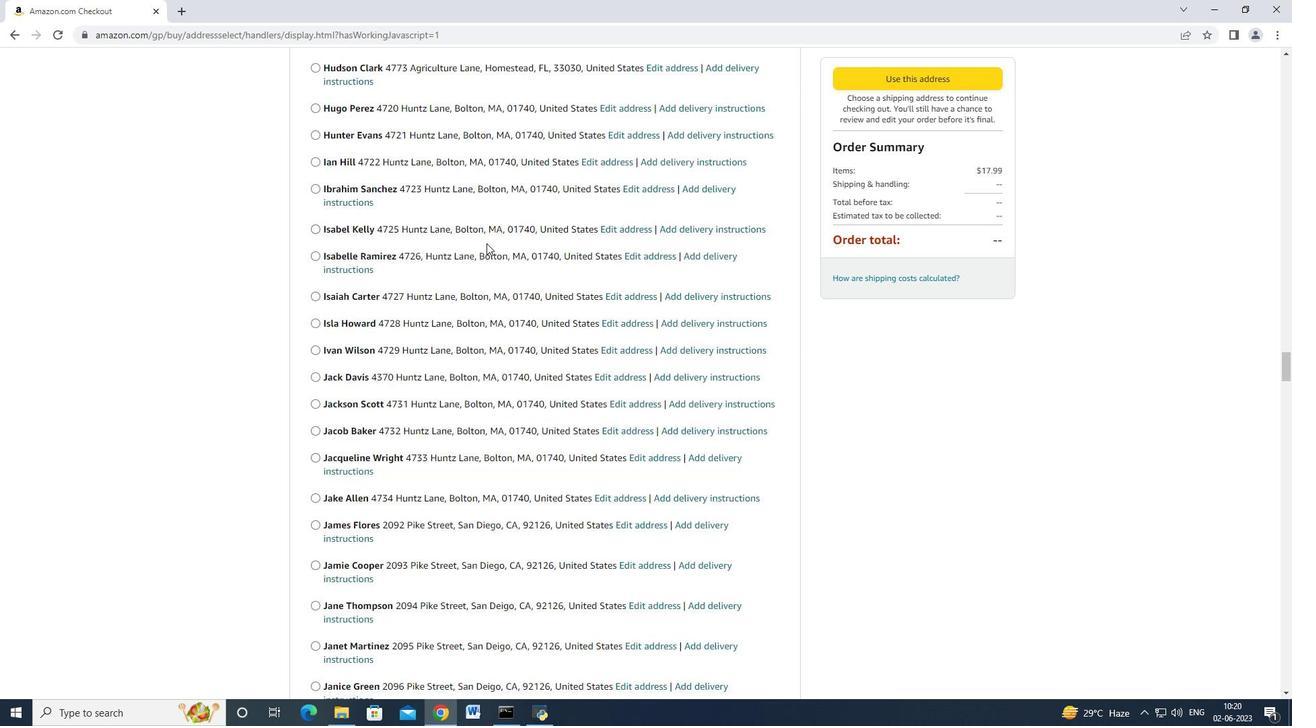 
Action: Mouse scrolled (486, 242) with delta (0, -1)
Screenshot: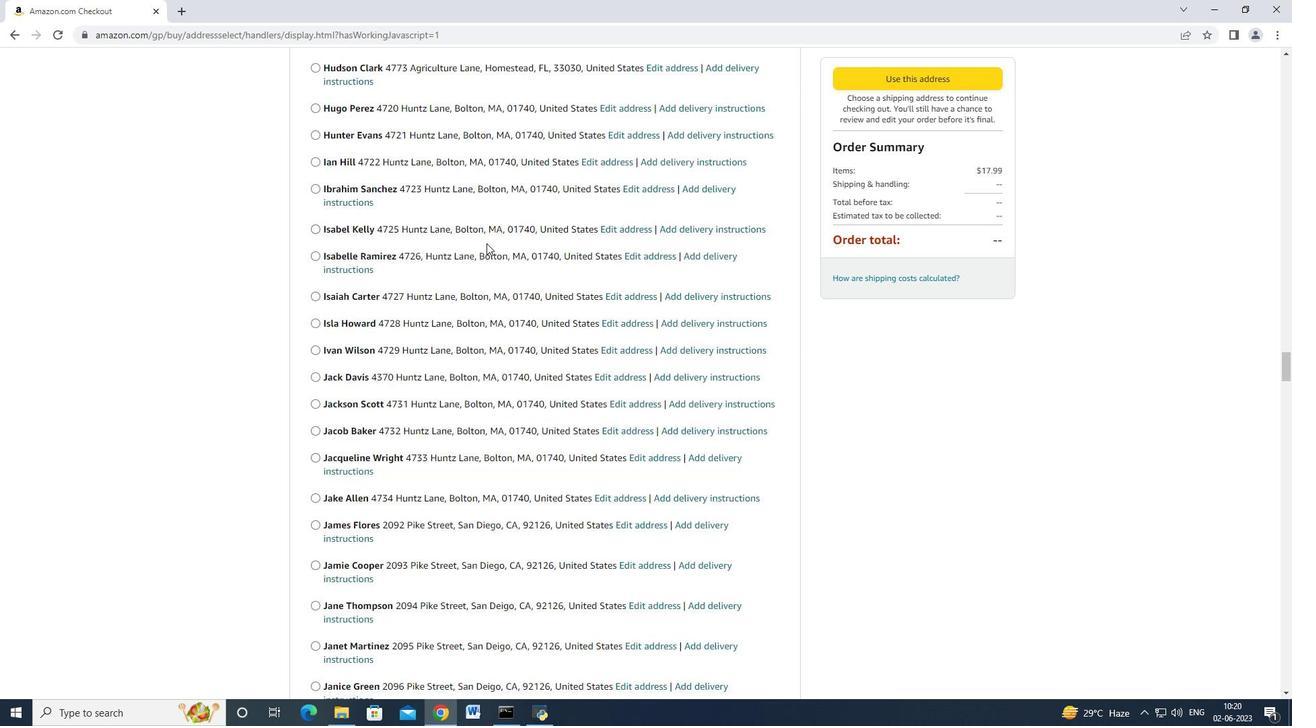 
Action: Mouse scrolled (486, 242) with delta (0, -1)
Screenshot: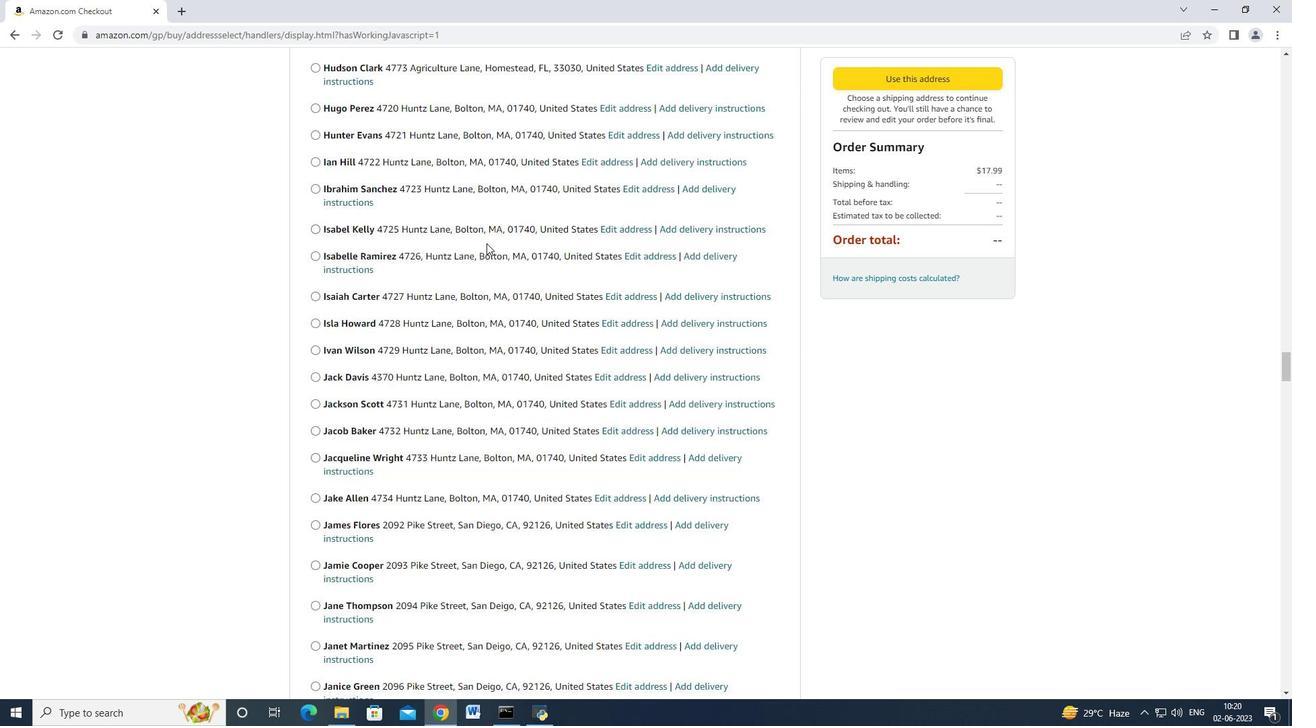 
Action: Mouse scrolled (486, 242) with delta (0, 0)
Screenshot: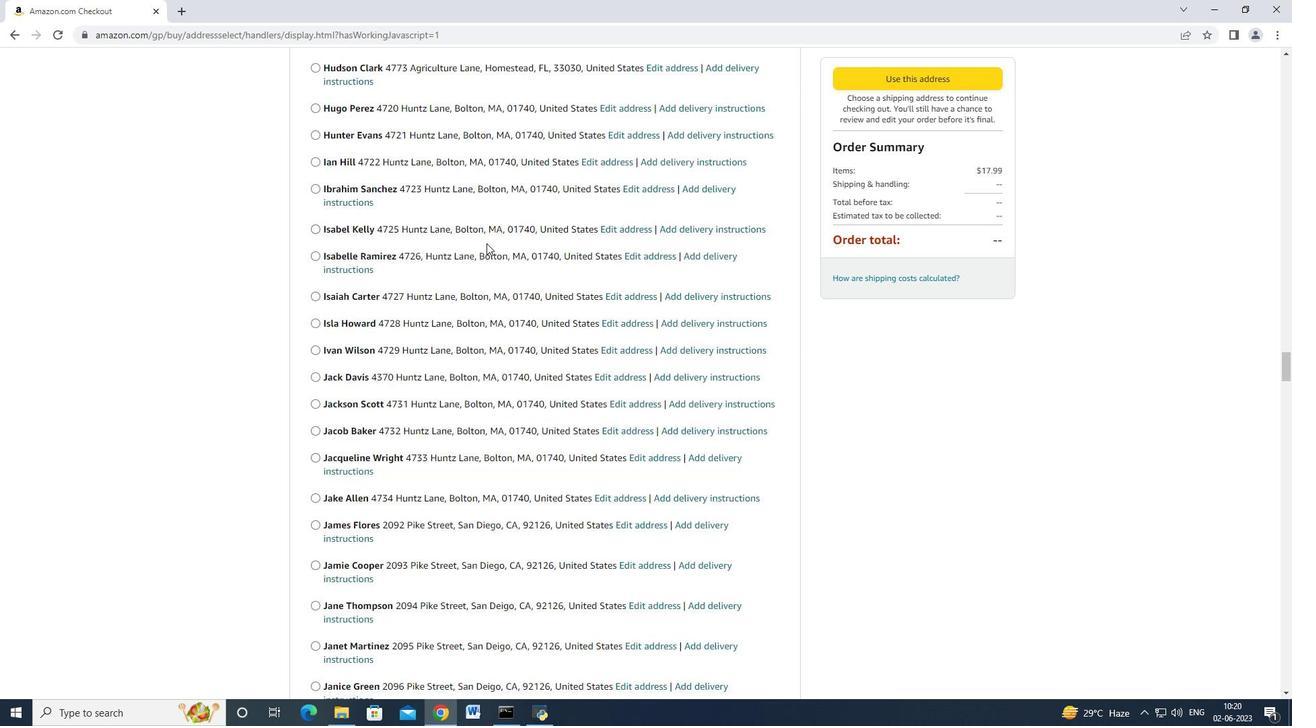 
Action: Mouse scrolled (486, 242) with delta (0, 0)
Screenshot: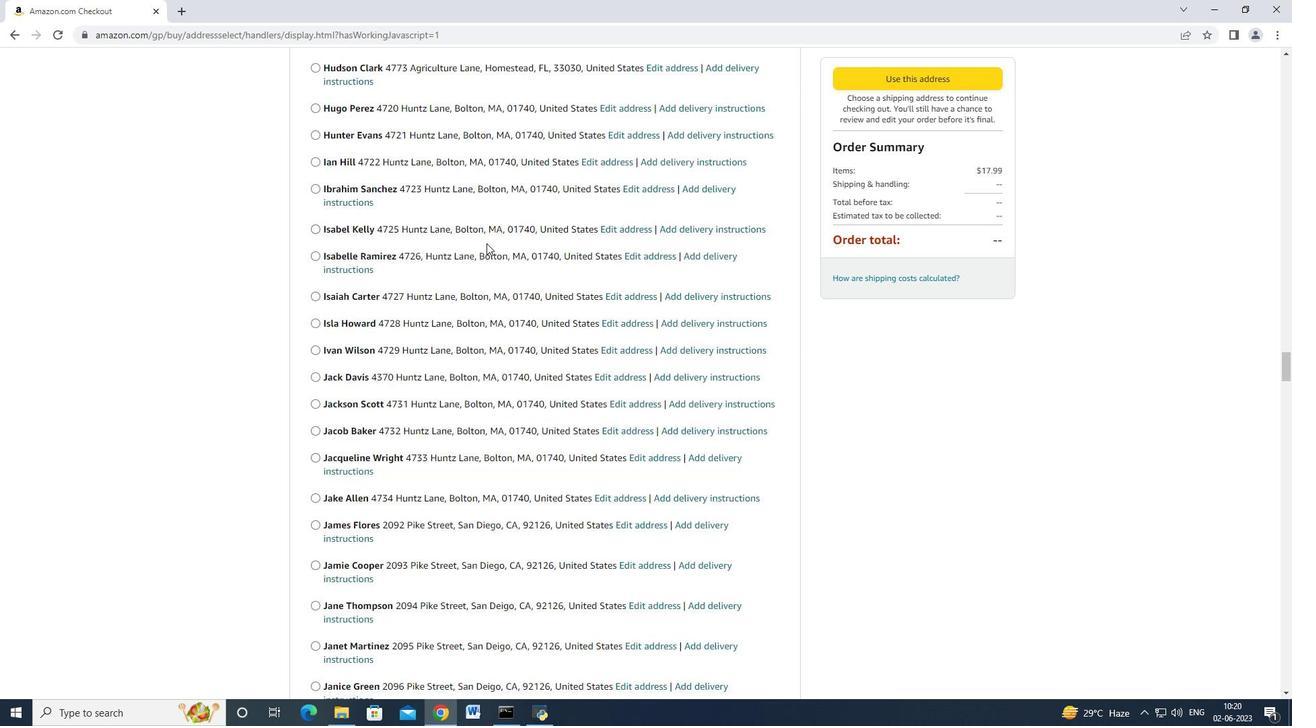 
Action: Mouse moved to (487, 240)
Screenshot: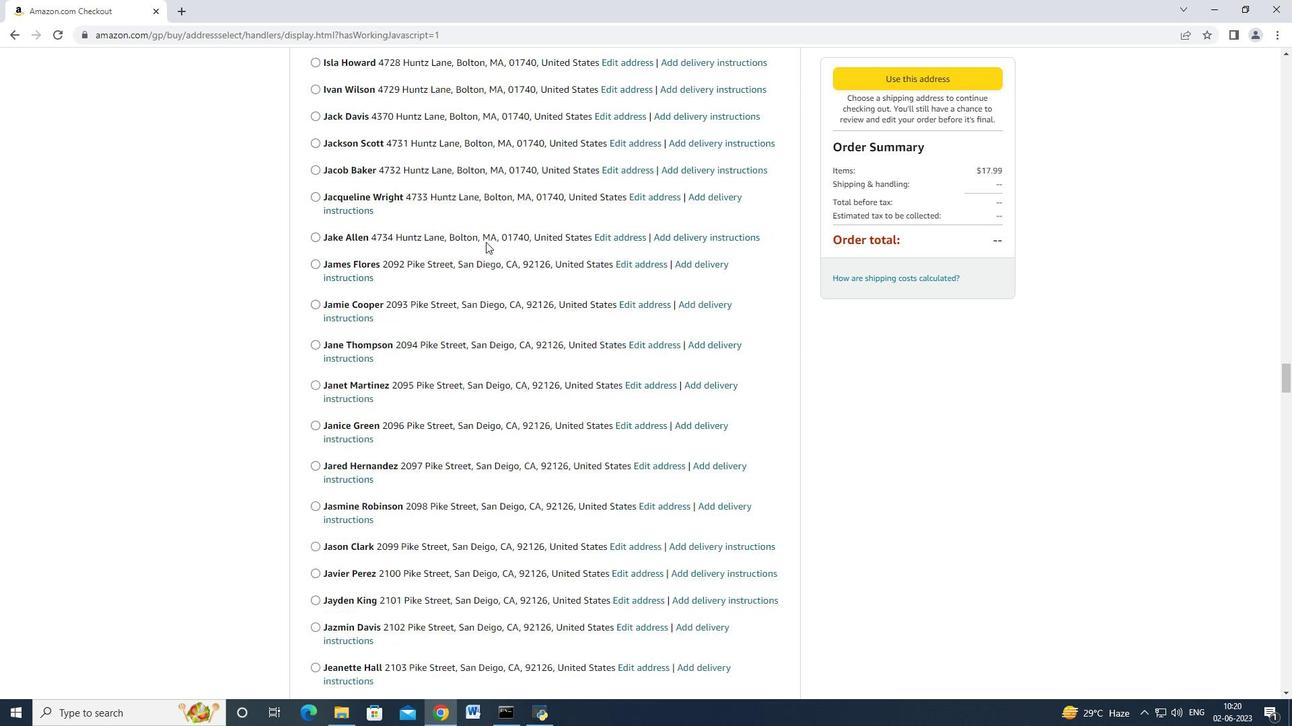 
Action: Mouse scrolled (487, 238) with delta (0, -1)
Screenshot: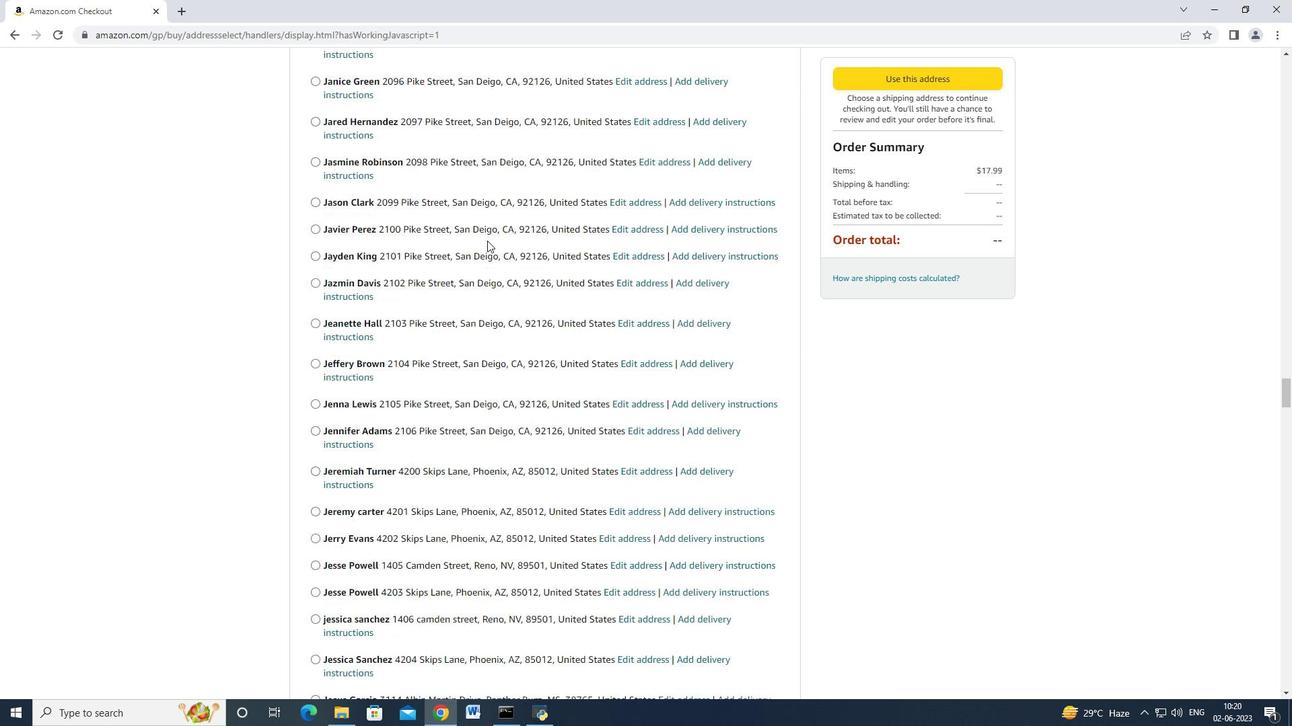 
Action: Mouse moved to (487, 240)
Screenshot: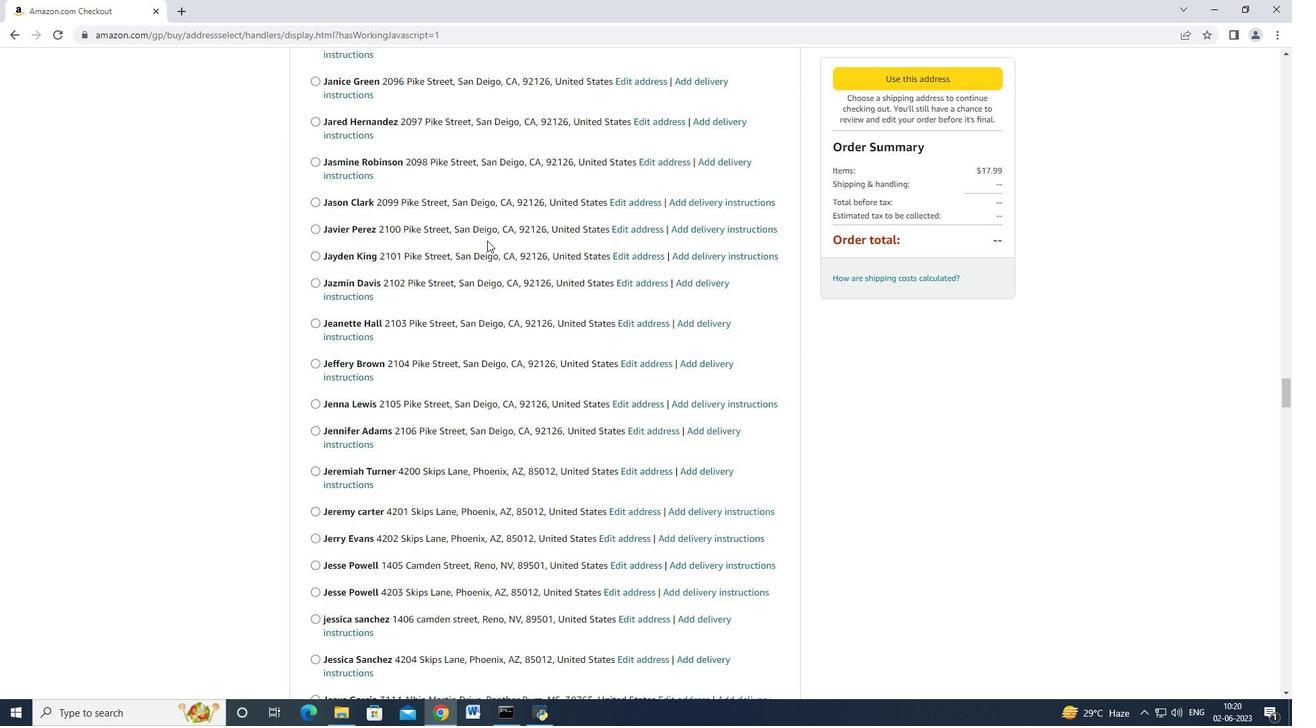 
Action: Mouse scrolled (487, 239) with delta (0, 0)
Screenshot: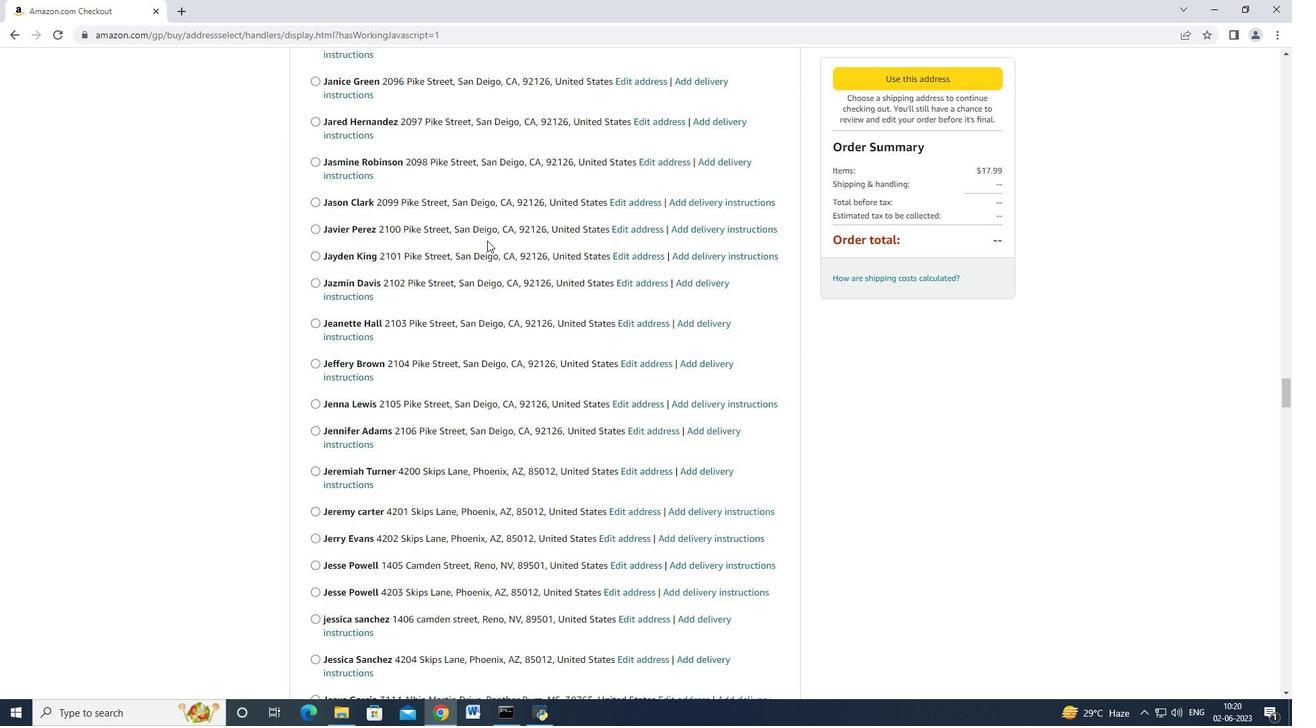 
Action: Mouse scrolled (487, 238) with delta (0, -2)
Screenshot: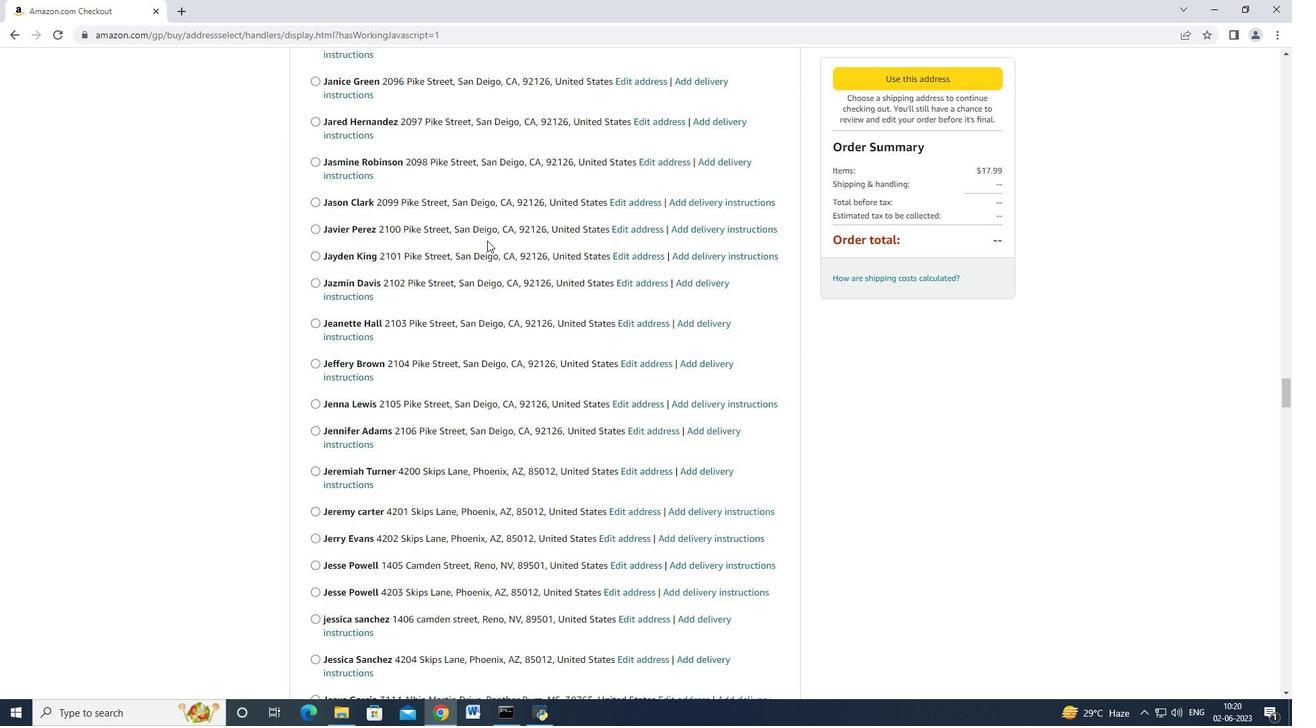 
Action: Mouse moved to (487, 240)
Screenshot: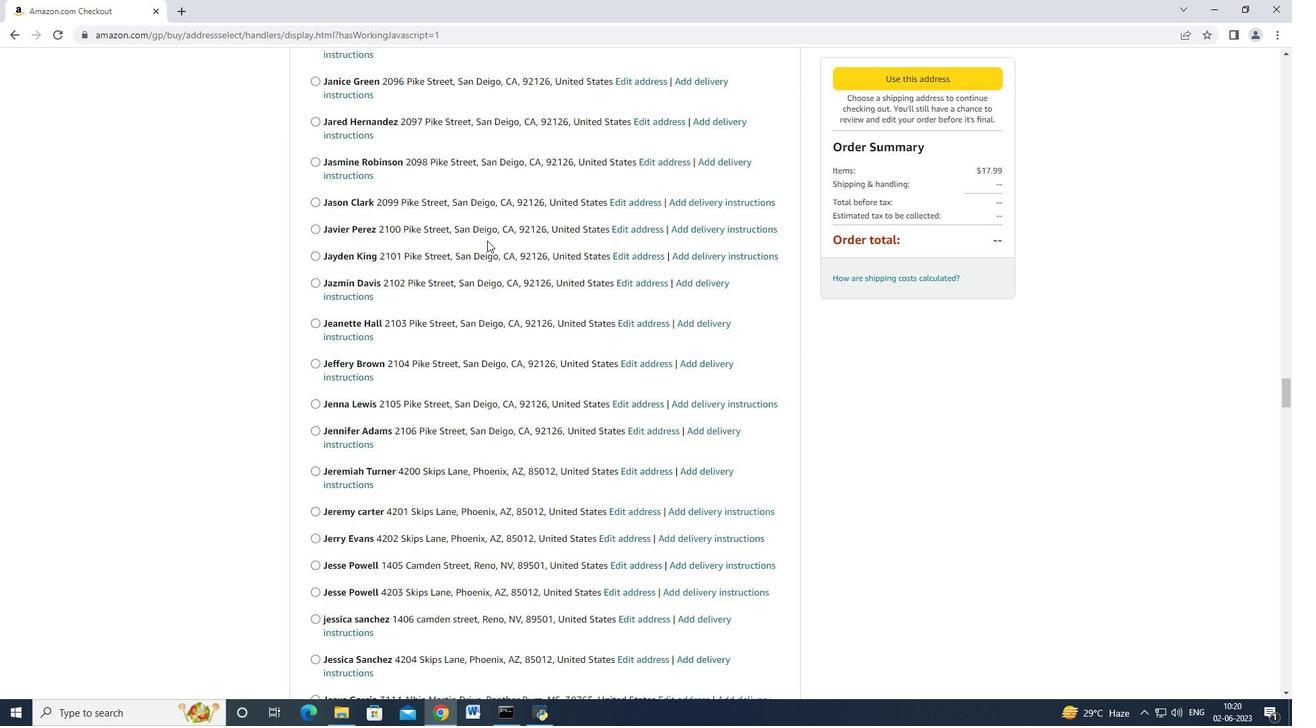 
Action: Mouse scrolled (487, 238) with delta (0, -1)
Screenshot: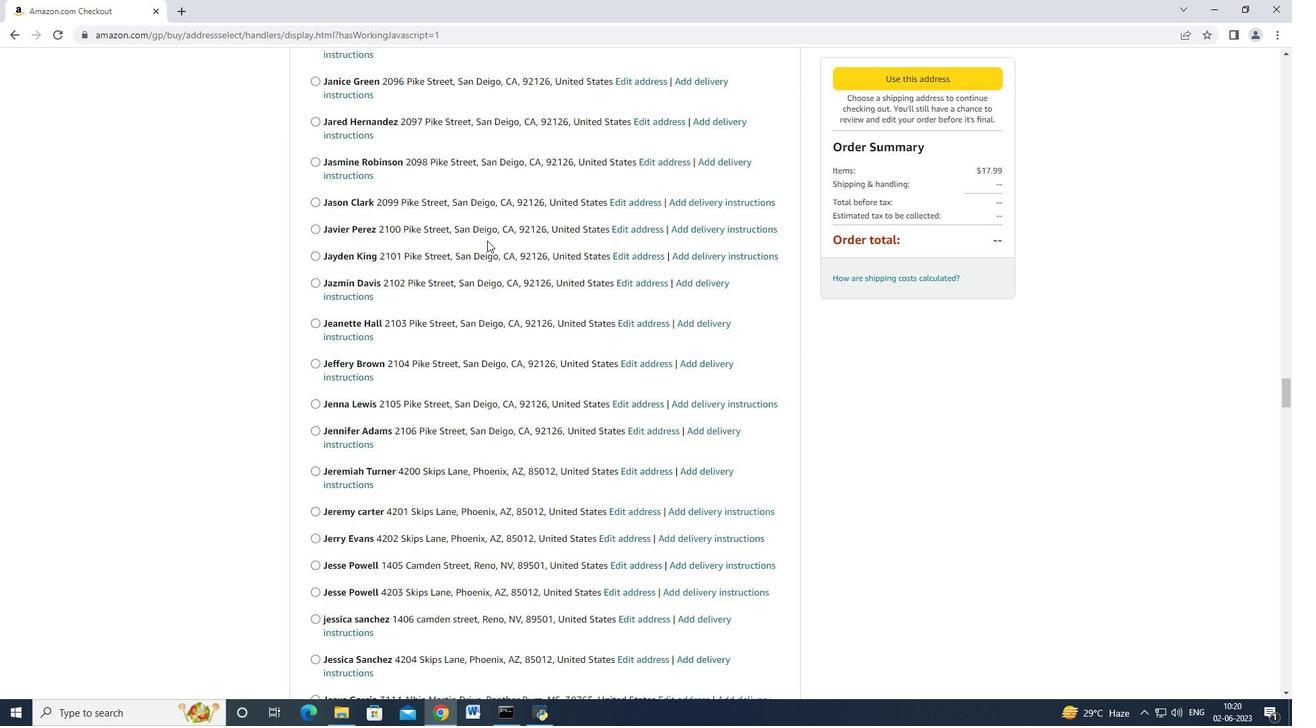 
Action: Mouse moved to (486, 240)
Screenshot: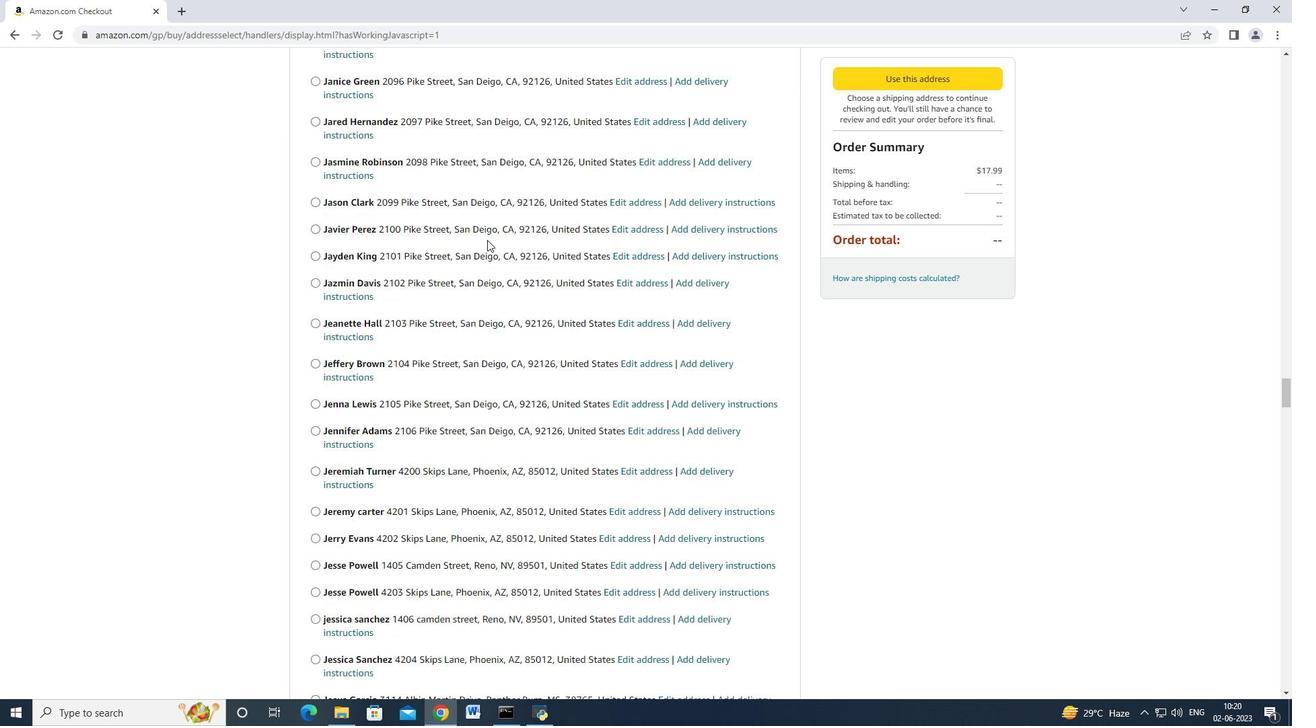 
Action: Mouse scrolled (486, 239) with delta (0, 0)
Screenshot: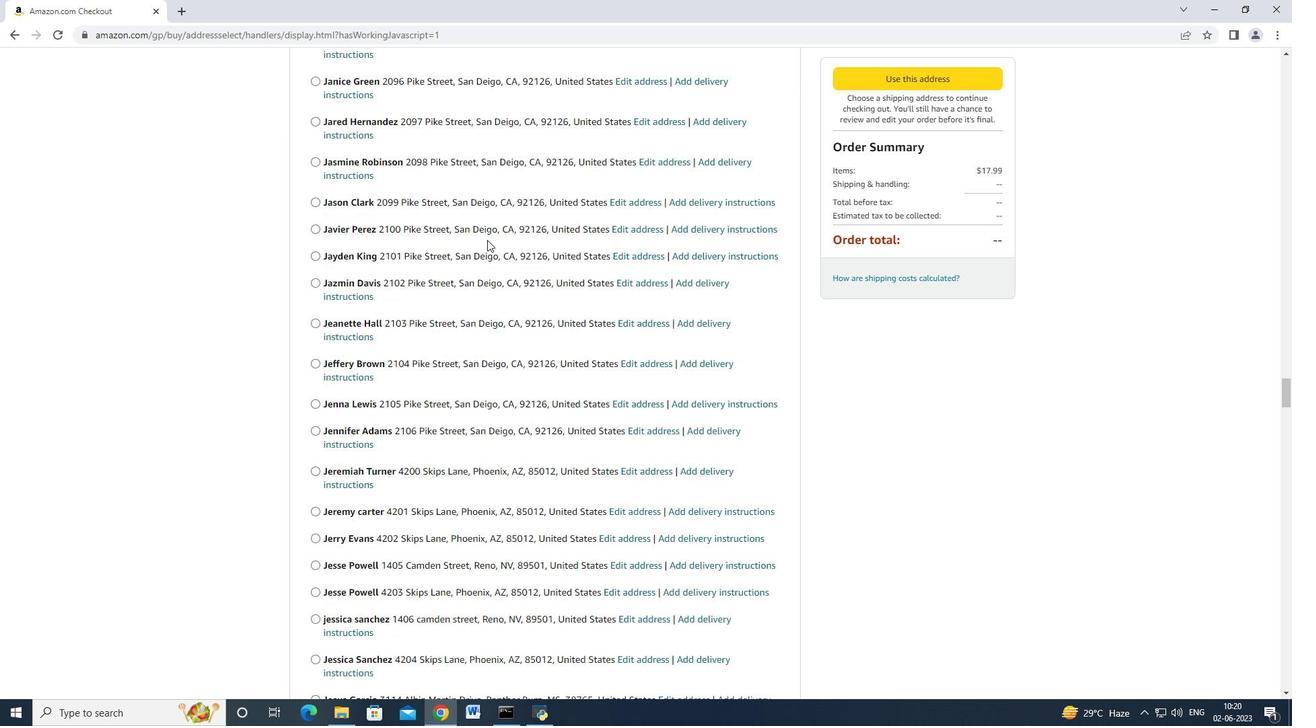 
Action: Mouse moved to (486, 240)
Screenshot: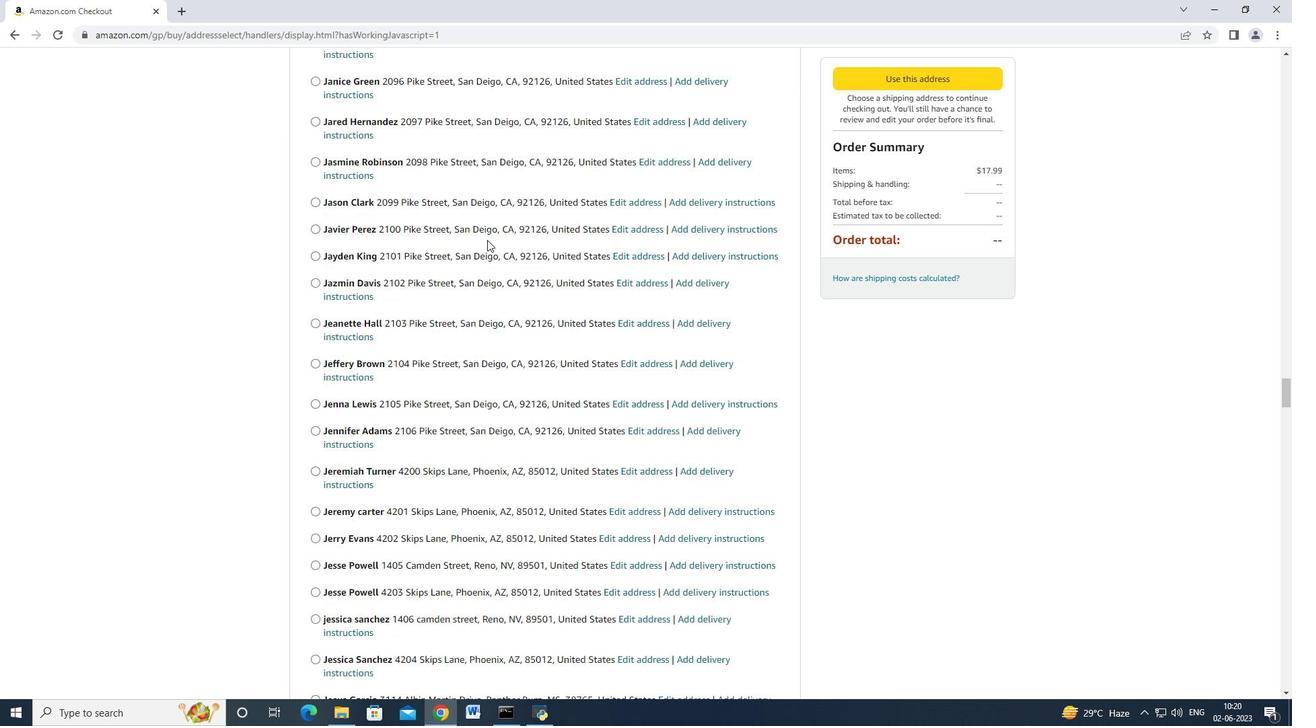 
Action: Mouse scrolled (486, 239) with delta (0, 0)
Screenshot: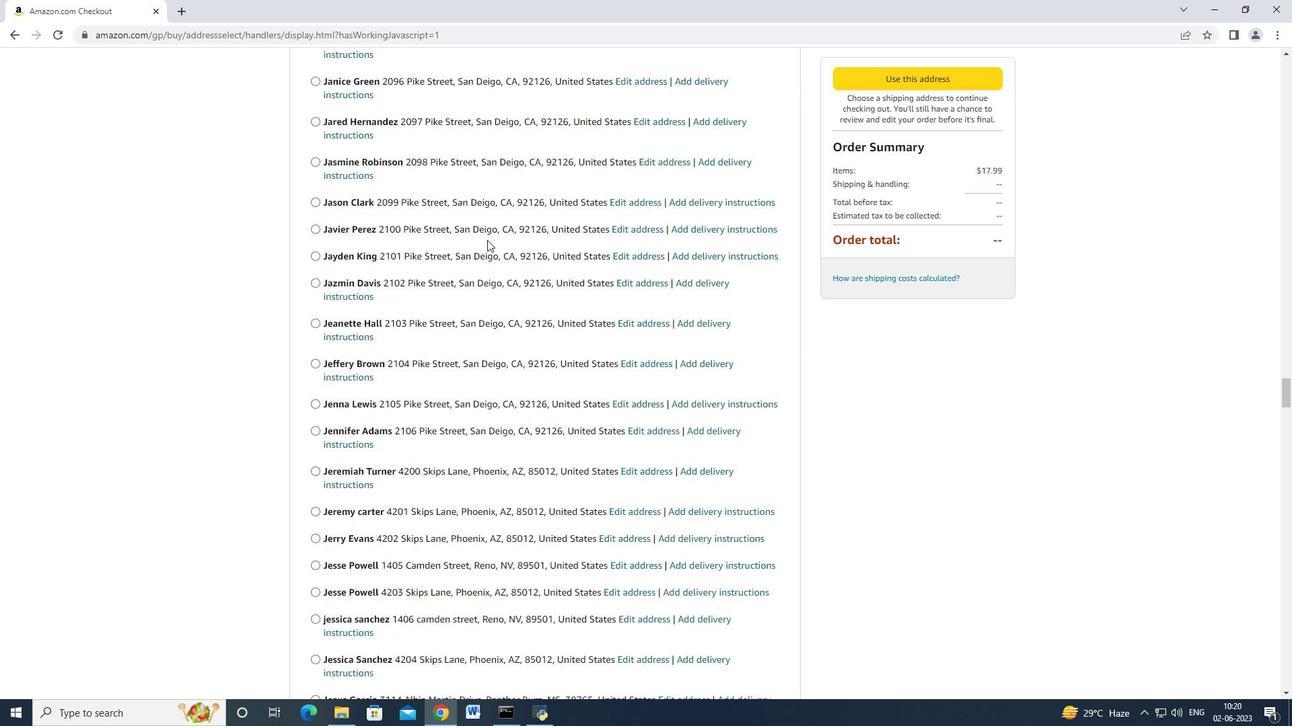 
Action: Mouse moved to (486, 240)
Screenshot: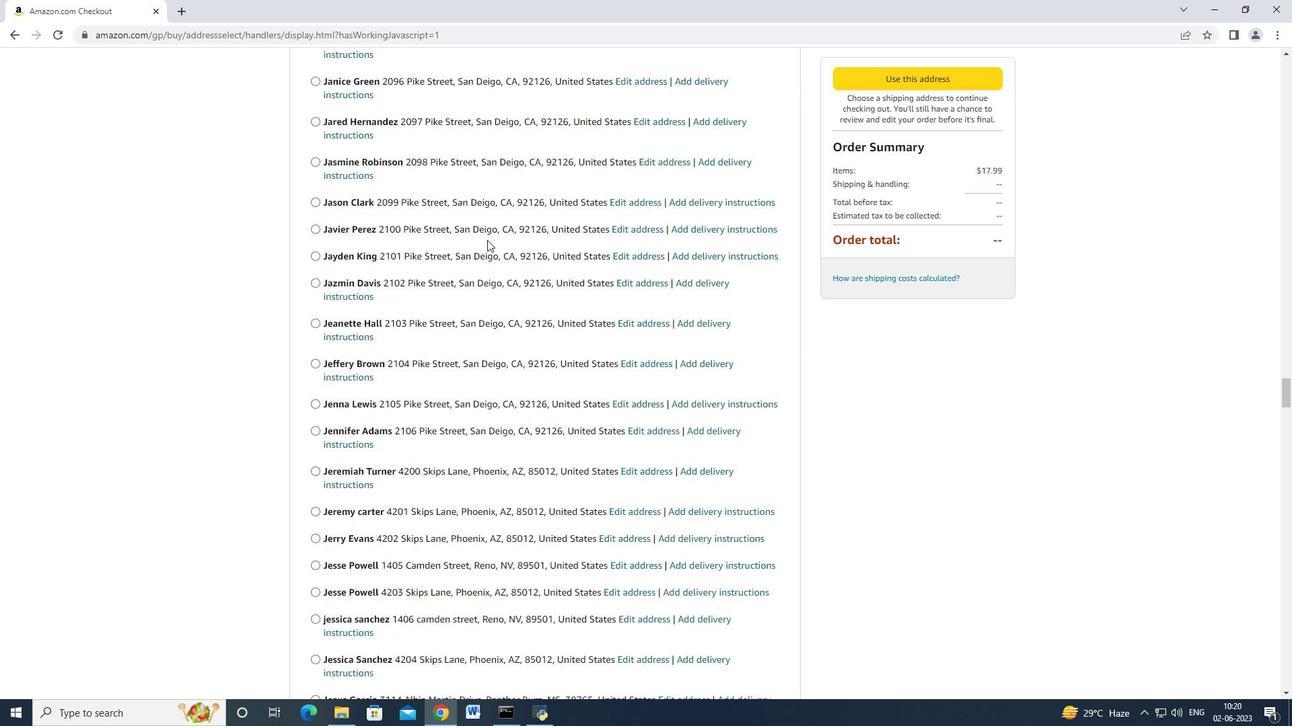 
Action: Mouse scrolled (486, 240) with delta (0, 0)
Screenshot: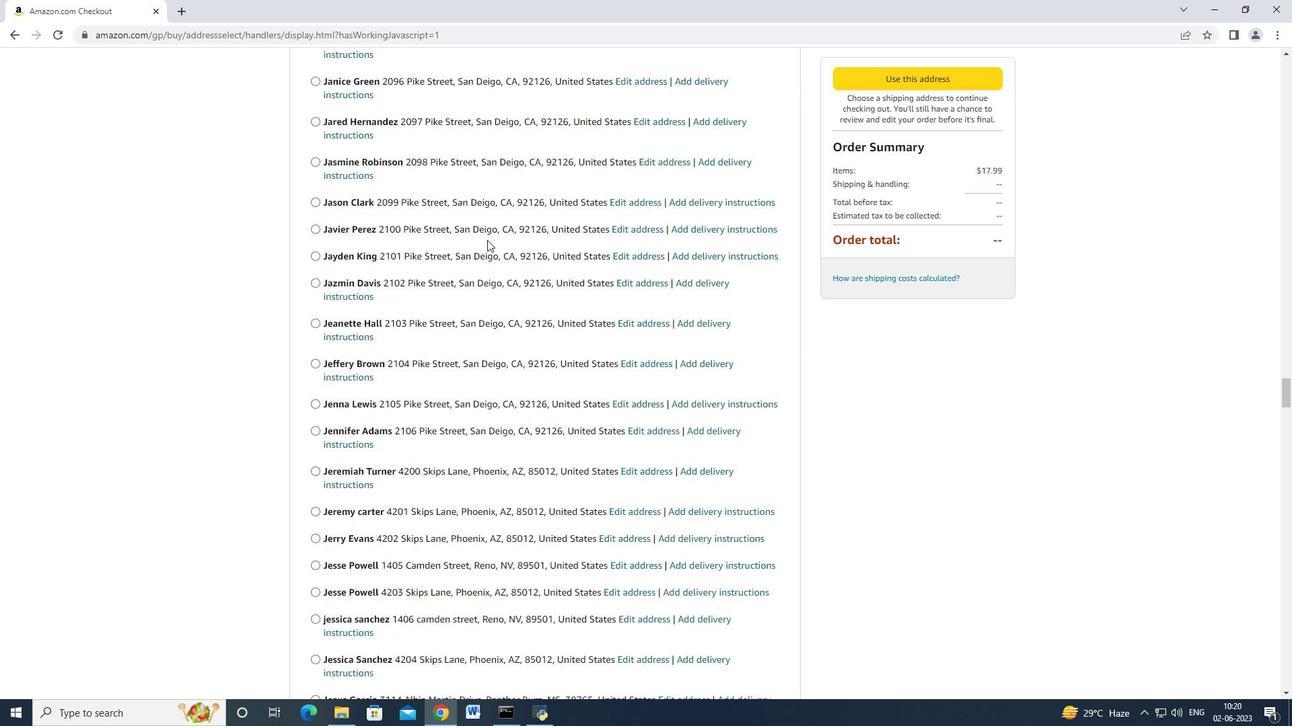 
Action: Mouse moved to (487, 241)
Screenshot: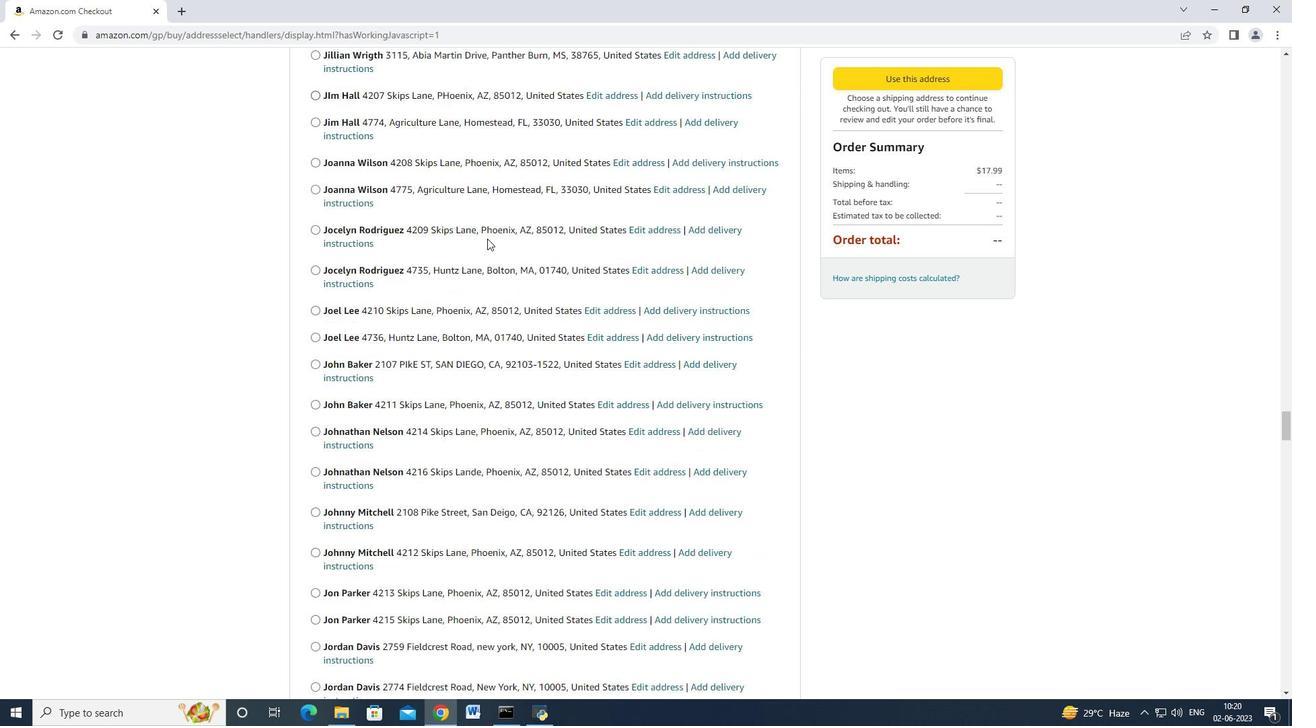 
Action: Mouse scrolled (487, 240) with delta (0, 0)
Screenshot: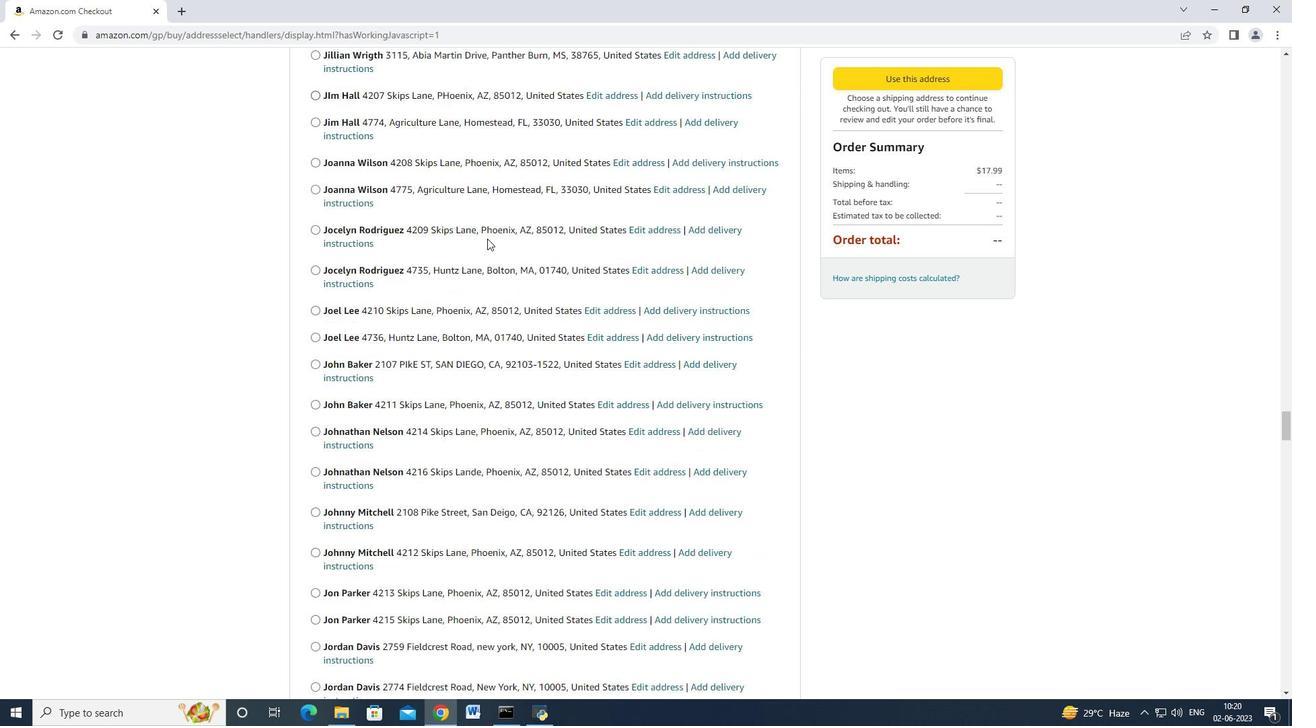 
Action: Mouse moved to (487, 242)
Screenshot: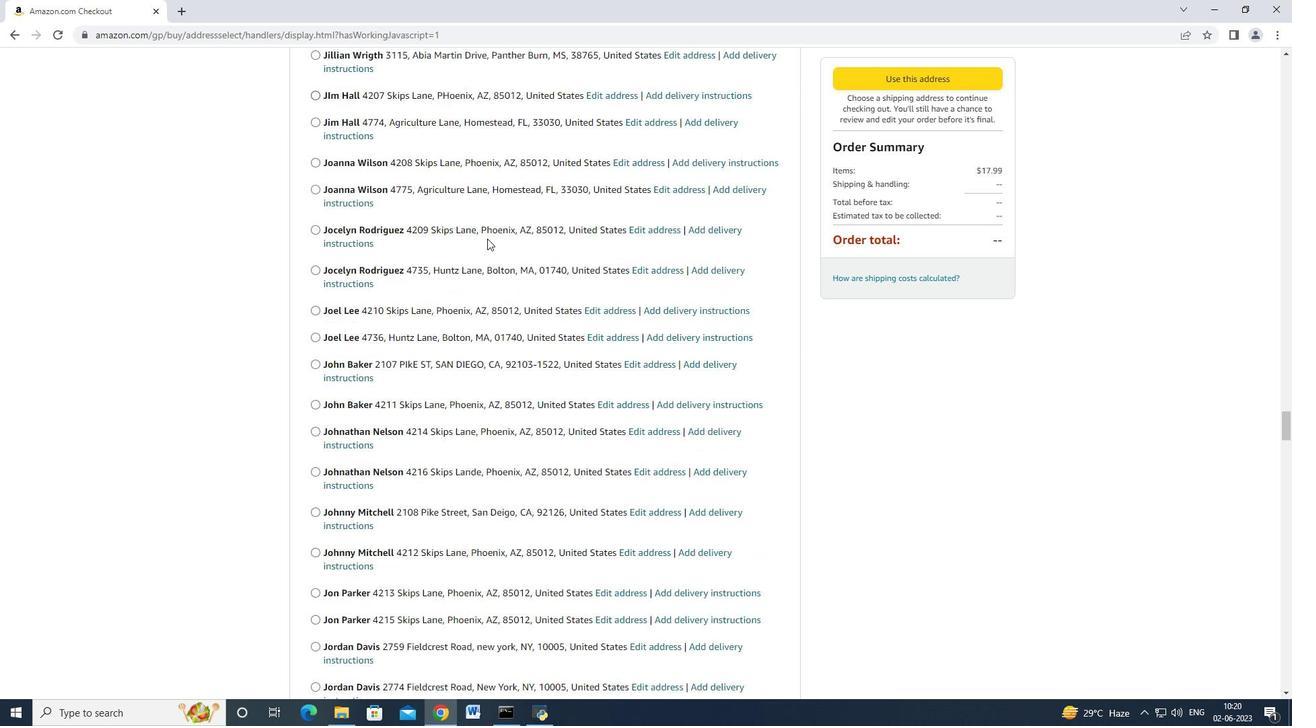 
Action: Mouse scrolled (487, 240) with delta (0, -1)
Screenshot: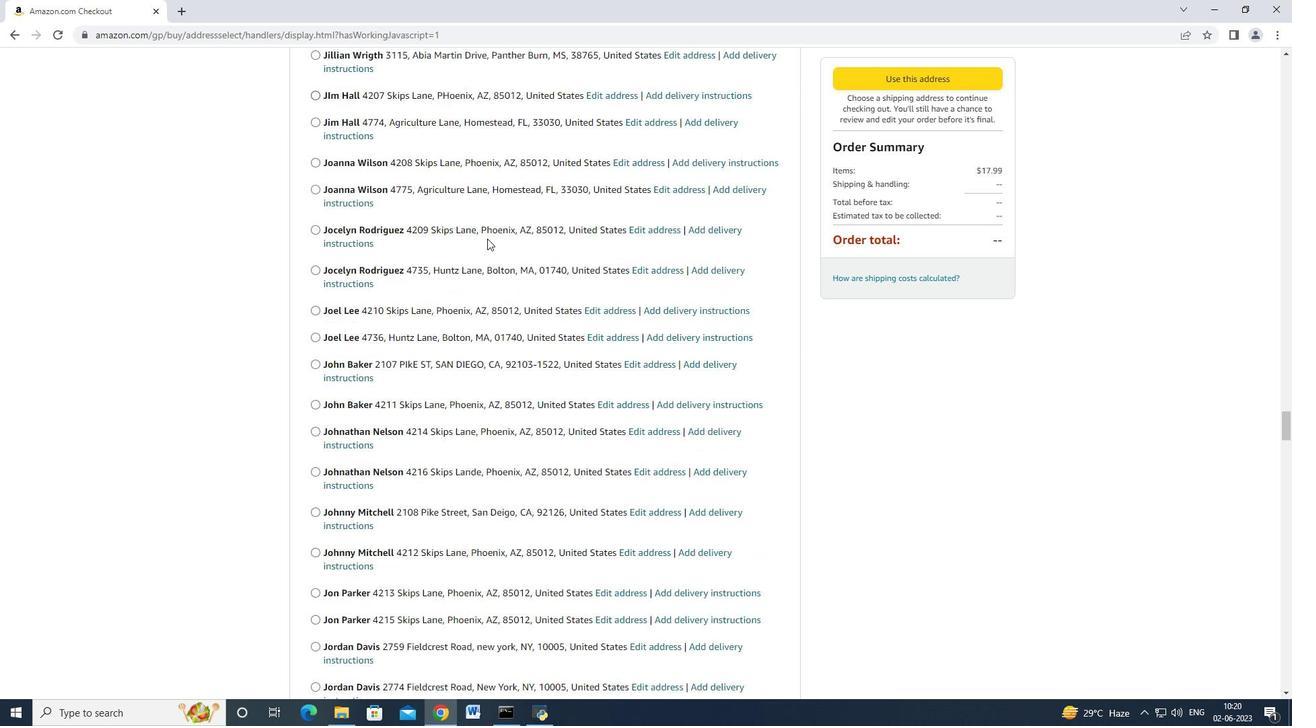
Action: Mouse scrolled (487, 241) with delta (0, 0)
Screenshot: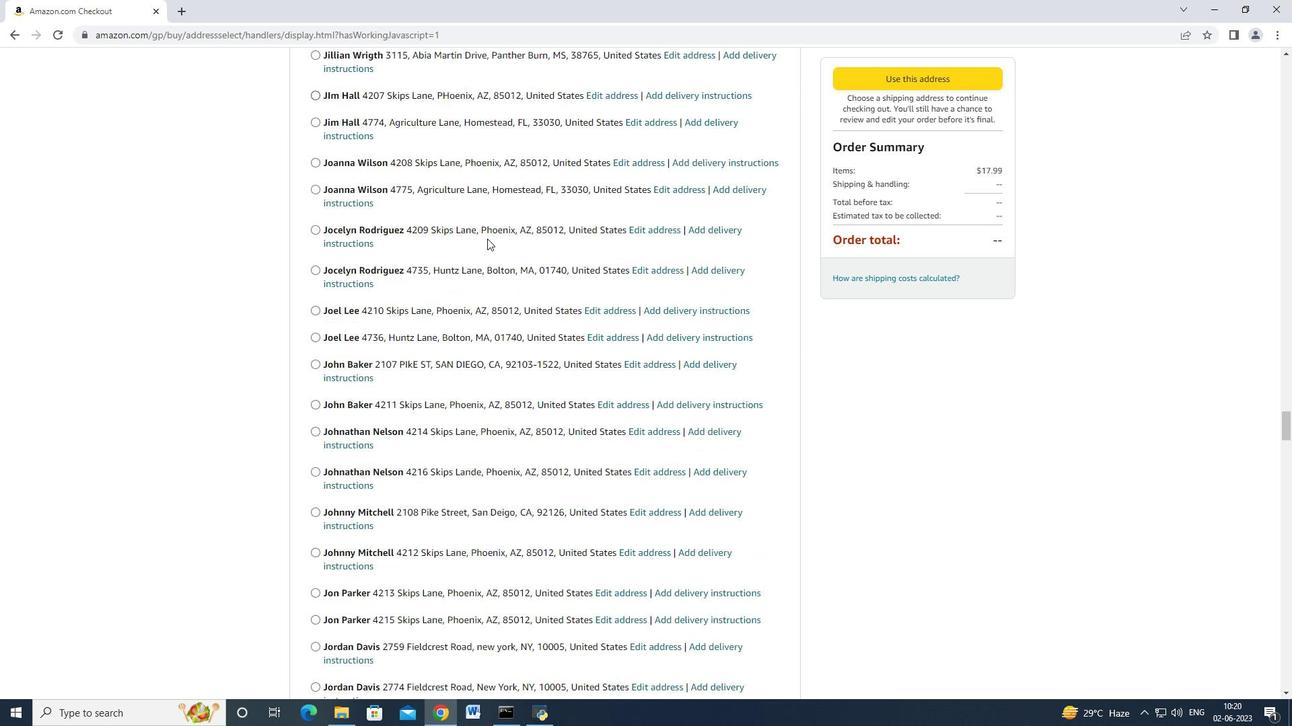 
Action: Mouse moved to (488, 242)
Screenshot: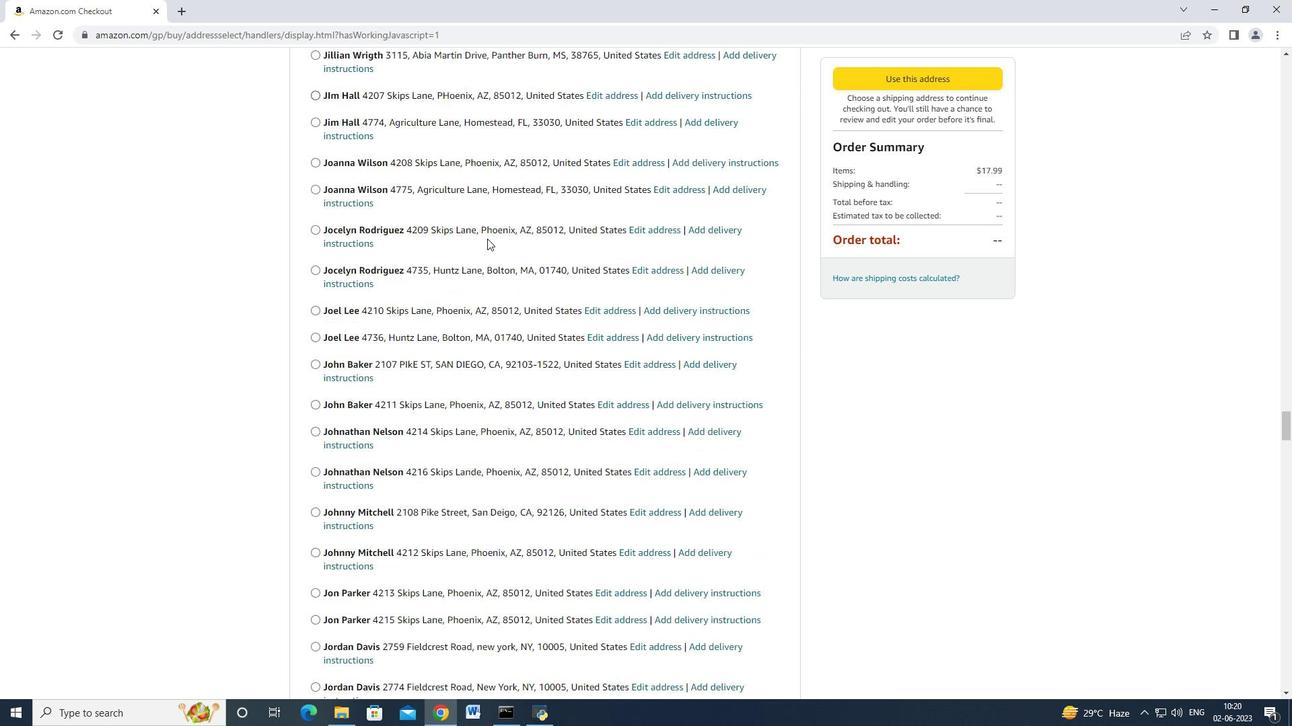 
Action: Mouse scrolled (488, 240) with delta (0, -1)
Screenshot: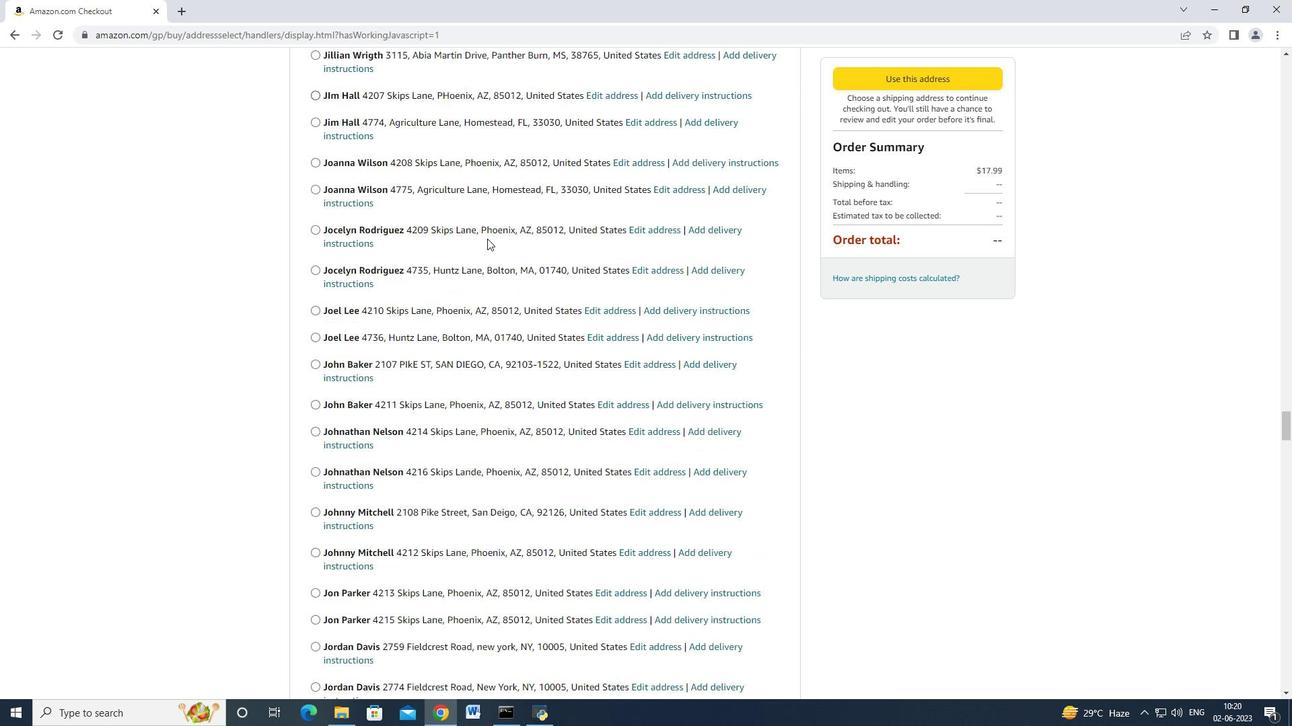 
Action: Mouse moved to (494, 242)
Screenshot: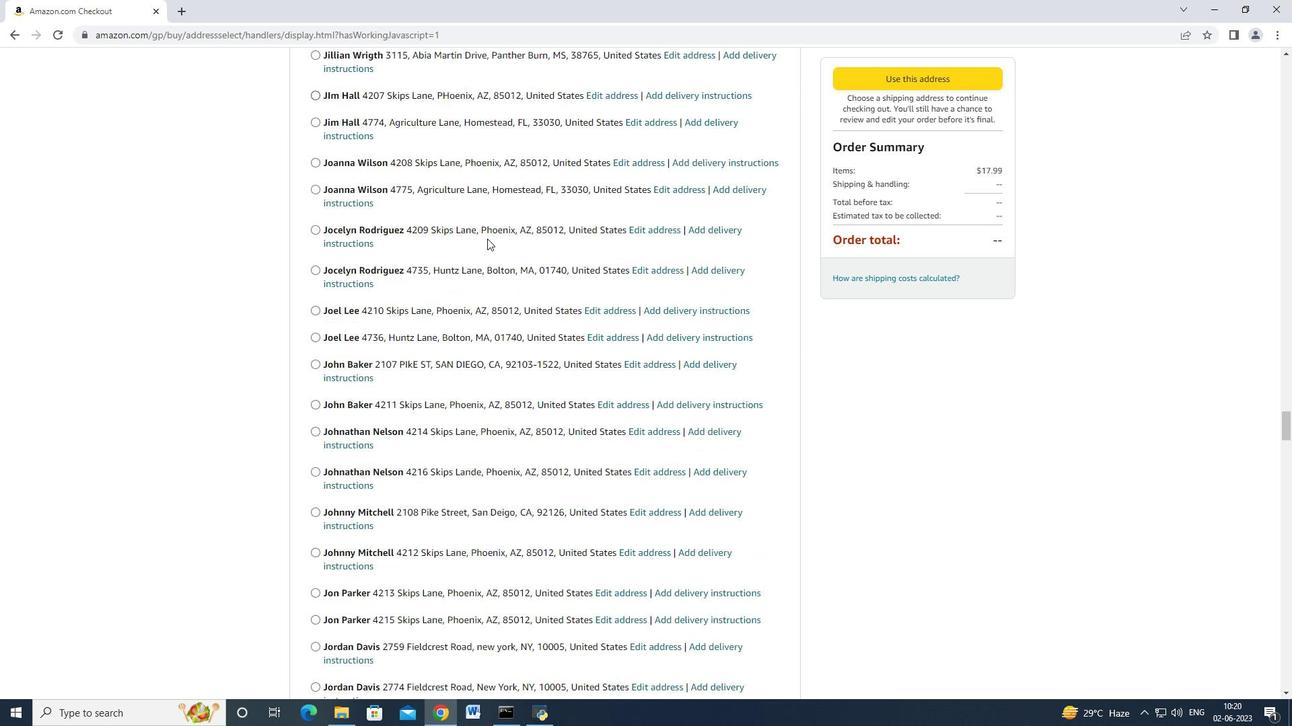
Action: Mouse scrolled (492, 240) with delta (0, -1)
Screenshot: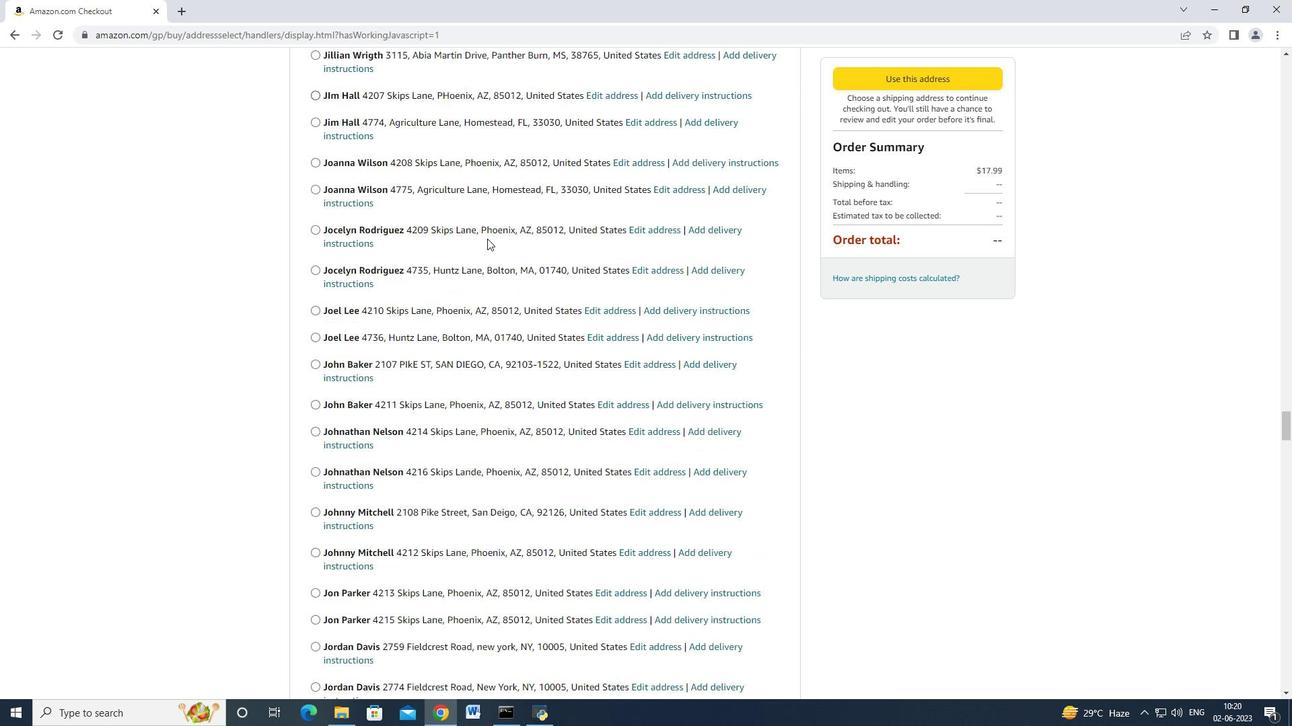 
Action: Mouse moved to (494, 242)
Screenshot: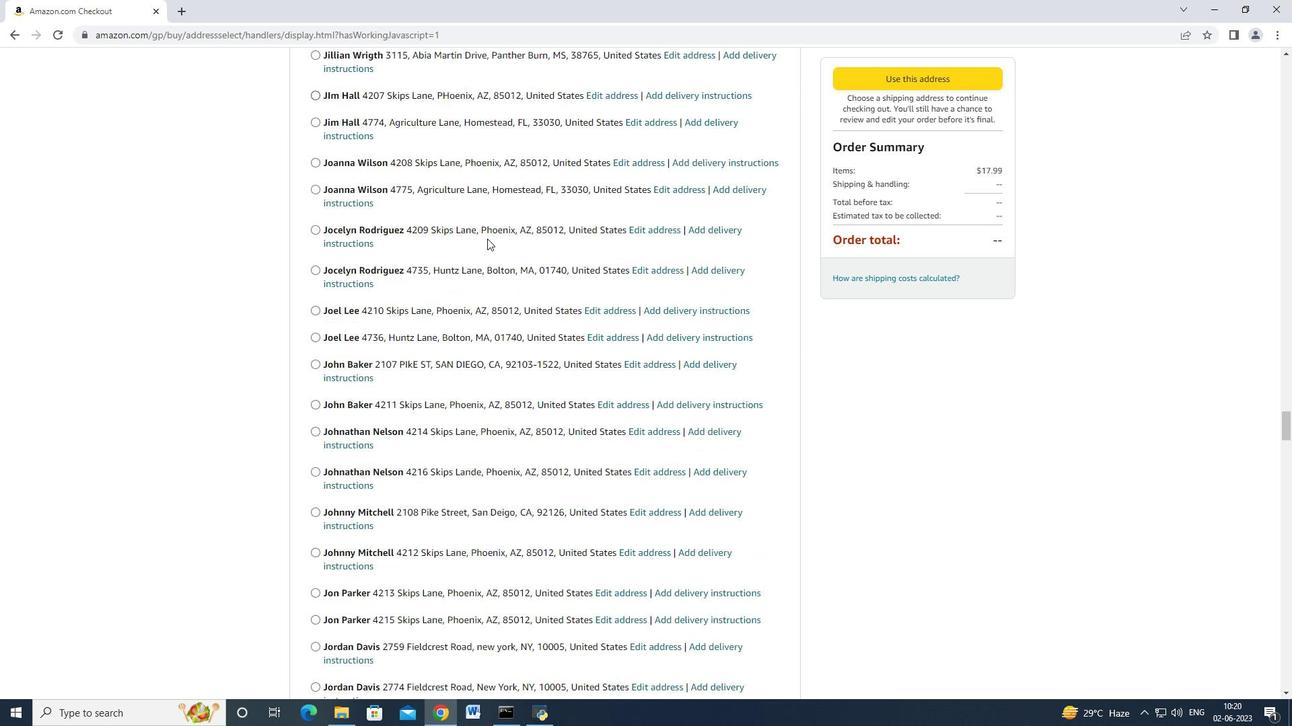 
Action: Mouse scrolled (494, 242) with delta (0, 0)
Screenshot: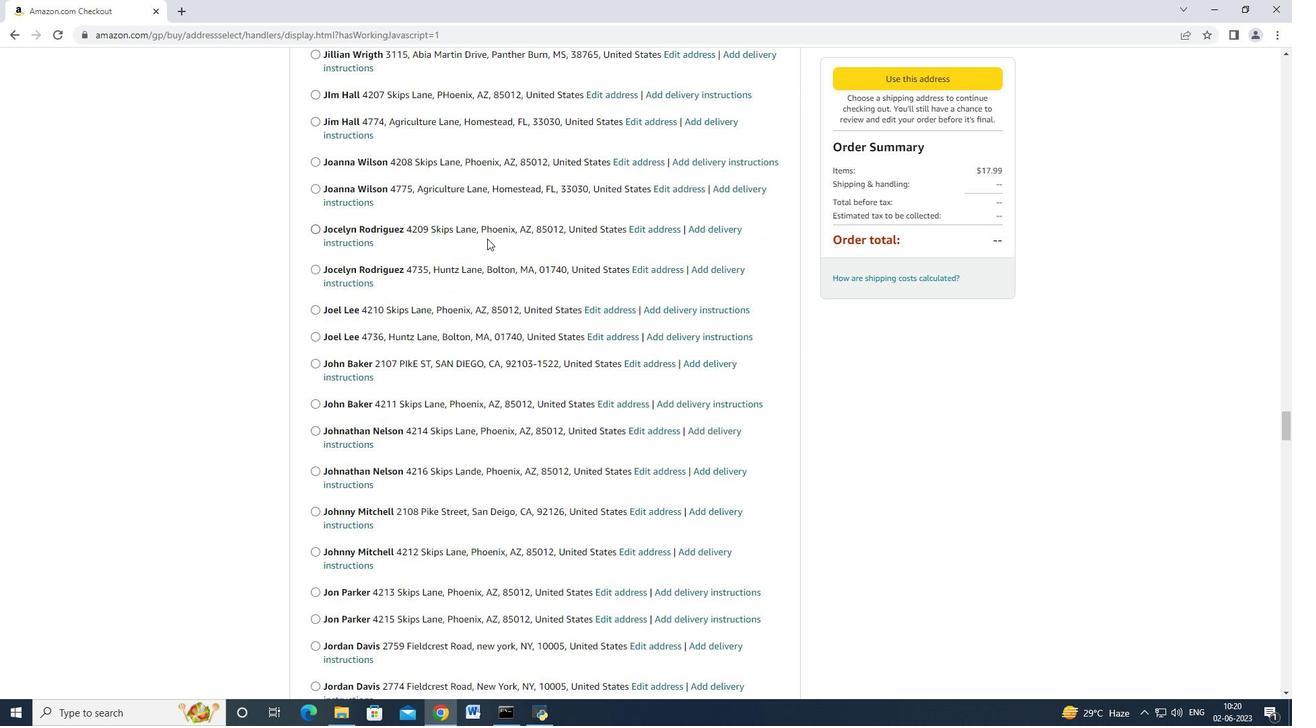 
Action: Mouse moved to (500, 243)
Screenshot: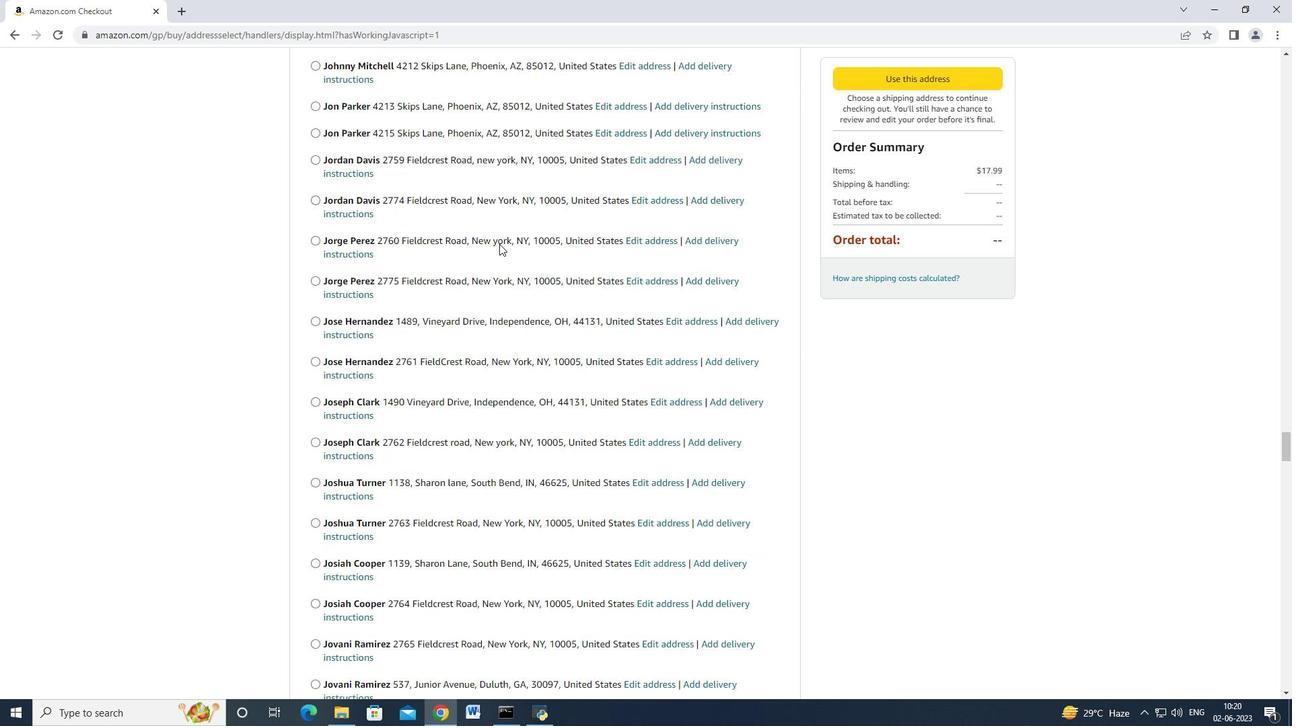 
Action: Mouse scrolled (500, 242) with delta (0, 0)
Screenshot: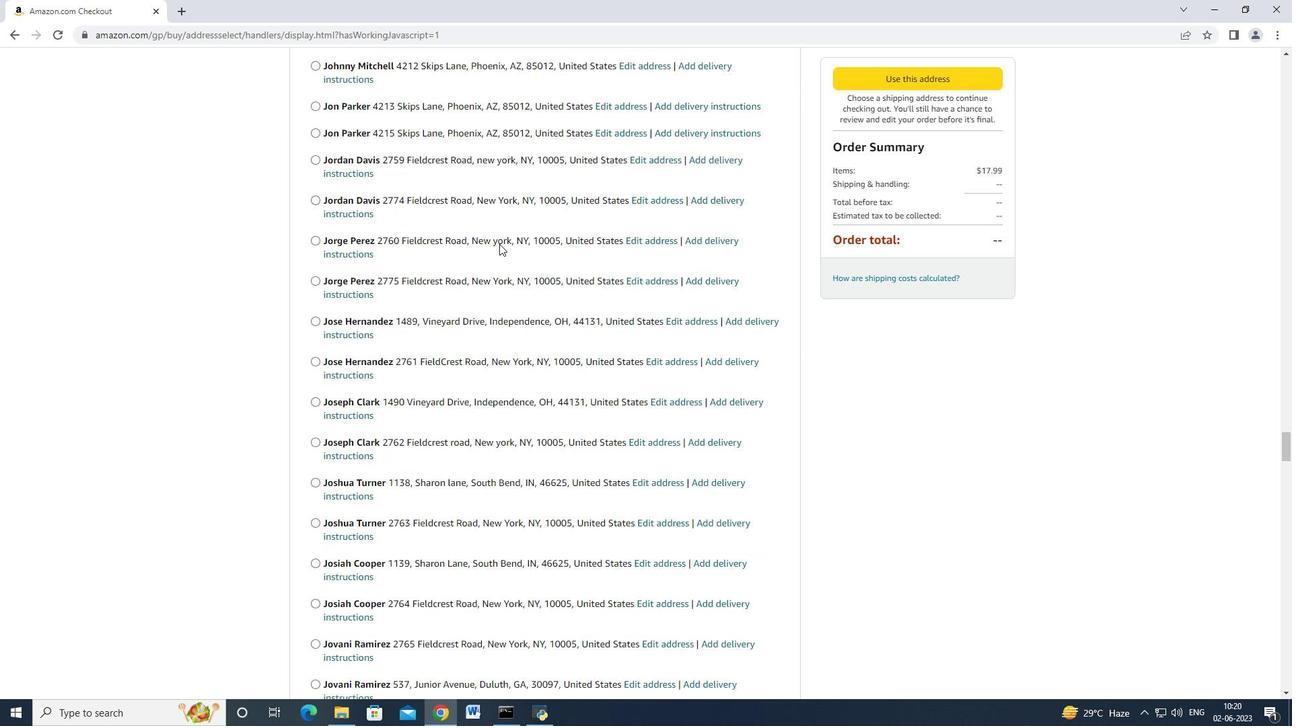 
Action: Mouse moved to (500, 245)
Screenshot: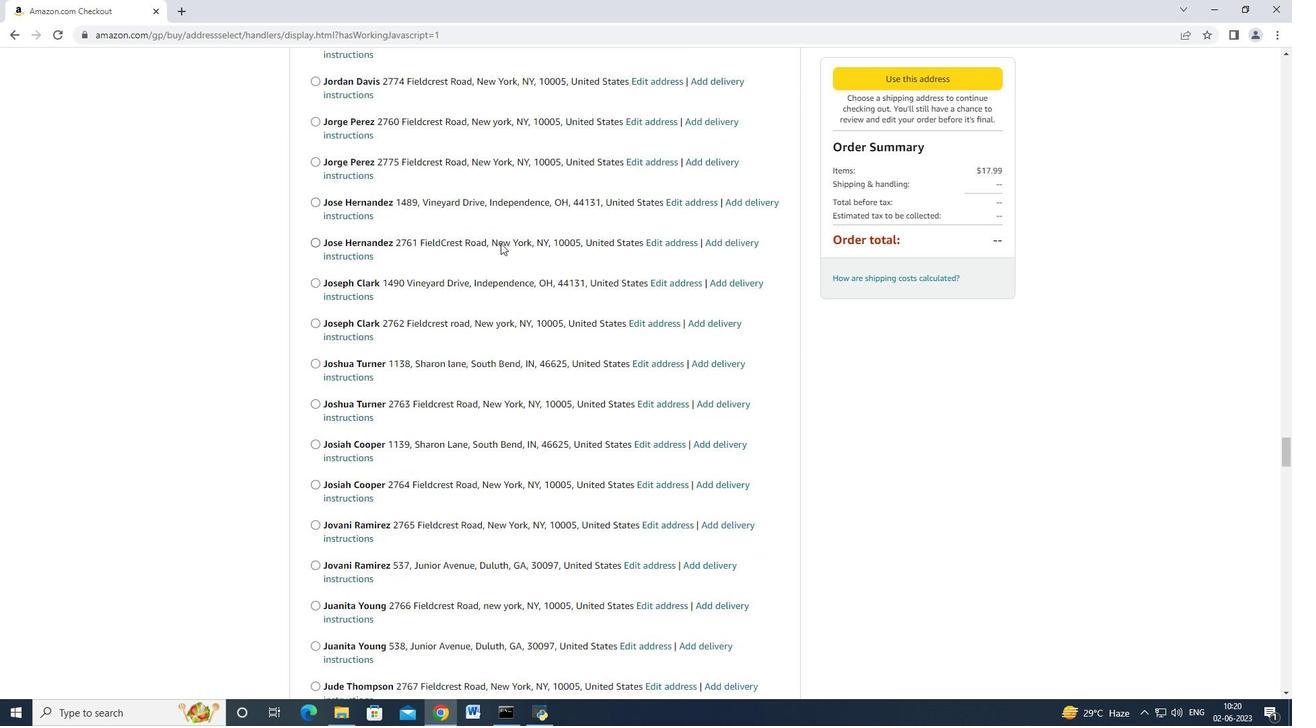 
Action: Mouse scrolled (500, 244) with delta (0, 0)
Screenshot: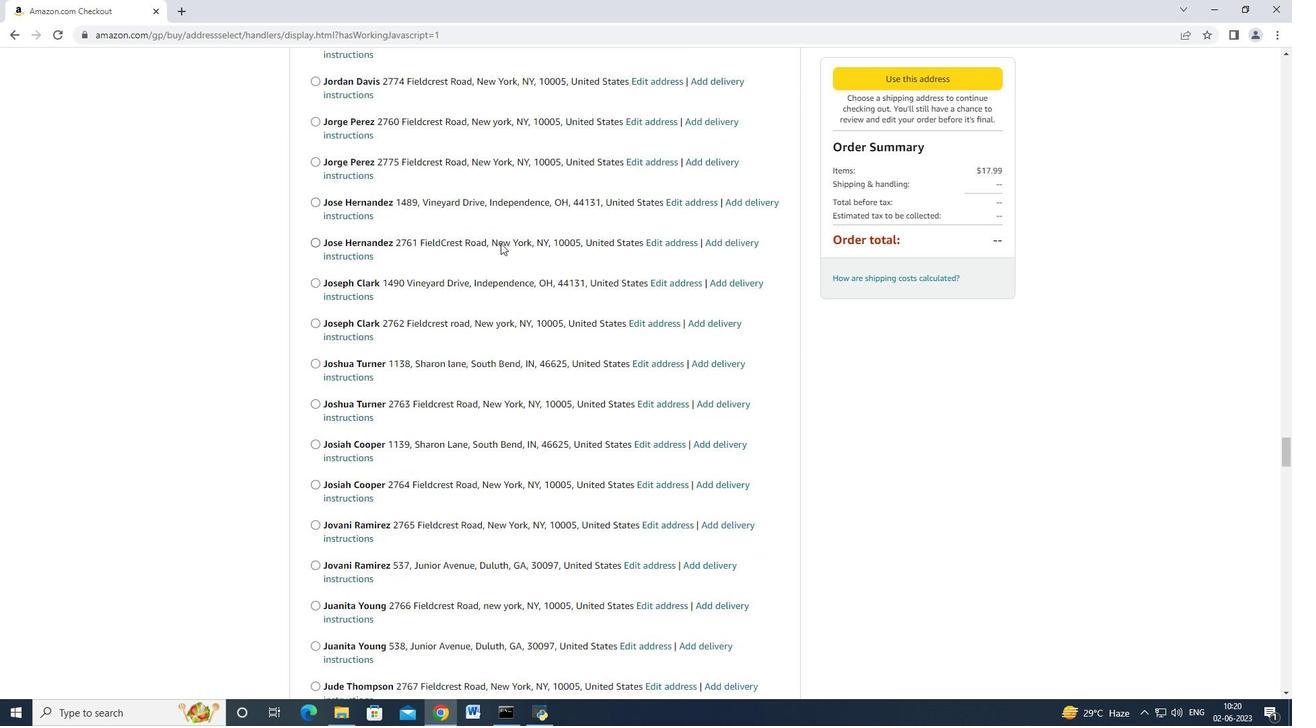 
Action: Mouse moved to (500, 247)
Screenshot: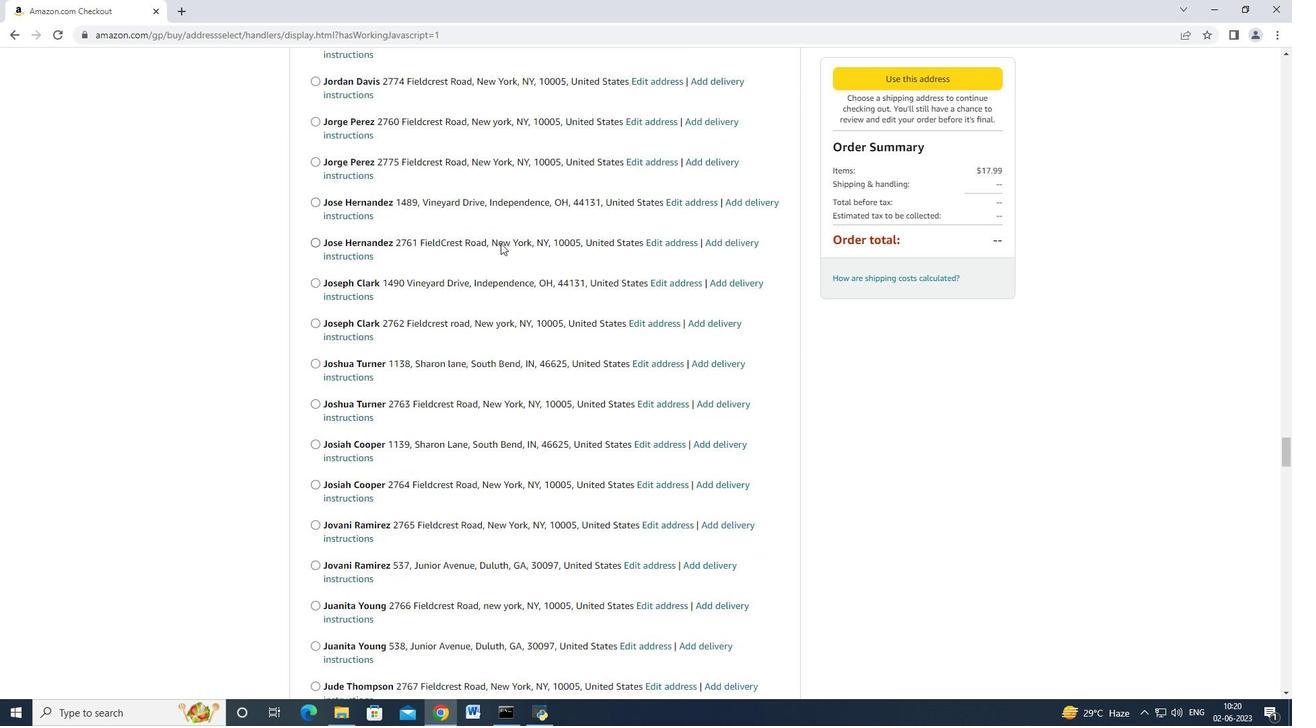 
Action: Mouse scrolled (500, 246) with delta (0, 0)
Screenshot: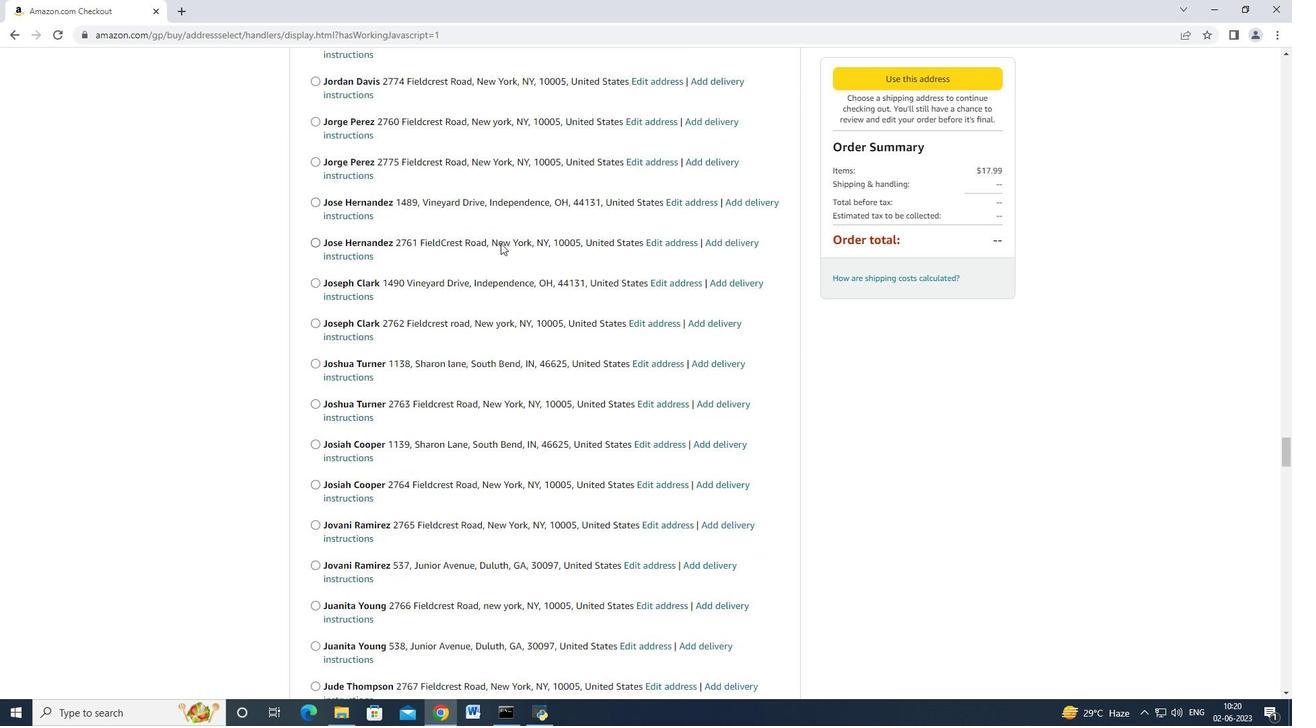 
Action: Mouse scrolled (500, 246) with delta (0, 0)
Screenshot: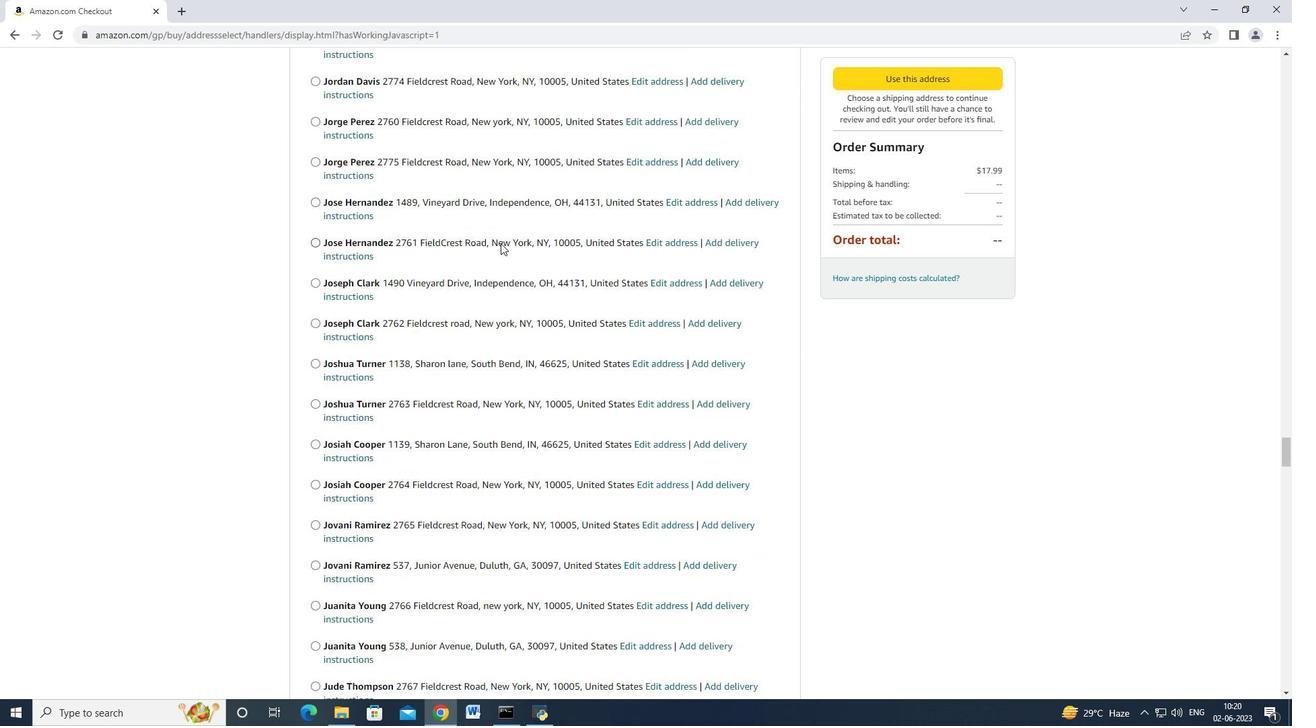 
Action: Mouse moved to (500, 247)
Screenshot: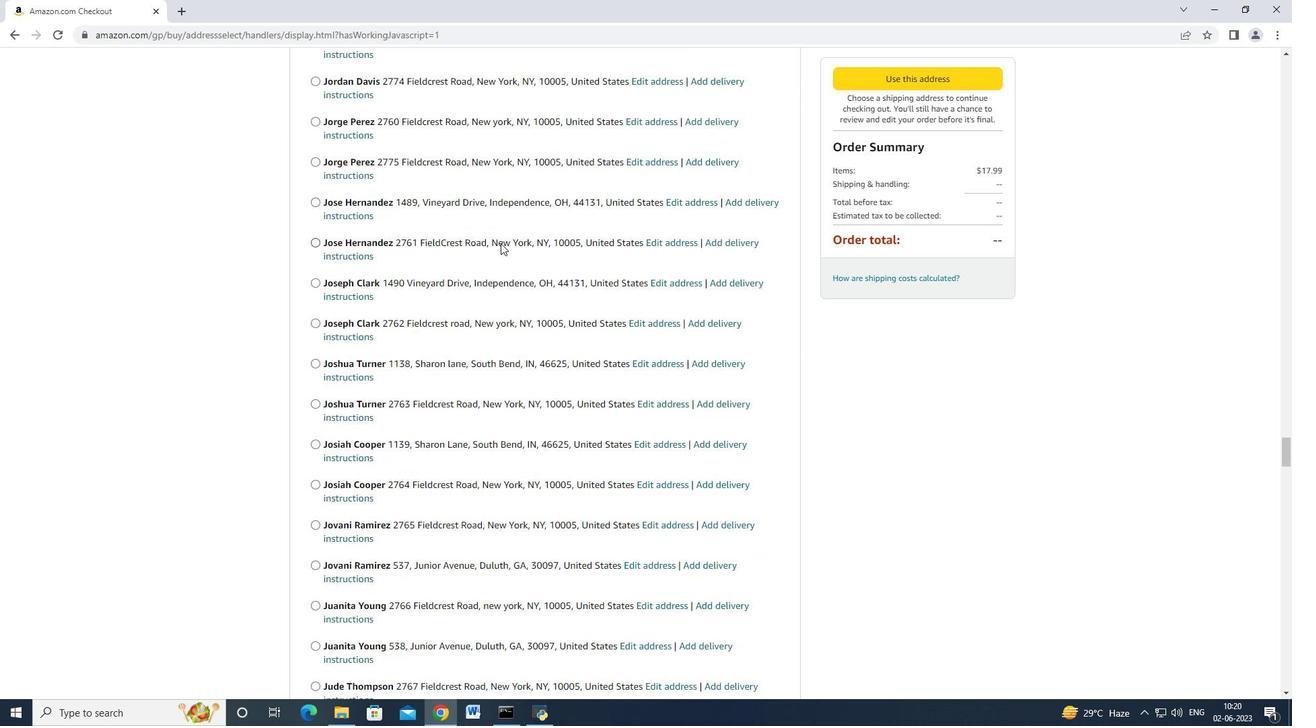 
Action: Mouse scrolled (500, 245) with delta (0, -1)
Screenshot: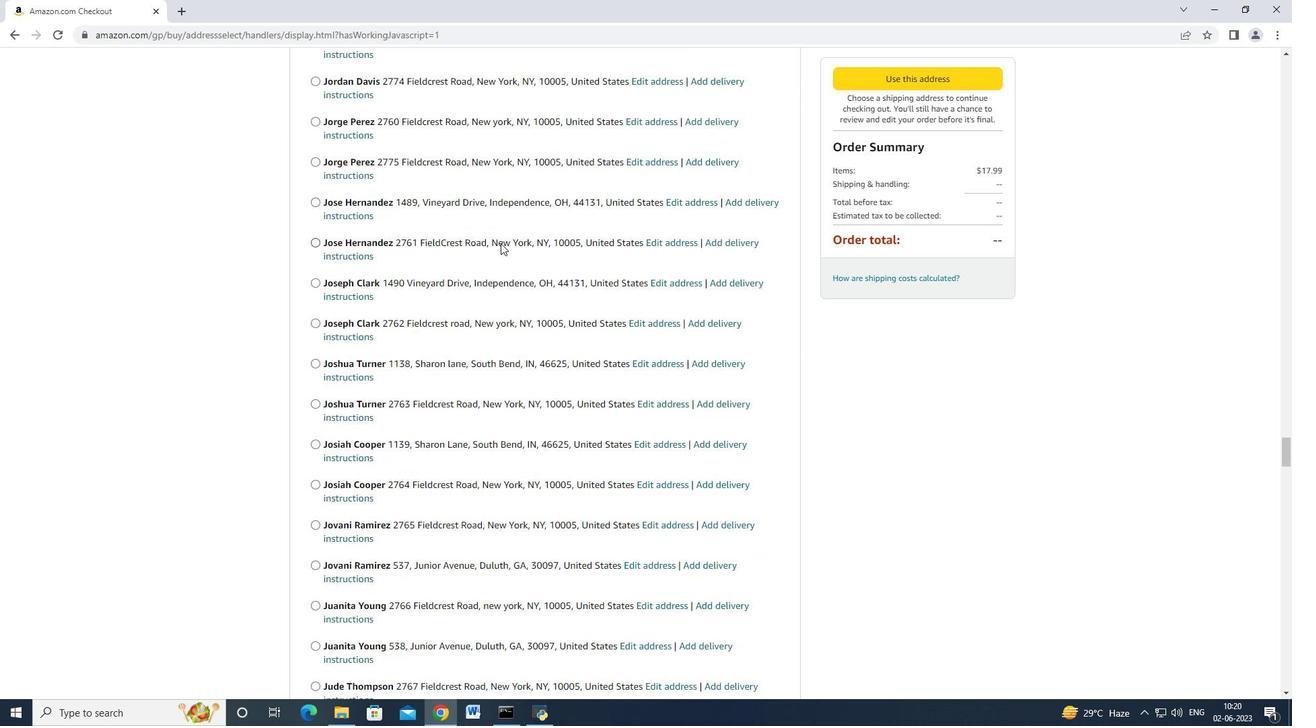 
Action: Mouse scrolled (500, 246) with delta (0, 0)
Screenshot: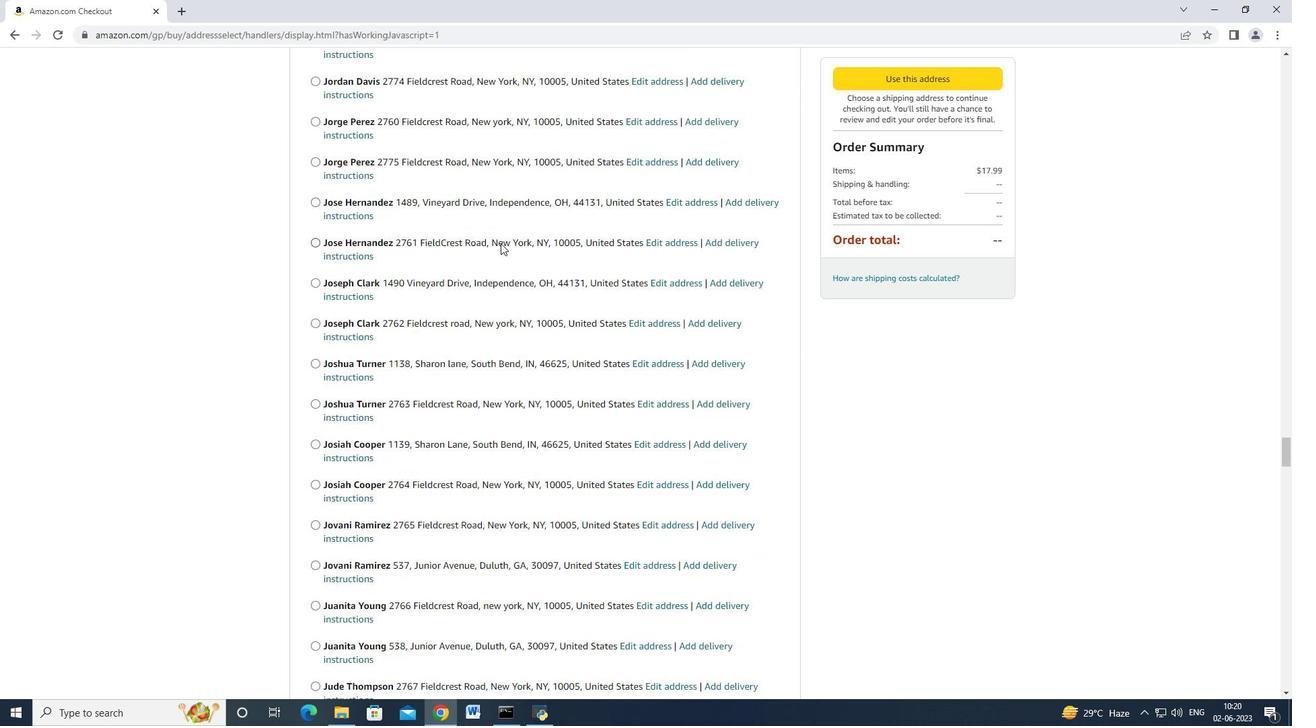 
Action: Mouse scrolled (500, 246) with delta (0, 0)
Screenshot: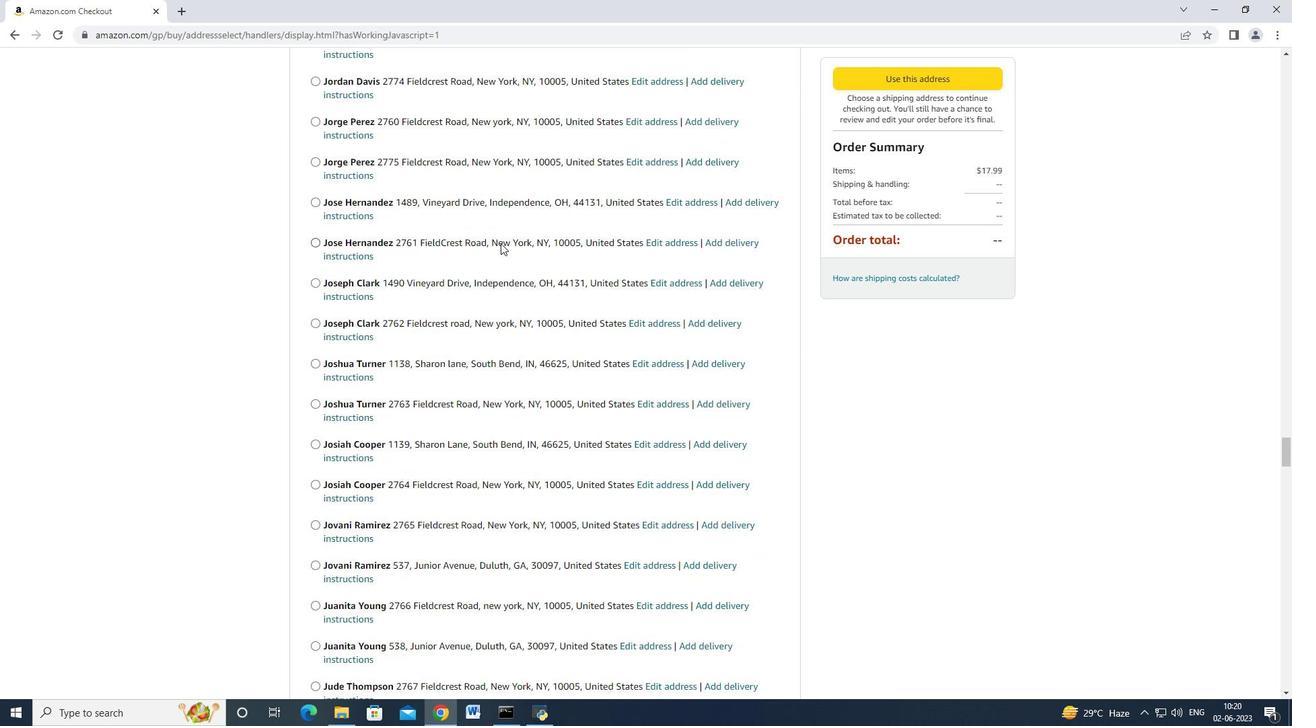 
Action: Mouse moved to (502, 248)
Screenshot: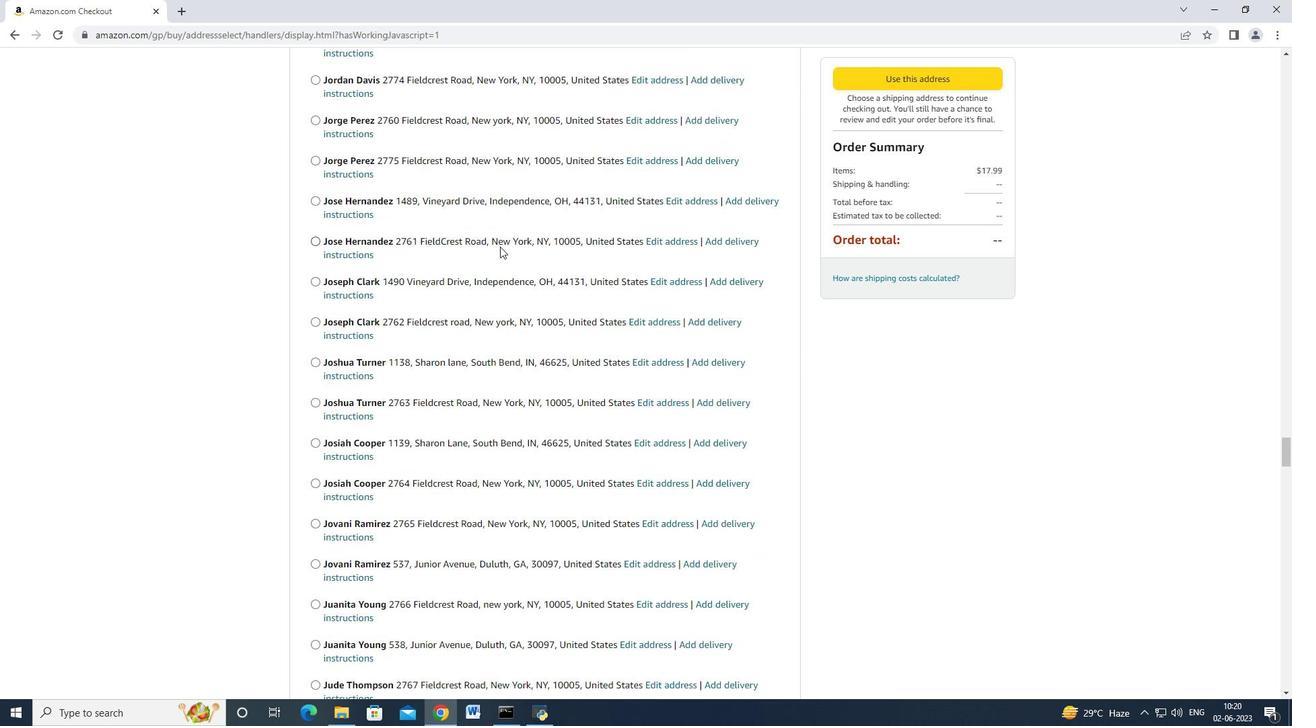 
Action: Mouse scrolled (500, 247) with delta (0, 0)
Screenshot: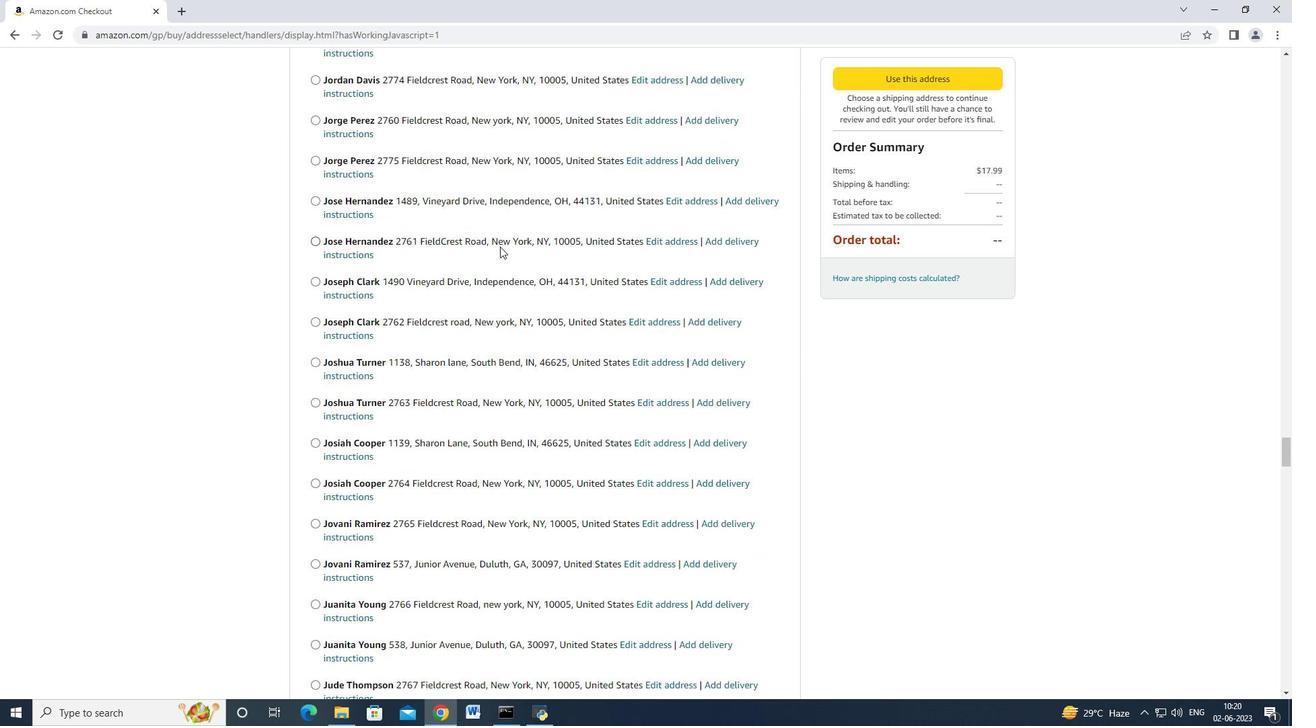 
Action: Mouse moved to (503, 247)
Screenshot: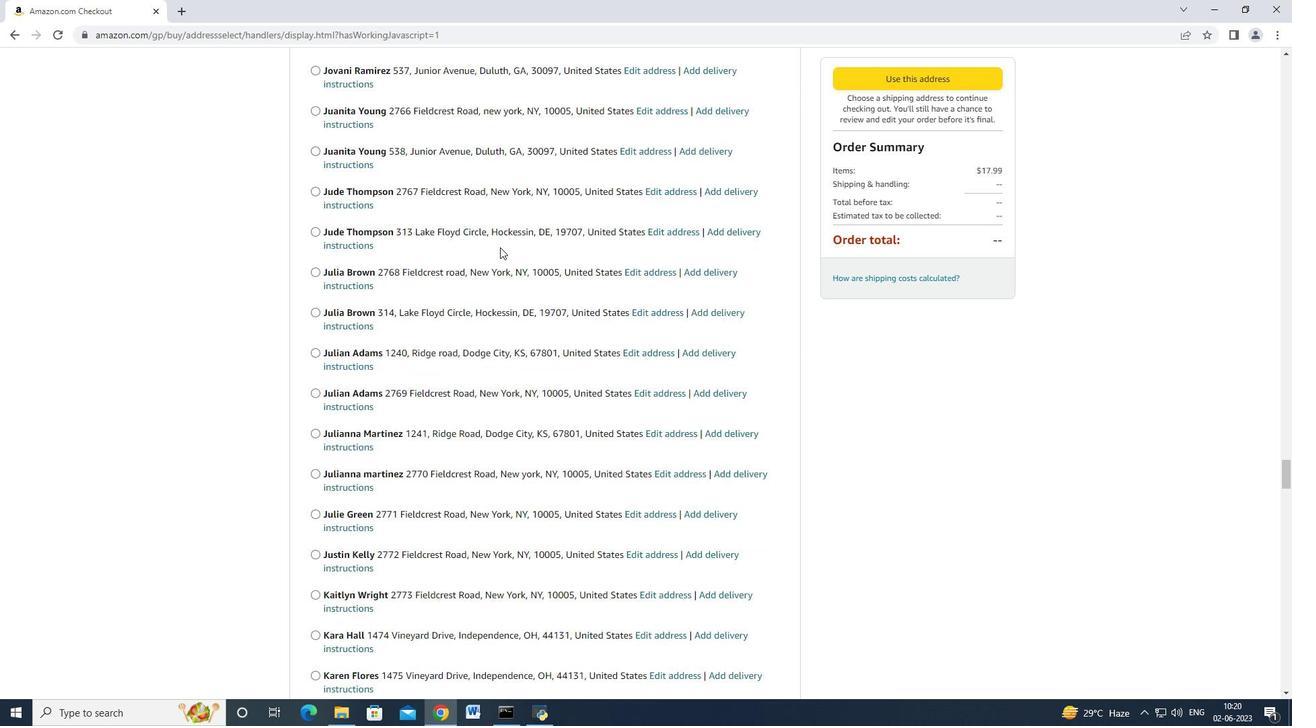 
Action: Mouse scrolled (503, 246) with delta (0, 0)
Screenshot: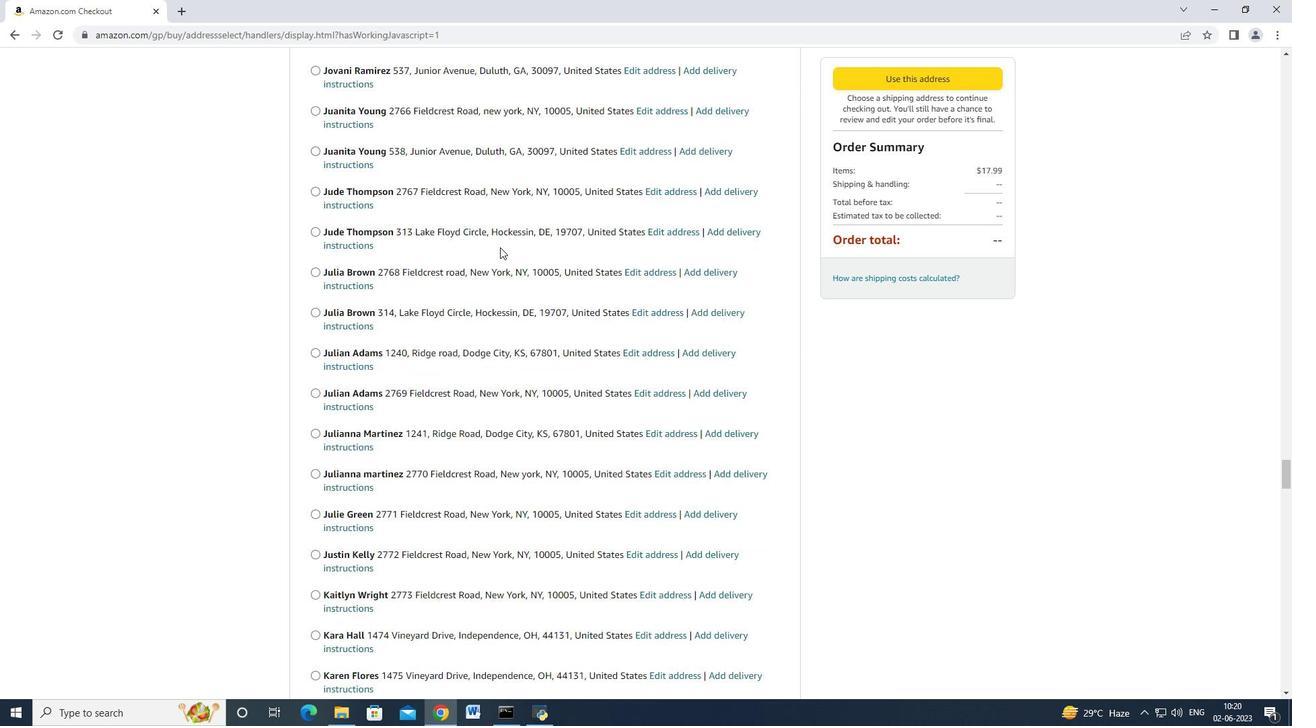 
Action: Mouse moved to (503, 247)
Screenshot: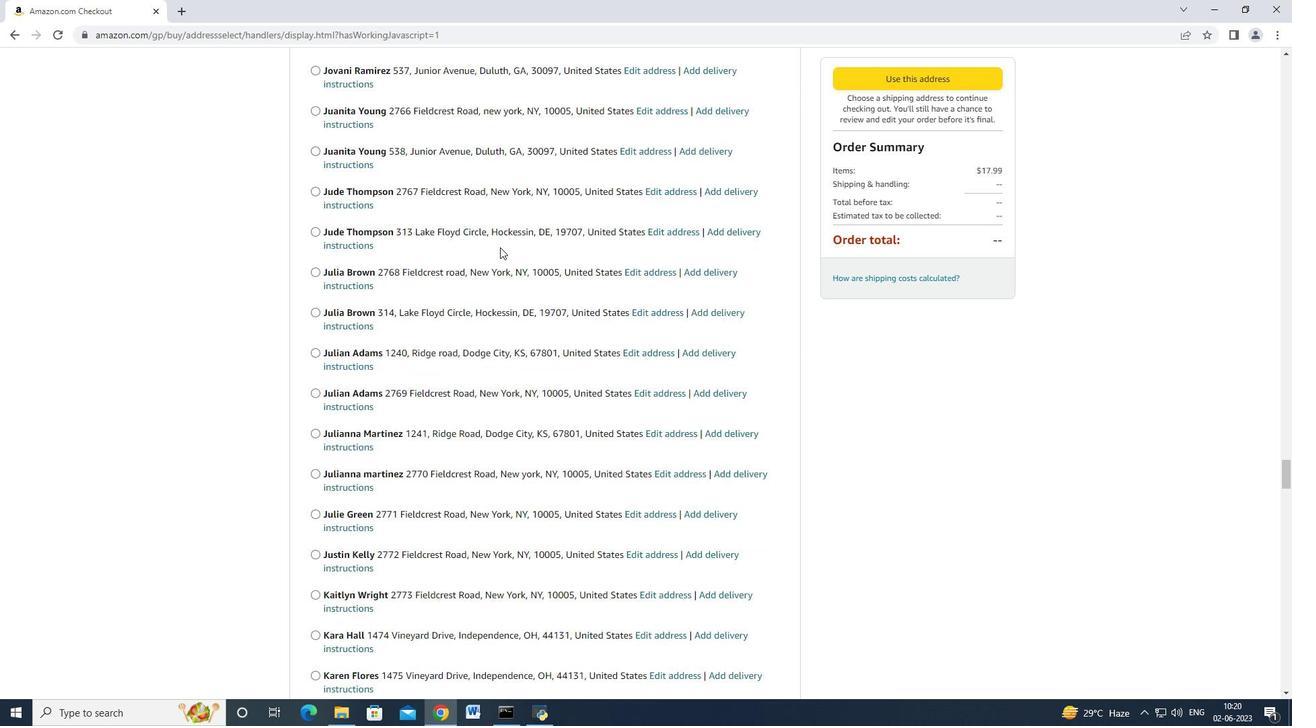 
Action: Mouse scrolled (503, 246) with delta (0, 0)
Screenshot: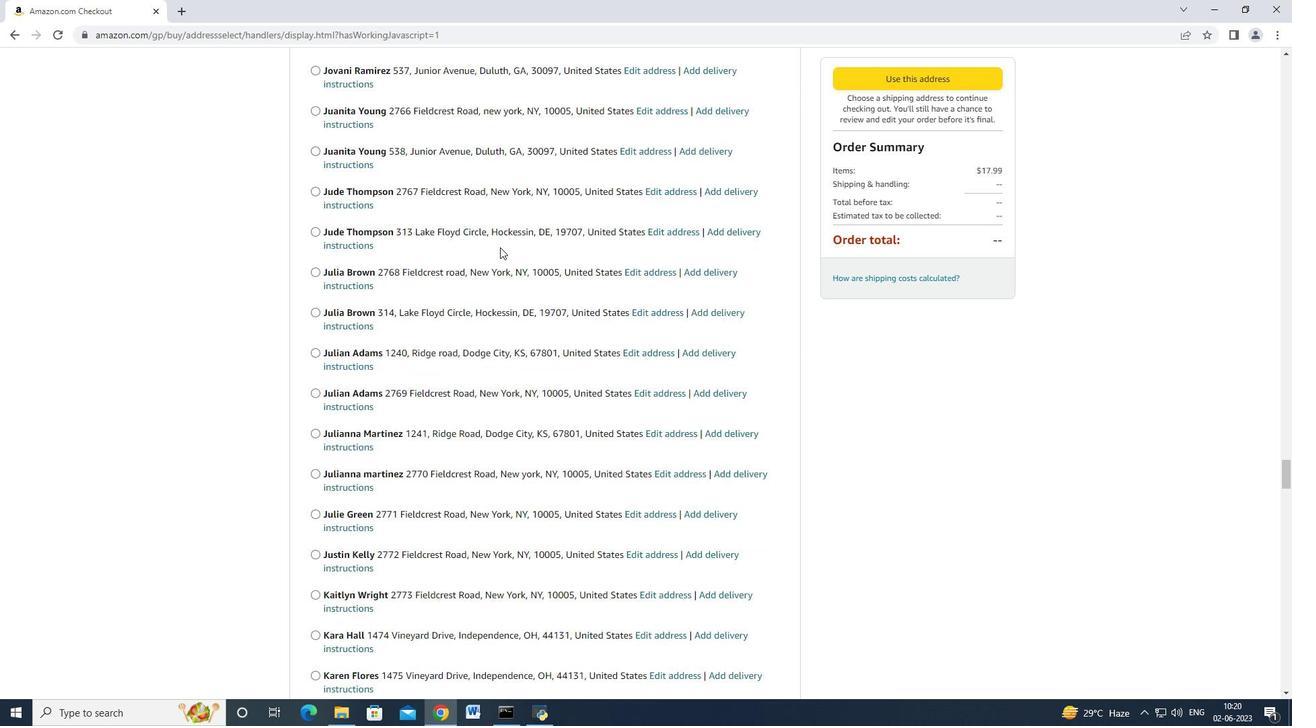 
Action: Mouse scrolled (503, 246) with delta (0, 0)
Screenshot: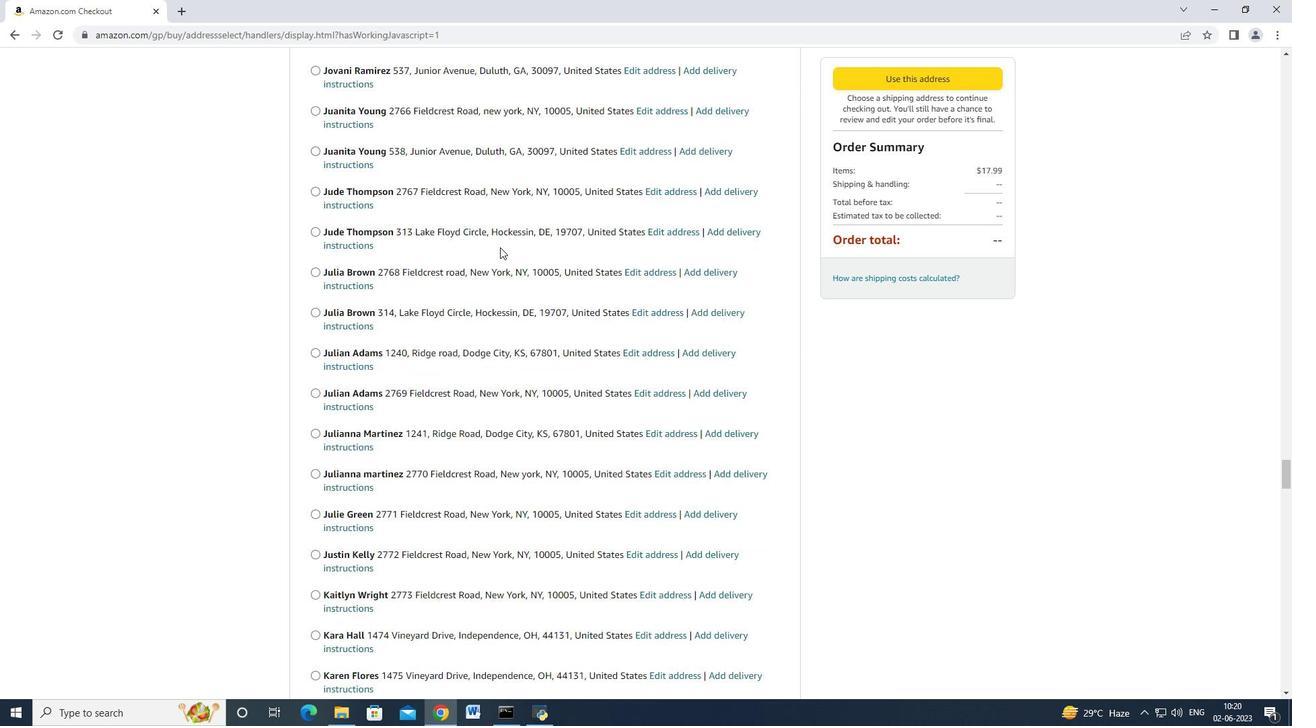 
Action: Mouse scrolled (503, 246) with delta (0, 0)
Screenshot: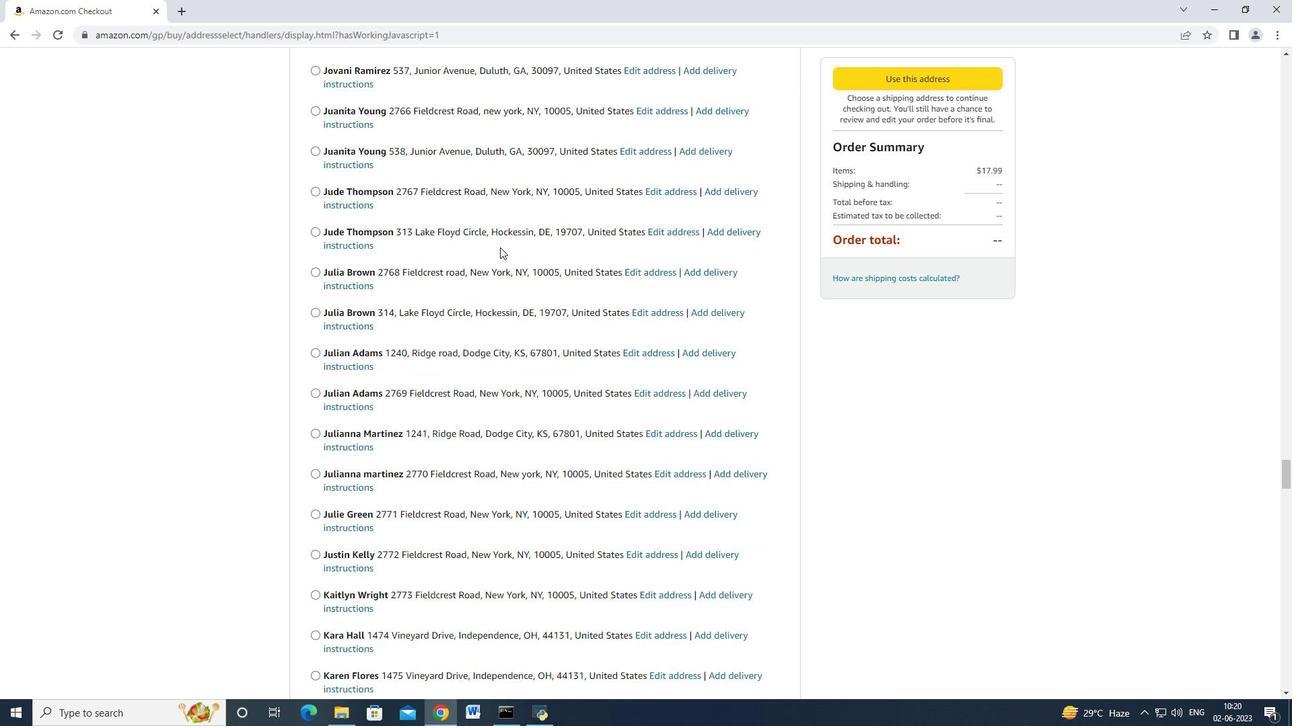 
Action: Mouse scrolled (503, 245) with delta (0, -1)
Screenshot: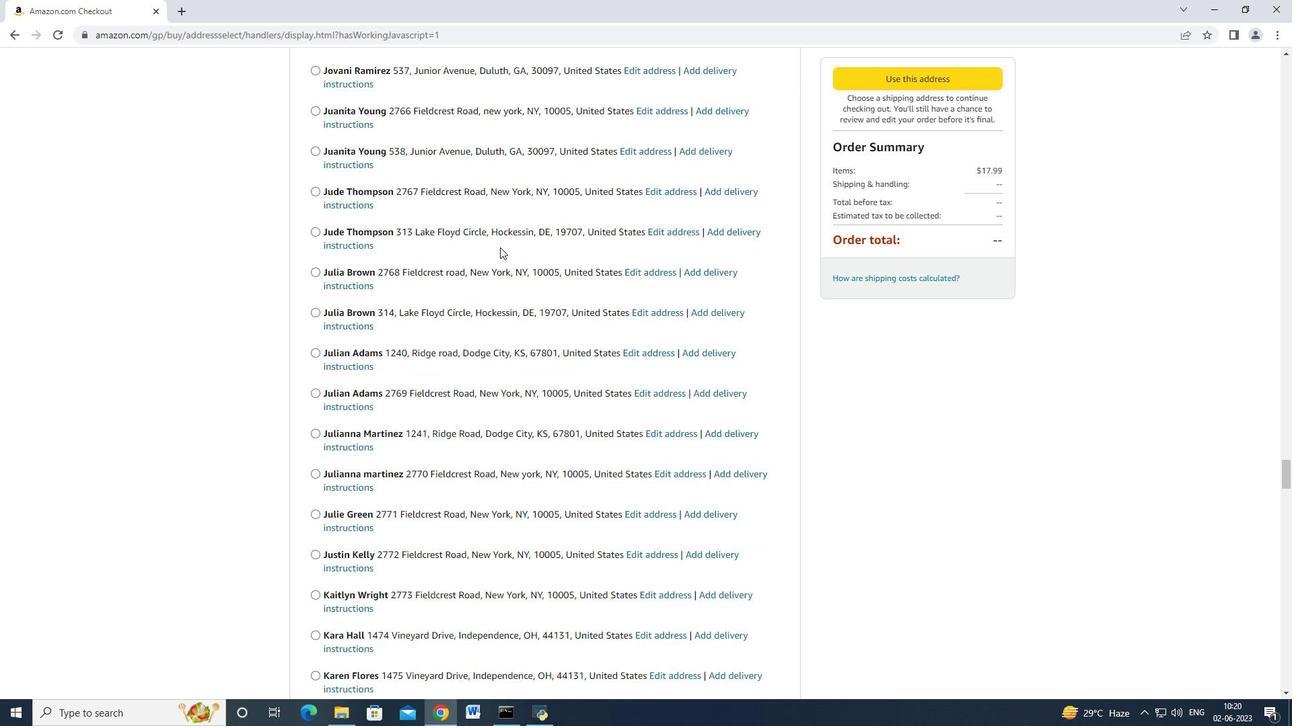 
Action: Mouse scrolled (503, 246) with delta (0, 0)
Screenshot: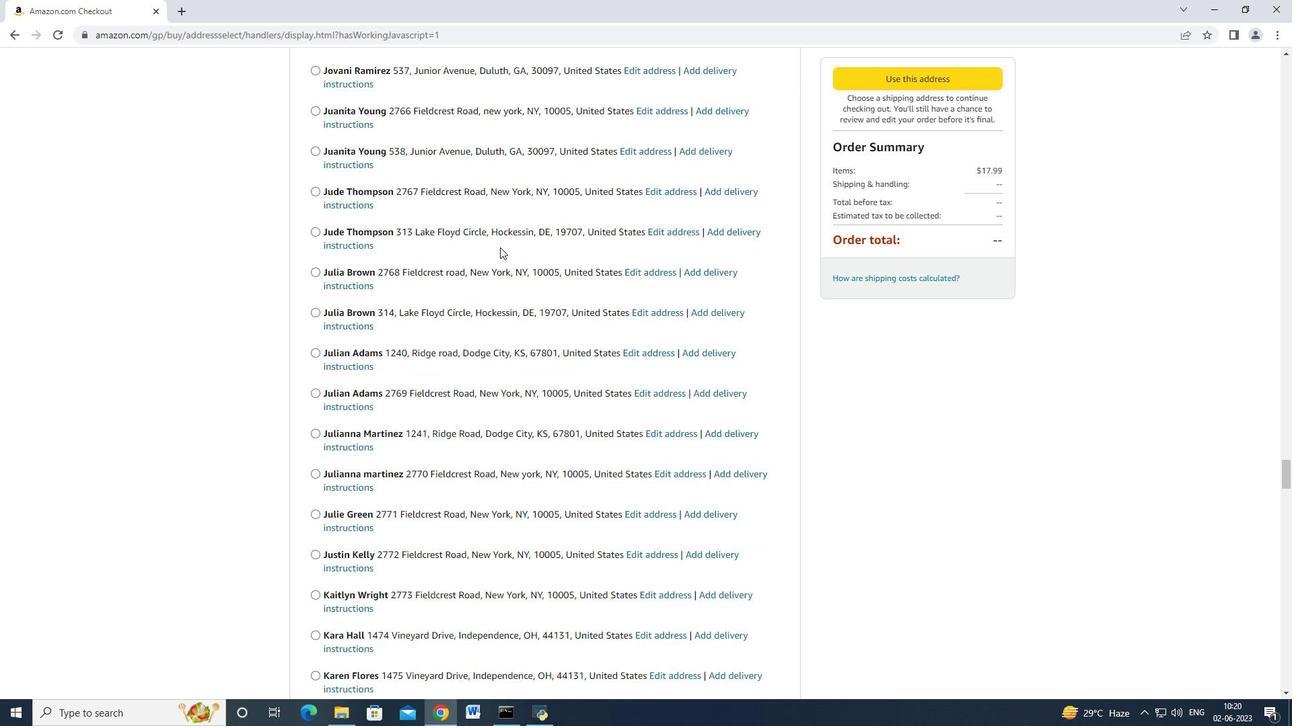 
Action: Mouse scrolled (503, 246) with delta (0, 0)
Screenshot: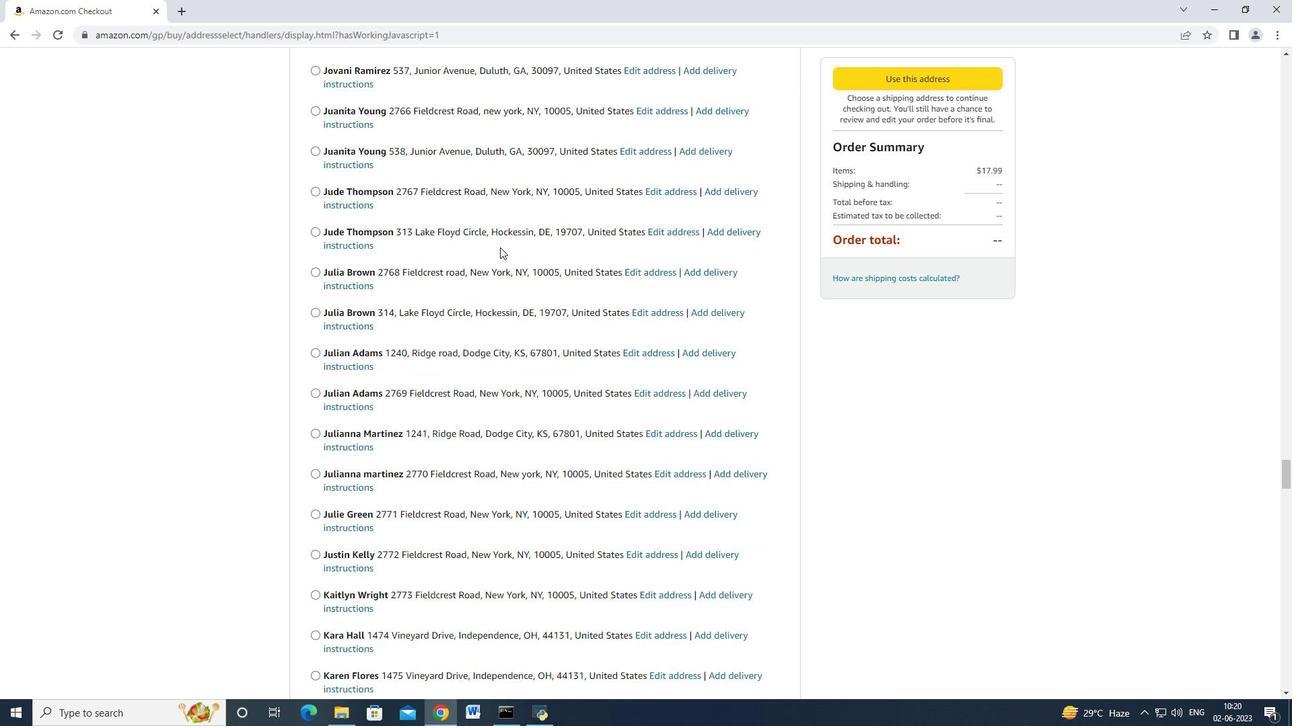 
Action: Mouse moved to (503, 245)
Screenshot: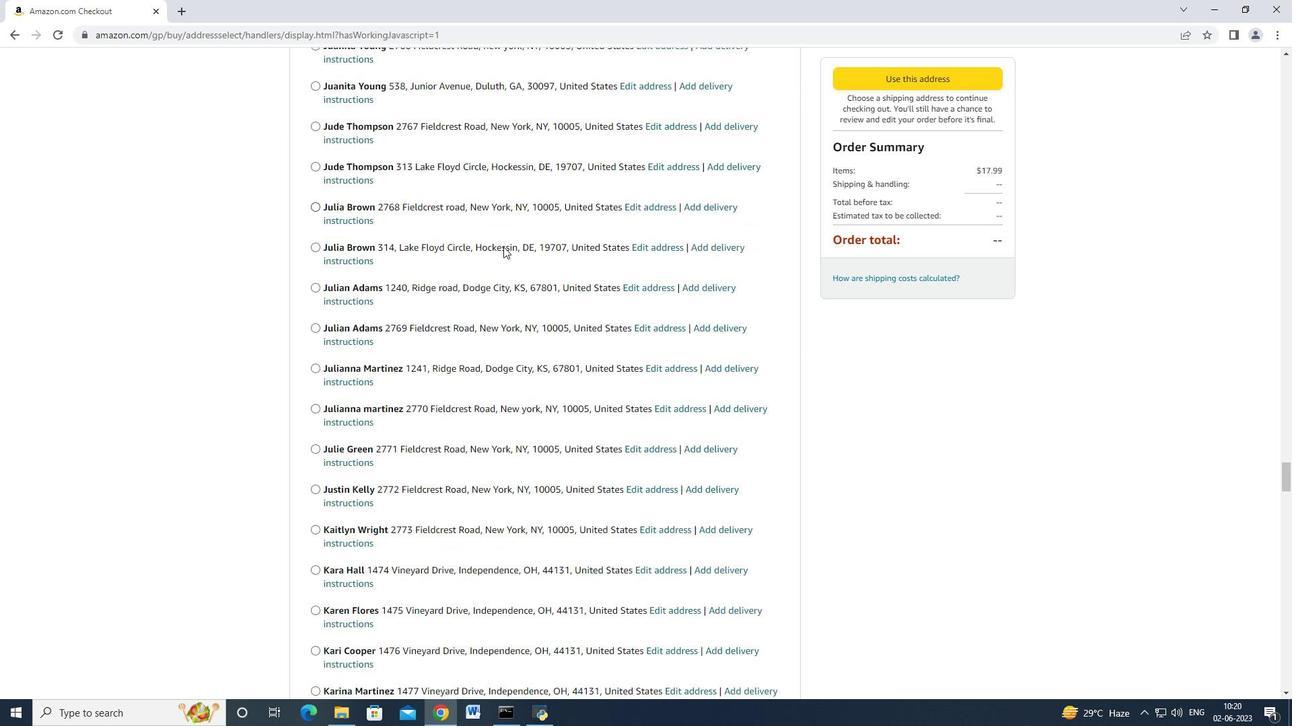 
Action: Mouse scrolled (503, 244) with delta (0, 0)
Screenshot: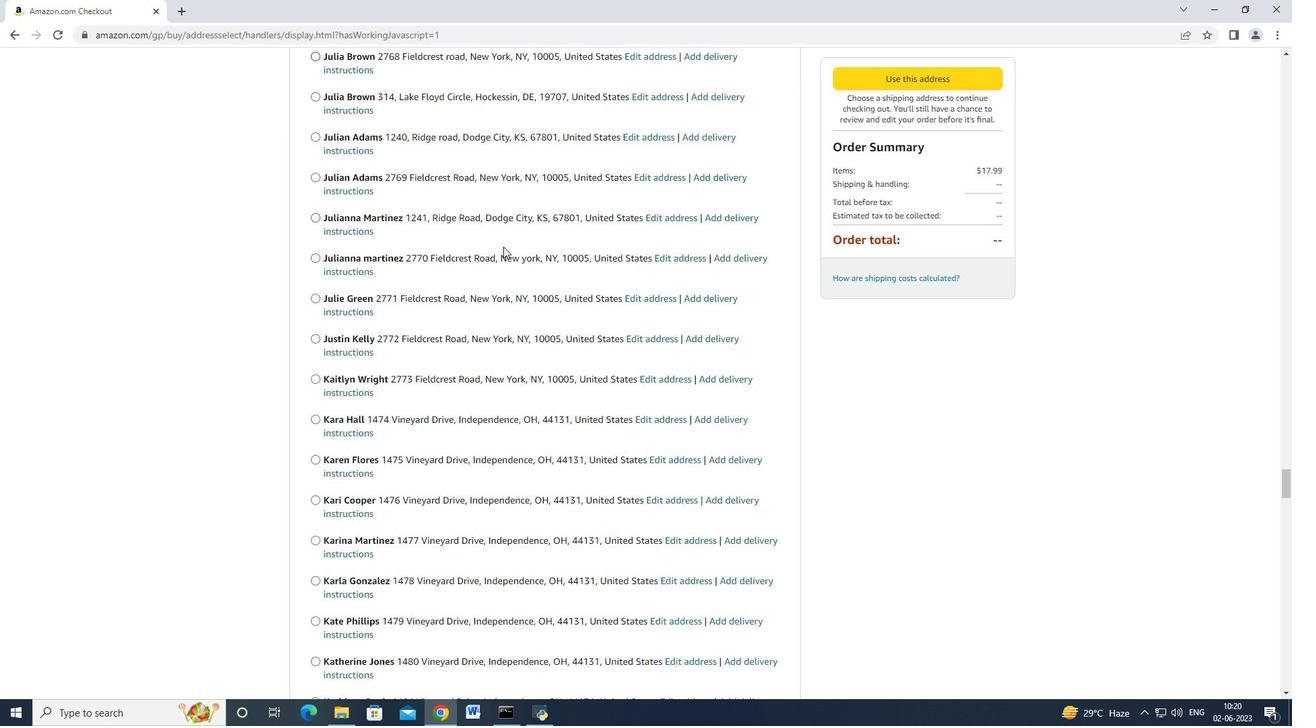 
Action: Mouse moved to (502, 247)
Screenshot: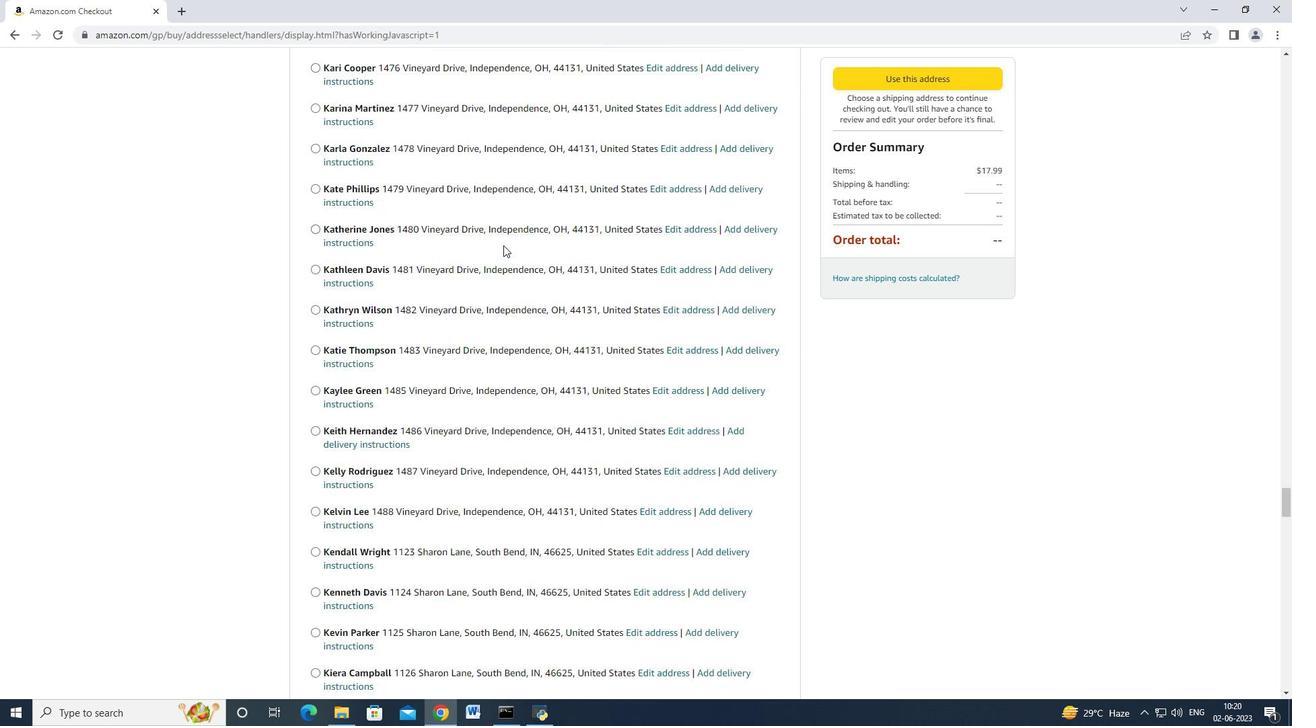 
Action: Mouse scrolled (502, 245) with delta (0, 0)
Screenshot: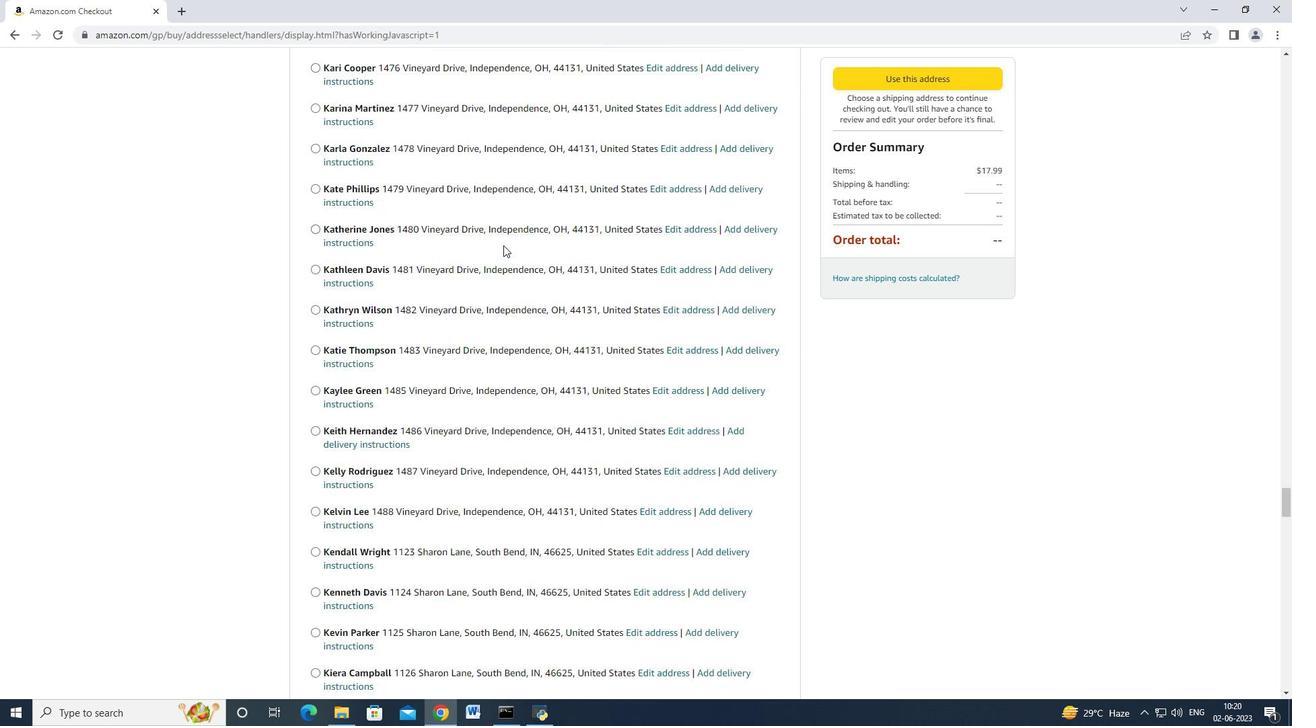 
Action: Mouse scrolled (502, 247) with delta (0, 0)
Screenshot: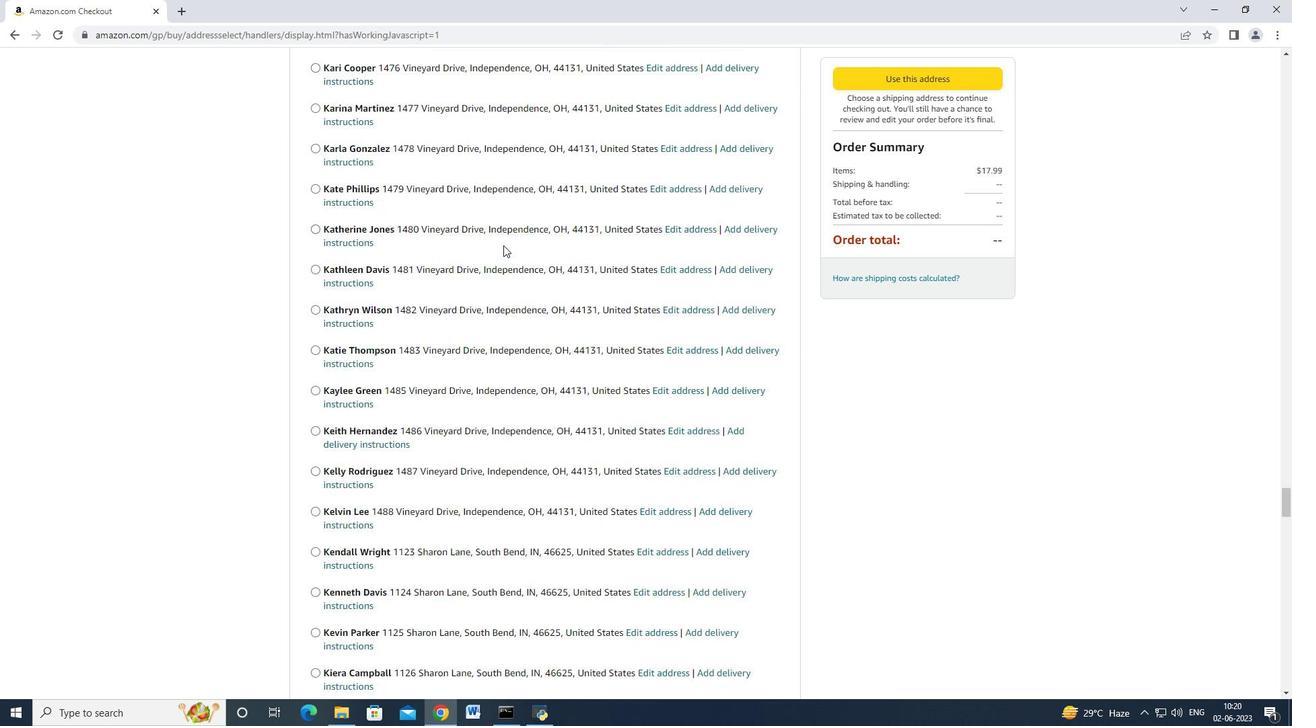 
Action: Mouse scrolled (502, 246) with delta (0, -1)
Screenshot: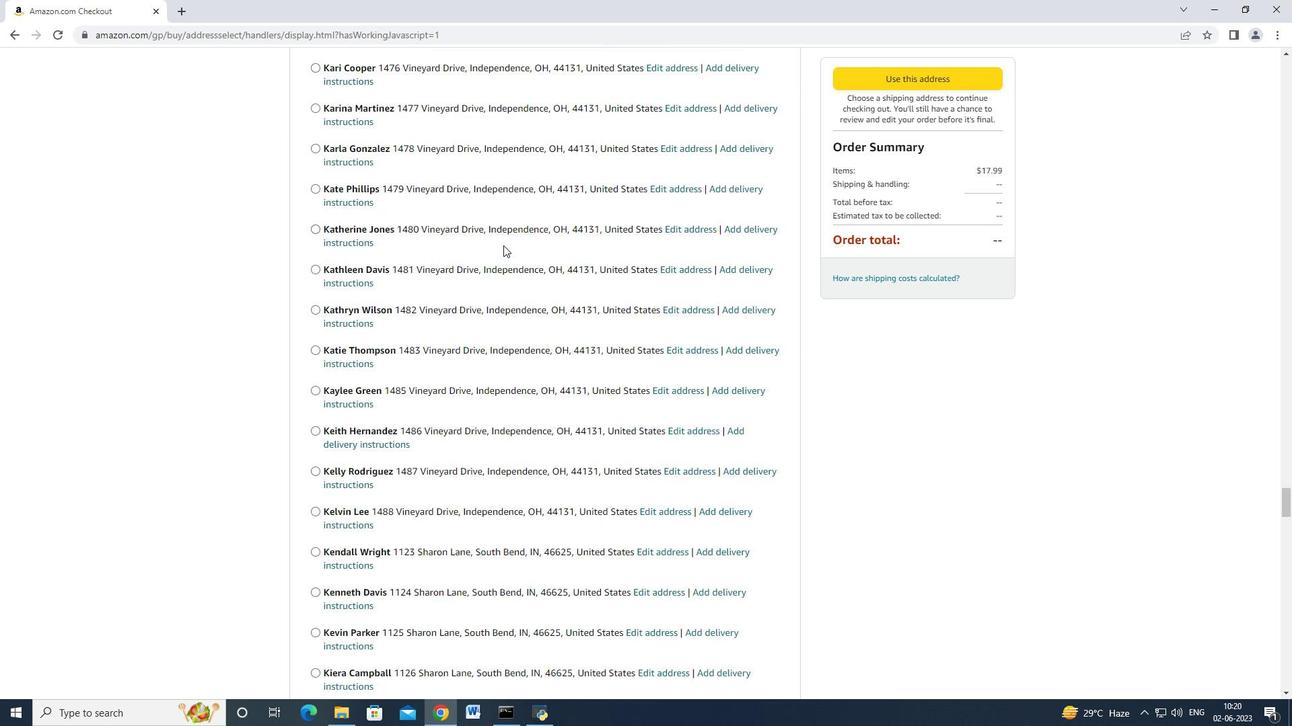 
Action: Mouse scrolled (502, 247) with delta (0, 0)
Screenshot: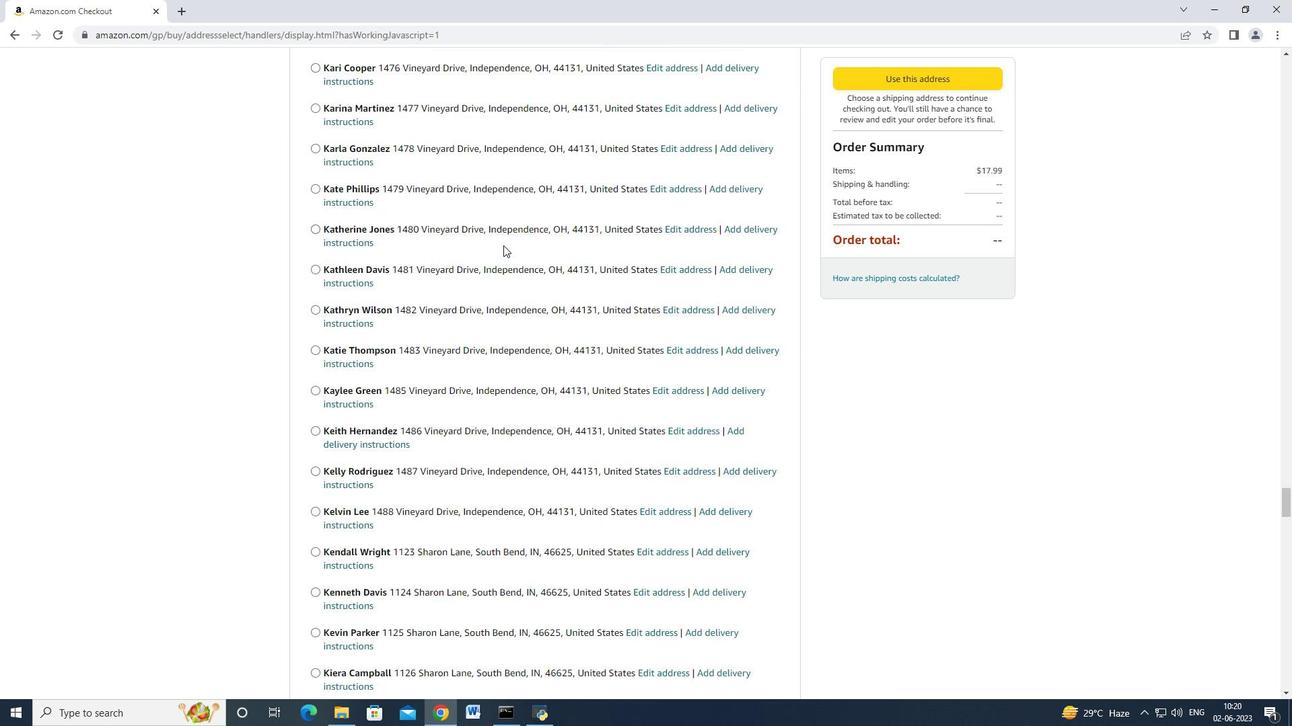 
Action: Mouse scrolled (502, 246) with delta (0, -1)
Screenshot: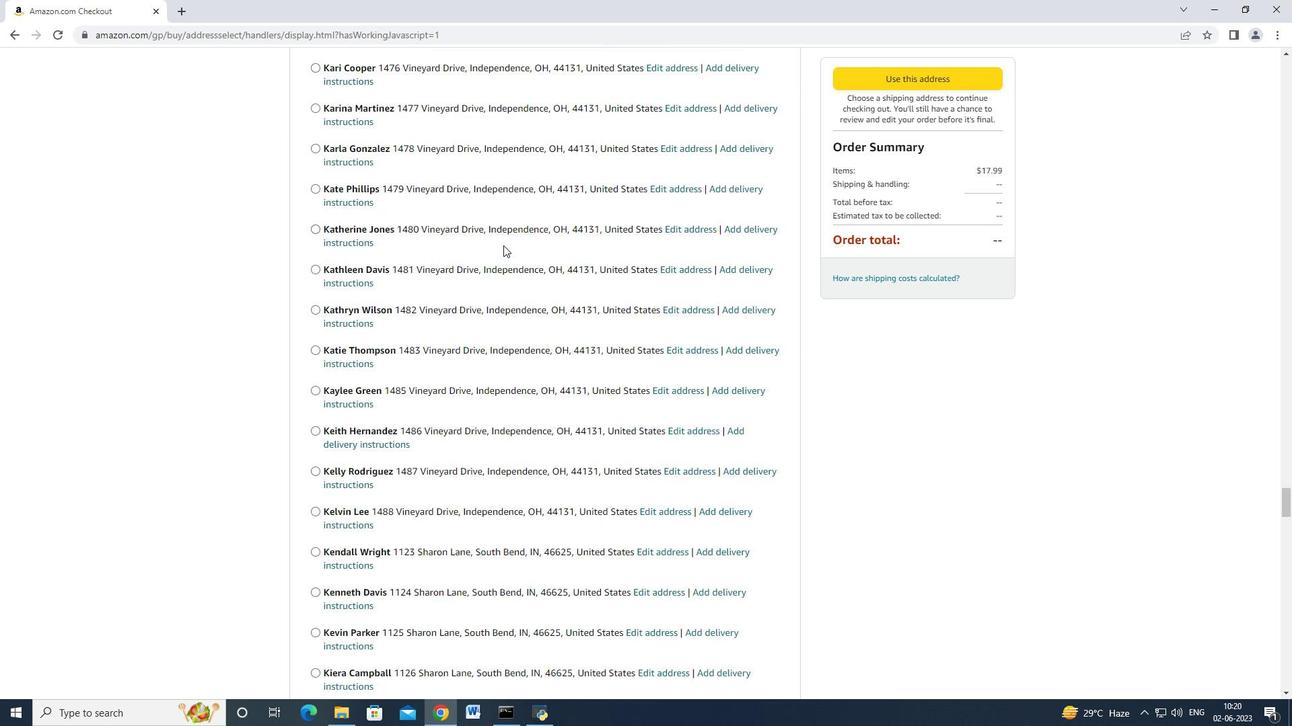 
Action: Mouse scrolled (502, 247) with delta (0, 0)
Screenshot: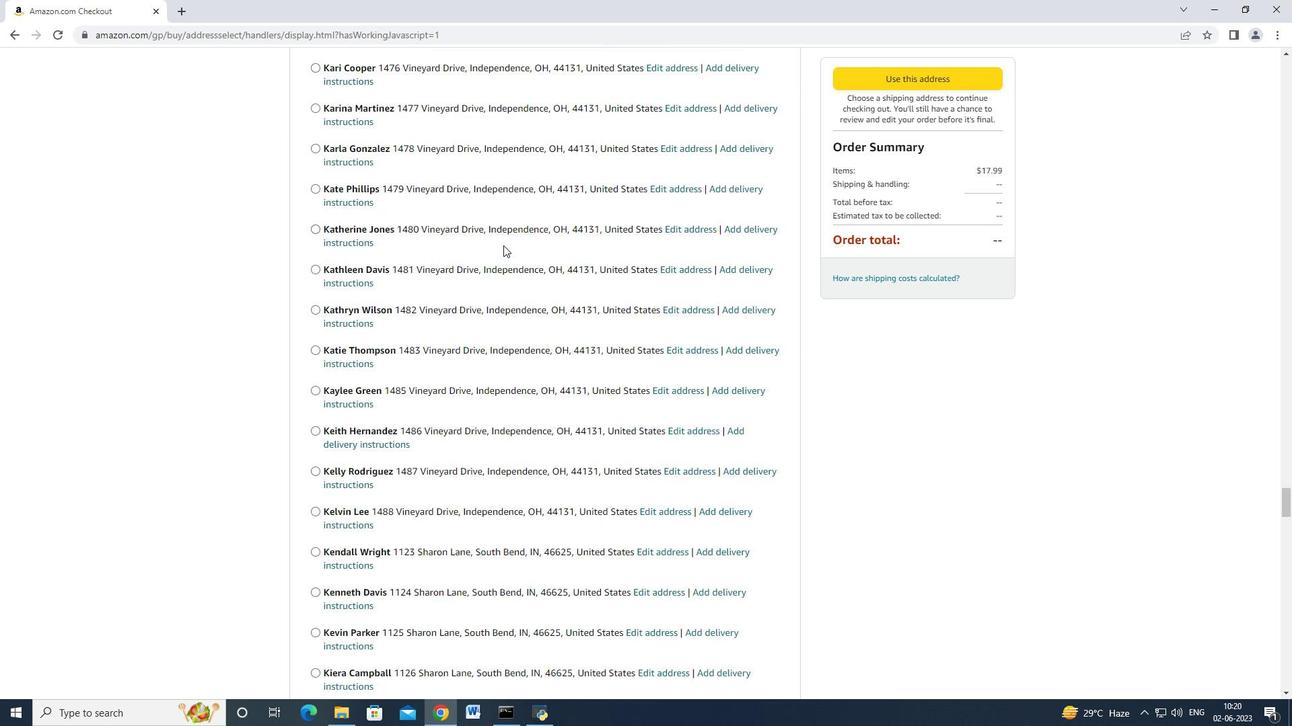 
Action: Mouse moved to (504, 246)
Screenshot: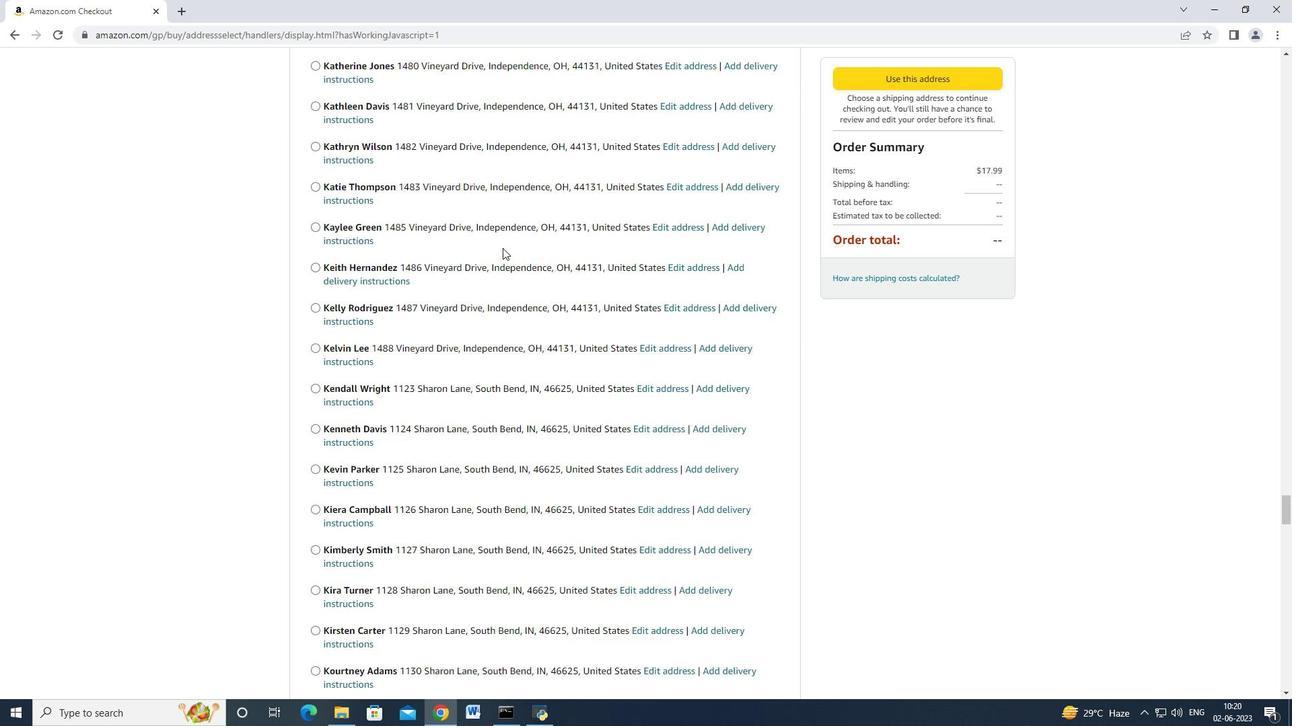 
Action: Mouse scrolled (504, 245) with delta (0, 0)
Screenshot: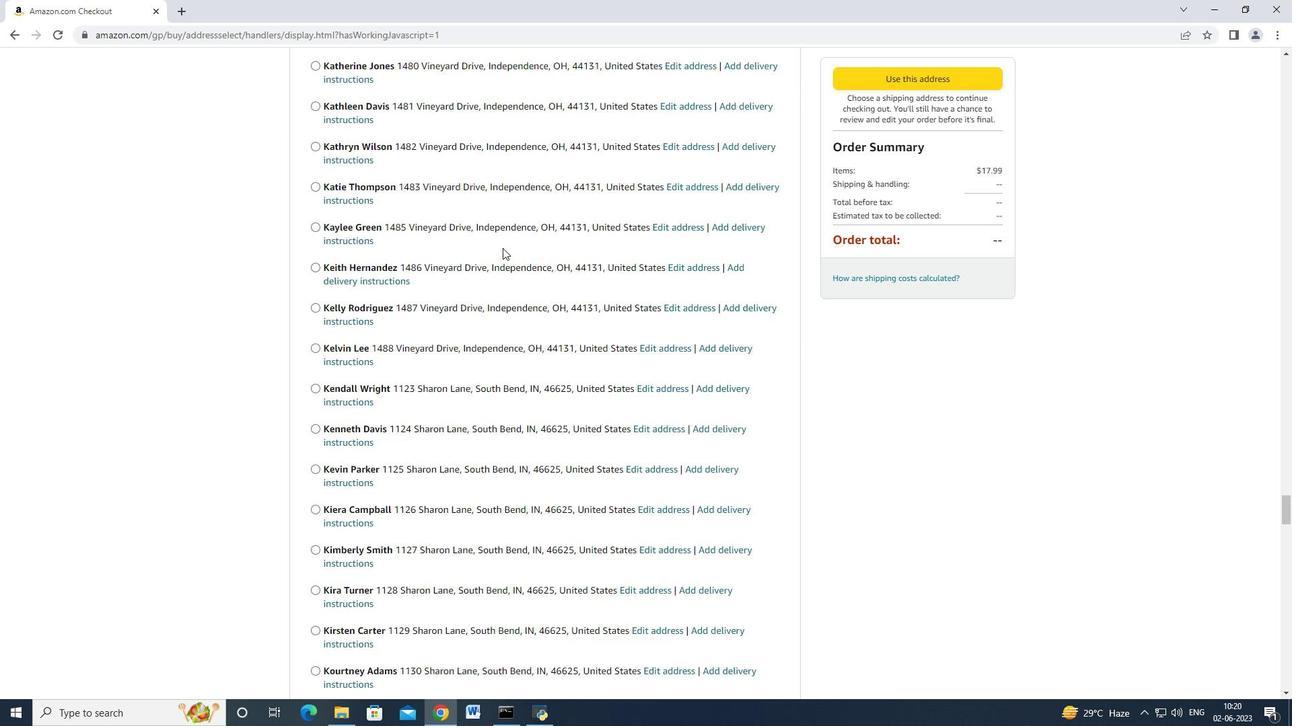 
Action: Mouse moved to (504, 246)
Screenshot: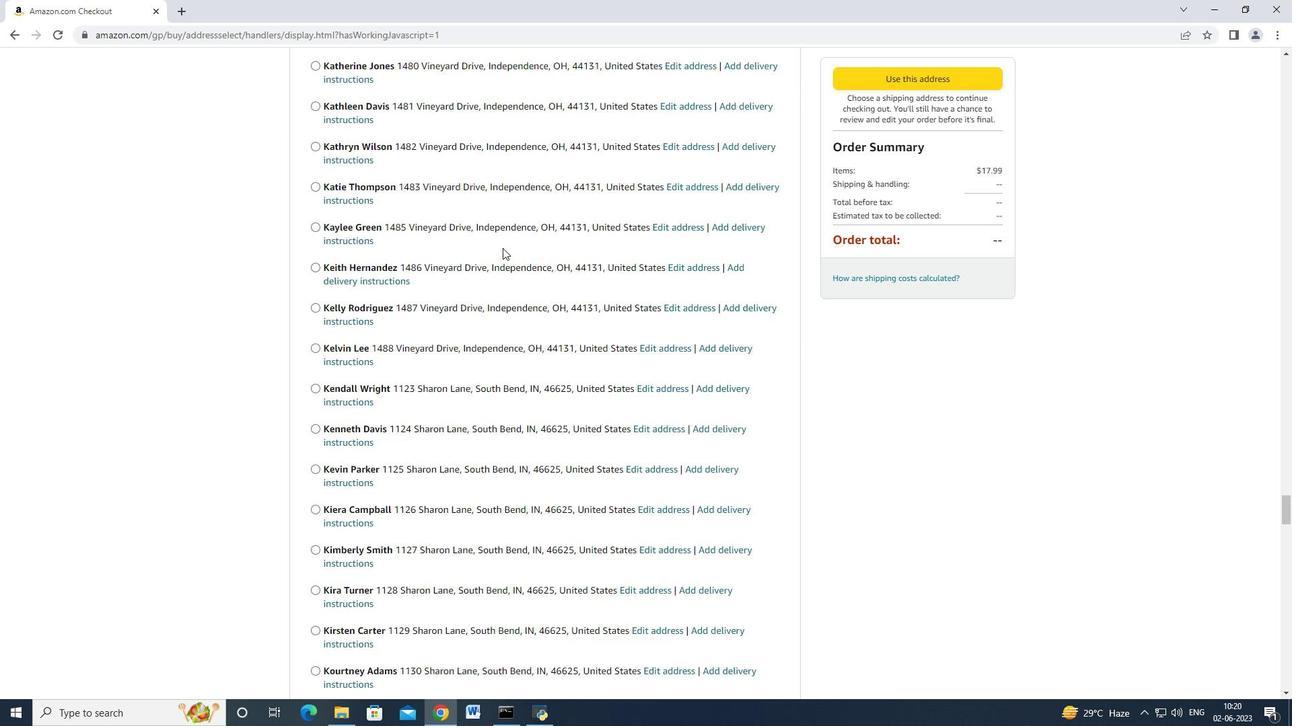 
Action: Mouse scrolled (504, 245) with delta (0, 0)
Screenshot: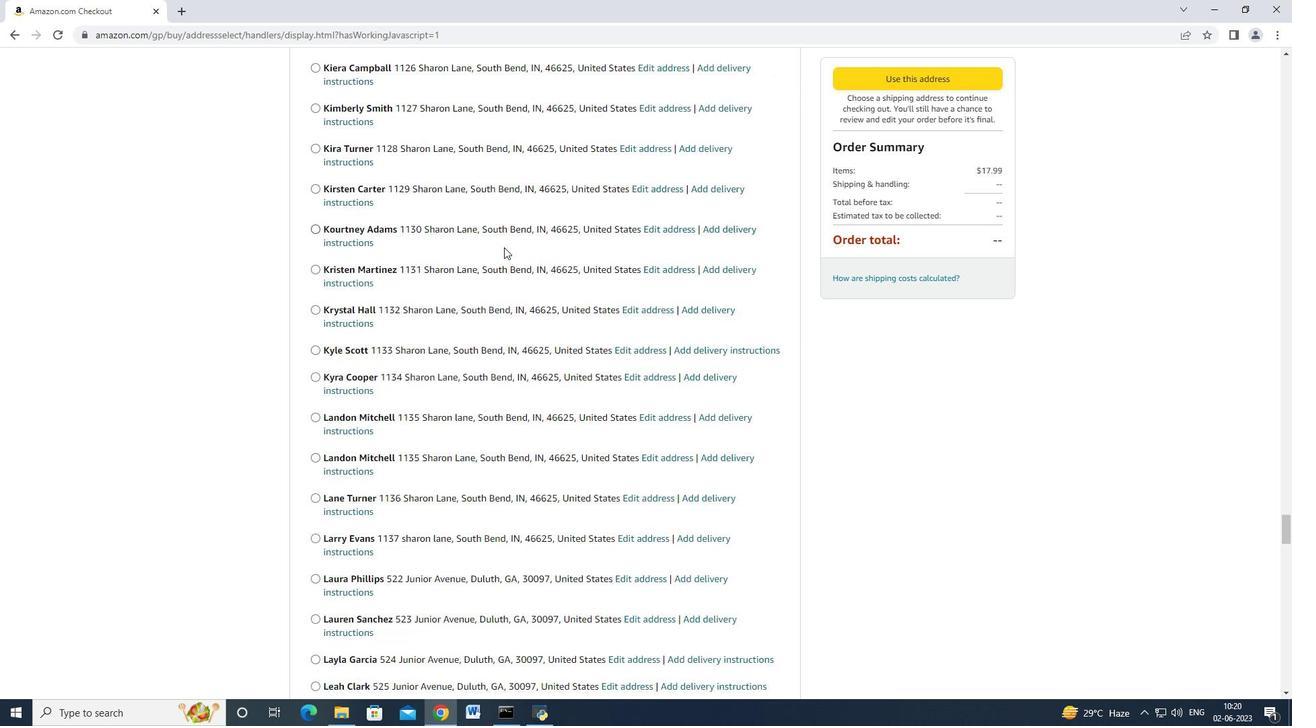 
Action: Mouse scrolled (504, 245) with delta (0, 0)
Screenshot: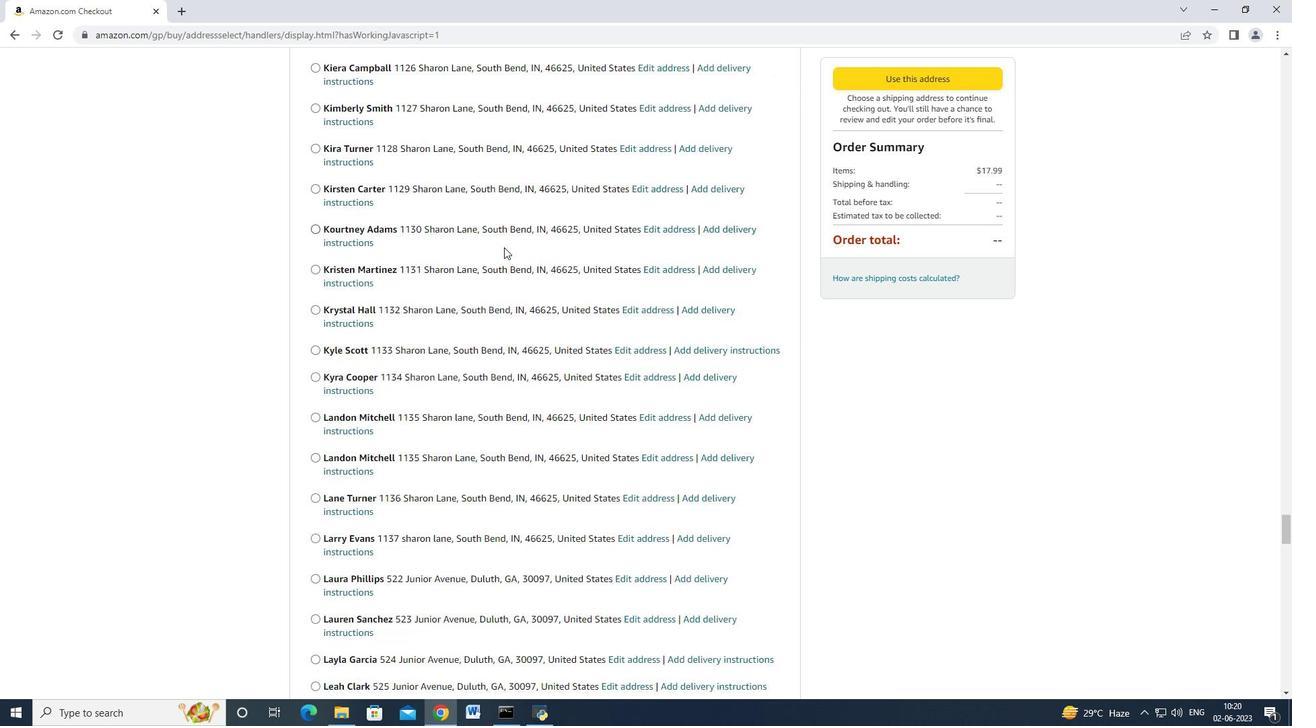 
Action: Mouse scrolled (504, 245) with delta (0, 0)
Screenshot: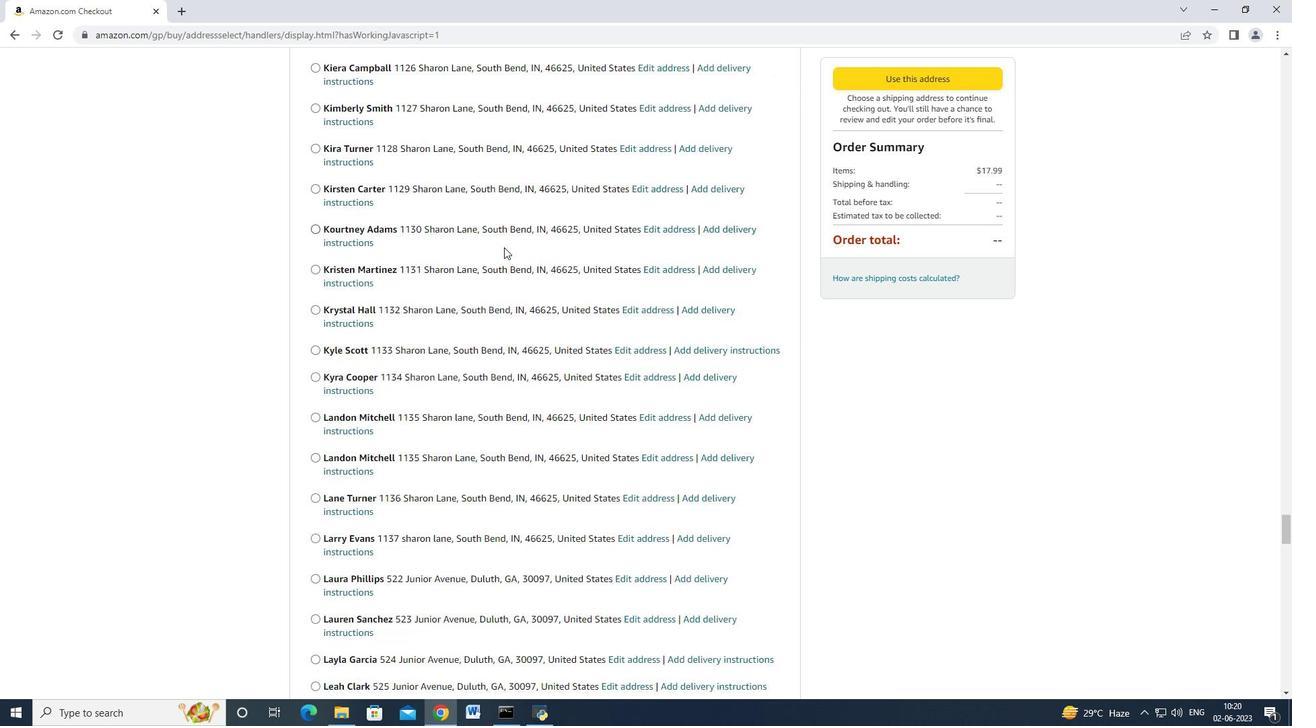
Action: Mouse scrolled (504, 244) with delta (0, -1)
Screenshot: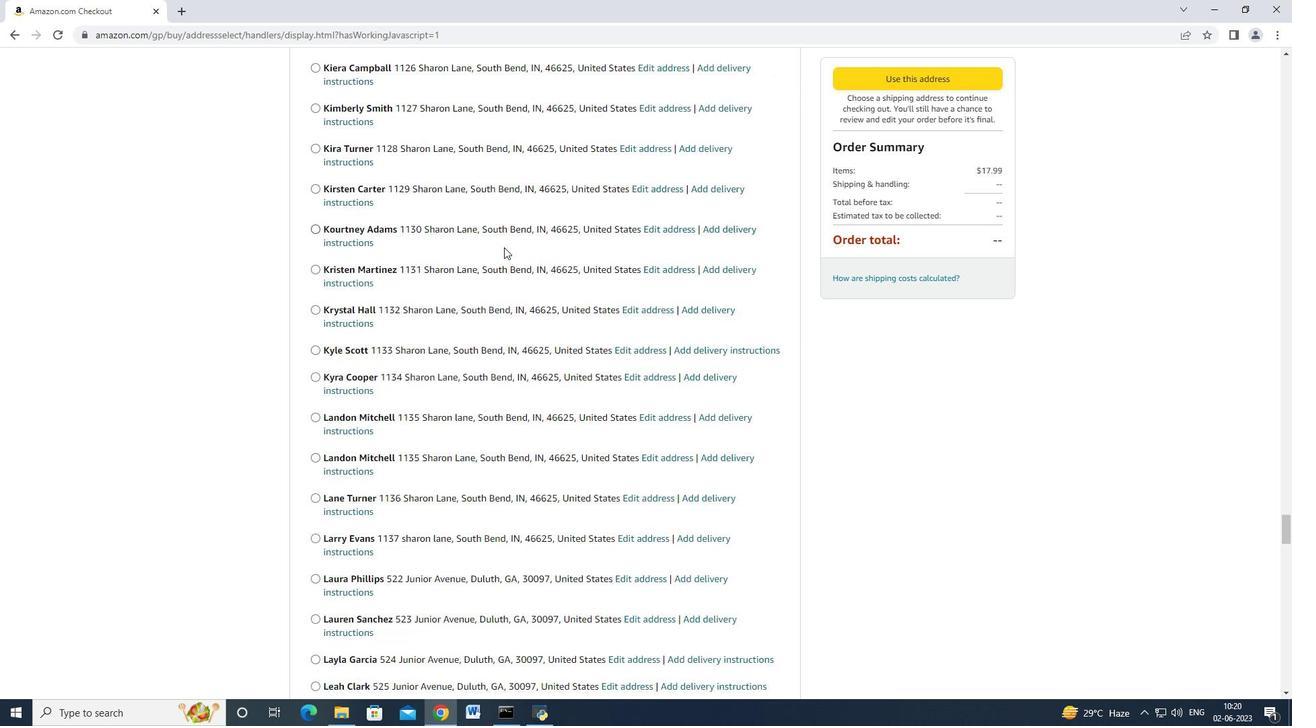 
Action: Mouse scrolled (504, 245) with delta (0, 0)
Screenshot: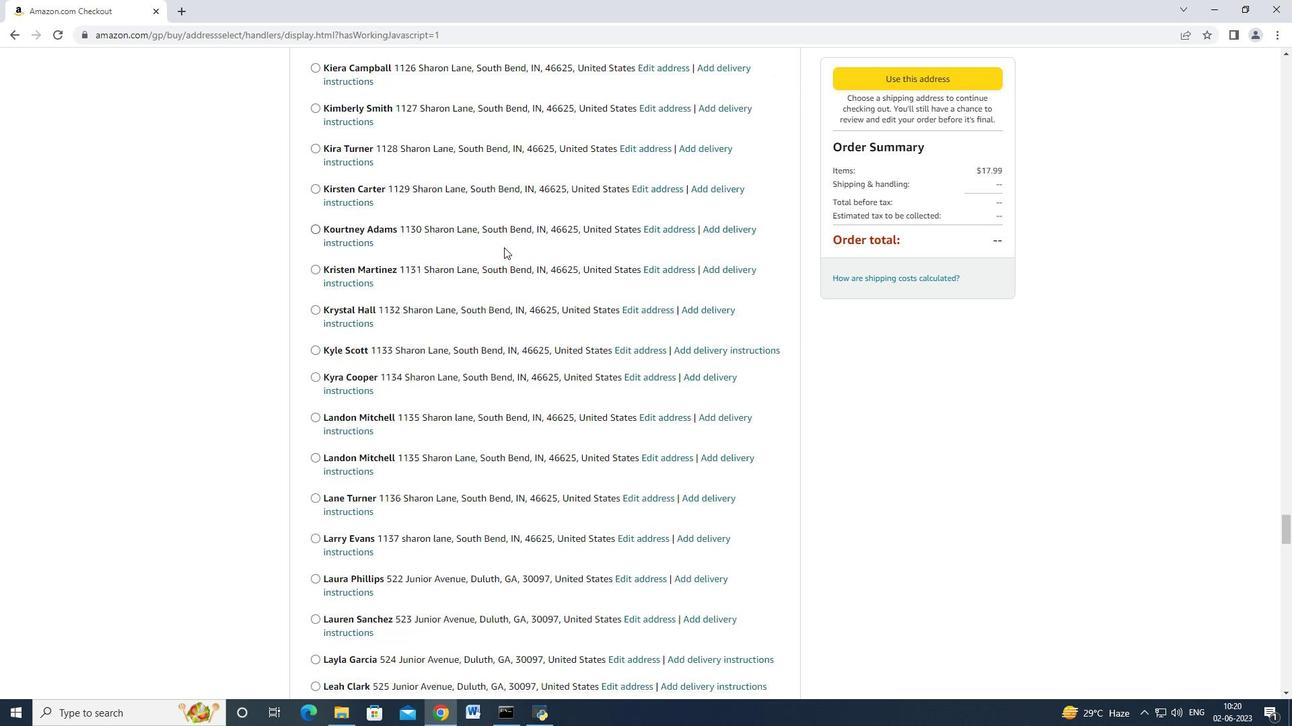 
Action: Mouse moved to (504, 246)
Screenshot: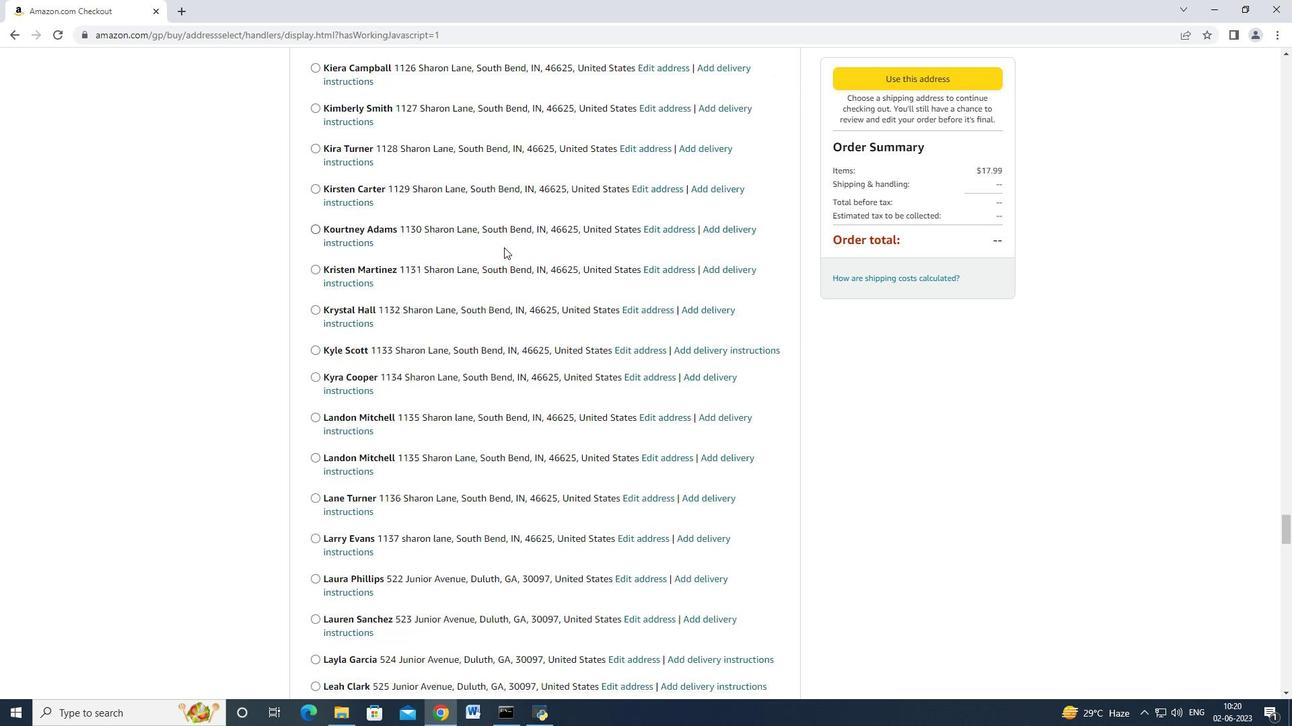 
Action: Mouse scrolled (504, 245) with delta (0, 0)
Screenshot: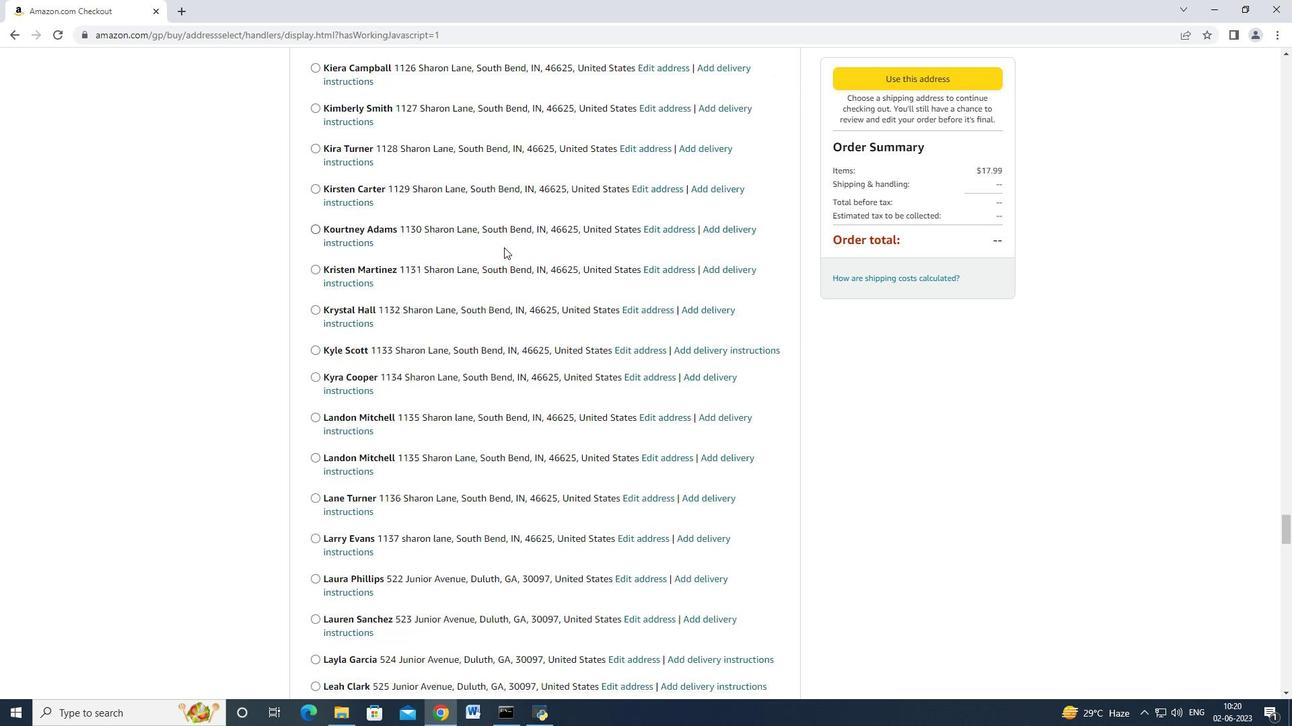 
Action: Mouse moved to (504, 246)
Screenshot: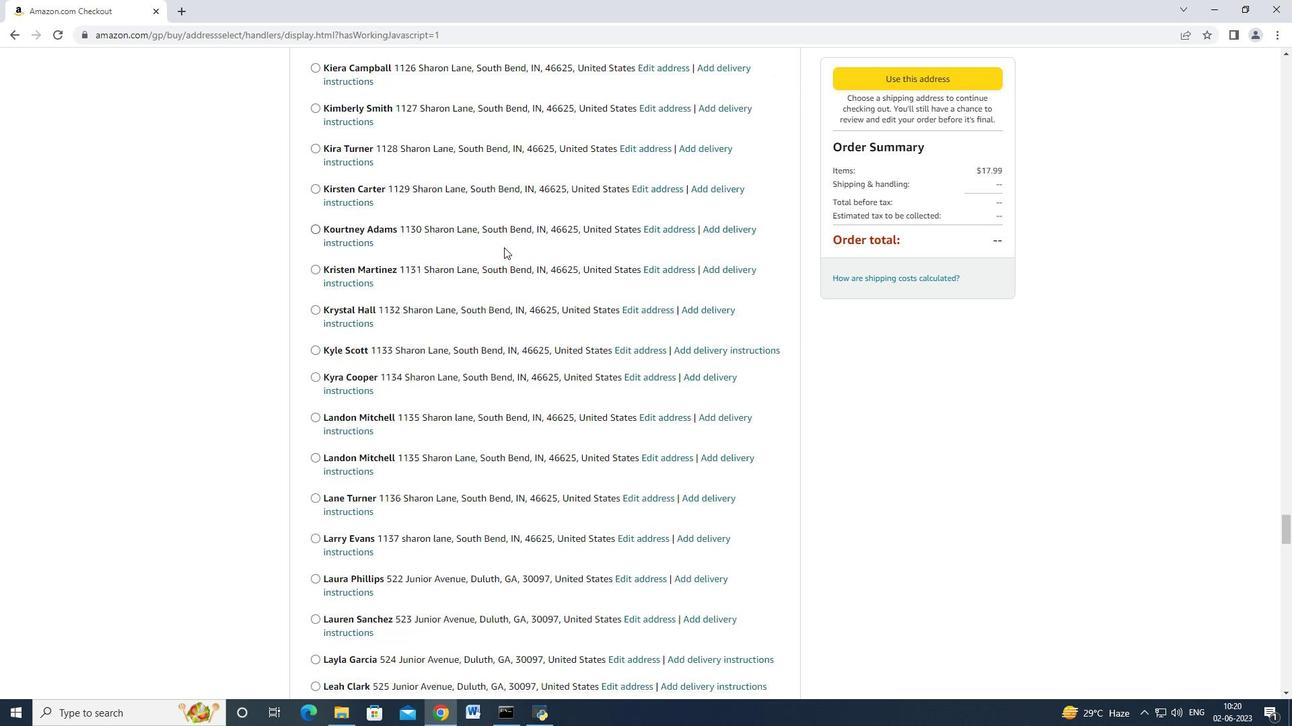 
Action: Mouse scrolled (504, 245) with delta (0, 0)
Screenshot: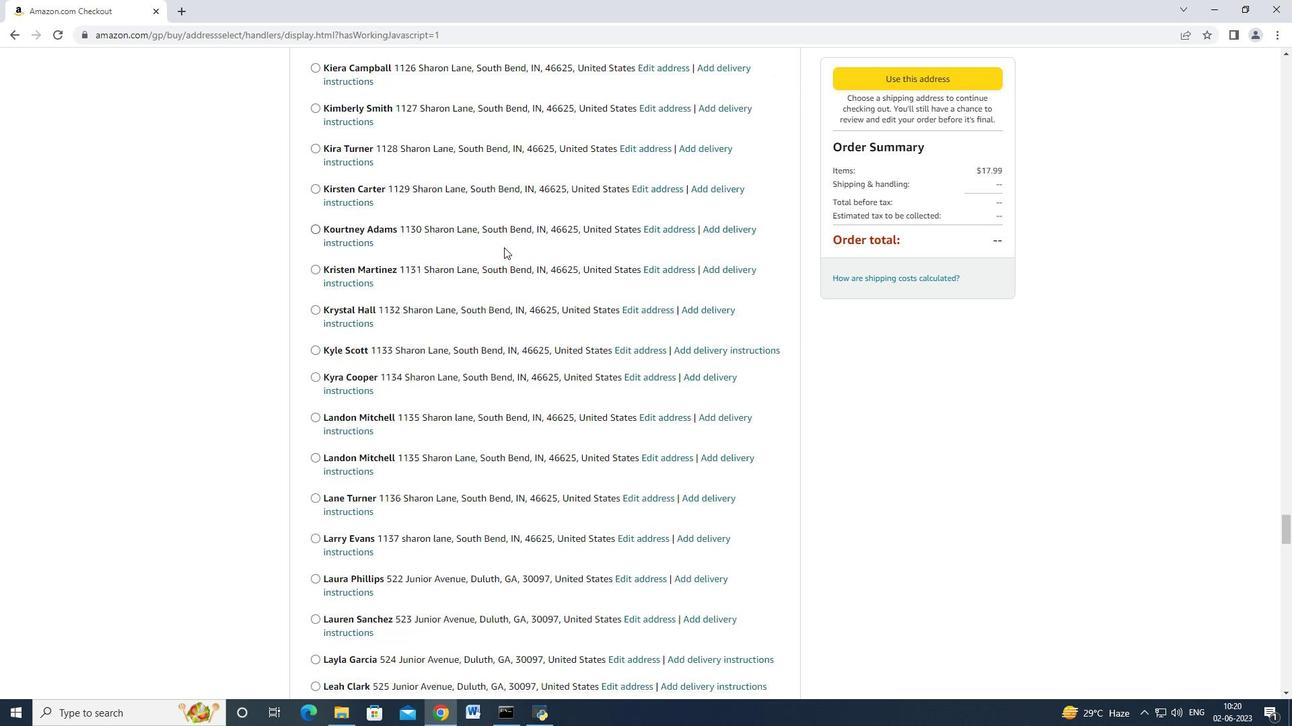 
Action: Mouse moved to (504, 245)
Screenshot: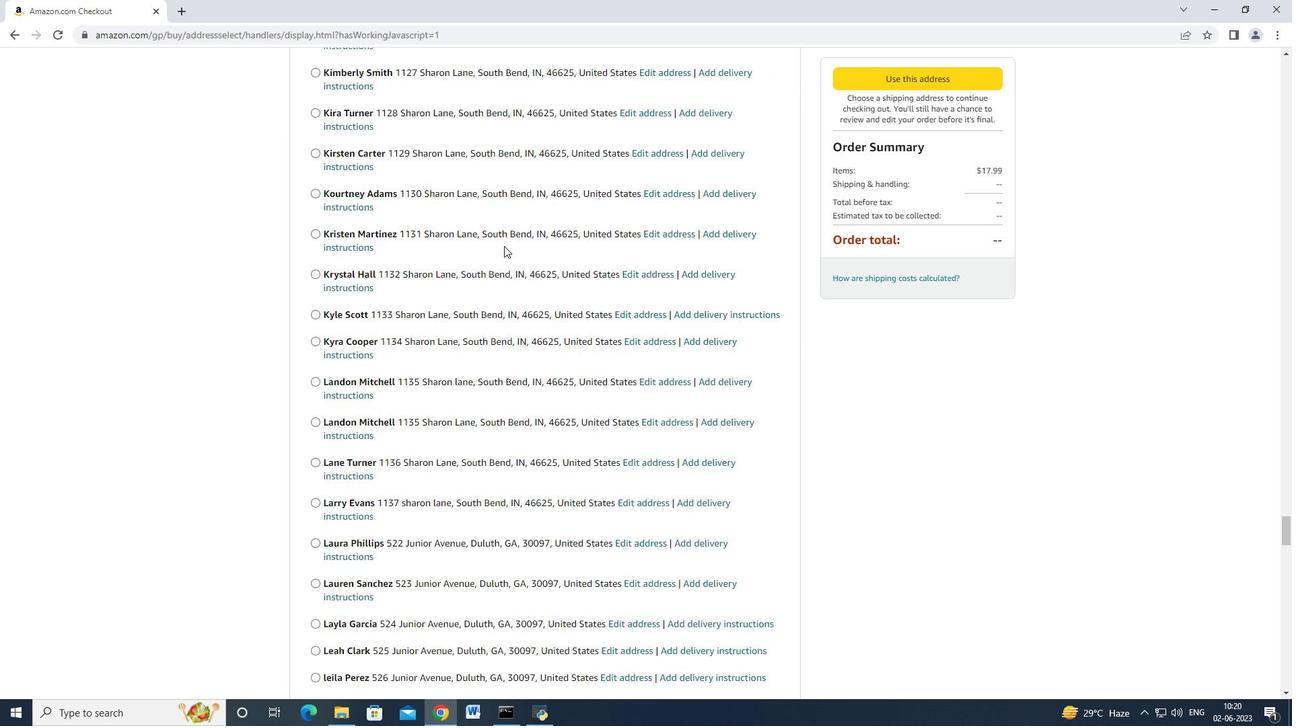 
Action: Mouse scrolled (504, 244) with delta (0, 0)
Screenshot: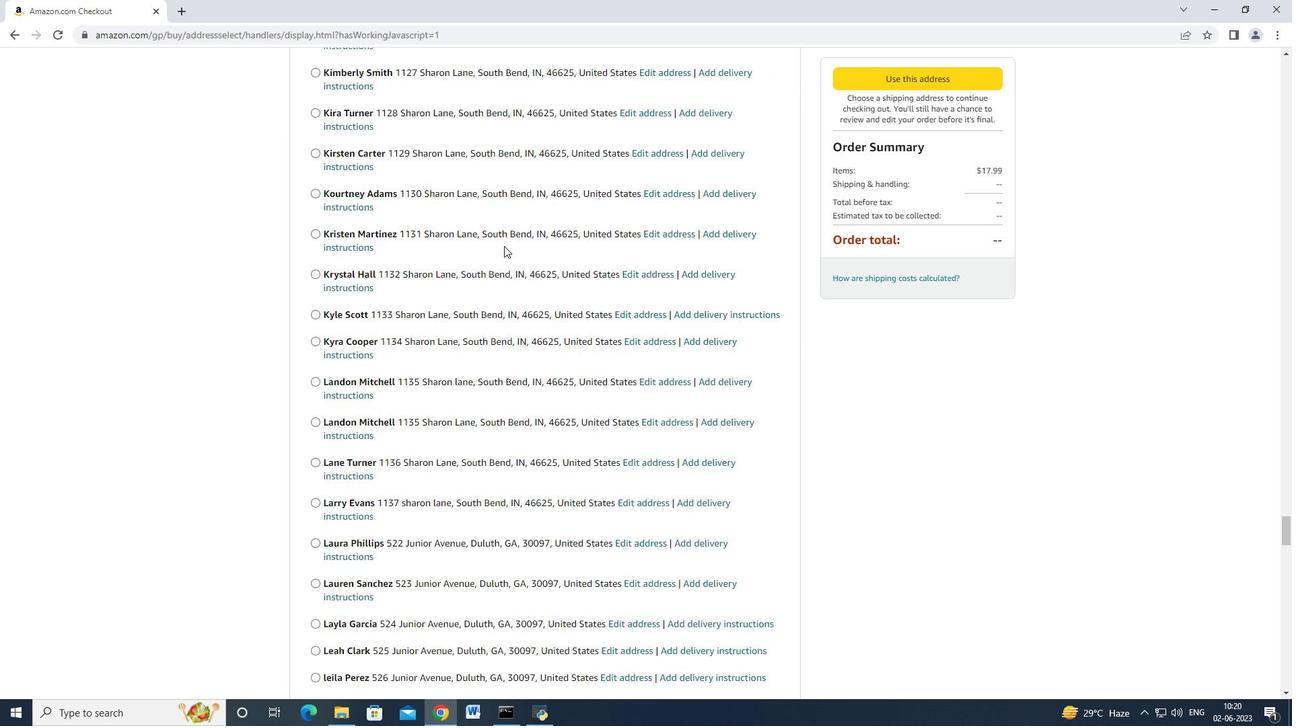 
Action: Mouse moved to (503, 245)
Screenshot: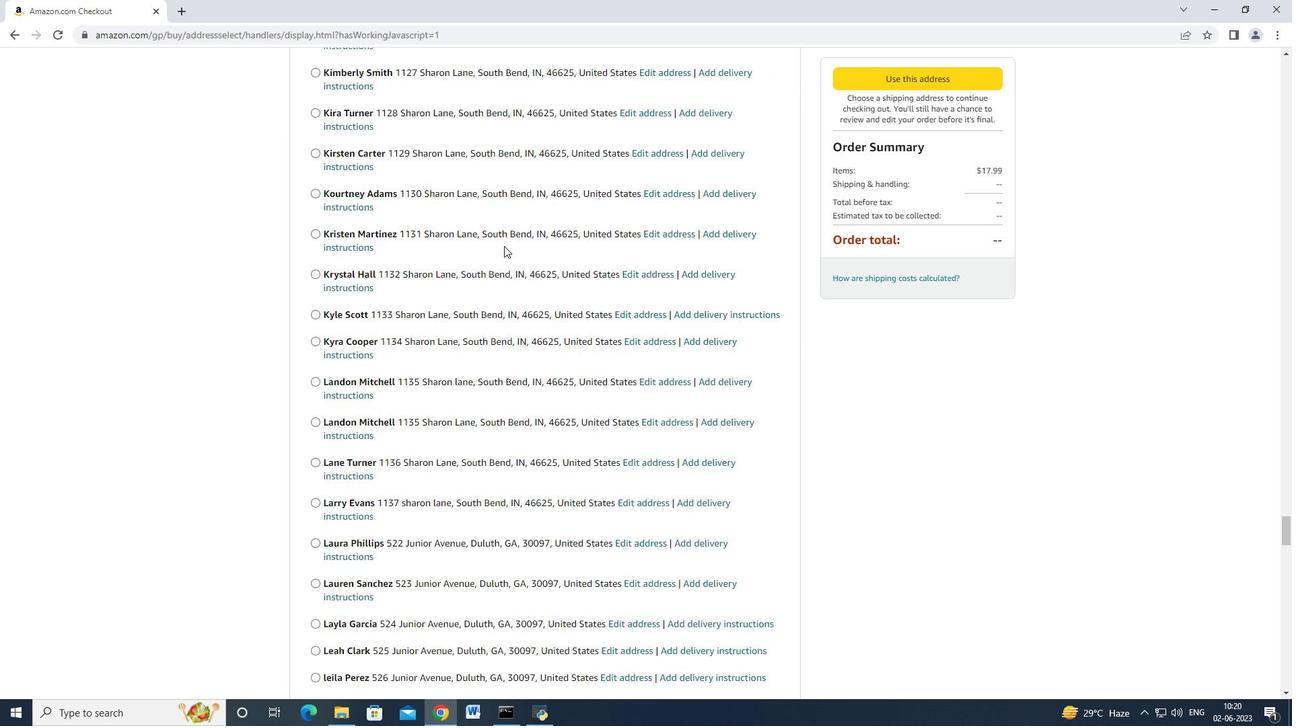 
Action: Mouse scrolled (503, 244) with delta (0, 0)
Screenshot: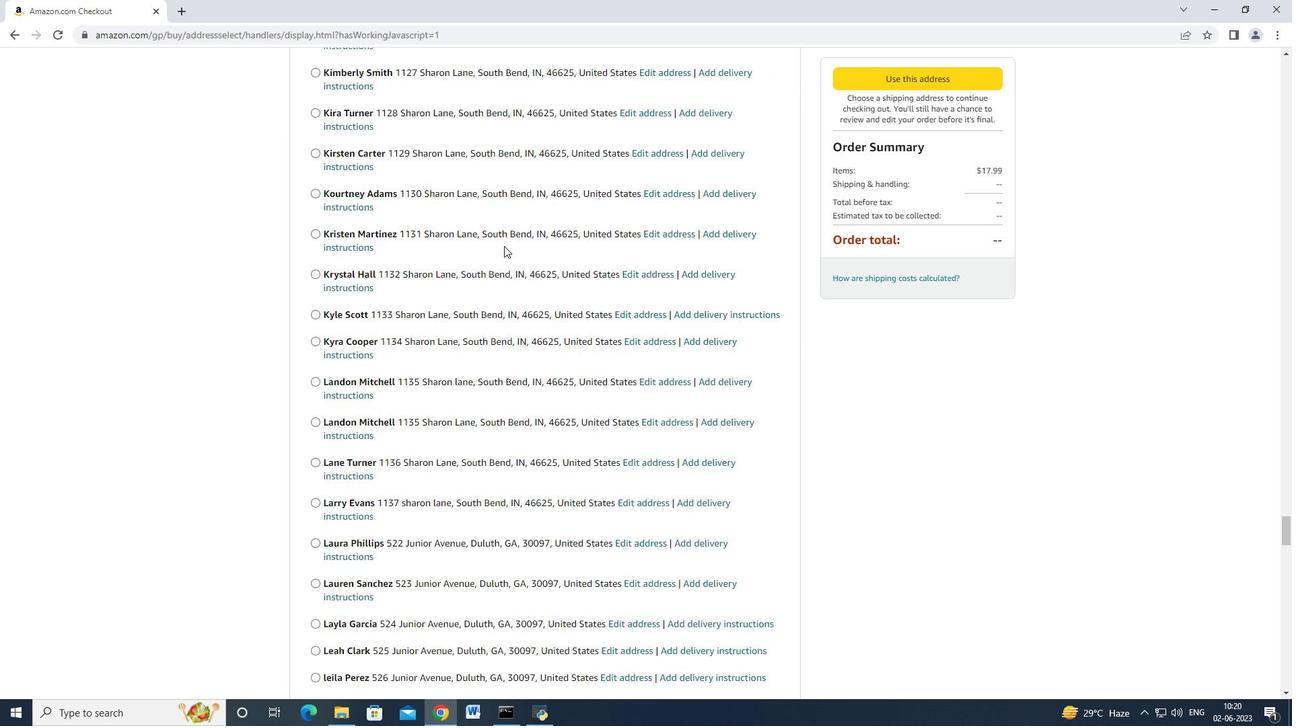 
Action: Mouse moved to (503, 246)
Screenshot: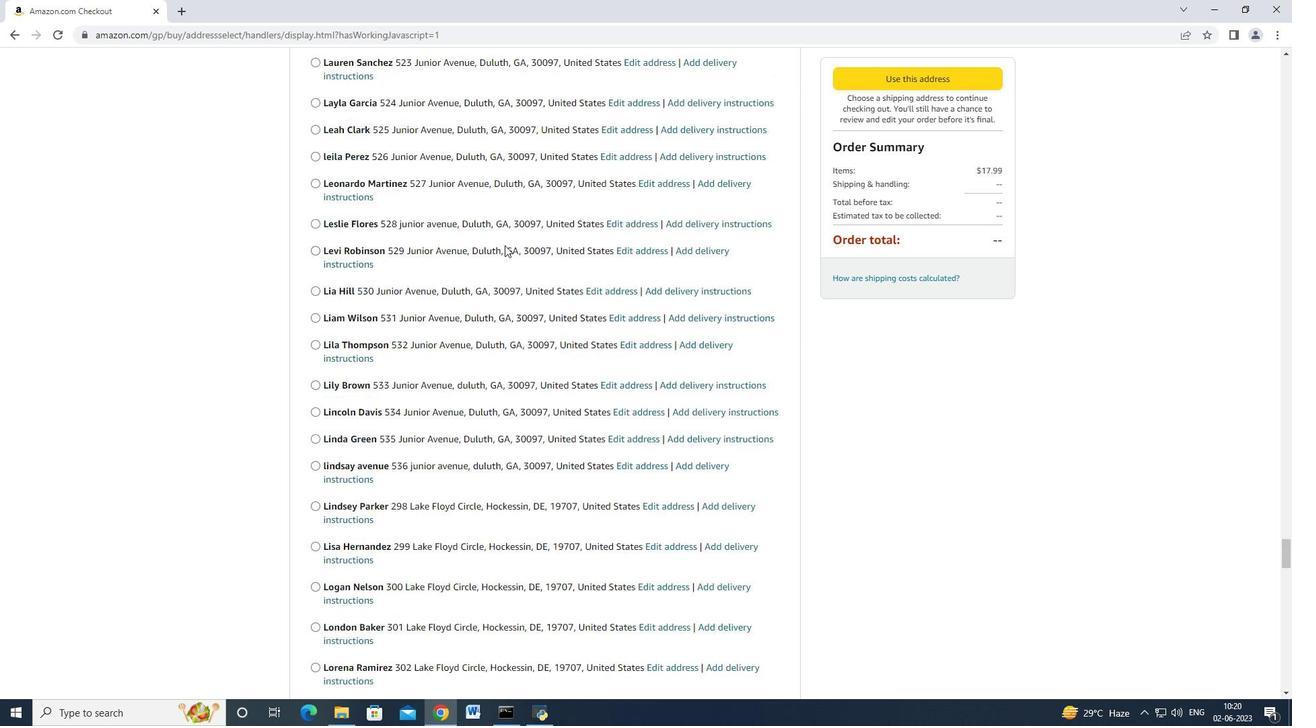 
Action: Mouse scrolled (503, 245) with delta (0, 0)
Screenshot: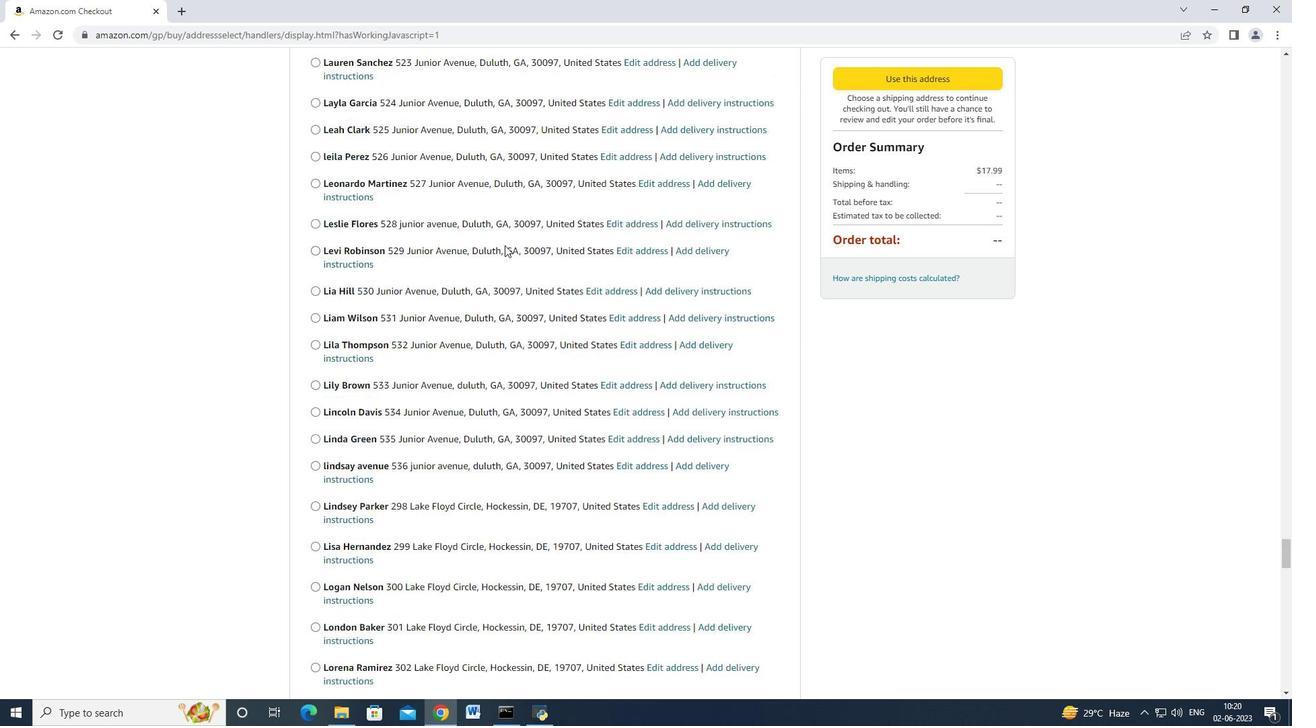 
Action: Mouse scrolled (503, 244) with delta (0, -1)
Screenshot: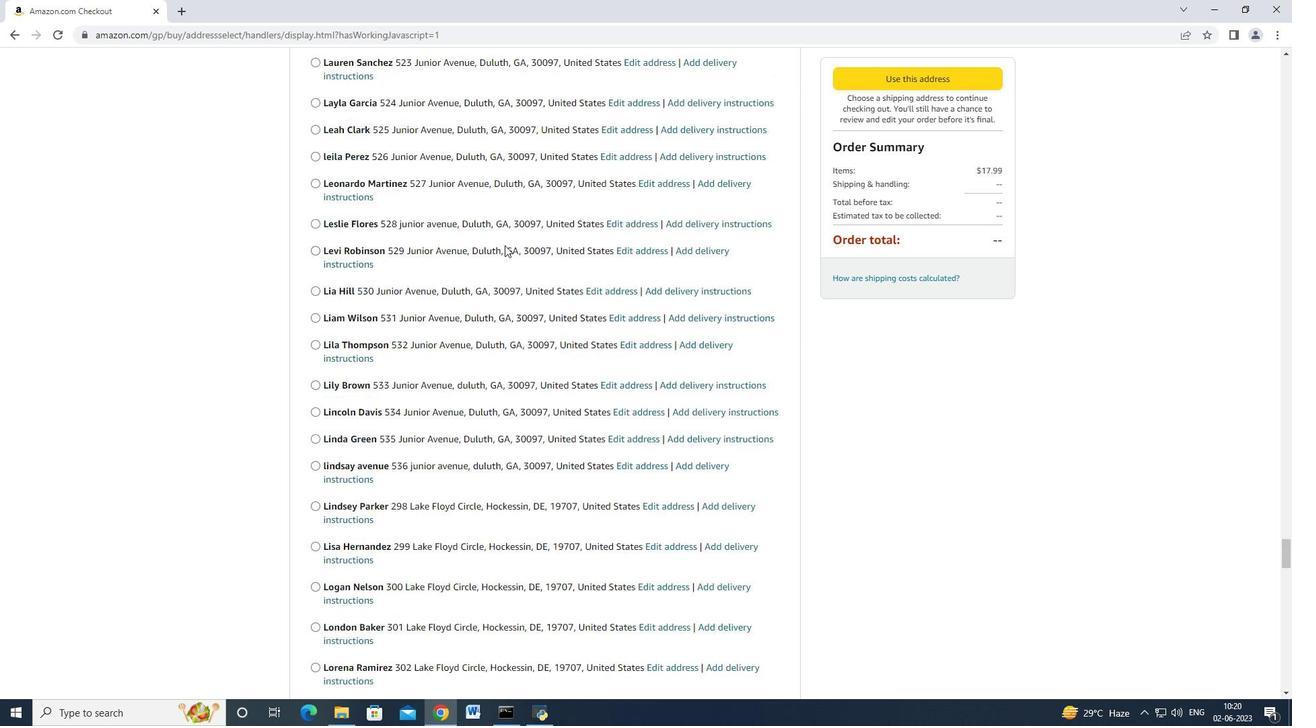 
Action: Mouse scrolled (503, 245) with delta (0, 0)
Screenshot: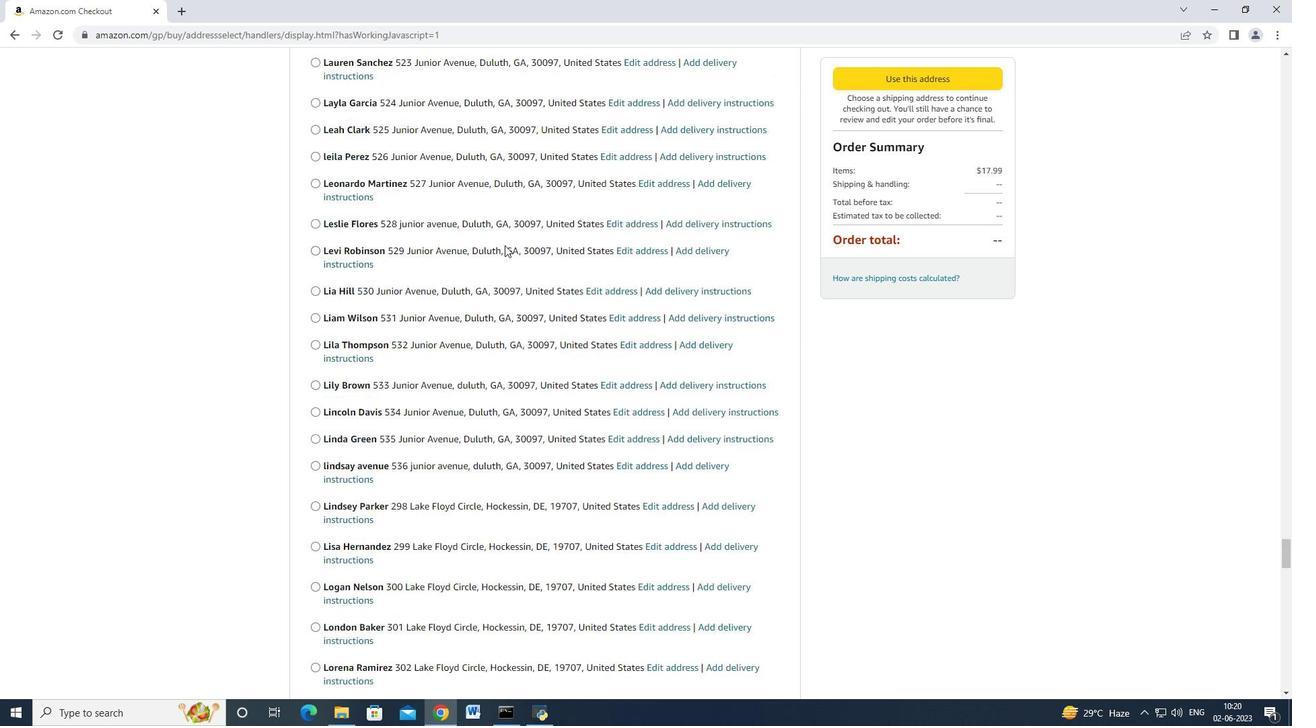 
Action: Mouse scrolled (503, 245) with delta (0, 0)
Screenshot: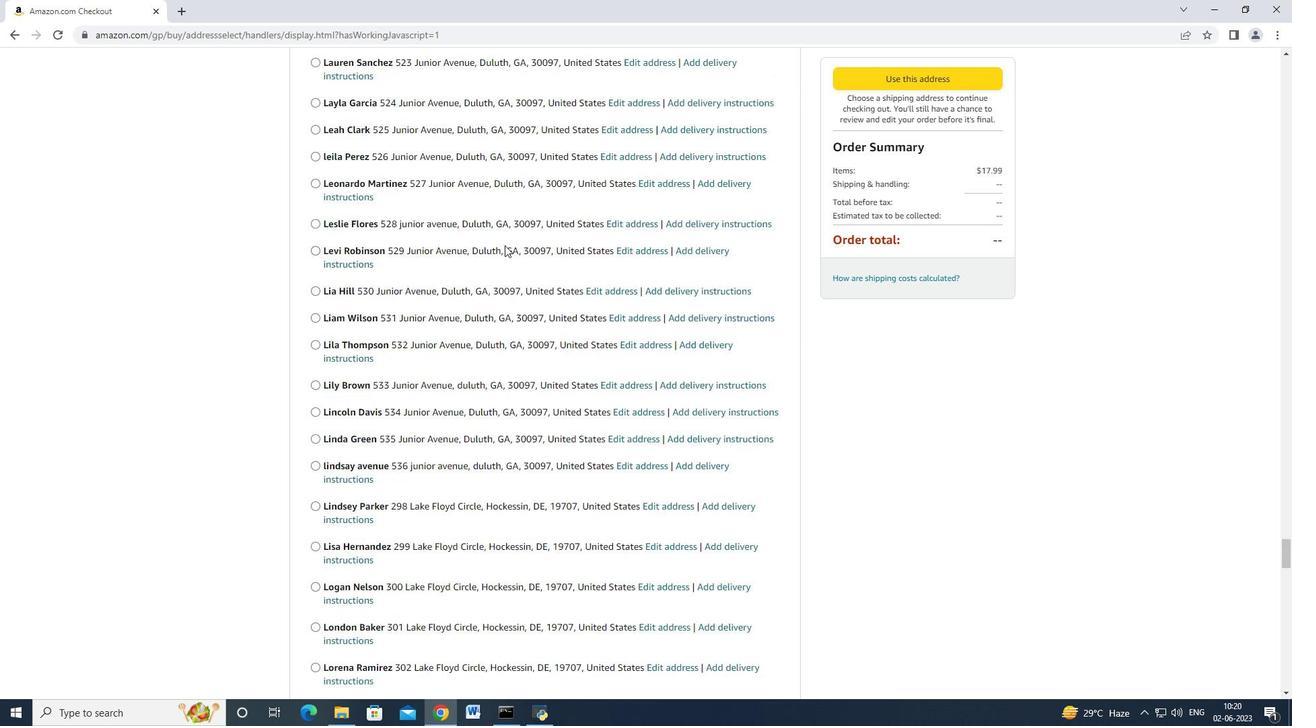 
Action: Mouse scrolled (503, 245) with delta (0, 0)
Screenshot: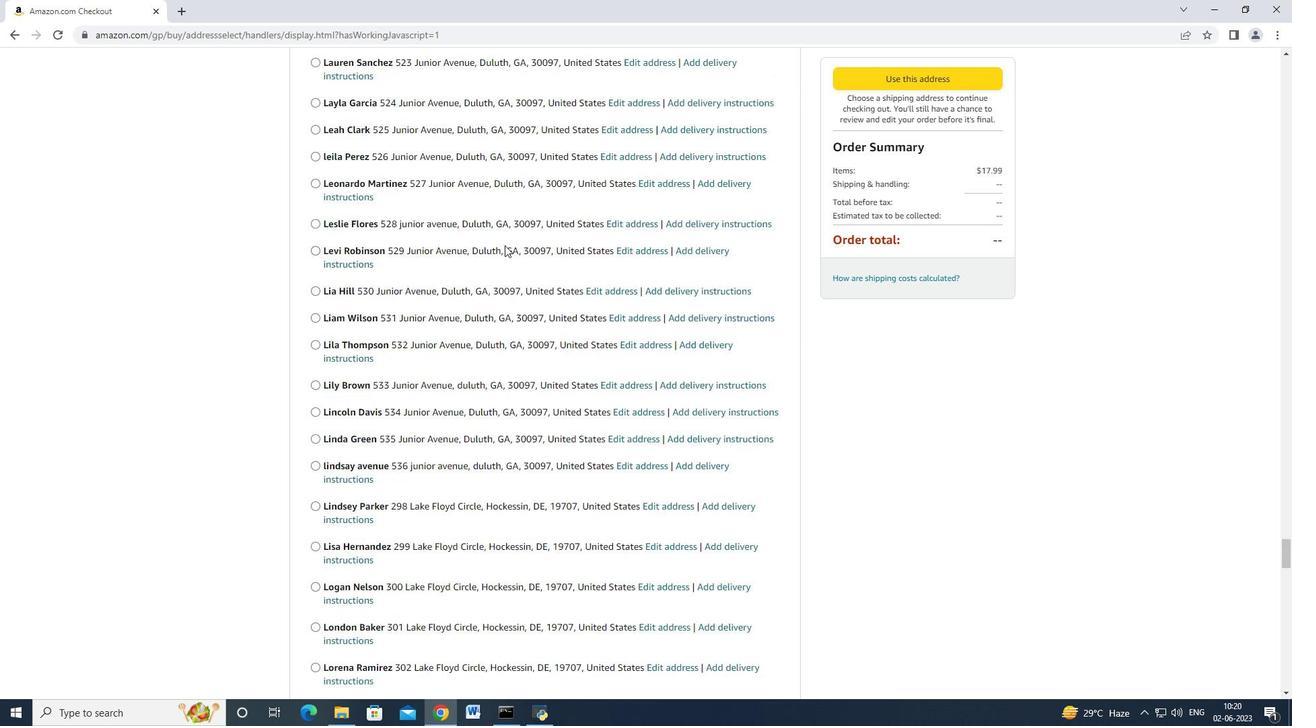 
Action: Mouse moved to (504, 245)
Screenshot: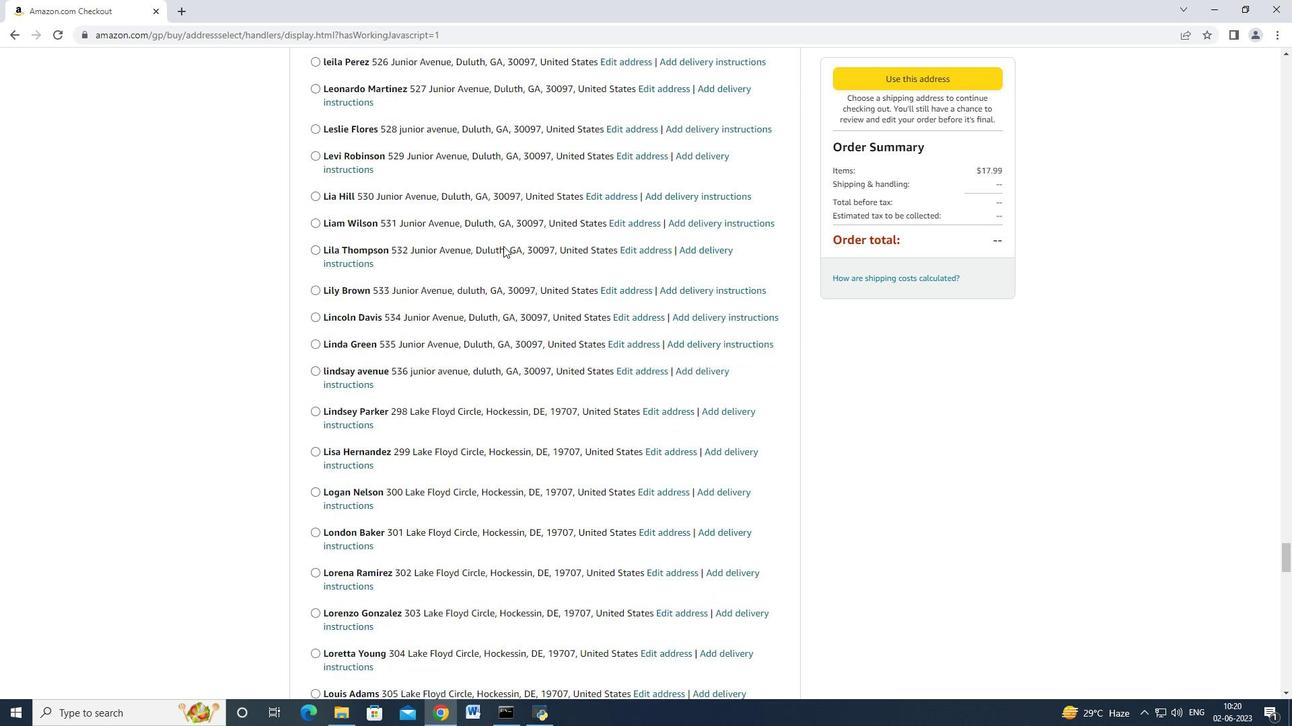 
Action: Mouse scrolled (504, 244) with delta (0, 0)
Screenshot: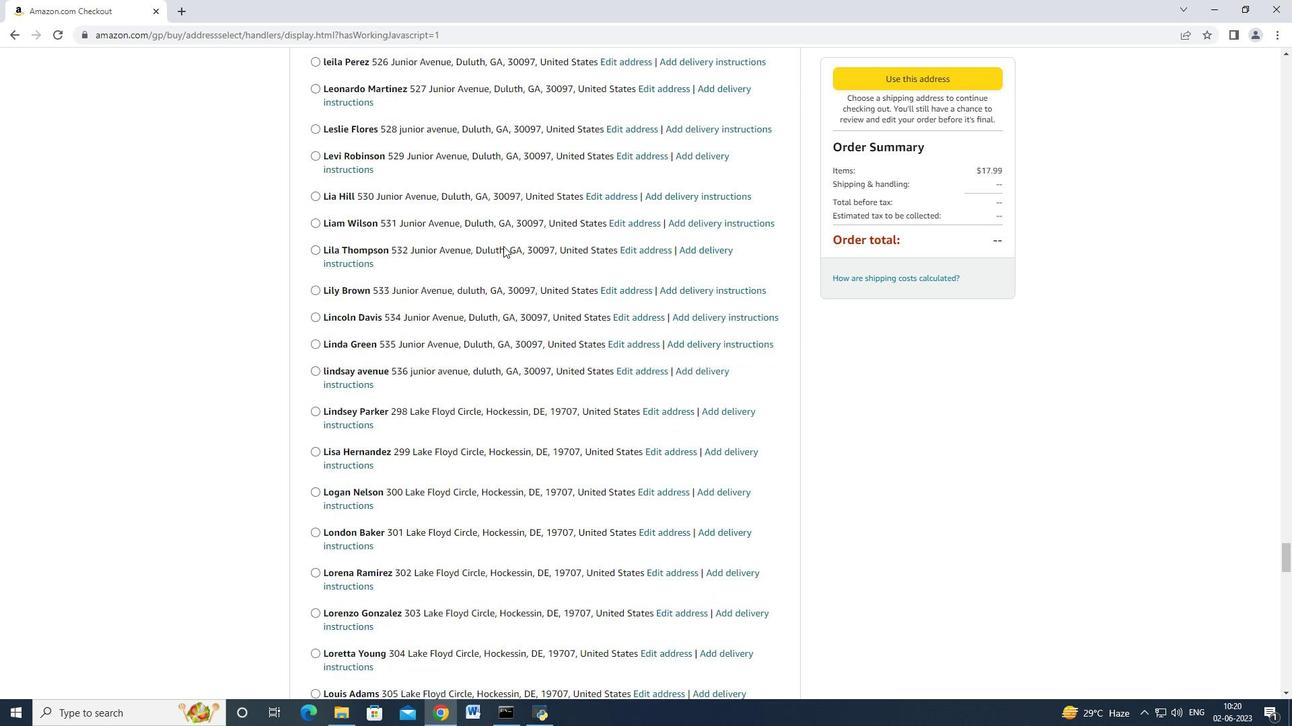 
Action: Mouse moved to (502, 249)
Screenshot: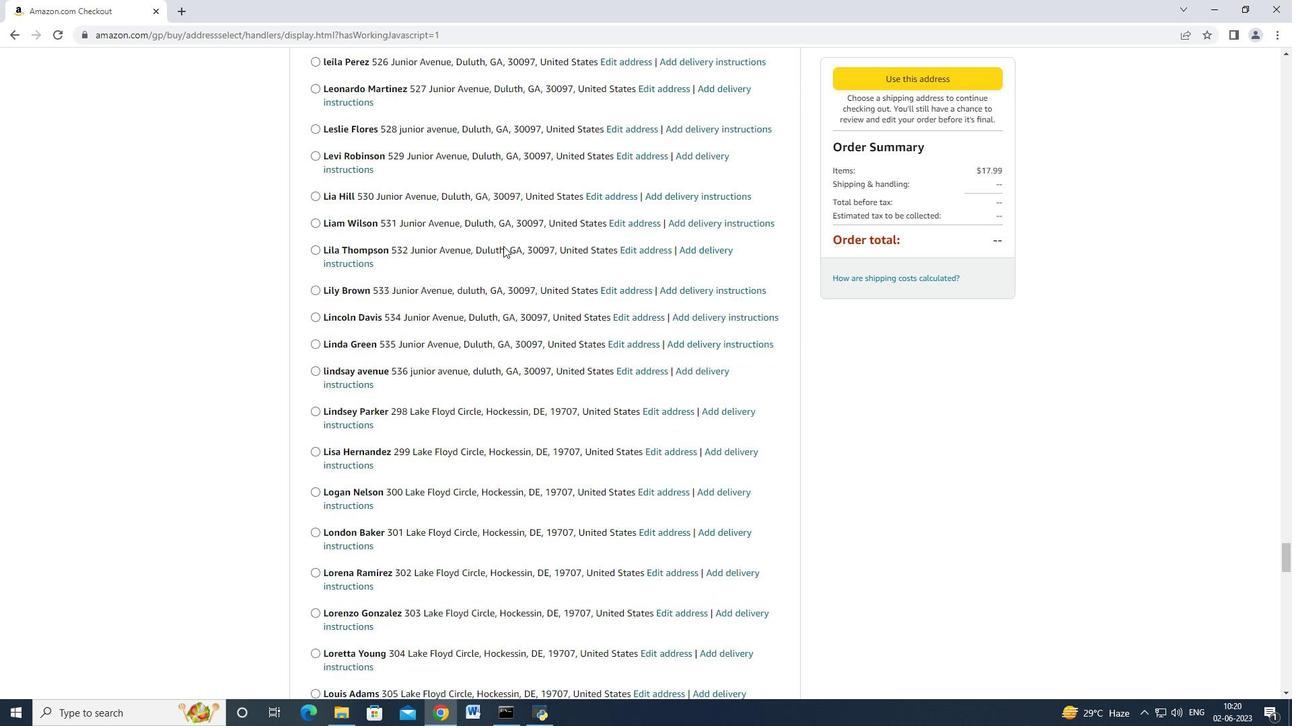 
Action: Mouse scrolled (502, 247) with delta (0, -1)
Screenshot: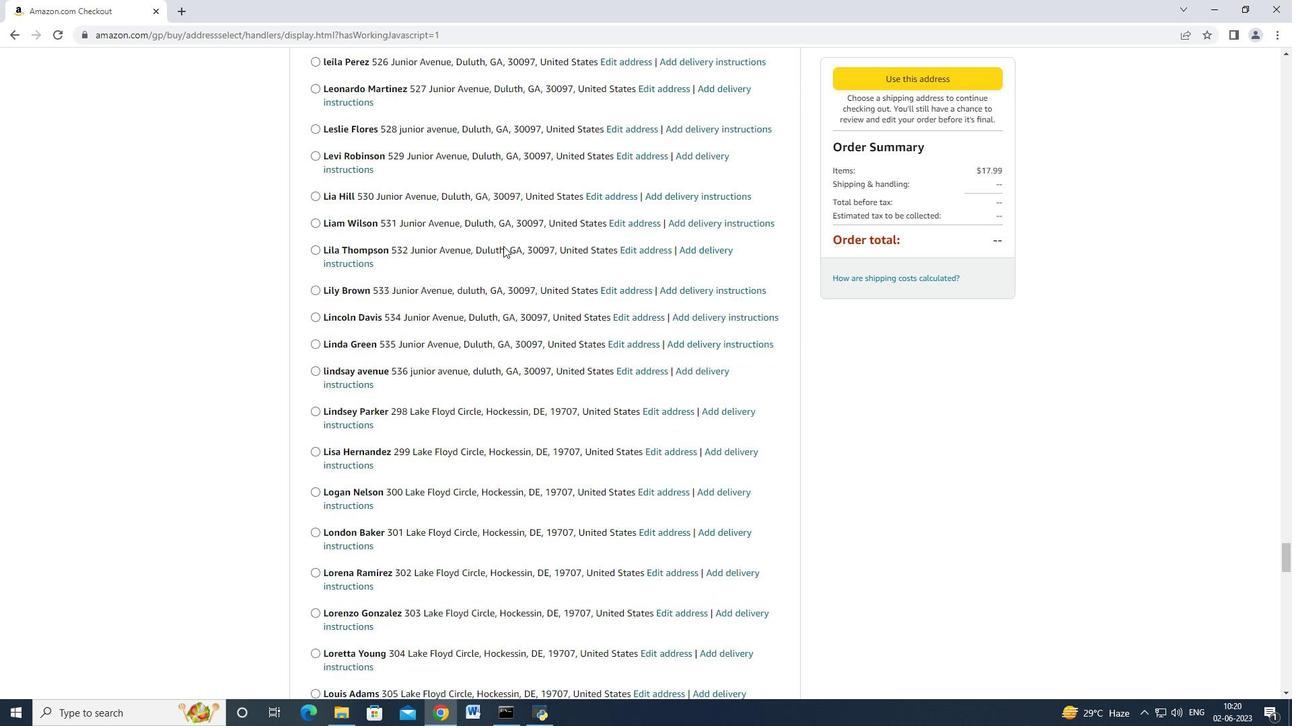 
Action: Mouse scrolled (502, 248) with delta (0, 0)
Screenshot: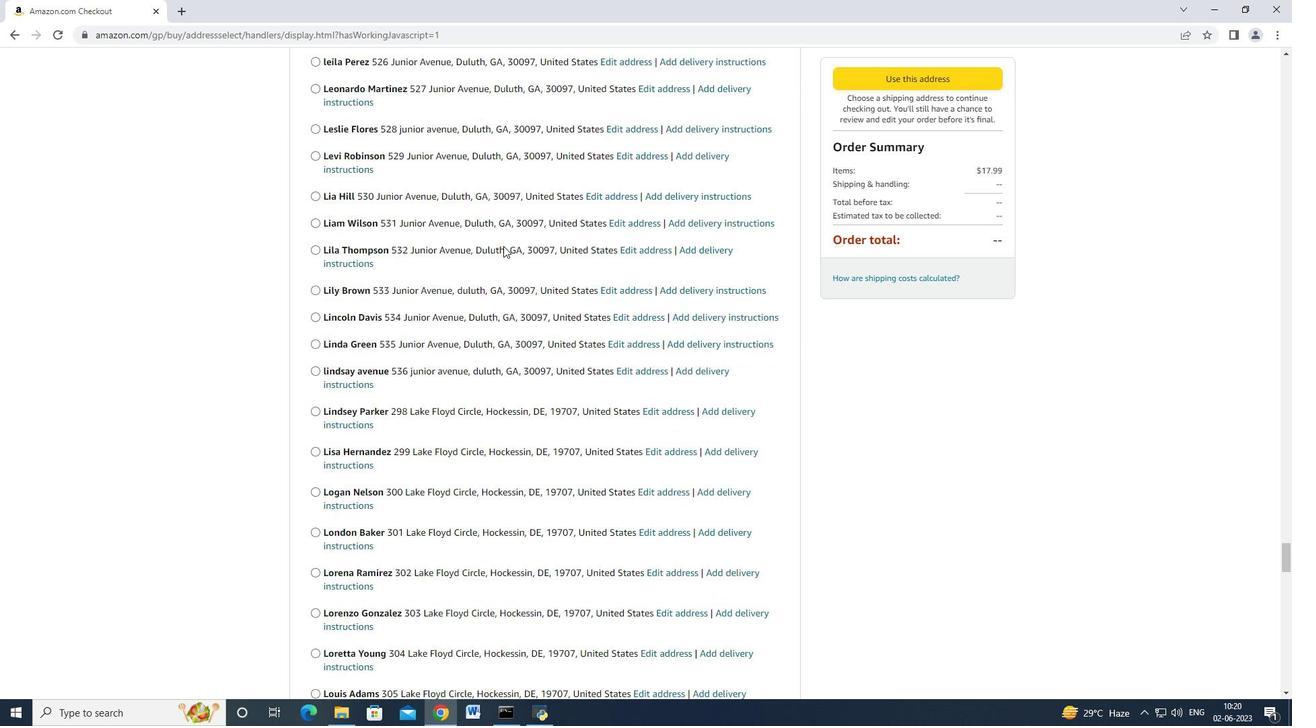 
Action: Mouse scrolled (502, 248) with delta (0, 0)
Screenshot: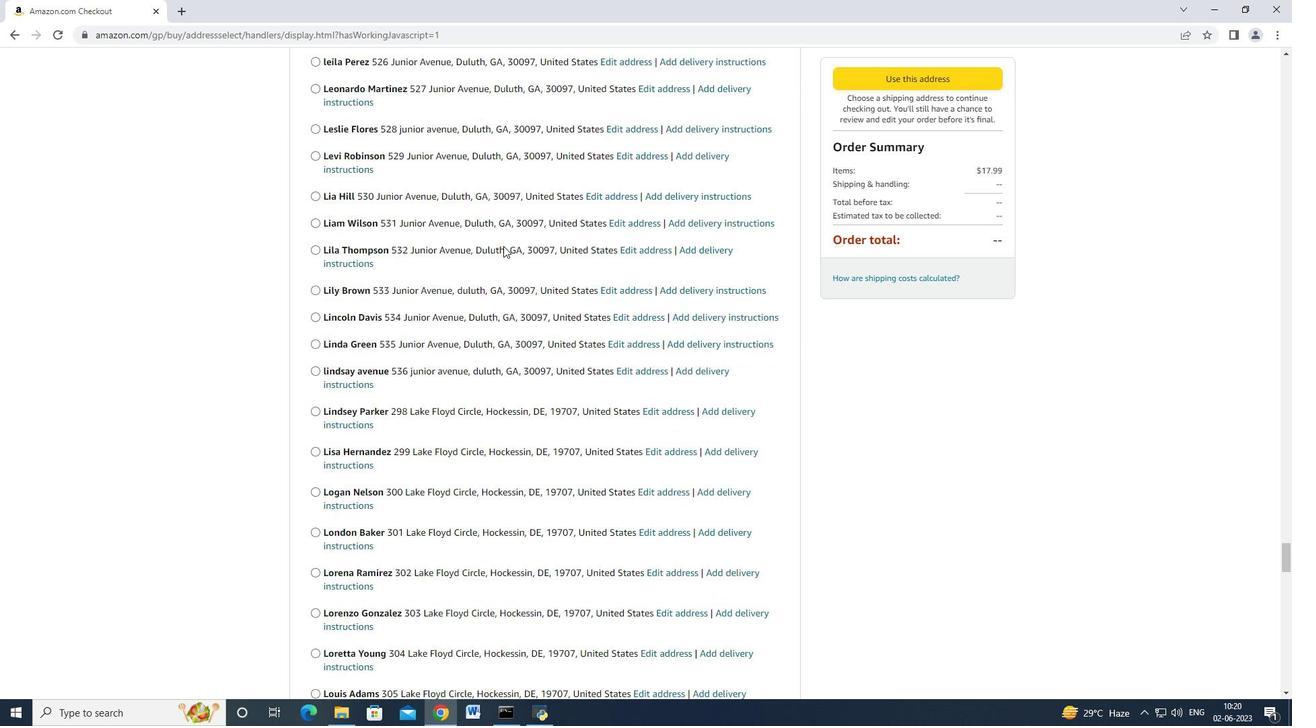 
Action: Mouse scrolled (502, 247) with delta (0, -1)
Screenshot: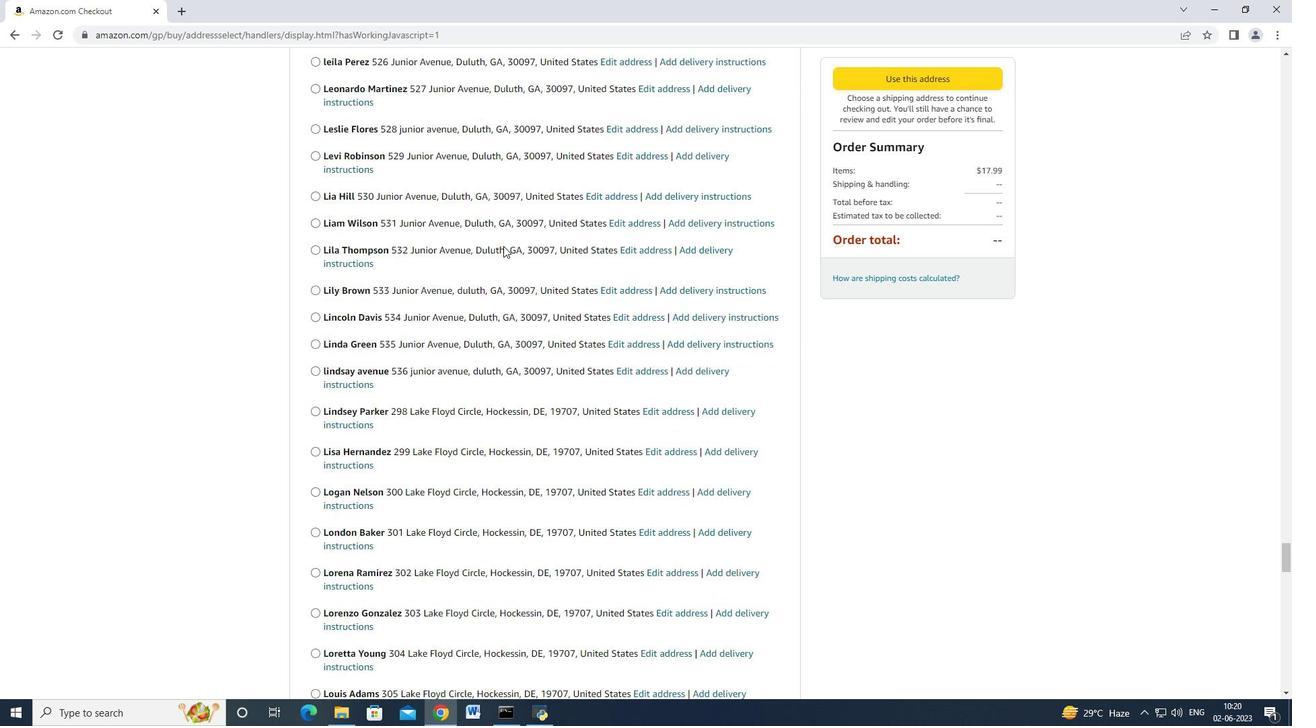 
Action: Mouse moved to (502, 249)
Screenshot: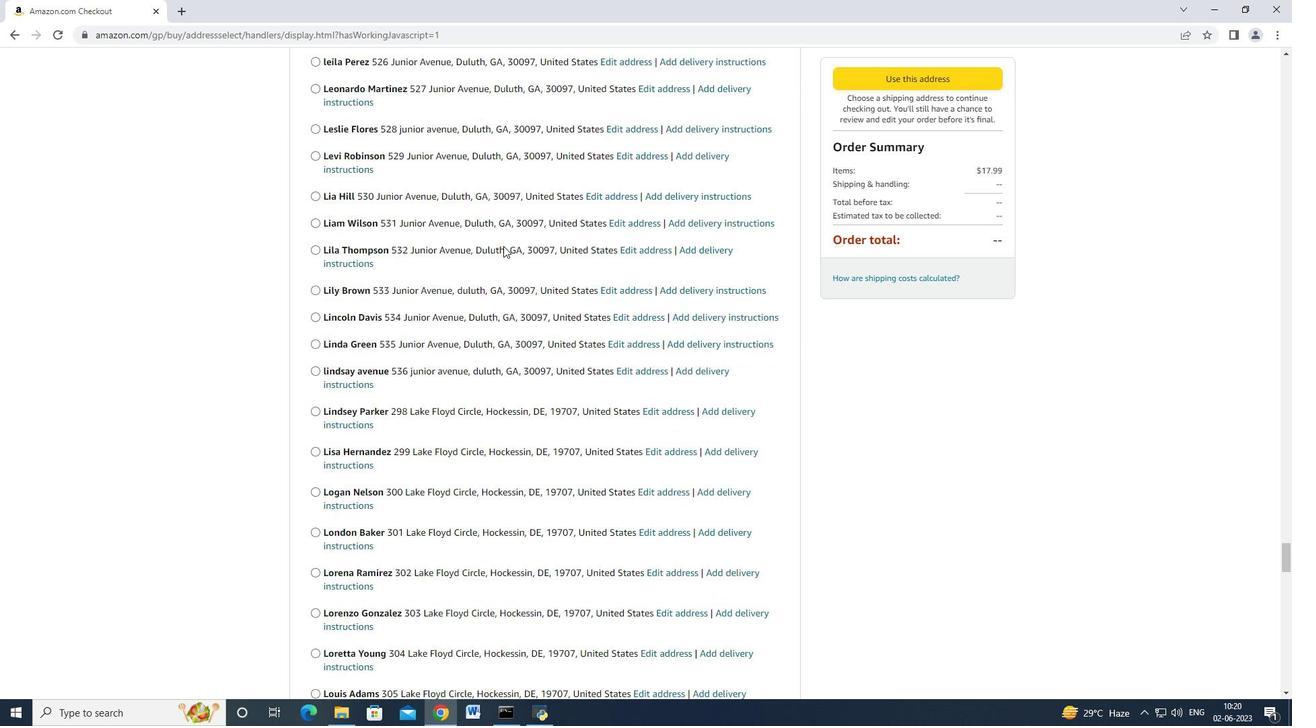 
Action: Mouse scrolled (502, 248) with delta (0, 0)
Screenshot: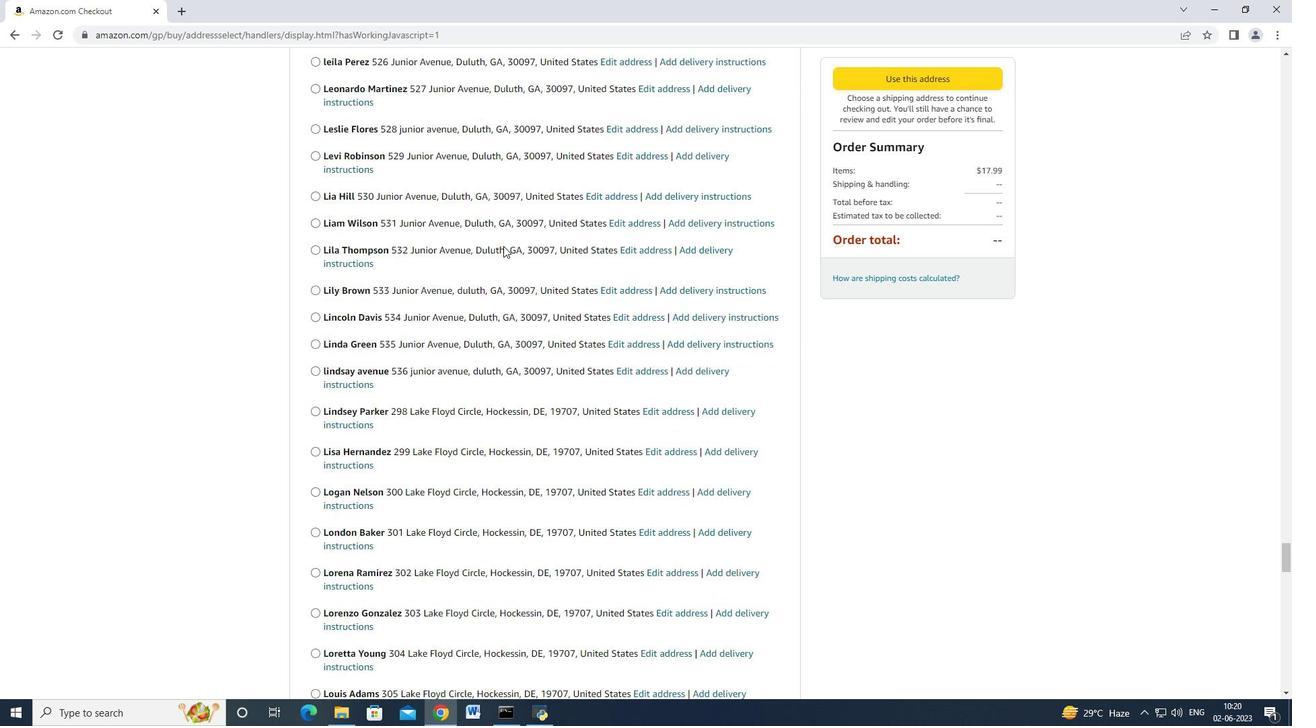 
Action: Mouse scrolled (502, 248) with delta (0, 0)
Screenshot: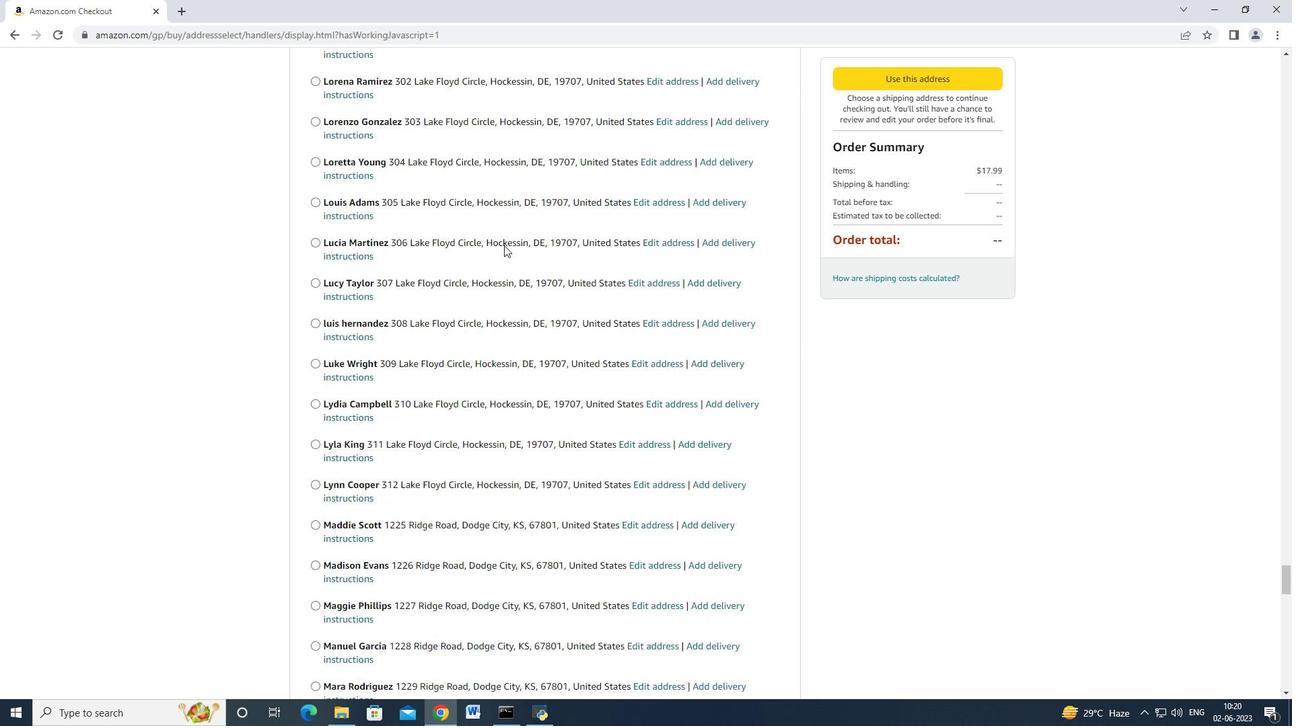 
Action: Mouse moved to (503, 248)
Screenshot: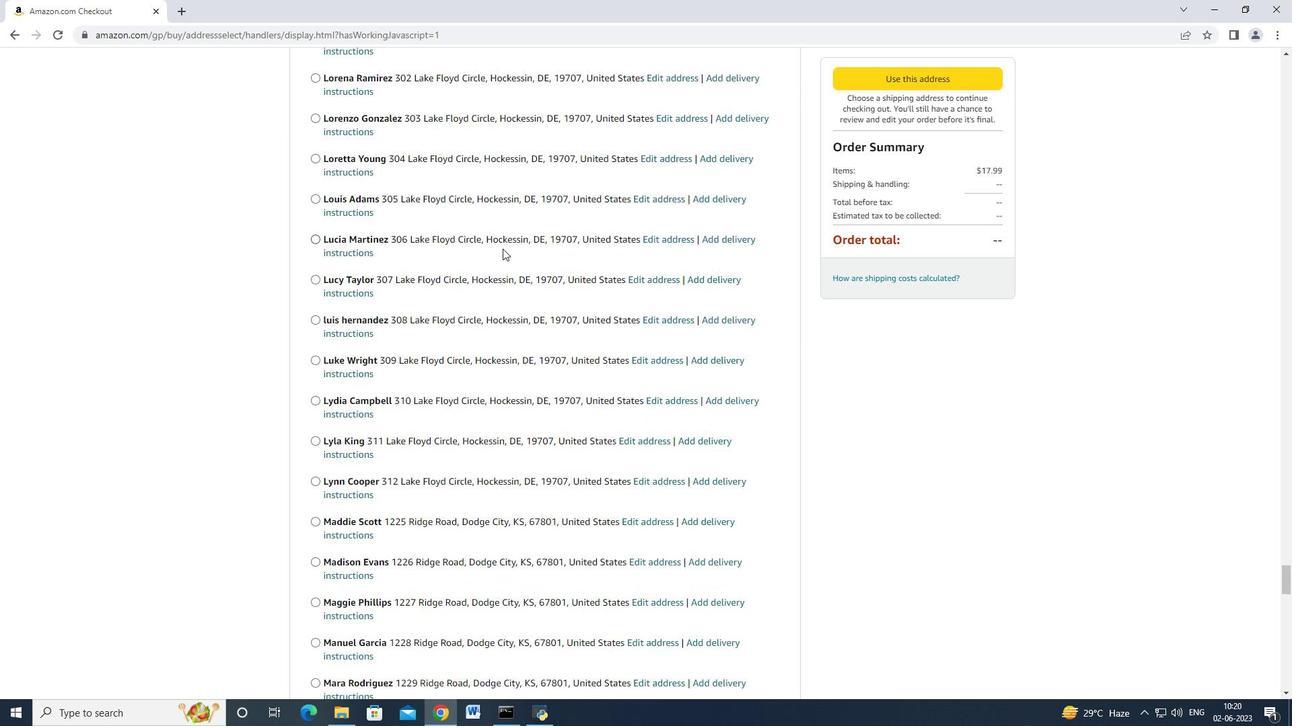 
Action: Mouse scrolled (503, 247) with delta (0, 0)
Screenshot: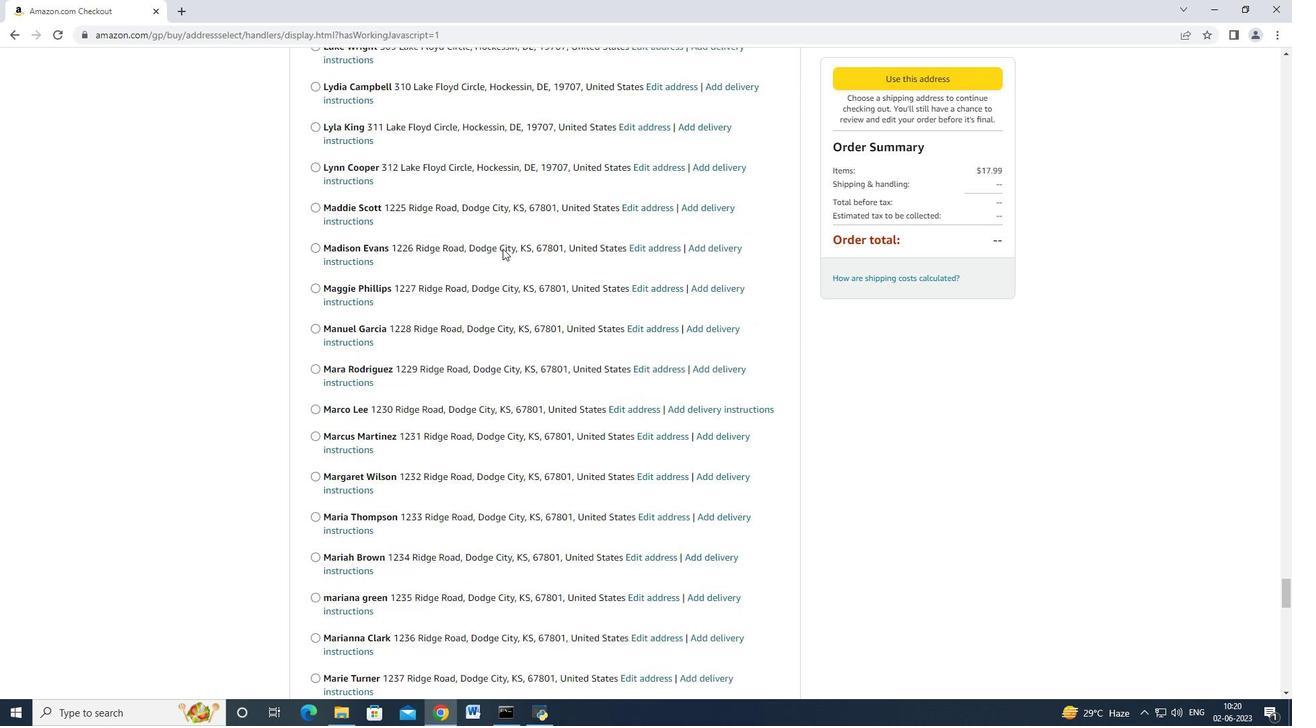 
Action: Mouse moved to (502, 248)
Screenshot: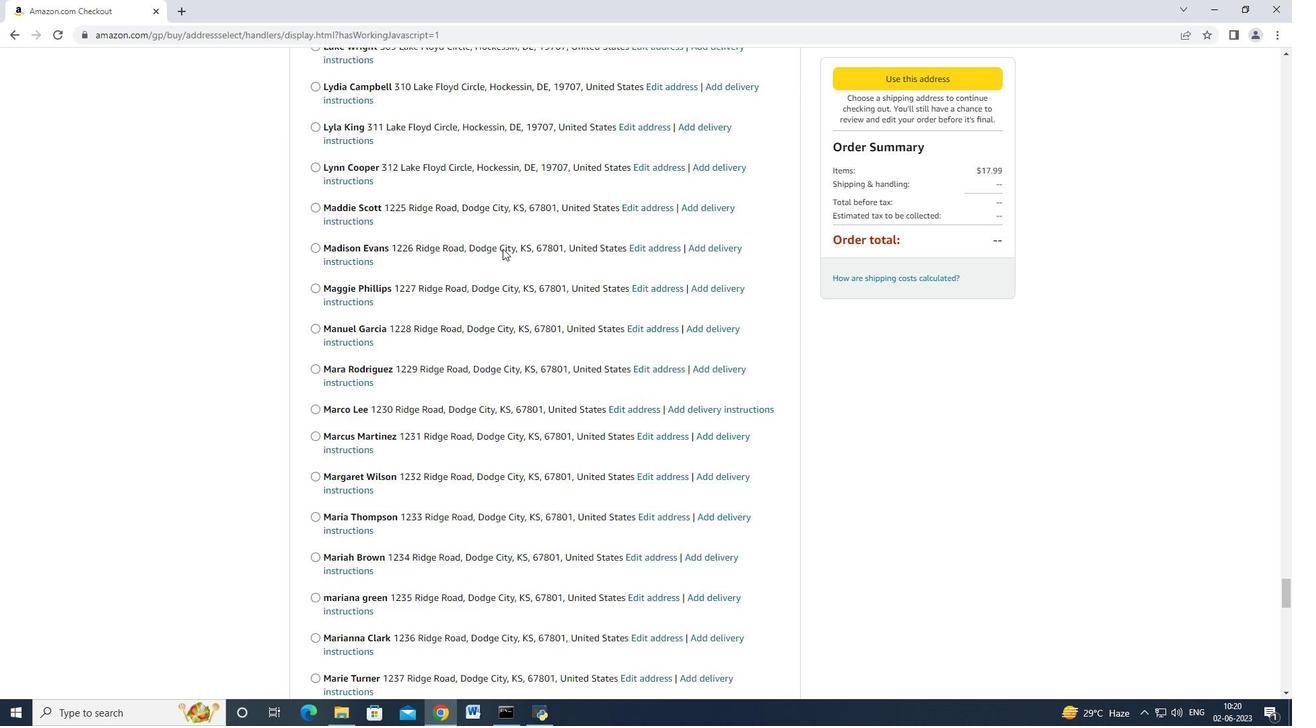 
Action: Mouse scrolled (502, 247) with delta (0, 0)
Screenshot: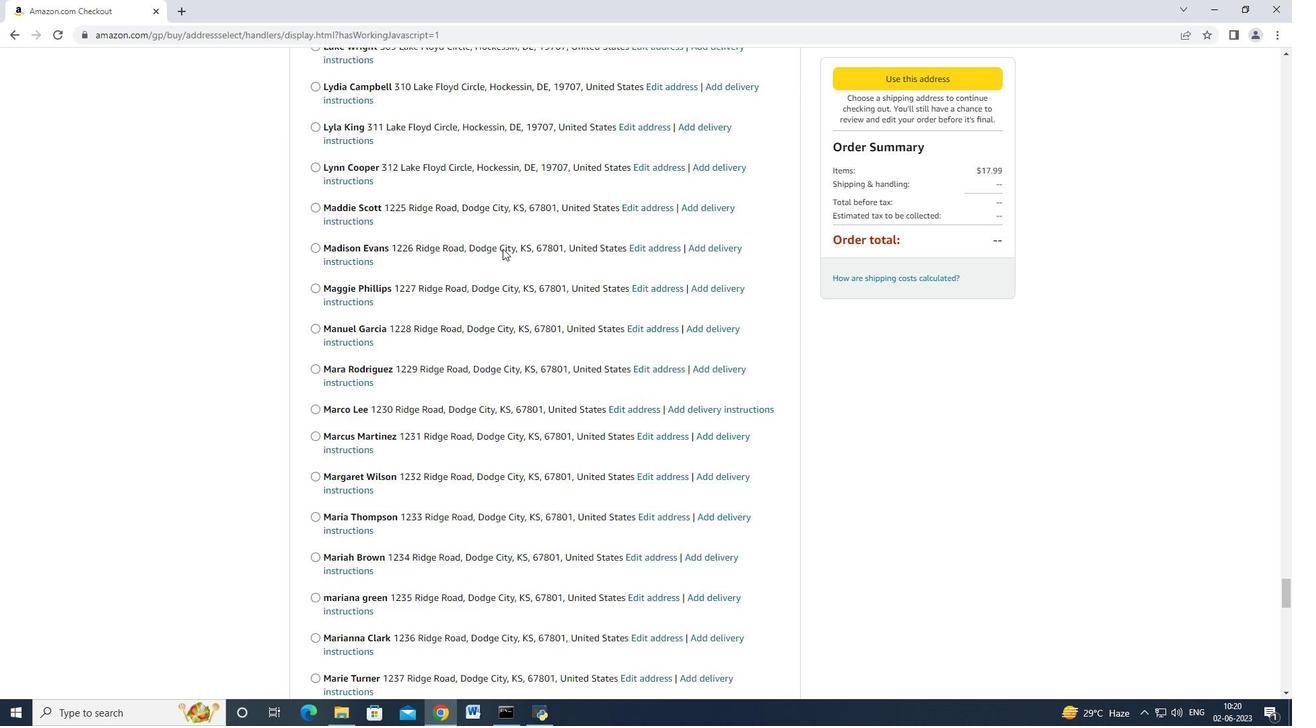 
Action: Mouse moved to (502, 248)
Screenshot: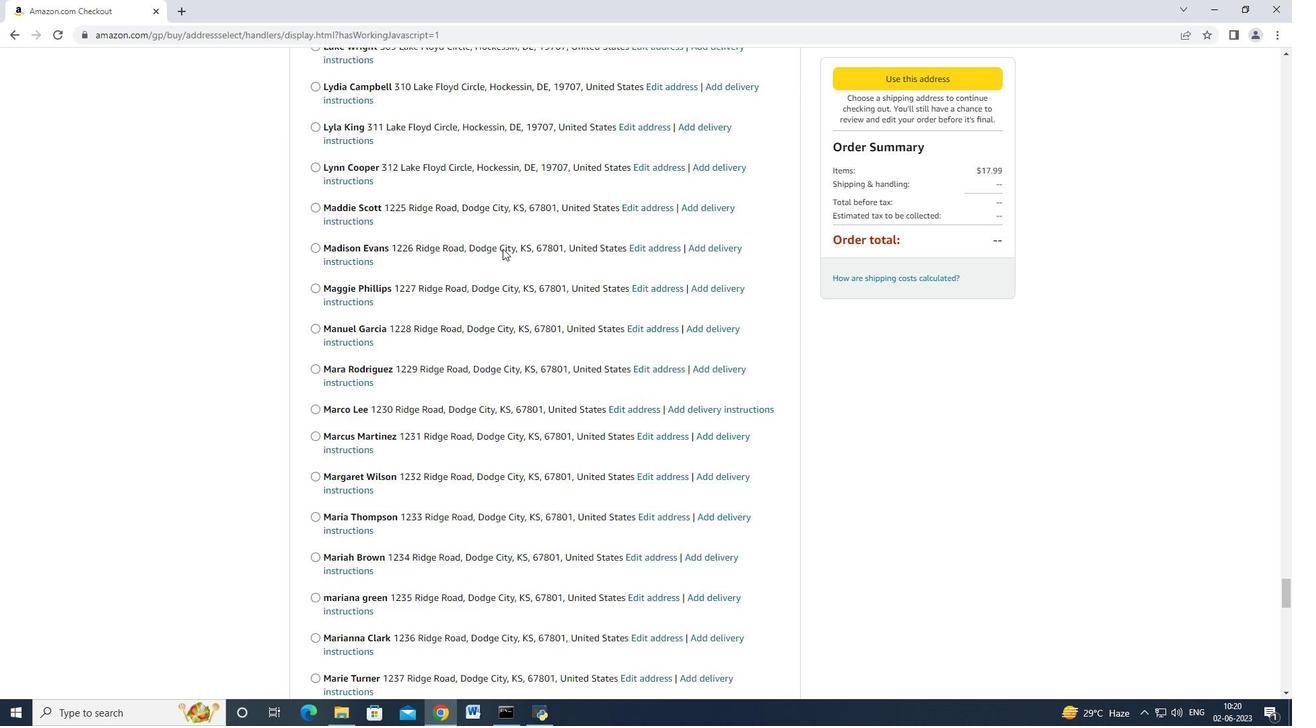 
Action: Mouse scrolled (502, 247) with delta (0, 0)
Screenshot: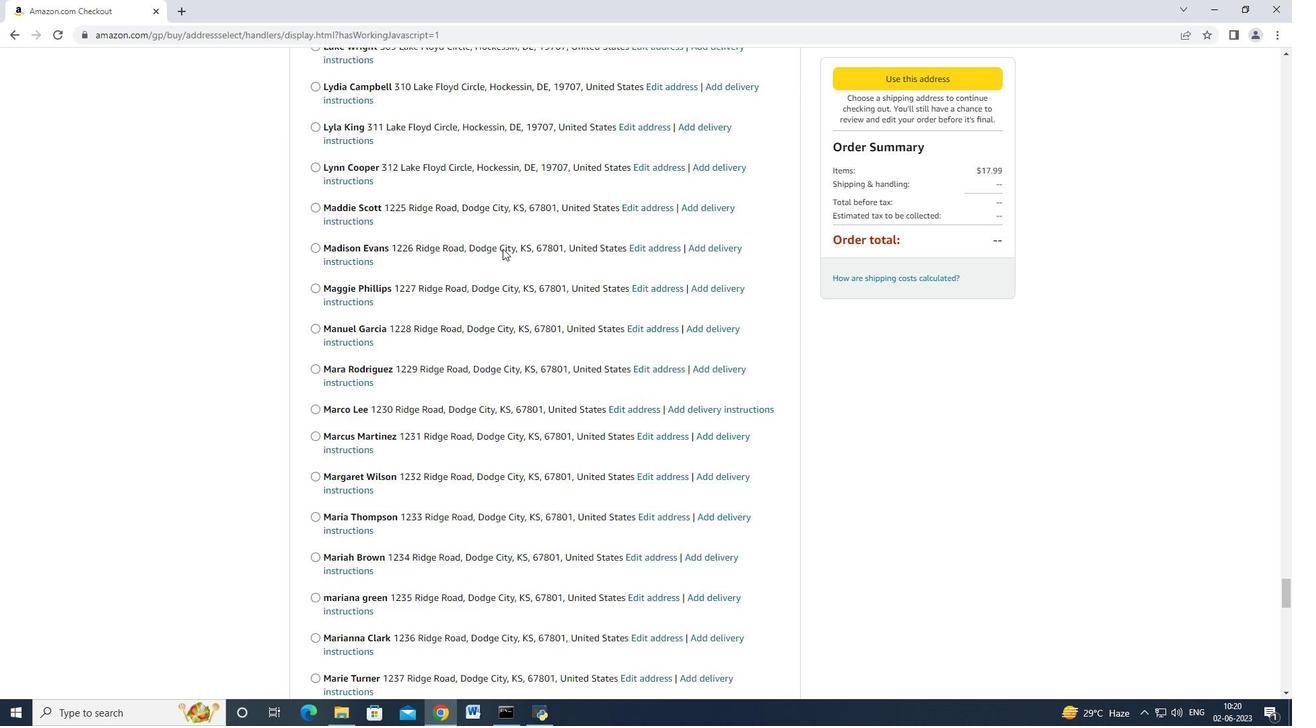 
Action: Mouse scrolled (502, 247) with delta (0, -1)
Screenshot: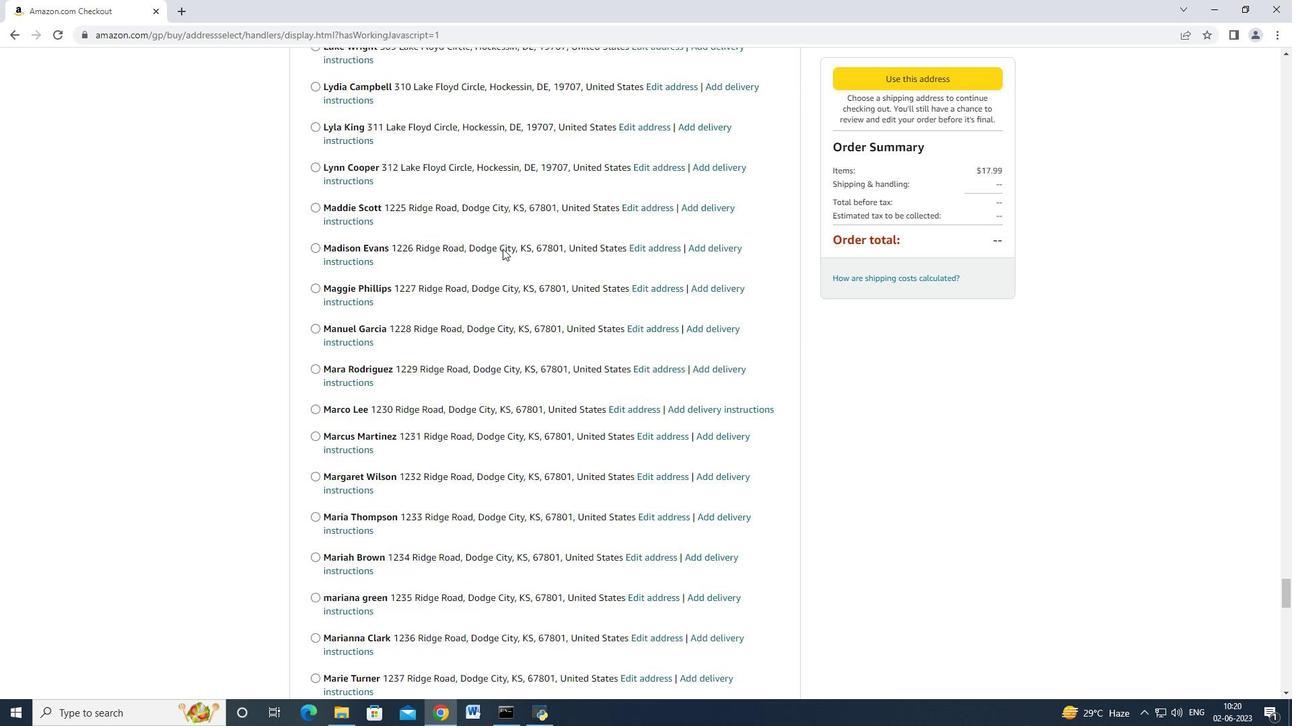 
Action: Mouse scrolled (502, 247) with delta (0, 0)
Screenshot: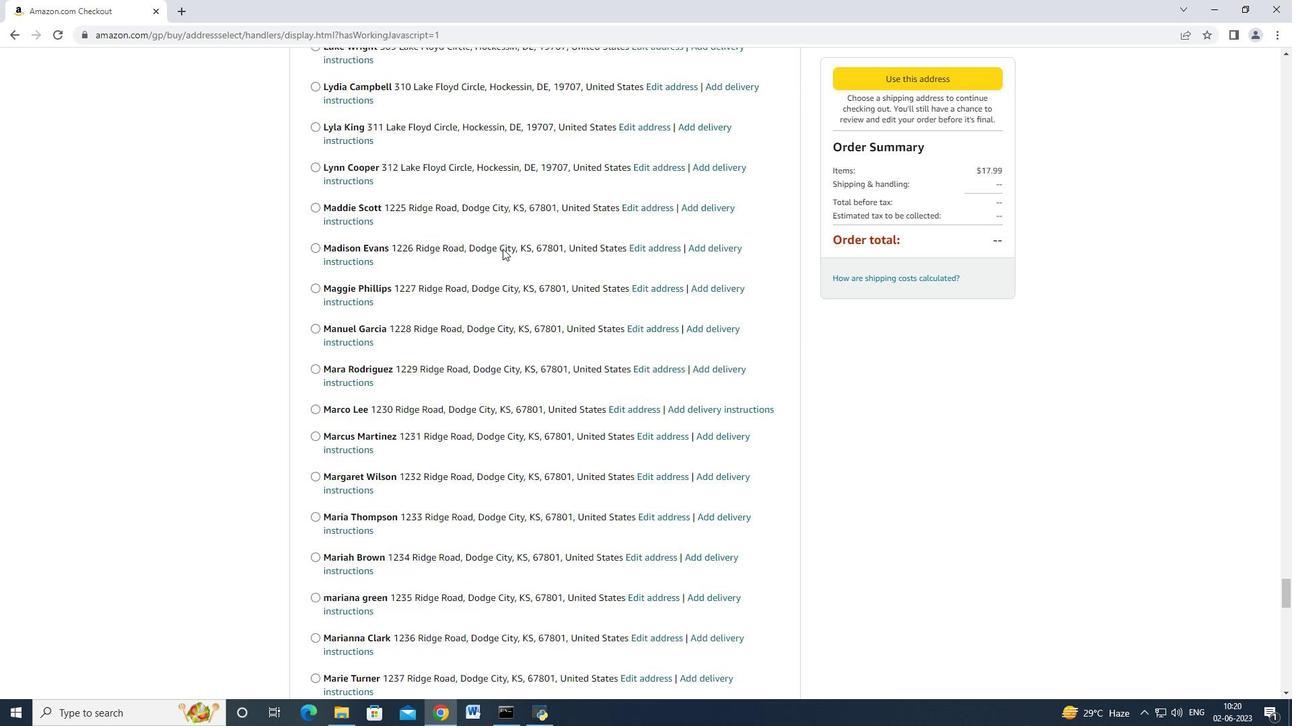 
Action: Mouse scrolled (502, 247) with delta (0, 0)
Screenshot: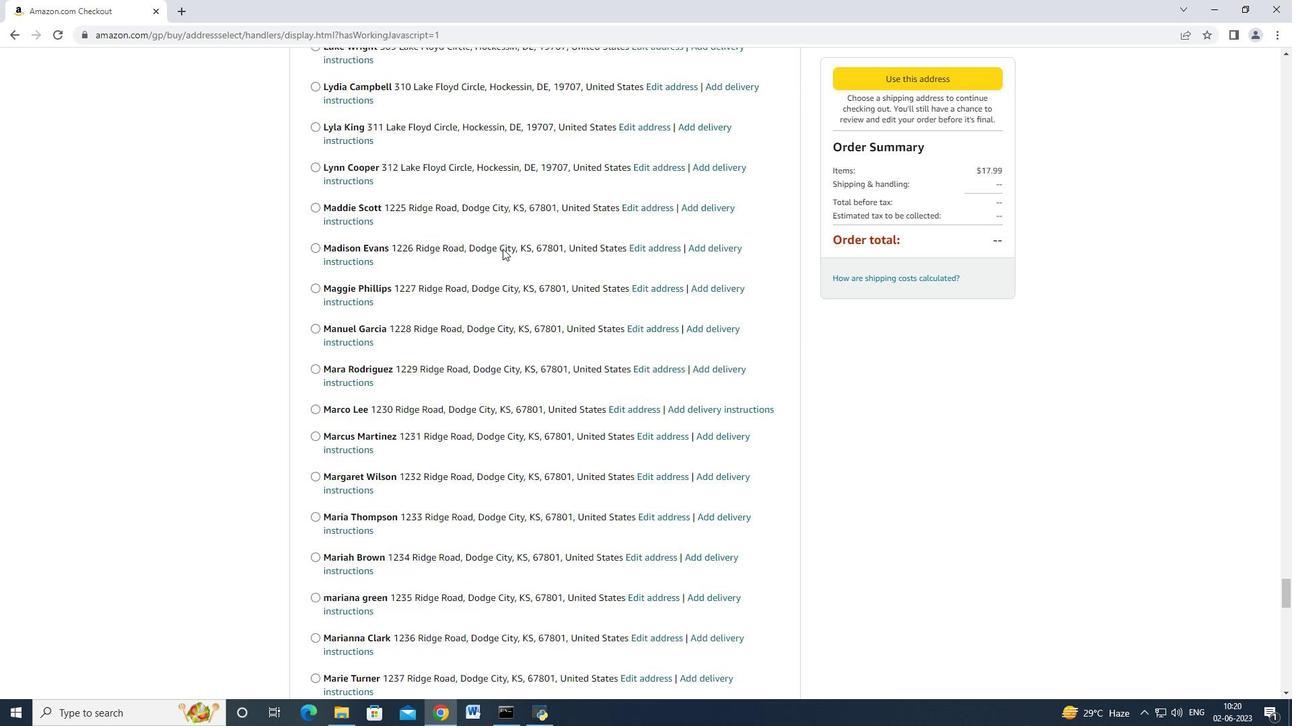 
Action: Mouse scrolled (502, 247) with delta (0, 0)
Screenshot: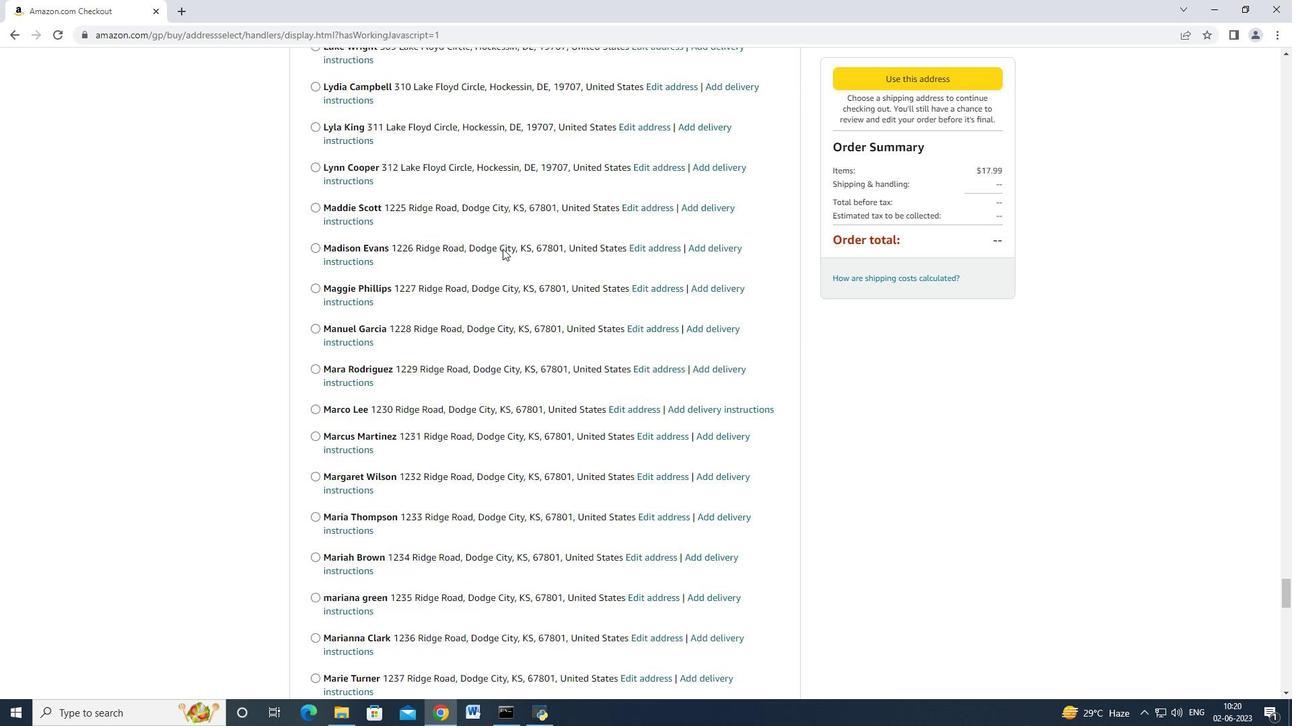 
Action: Mouse moved to (503, 247)
Screenshot: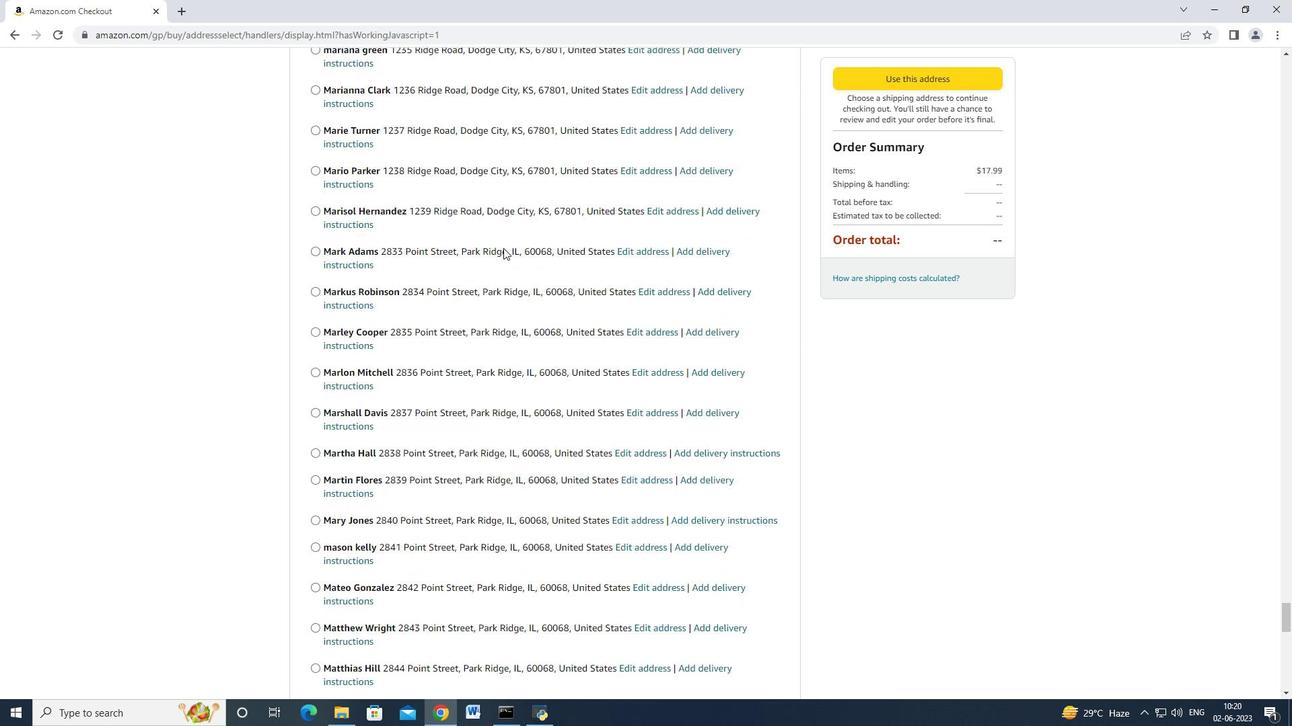 
Action: Mouse scrolled (503, 246) with delta (0, 0)
Screenshot: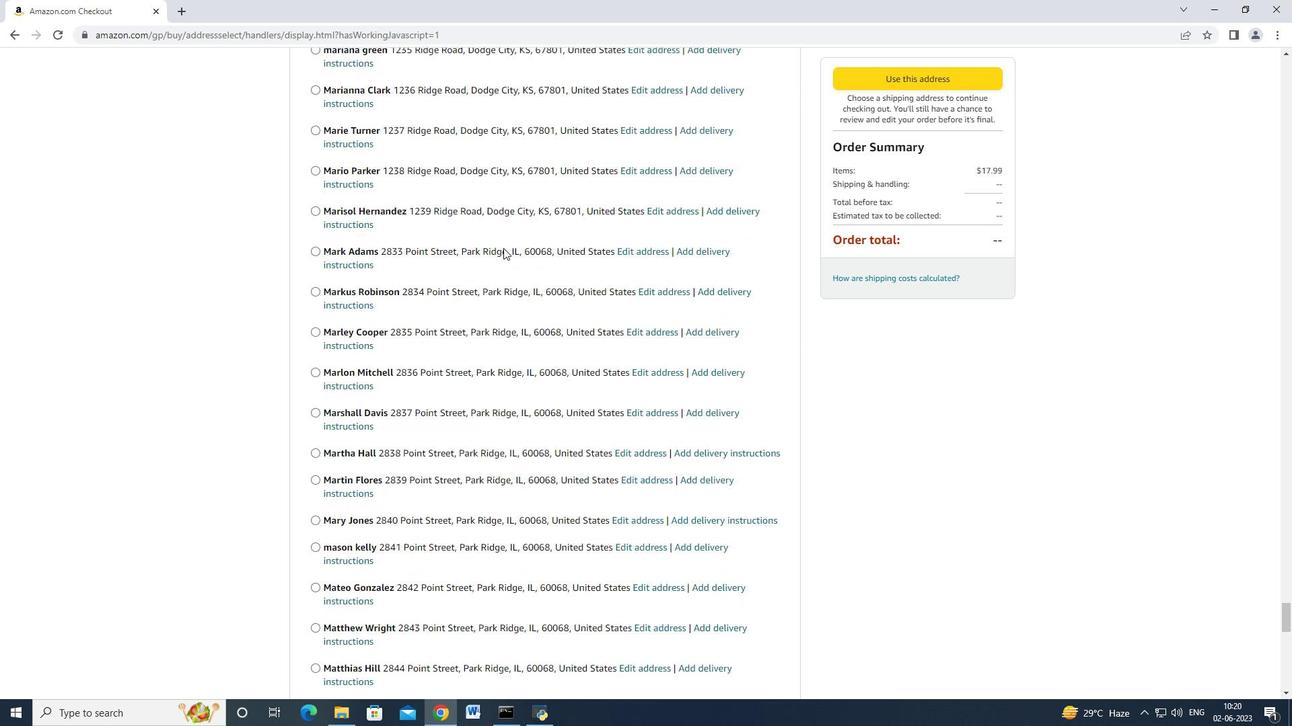 
Action: Mouse moved to (502, 247)
Screenshot: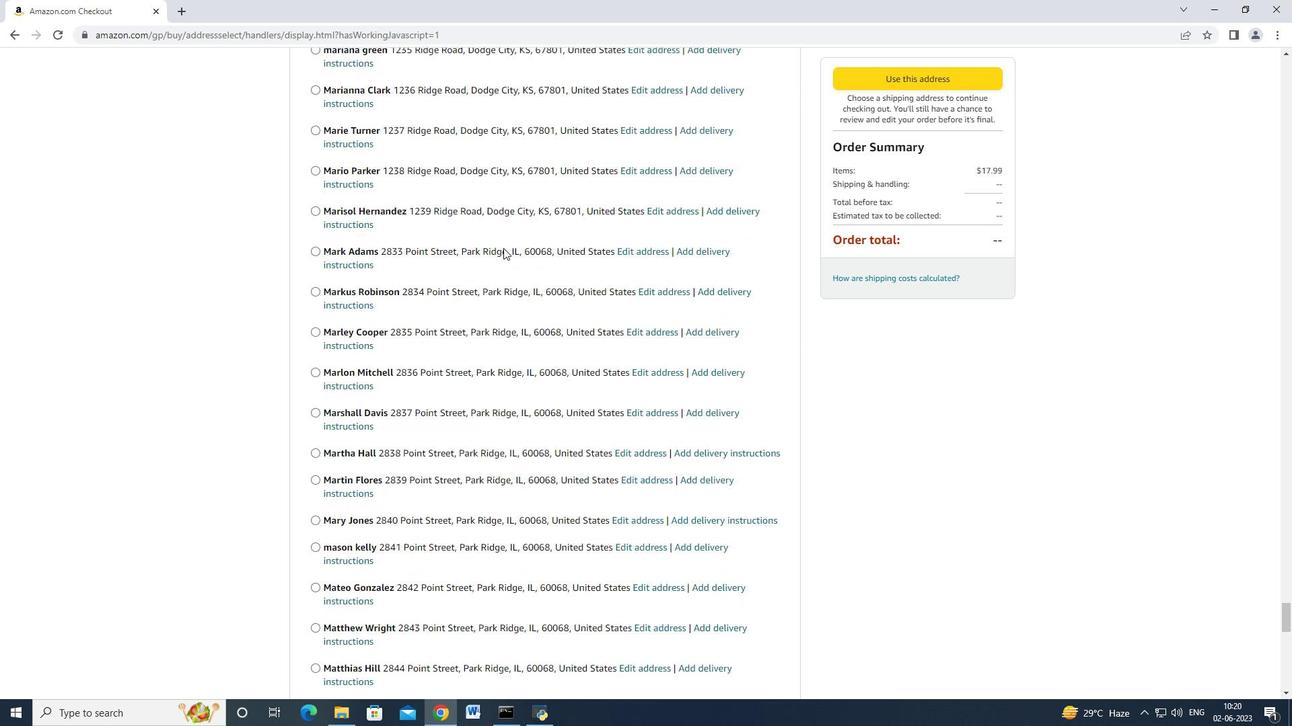 
Action: Mouse scrolled (502, 246) with delta (0, 0)
